 Task: Forward email and add a link Link0000000032 from Parteek.kumar@sogtage.net including the signature Sign0000000001 to Sandip@sogtage.net with a subject Subject0000000031 and add a message Message0000000031. Forward email and add a link Link0000000032 from Parteek.kumar@sogtage.net including the signature Sign0000000001 to Sandip@sogtage.net; Email000000002; Email000000003 with a subject Subject0000000032 and add a message Message0000000033. Forward email and add a link Link0000000032 from Parteek.kumar@sogtage.net including the signature Sign0000000001 to Sandip@sogtage.net with a cc to Vanshu.thakur@sogtage.net with a subject Subject0000000031 and add a message Message0000000033. Forward email and add a link Link0000000032 from Parteek.kumar@sogtage.net including the signature Sign0000000001 to Sandip@sogtage.net with a cc to Vanshu.thakur@sogtage.net and bcc to Nikhil.rathi@sogtage.net with a subject Subject0000000031 and add a message Message0000000033. Forward email and add a link Link0000000032 from Parteek.kumar@sogtage.net including the signature Sign0000000001 to Sandip@sogtage.net; Email000000002 with a cc to Nikhil.rathi@sogtage.net; Ayush@sogtage.net and bcc to Pooja.Chaudhary@sogtage.net with a subject Subject0000000031 and add a message Message0000000033
Action: Mouse moved to (1106, 234)
Screenshot: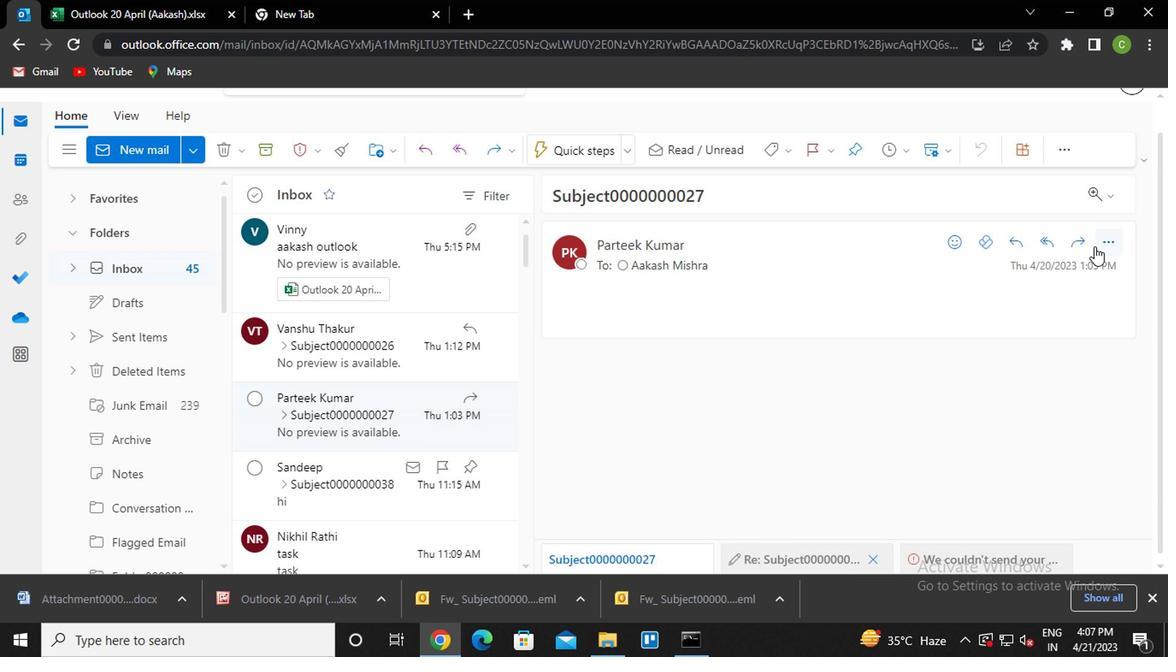 
Action: Mouse pressed left at (1106, 234)
Screenshot: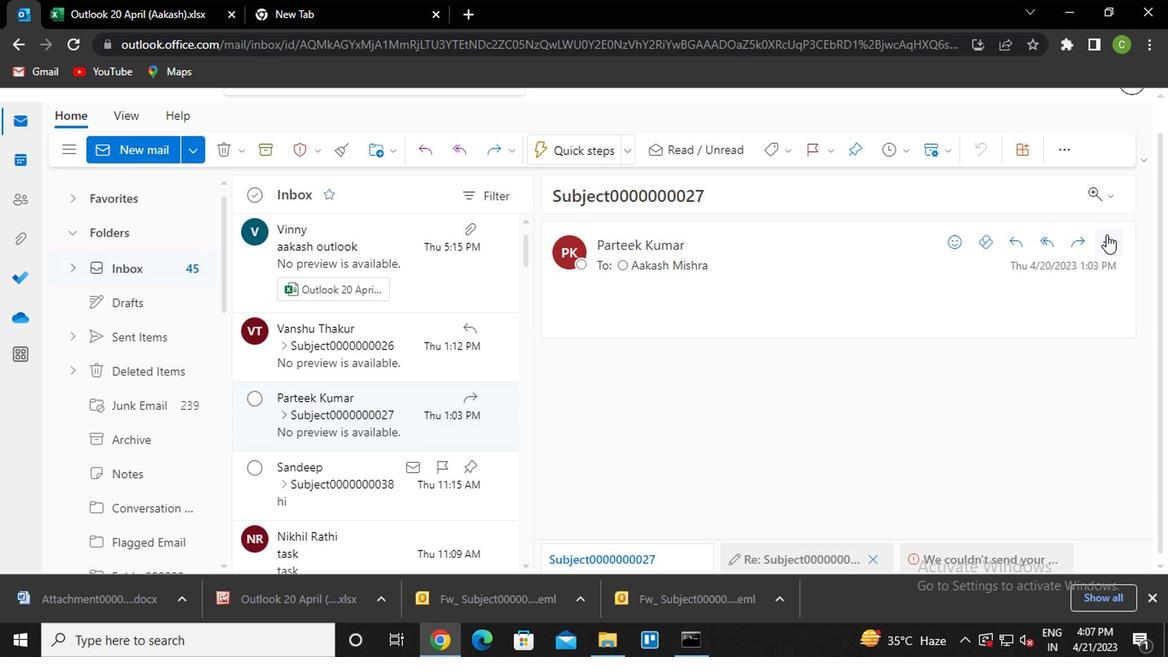 
Action: Mouse moved to (1004, 181)
Screenshot: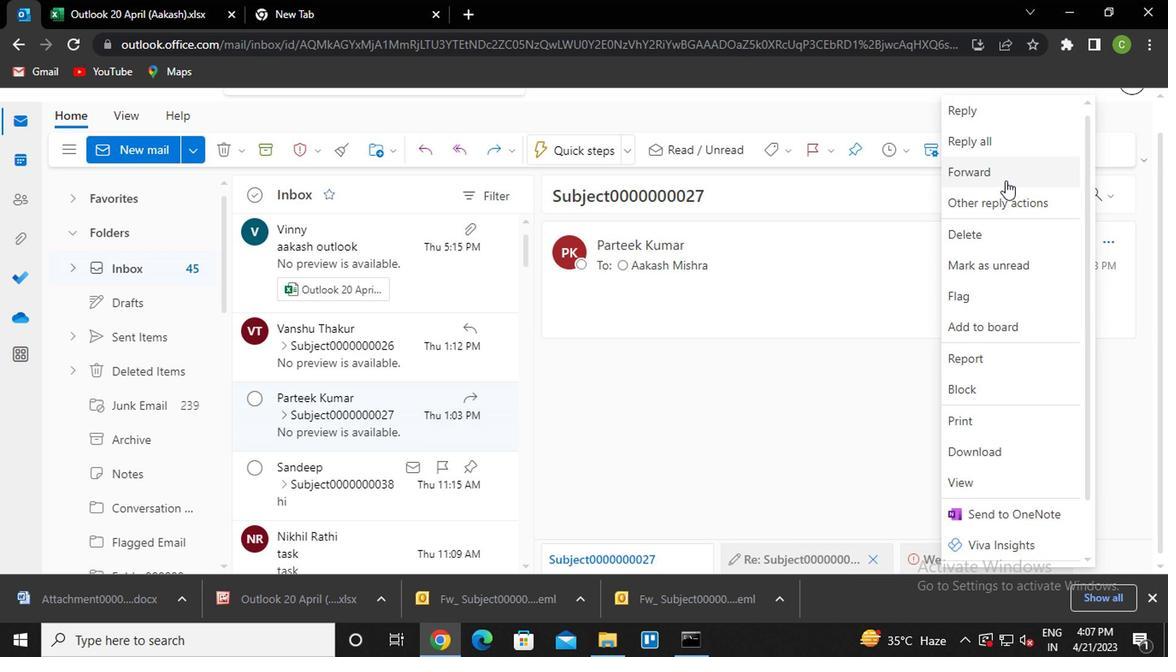 
Action: Mouse pressed left at (1004, 181)
Screenshot: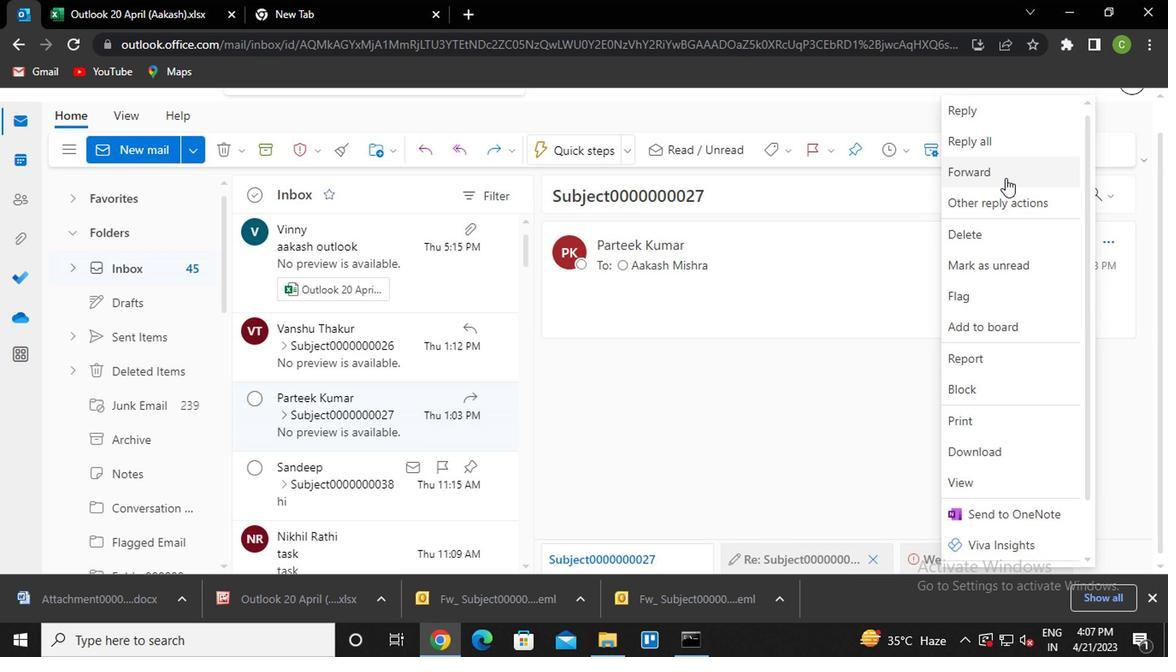 
Action: Mouse moved to (591, 370)
Screenshot: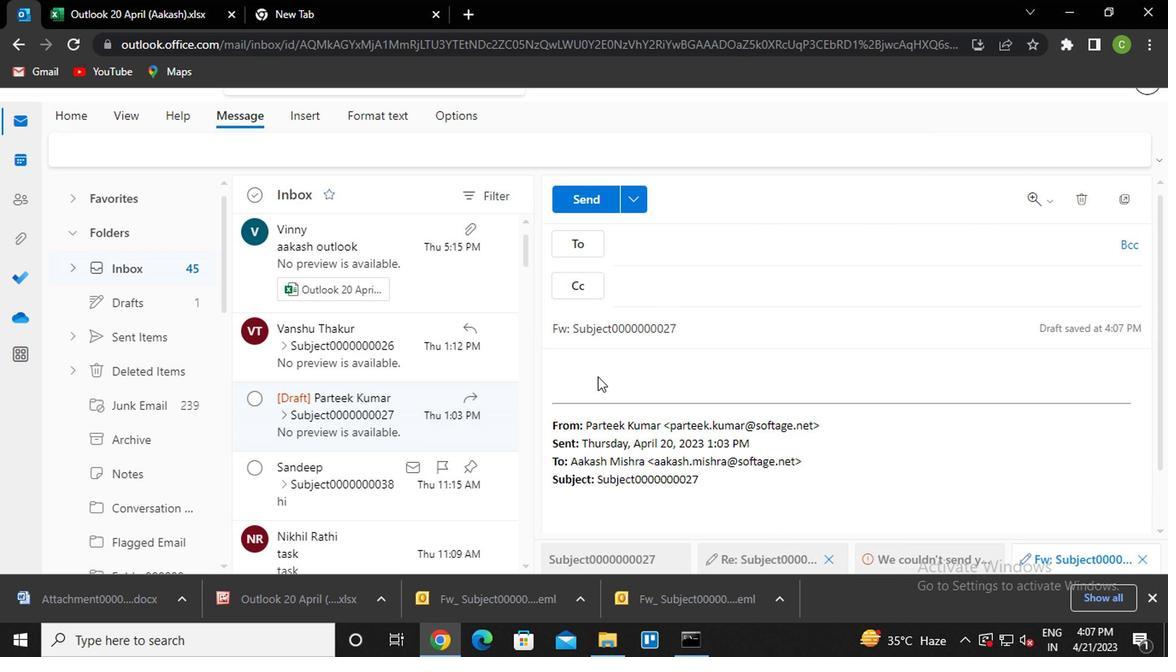 
Action: Mouse pressed left at (591, 370)
Screenshot: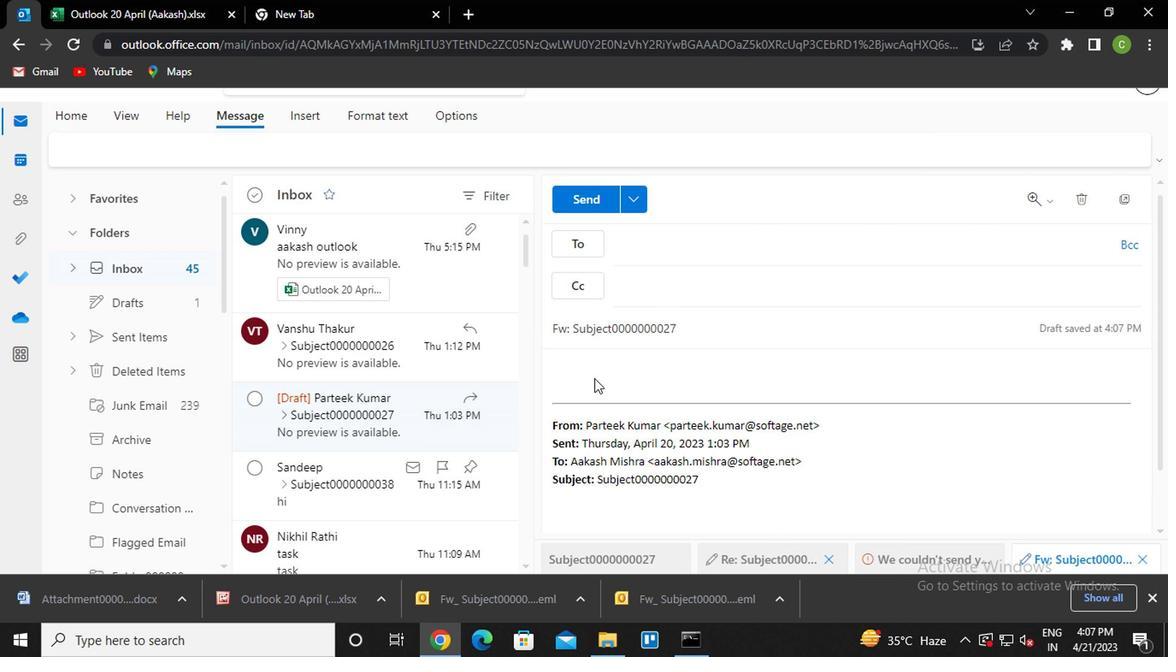 
Action: Mouse moved to (795, 152)
Screenshot: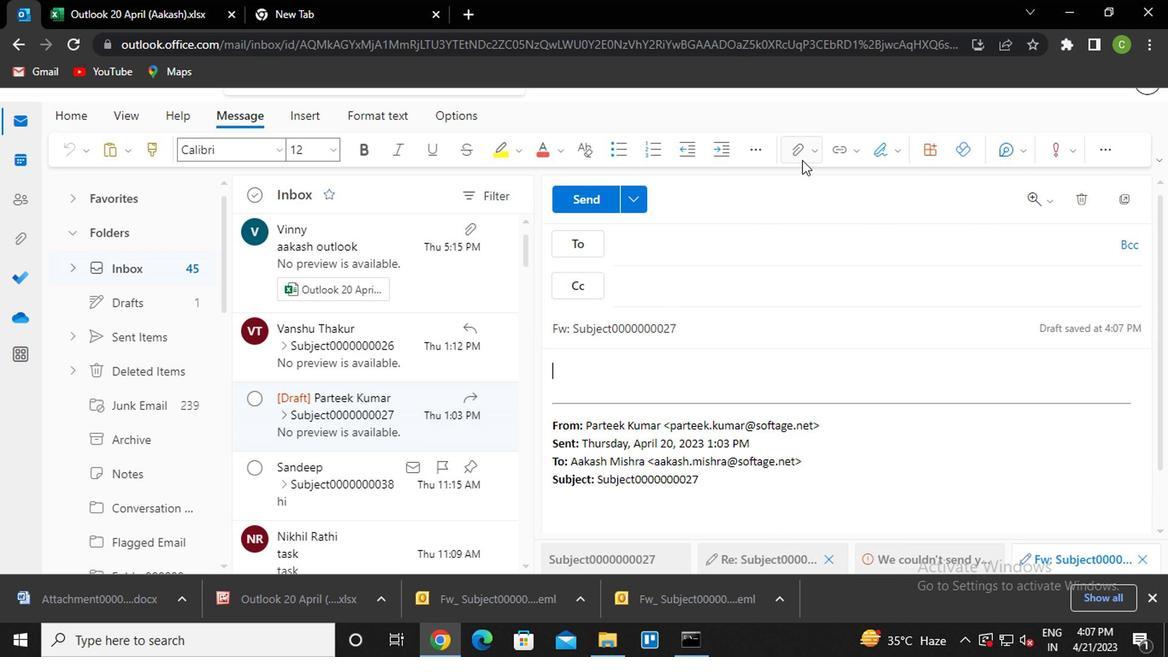 
Action: Mouse pressed left at (795, 152)
Screenshot: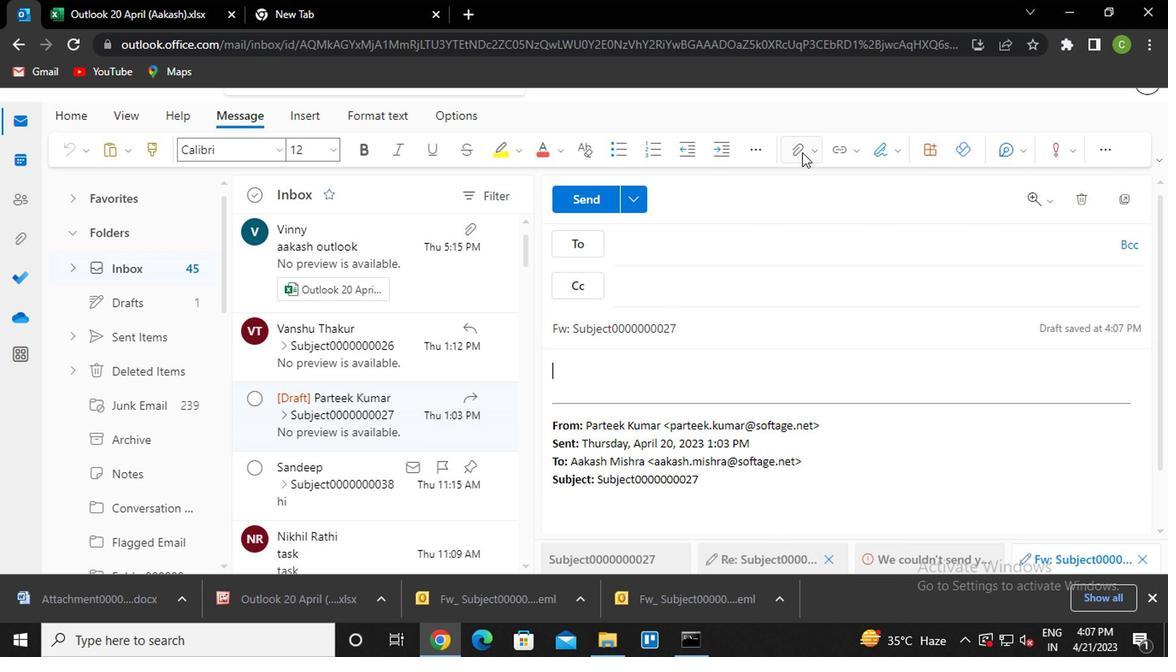 
Action: Mouse moved to (659, 273)
Screenshot: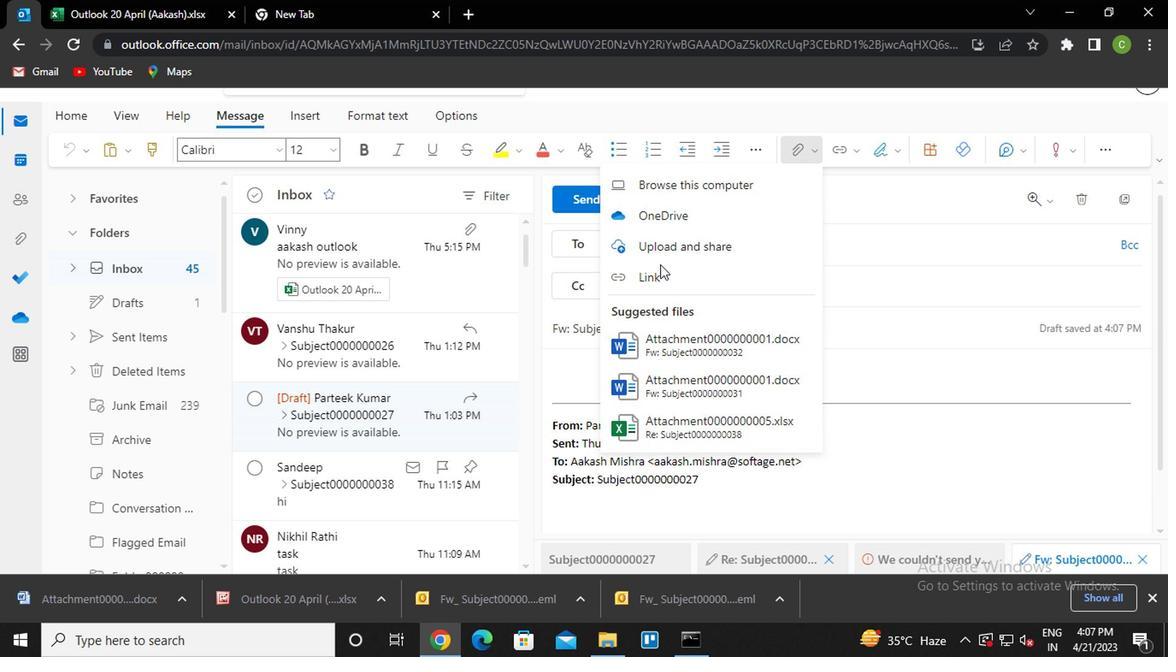 
Action: Mouse pressed left at (659, 273)
Screenshot: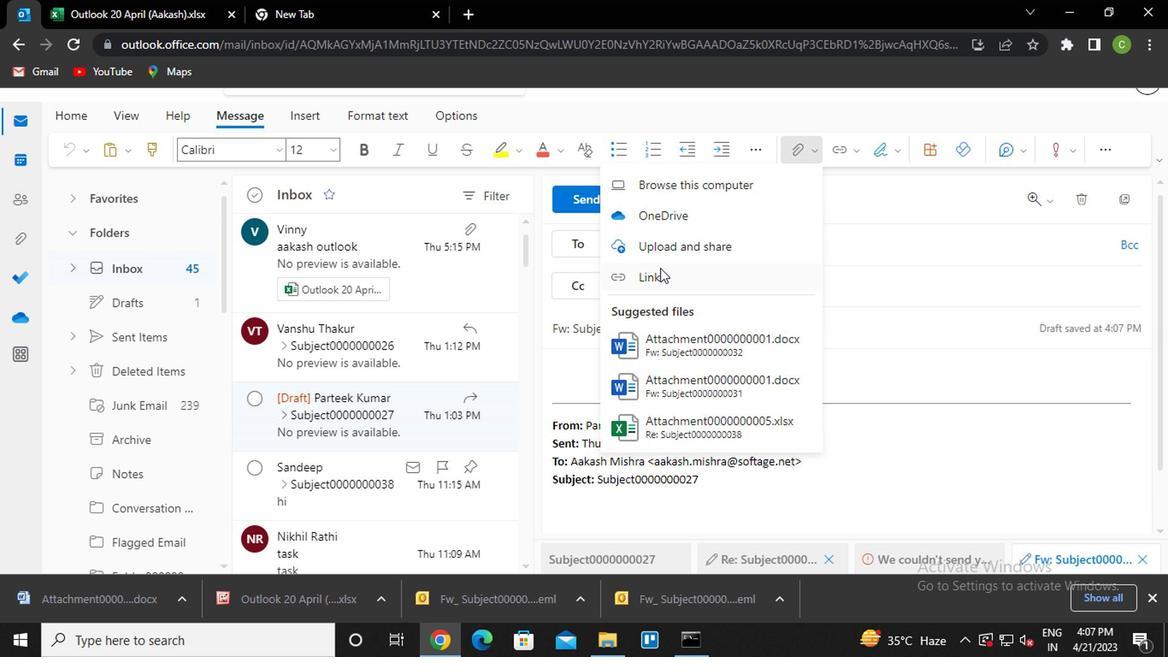 
Action: Mouse moved to (486, 360)
Screenshot: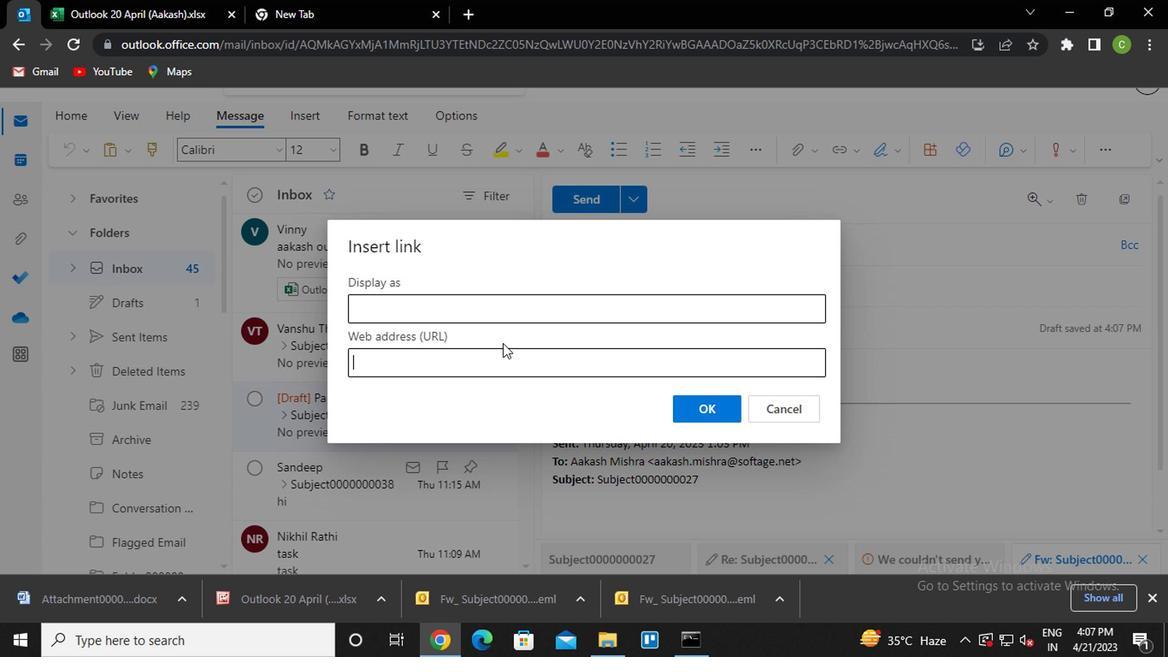 
Action: Mouse pressed left at (486, 360)
Screenshot: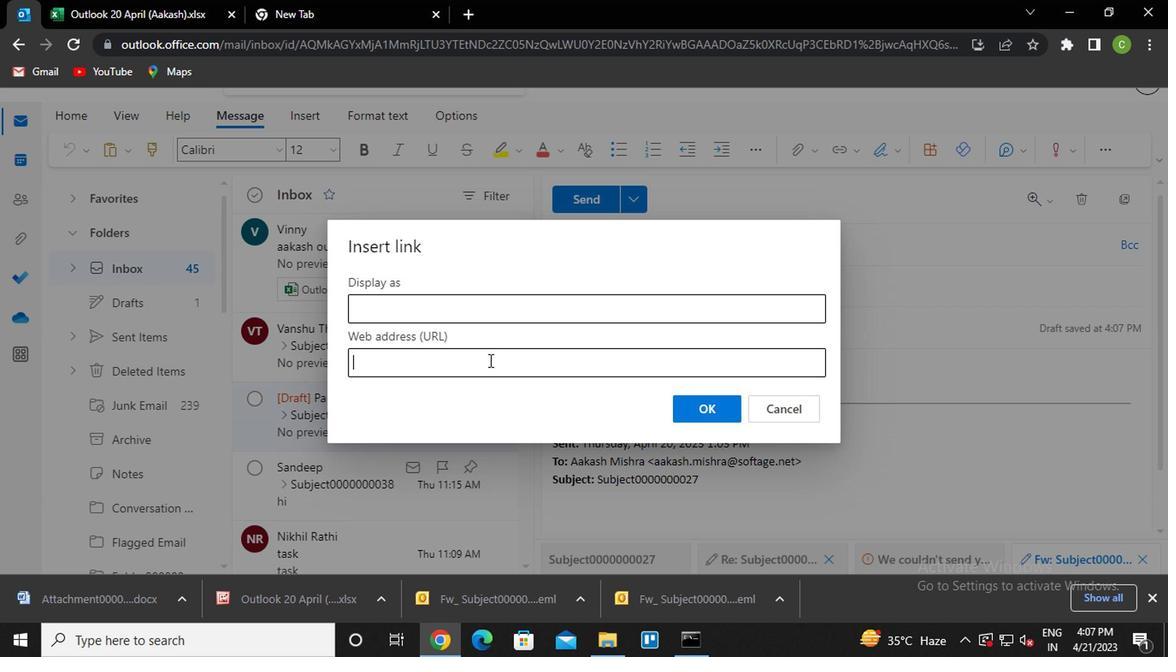 
Action: Mouse moved to (499, 262)
Screenshot: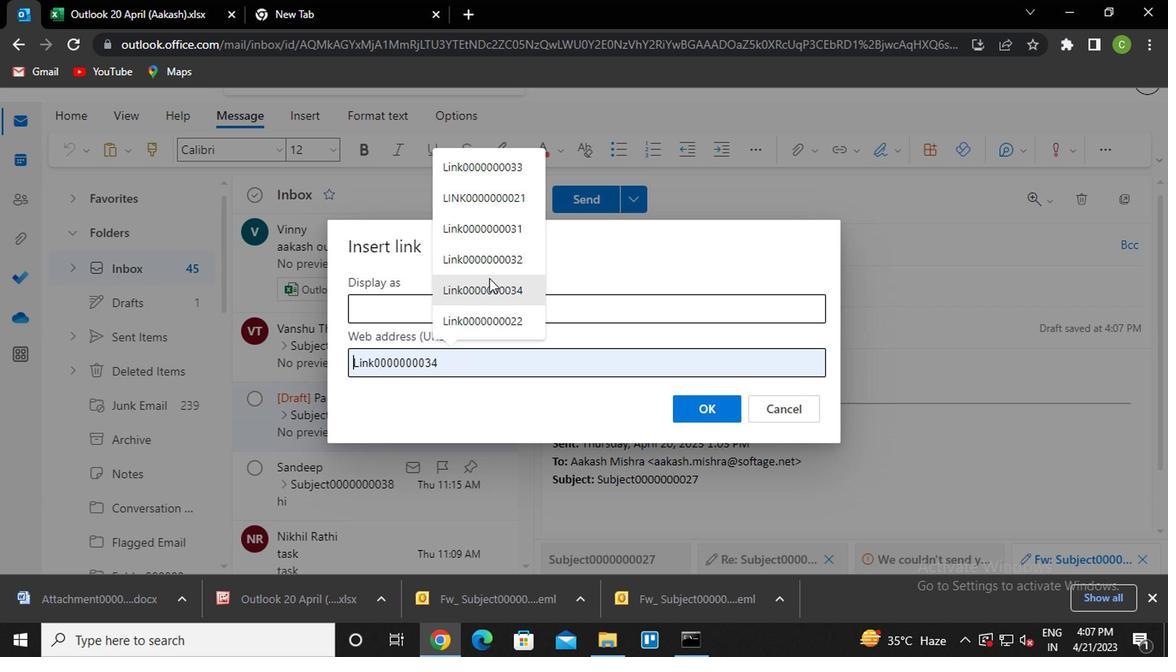 
Action: Mouse pressed left at (499, 262)
Screenshot: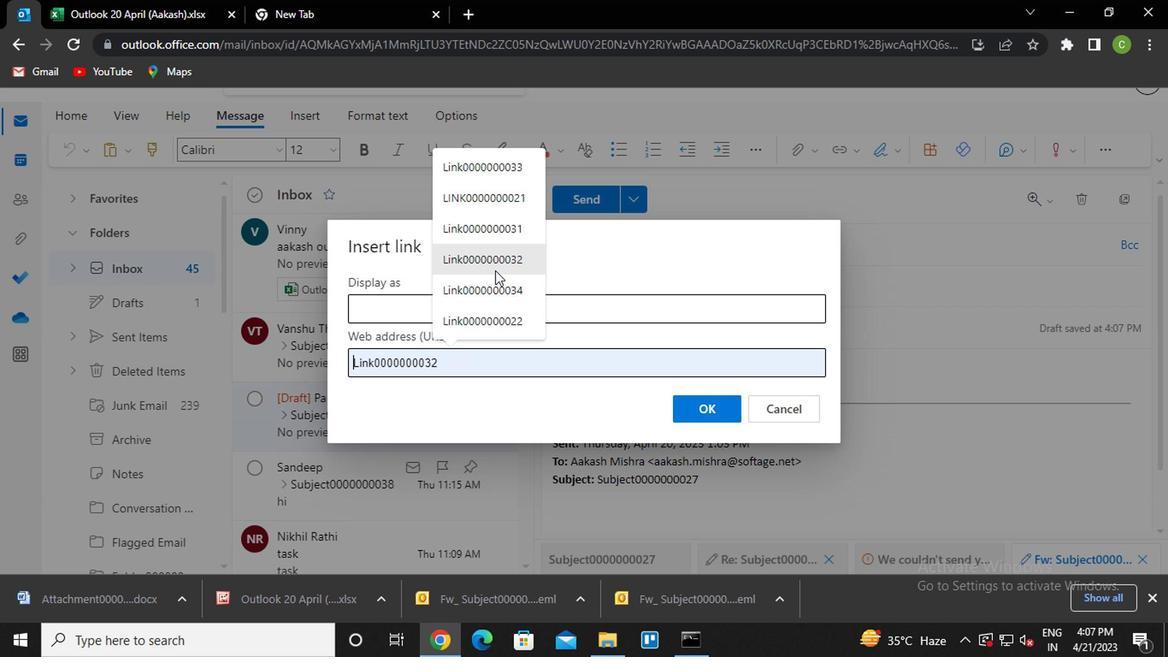 
Action: Mouse moved to (676, 393)
Screenshot: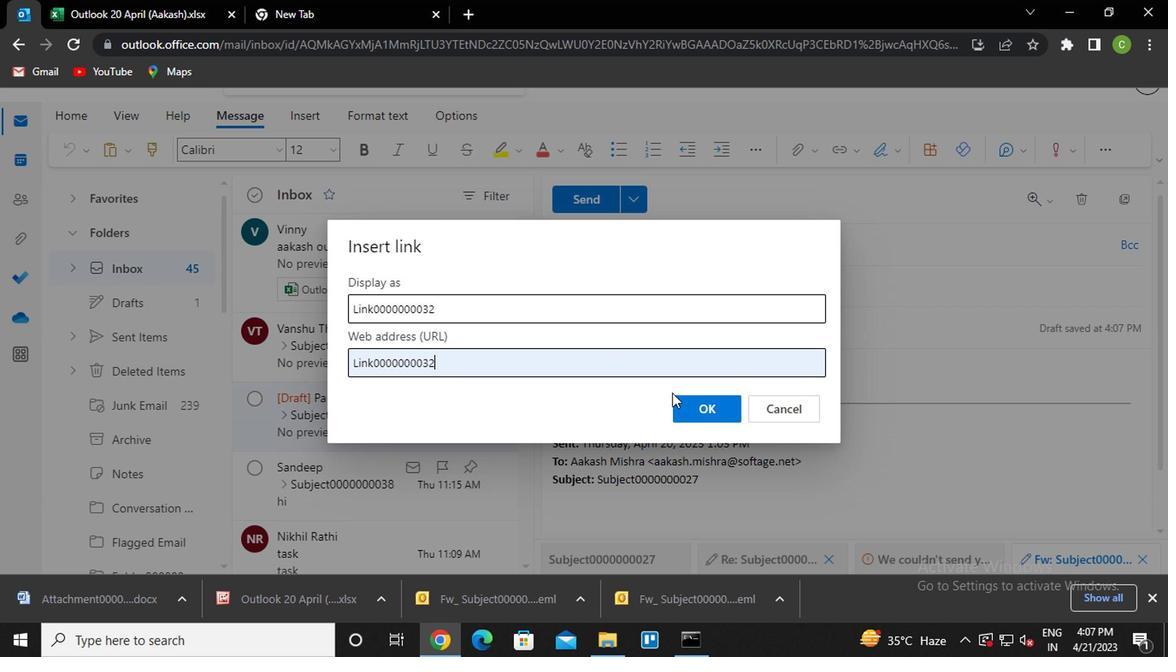 
Action: Mouse pressed left at (676, 393)
Screenshot: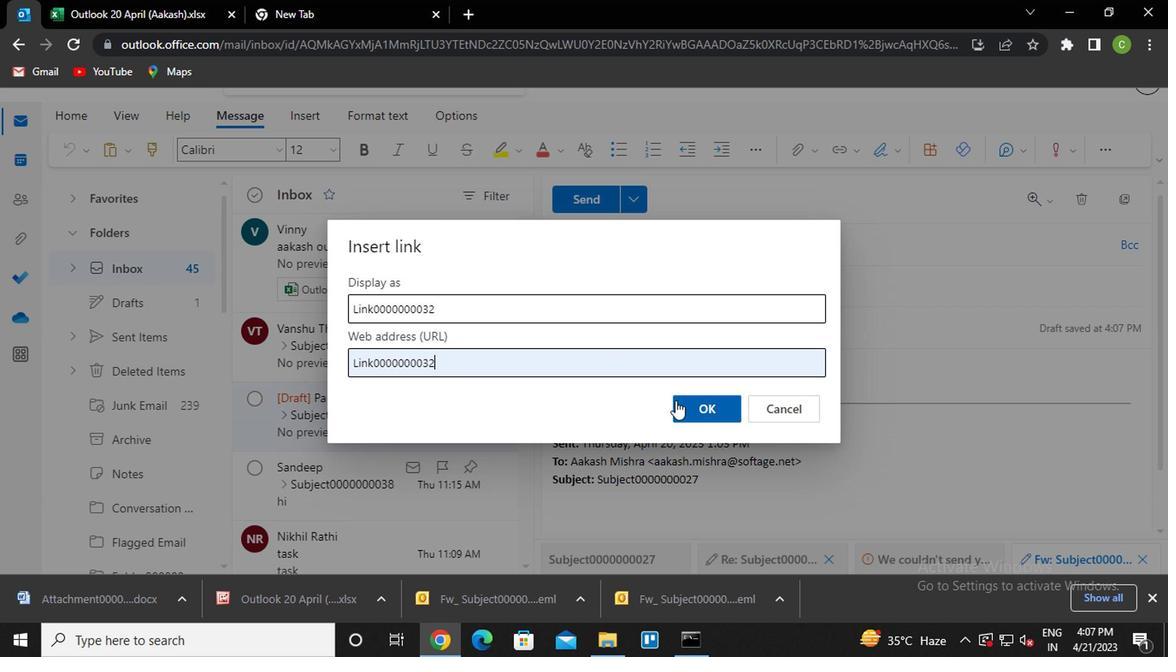 
Action: Mouse moved to (875, 154)
Screenshot: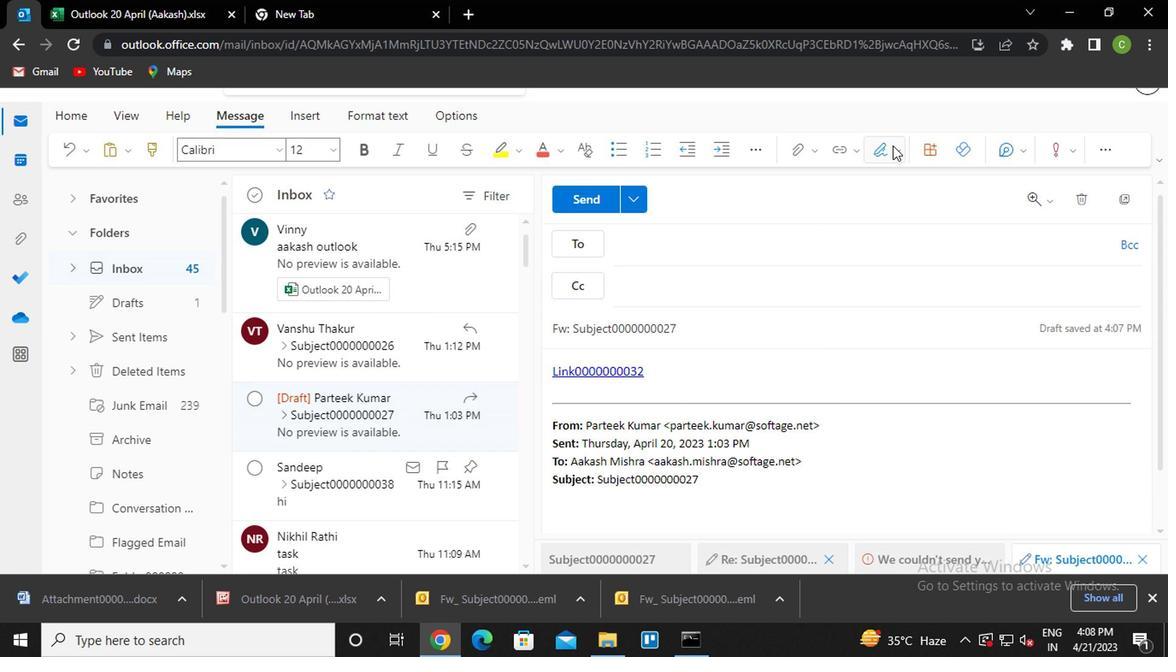 
Action: Mouse pressed left at (875, 154)
Screenshot: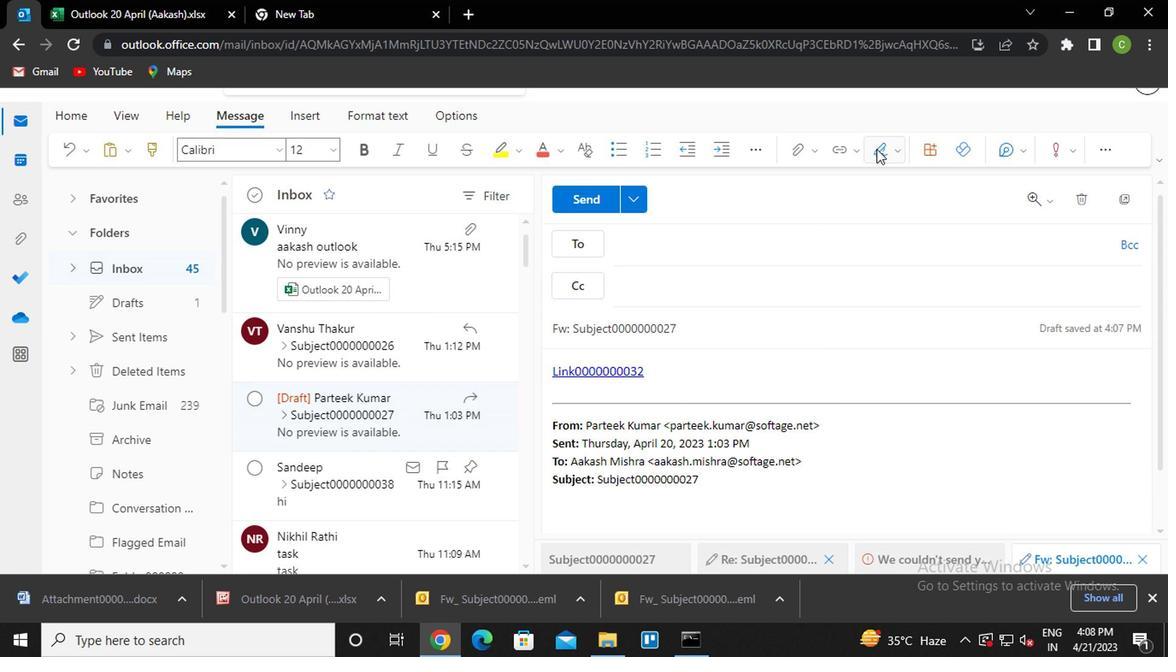 
Action: Mouse moved to (866, 186)
Screenshot: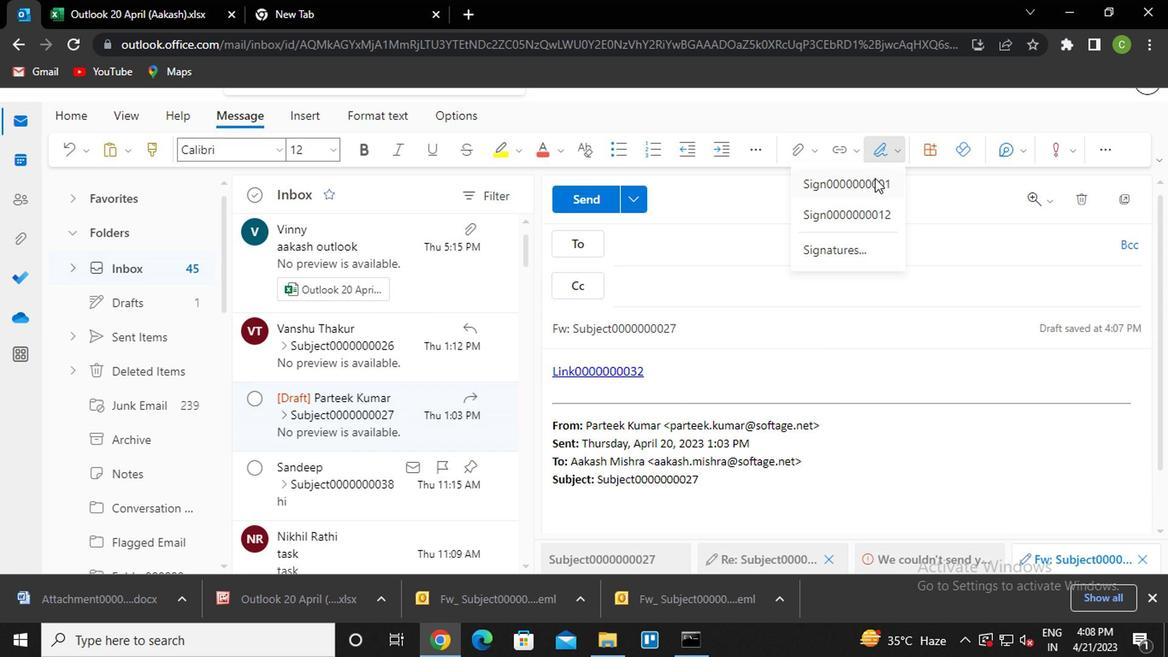 
Action: Mouse pressed left at (866, 186)
Screenshot: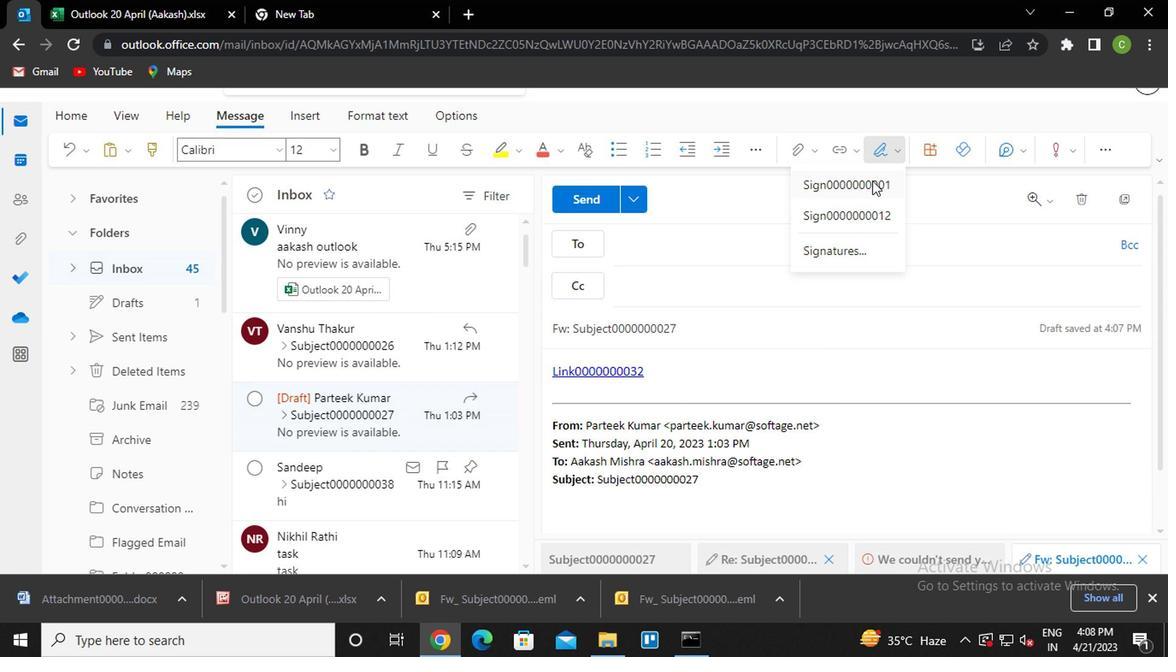
Action: Mouse moved to (692, 326)
Screenshot: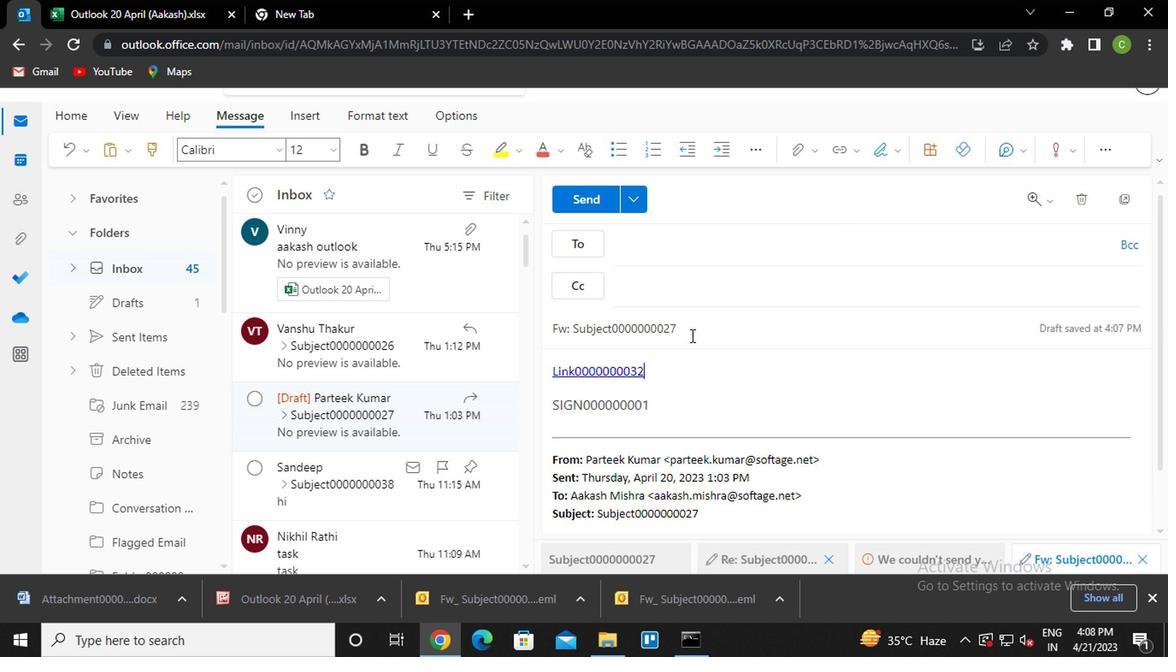 
Action: Mouse pressed left at (692, 326)
Screenshot: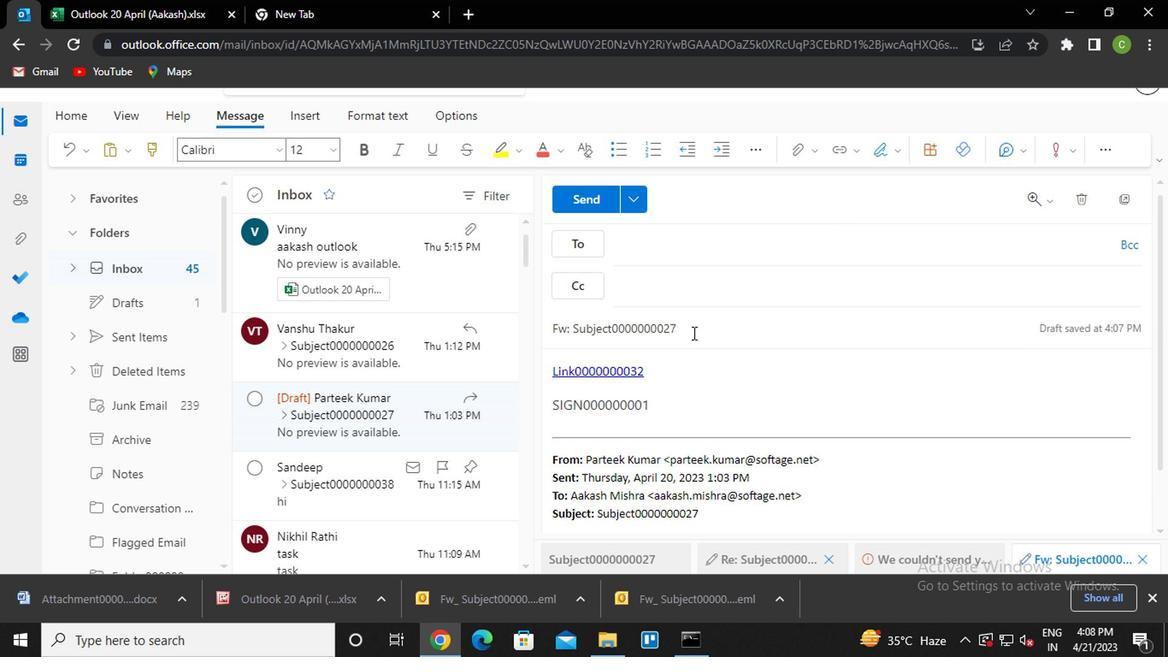 
Action: Key pressed <Key.backspace><Key.backspace>31
Screenshot: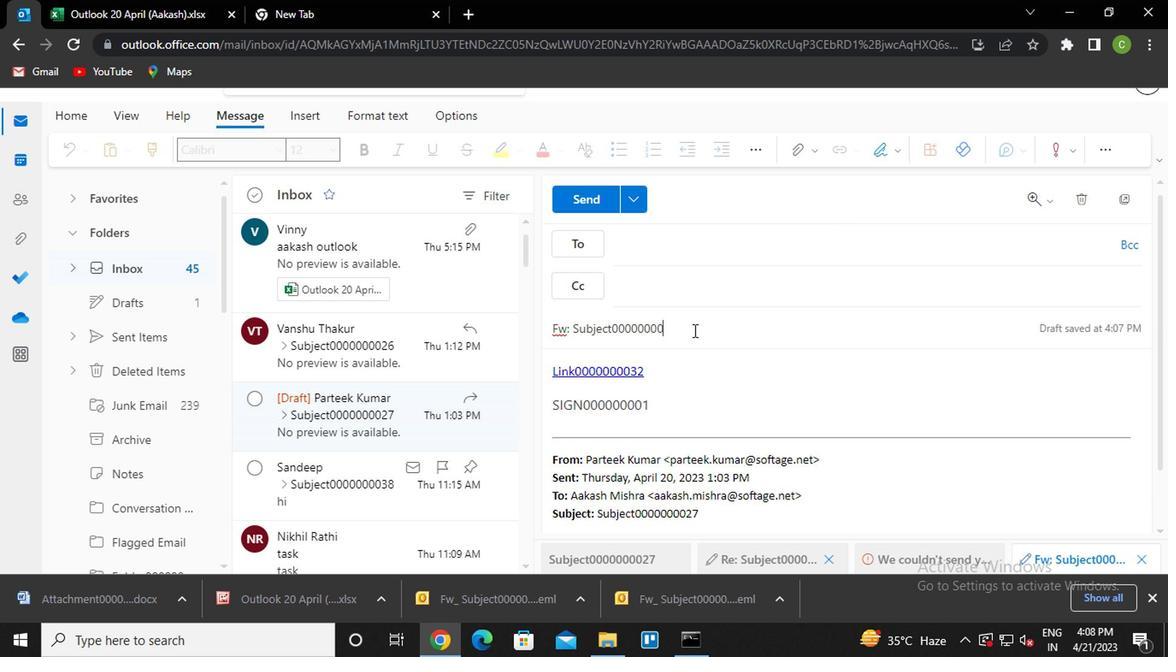 
Action: Mouse moved to (668, 411)
Screenshot: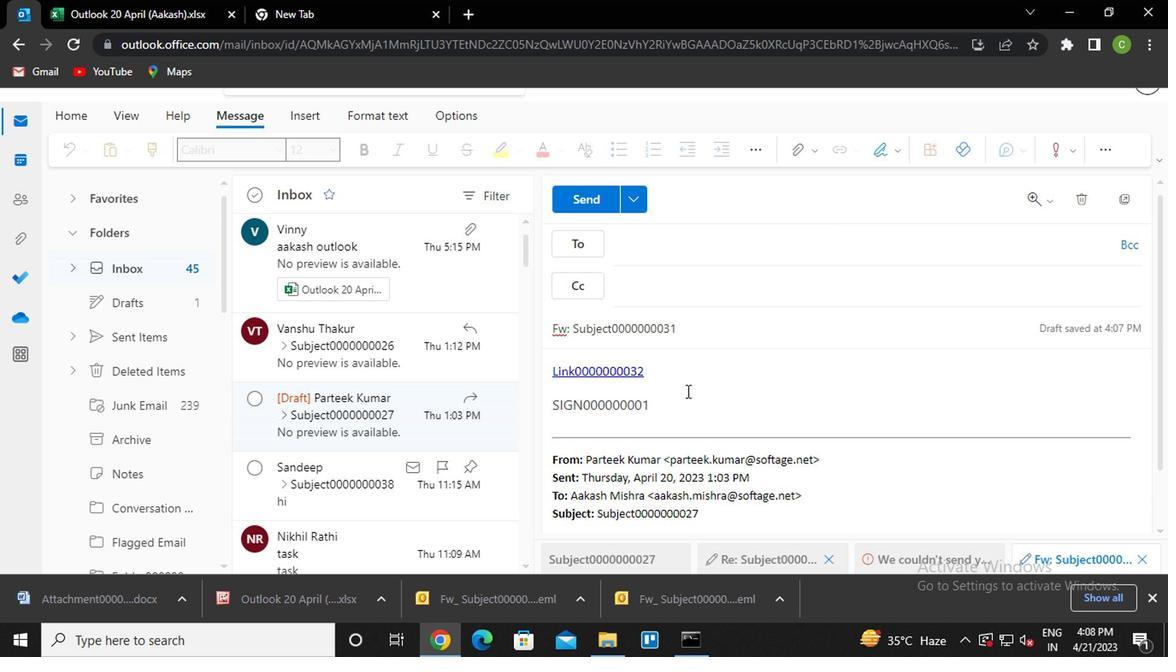 
Action: Mouse pressed left at (668, 411)
Screenshot: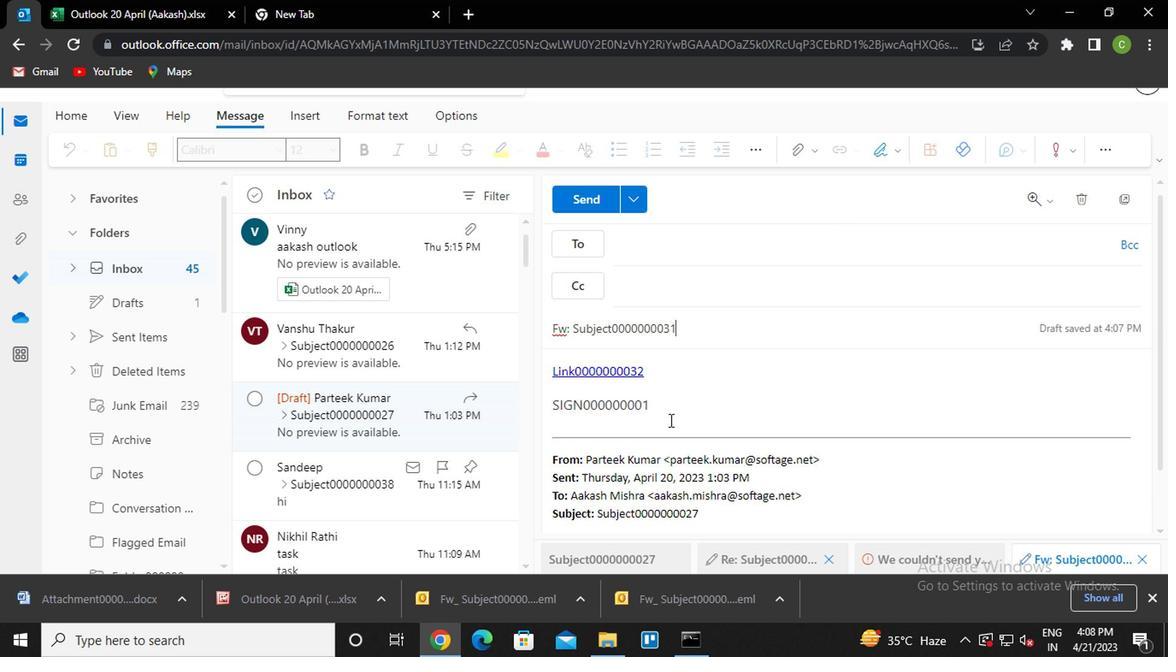 
Action: Mouse moved to (647, 249)
Screenshot: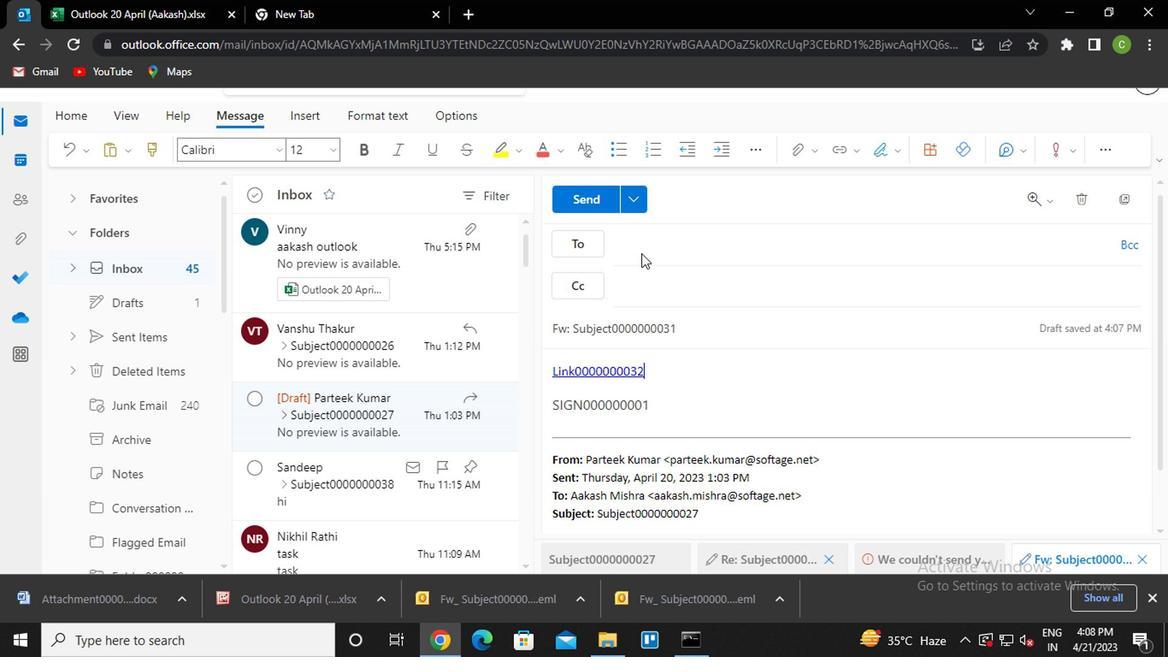 
Action: Mouse pressed left at (647, 249)
Screenshot: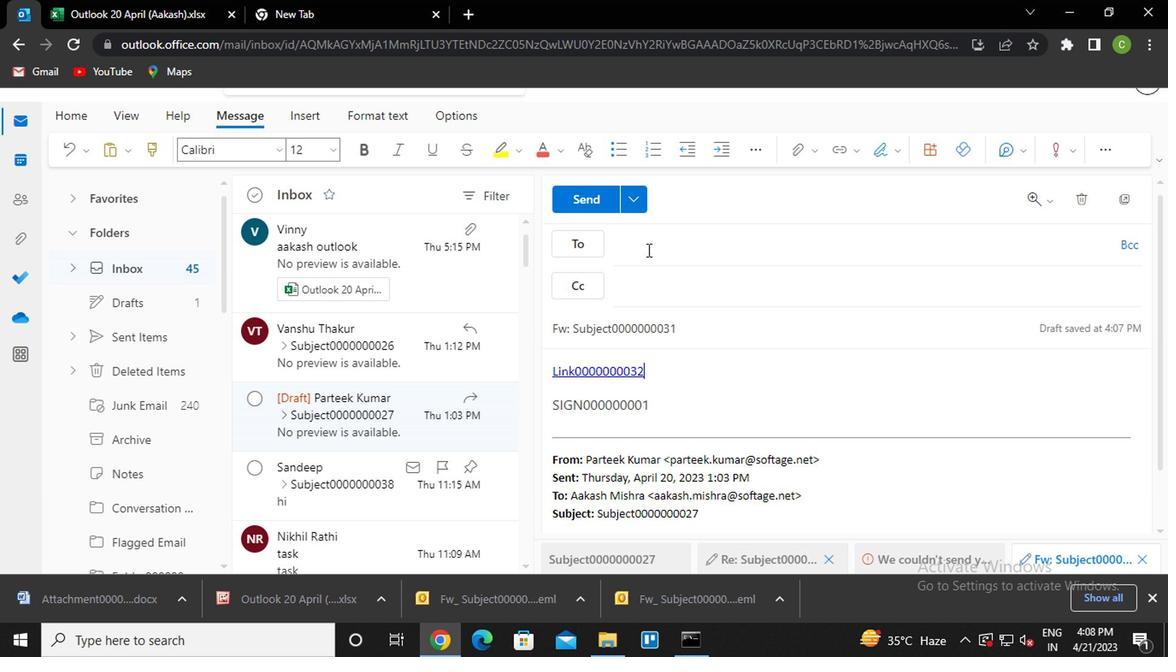 
Action: Key pressed san<Key.enter>
Screenshot: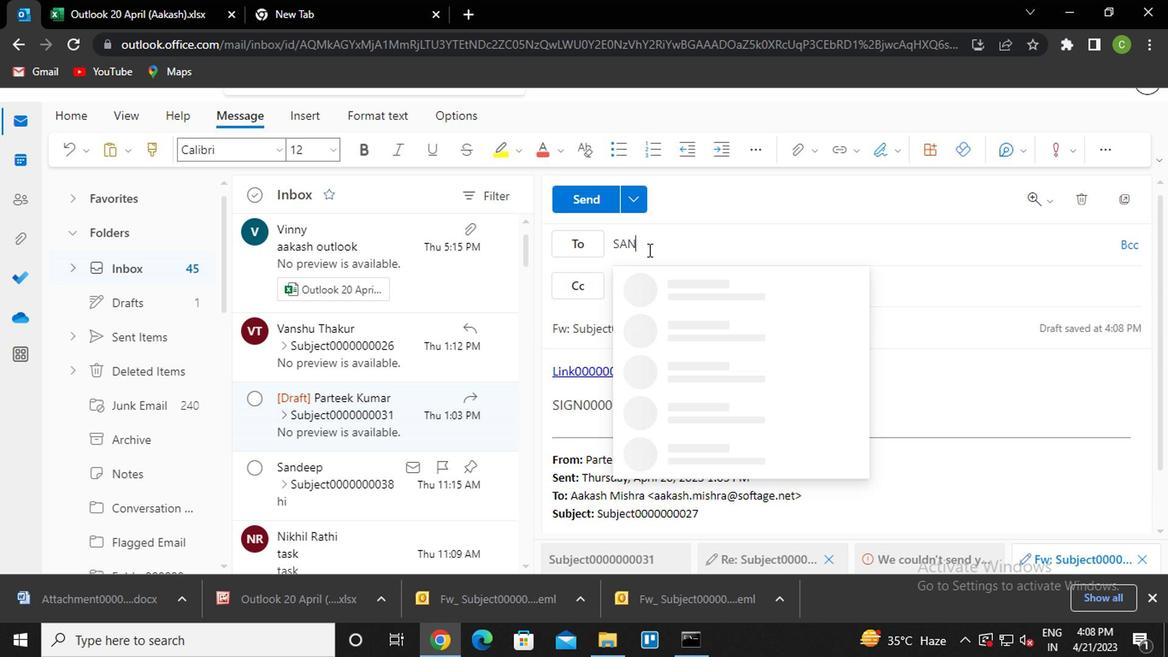 
Action: Mouse moved to (668, 387)
Screenshot: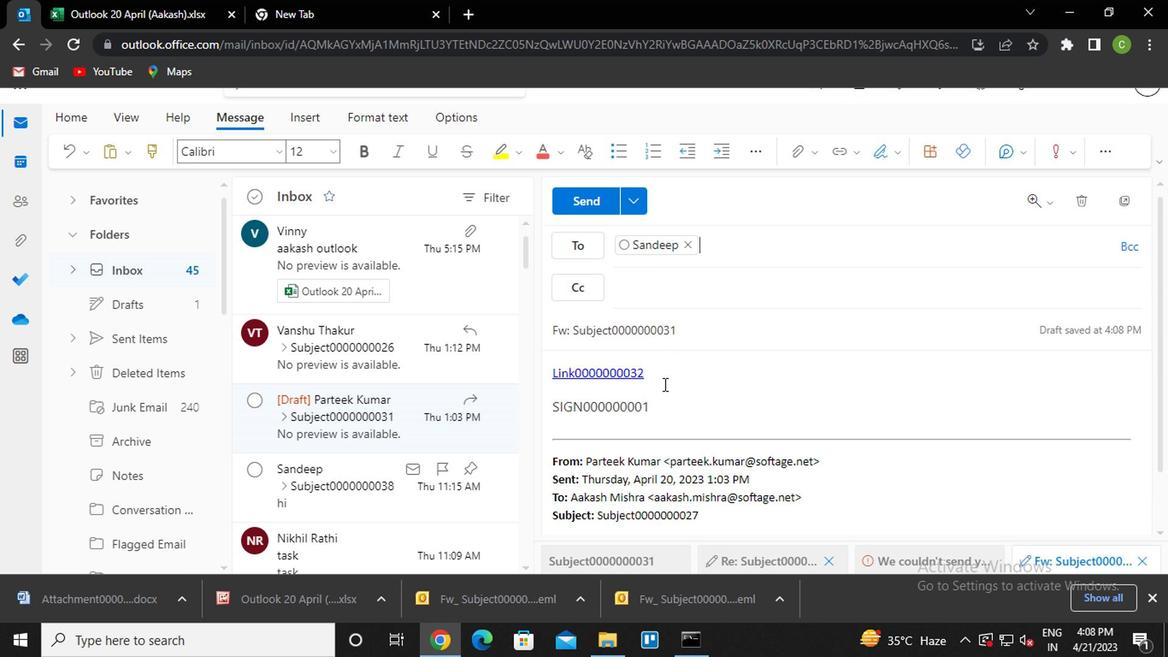 
Action: Mouse pressed left at (668, 387)
Screenshot: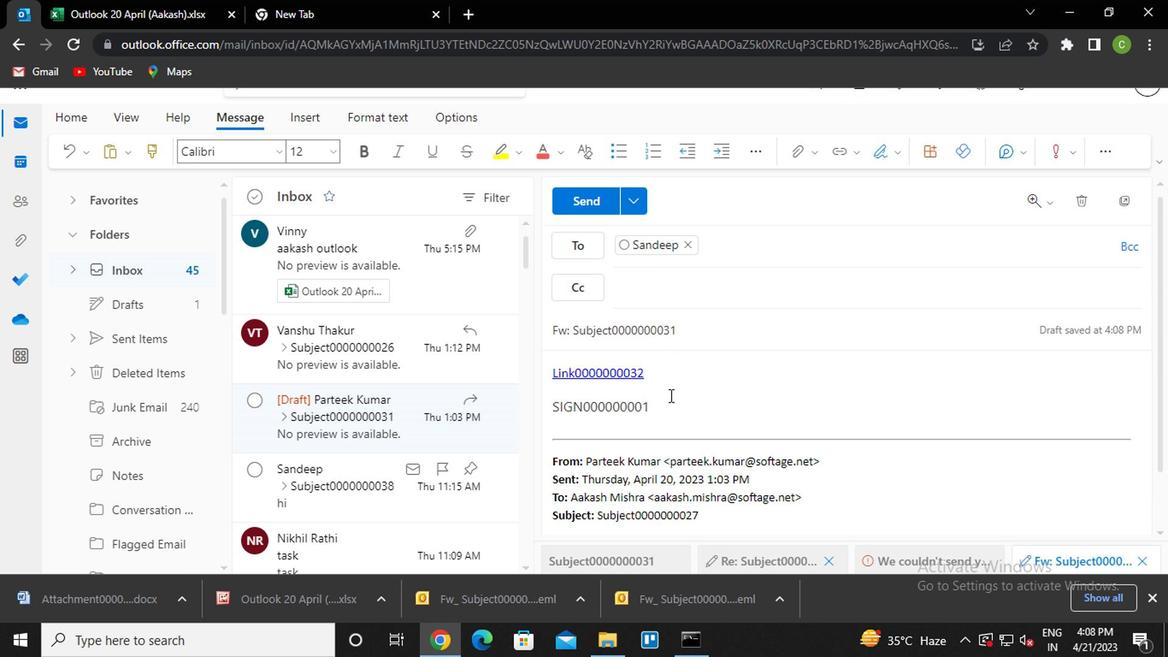 
Action: Mouse moved to (669, 393)
Screenshot: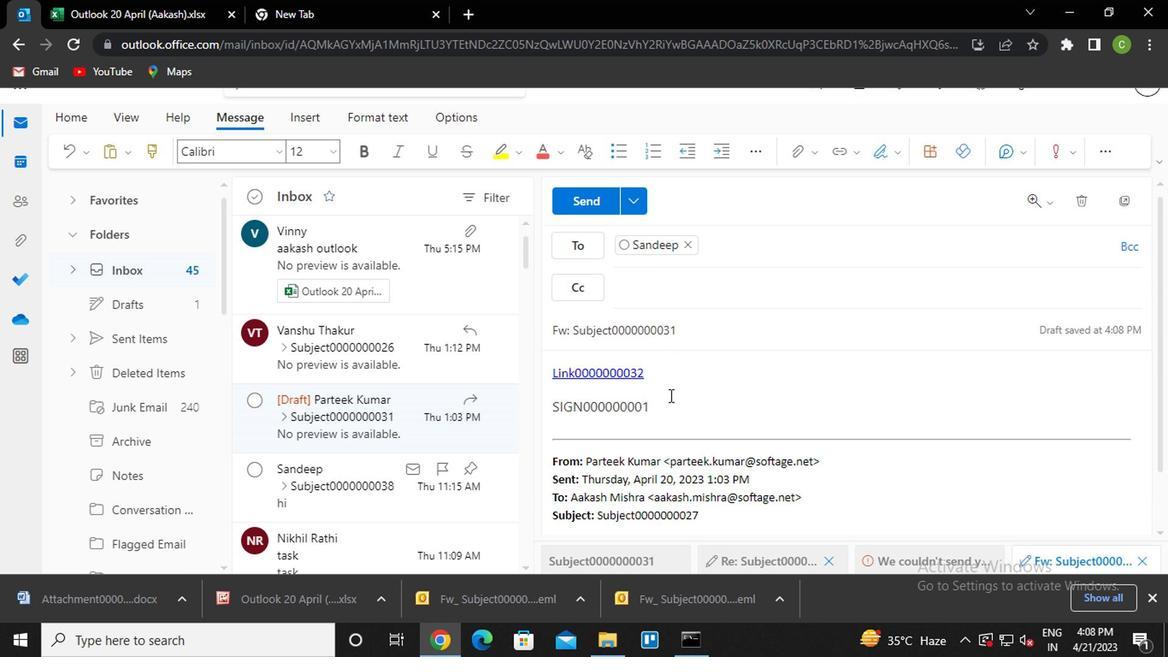 
Action: Mouse pressed left at (669, 393)
Screenshot: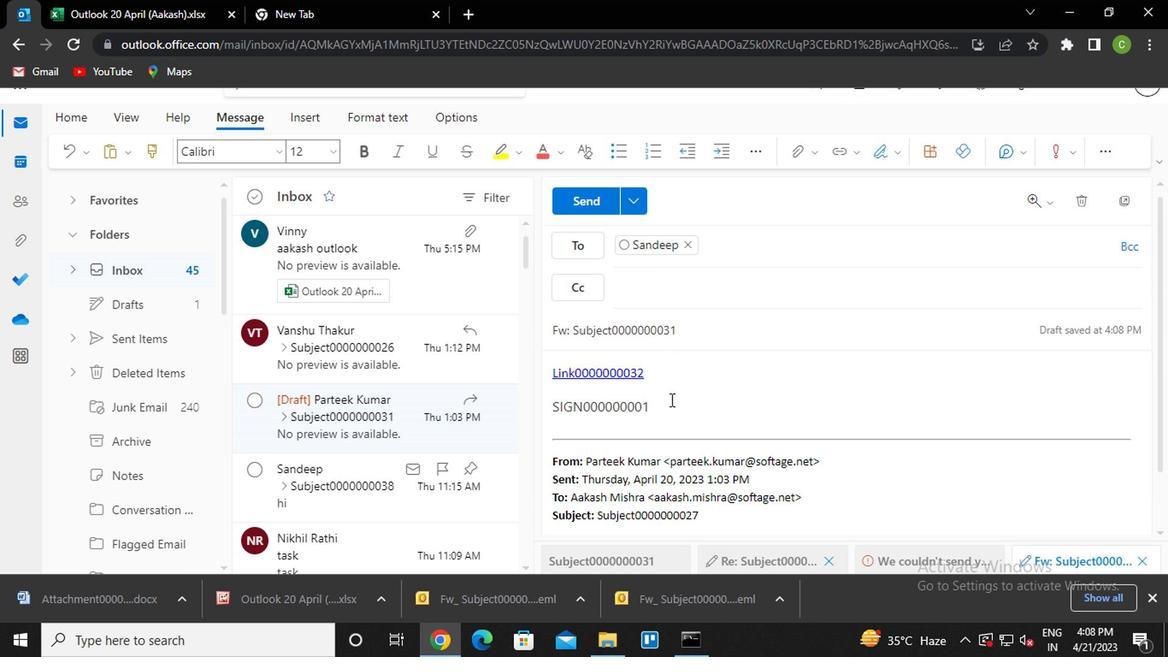 
Action: Key pressed <Key.enter>m<Key.caps_lock>essage000000031
Screenshot: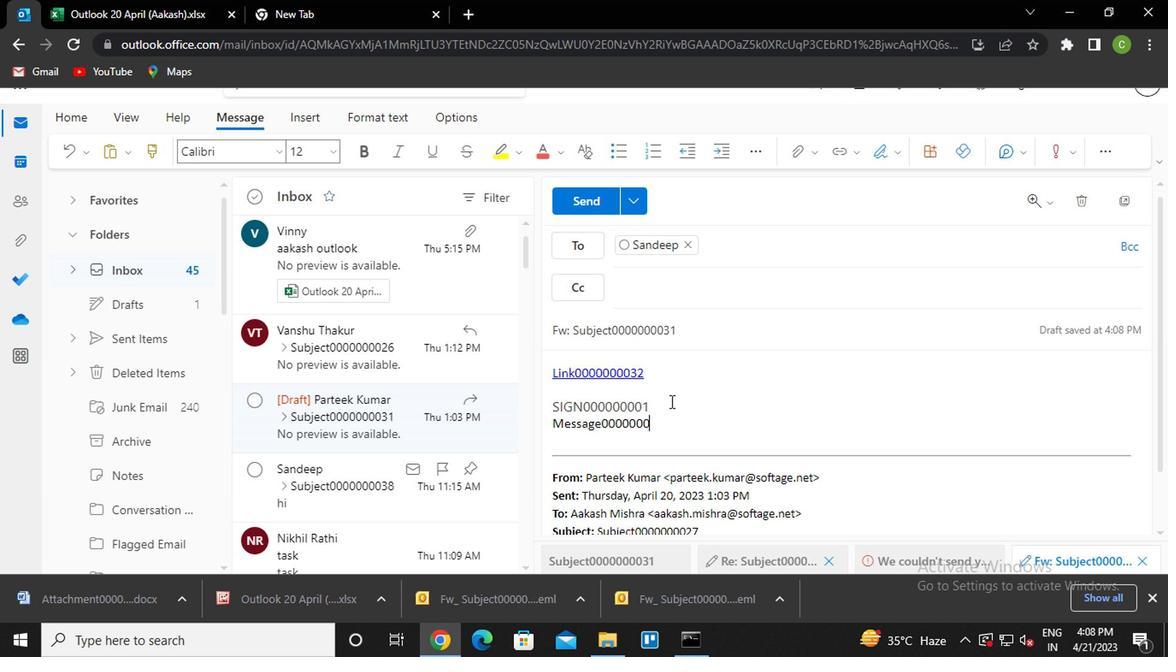 
Action: Mouse moved to (583, 203)
Screenshot: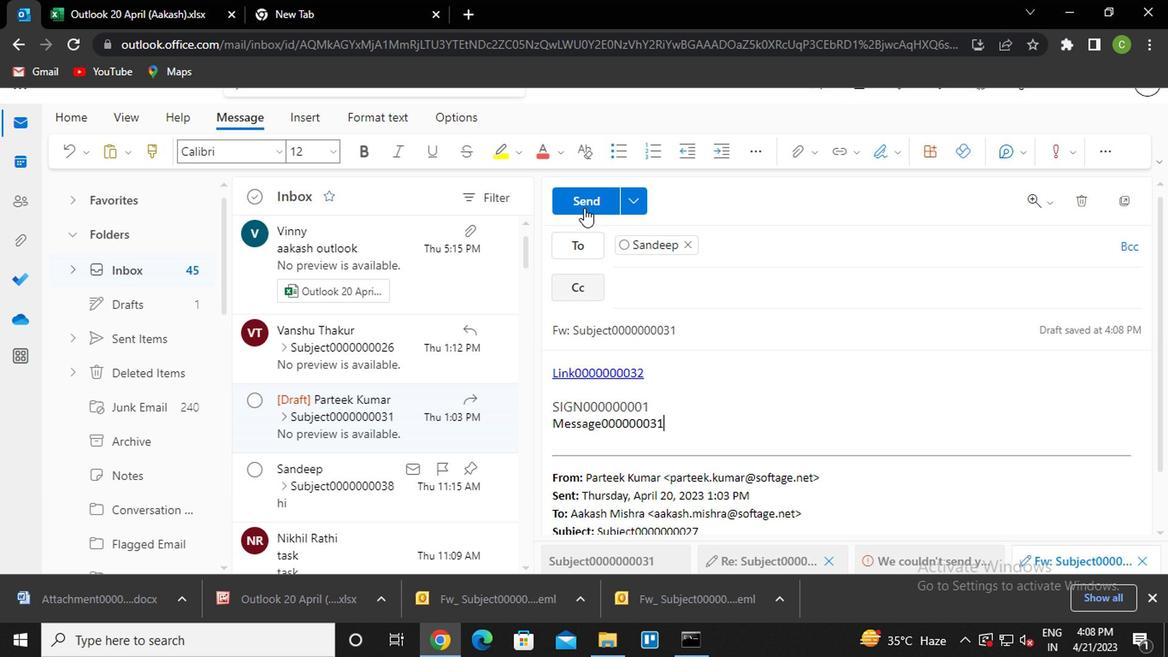 
Action: Mouse pressed left at (583, 203)
Screenshot: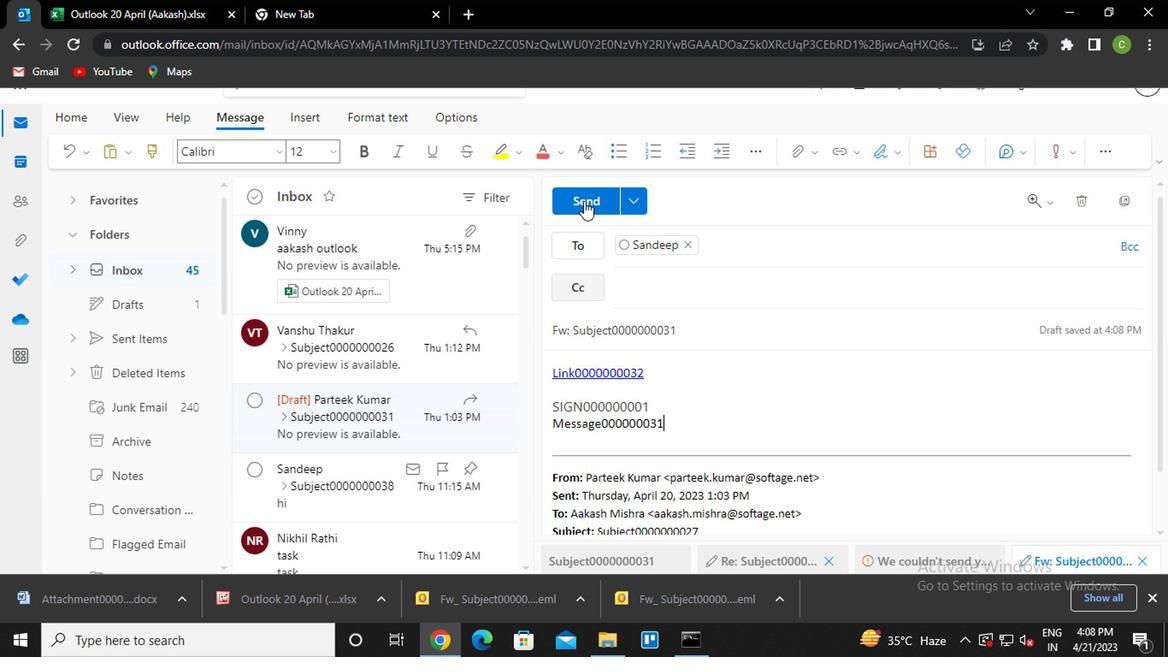 
Action: Mouse moved to (605, 336)
Screenshot: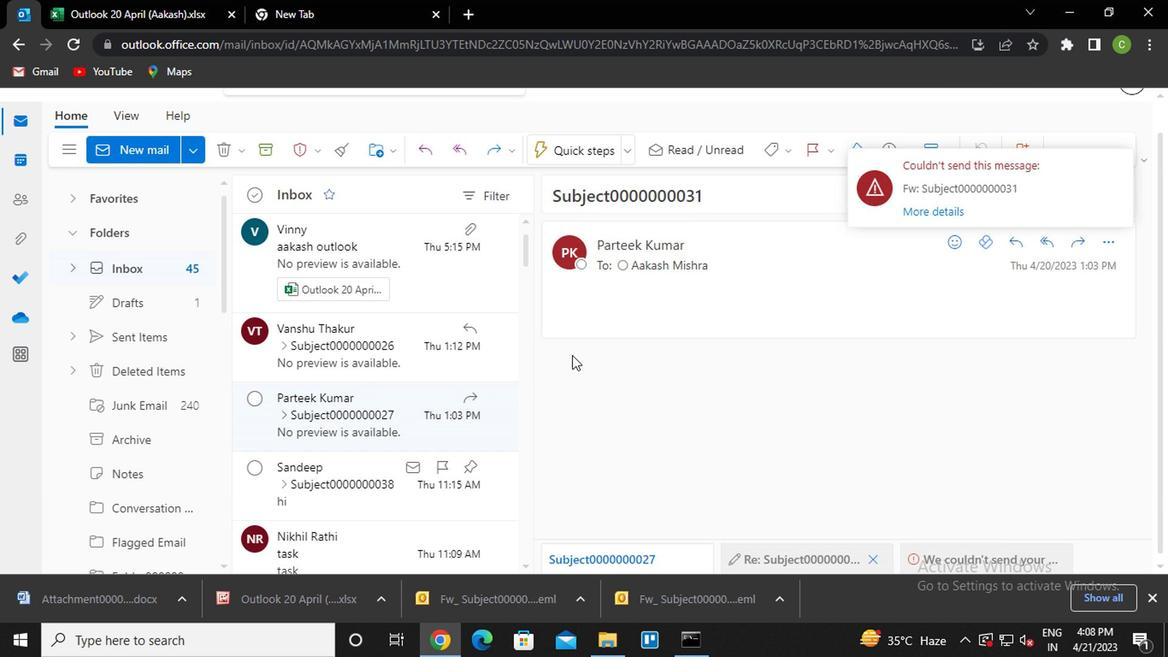 
Action: Mouse scrolled (605, 336) with delta (0, 0)
Screenshot: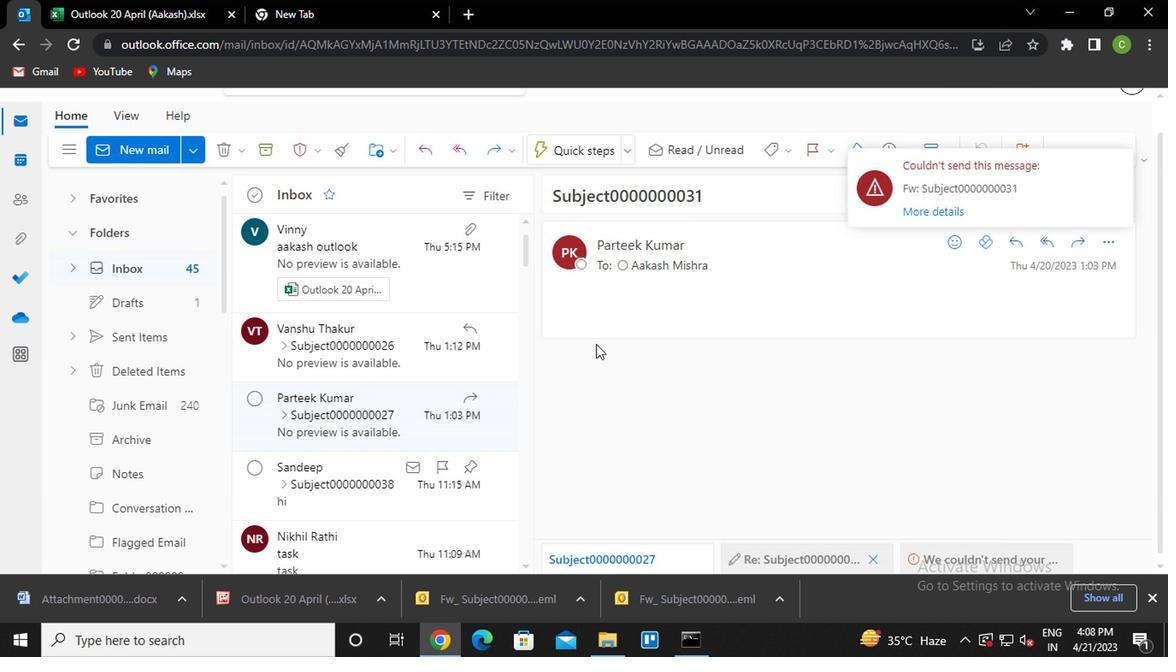 
Action: Mouse scrolled (605, 336) with delta (0, 0)
Screenshot: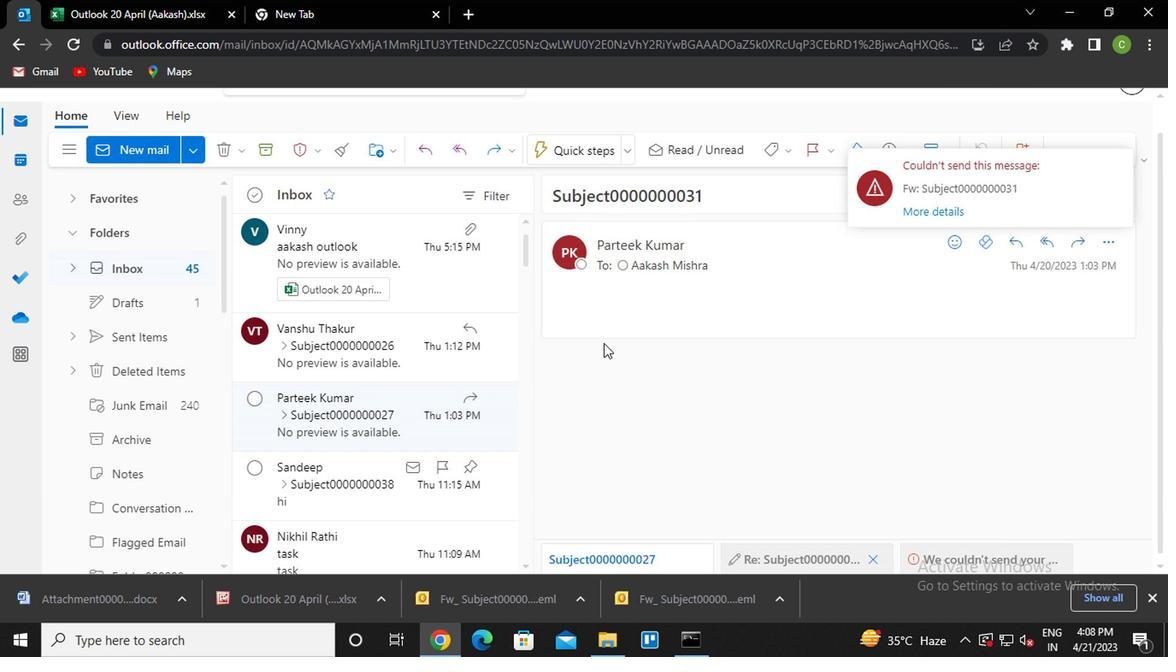 
Action: Mouse scrolled (605, 336) with delta (0, 0)
Screenshot: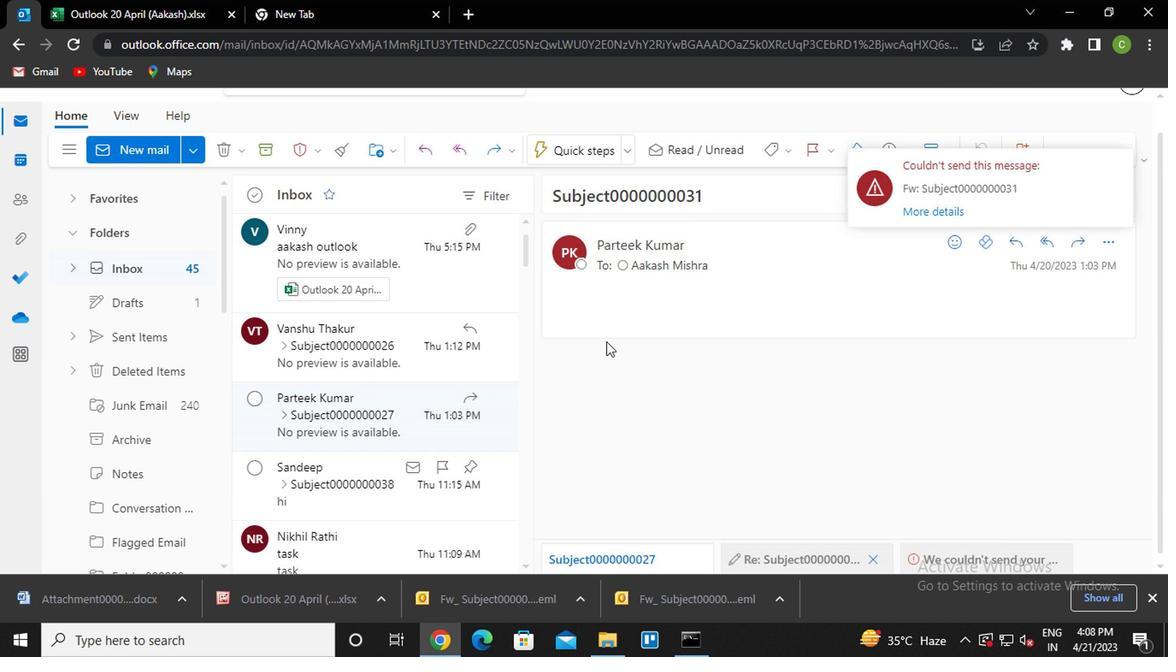 
Action: Mouse scrolled (605, 337) with delta (0, 1)
Screenshot: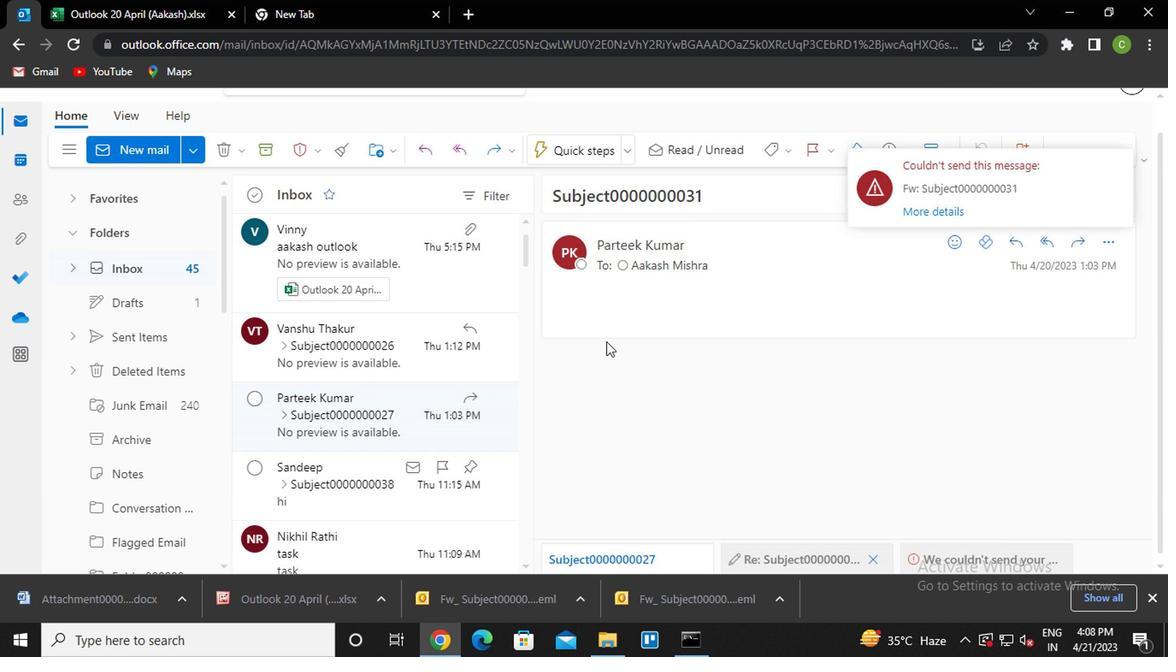 
Action: Mouse scrolled (605, 337) with delta (0, 1)
Screenshot: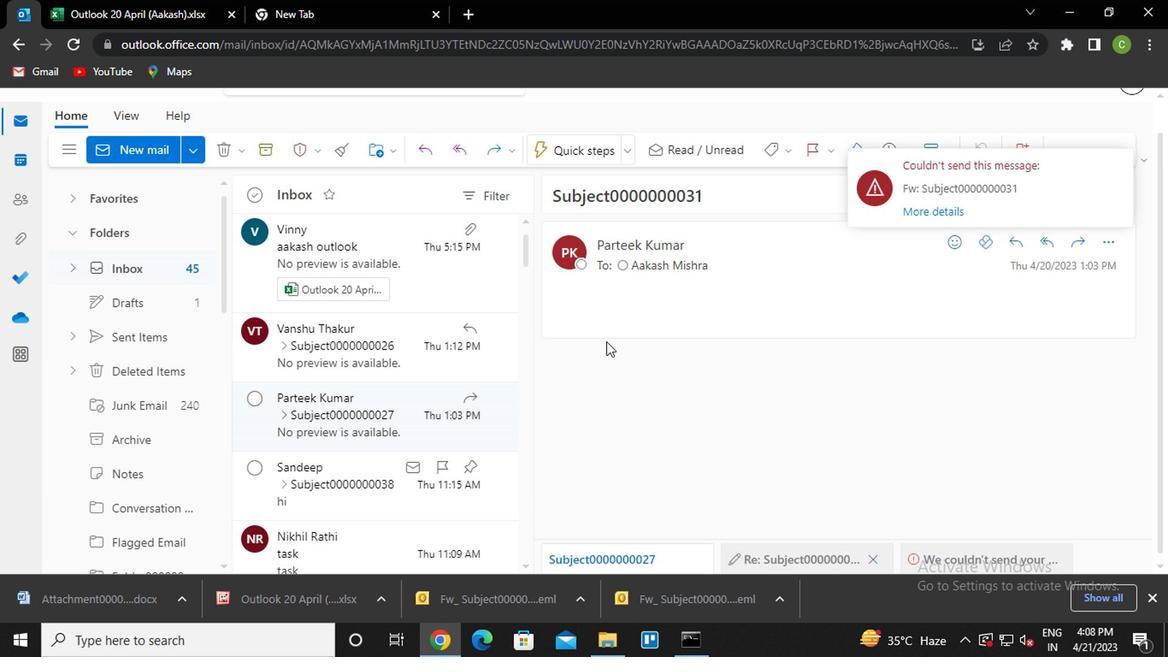 
Action: Mouse scrolled (605, 337) with delta (0, 1)
Screenshot: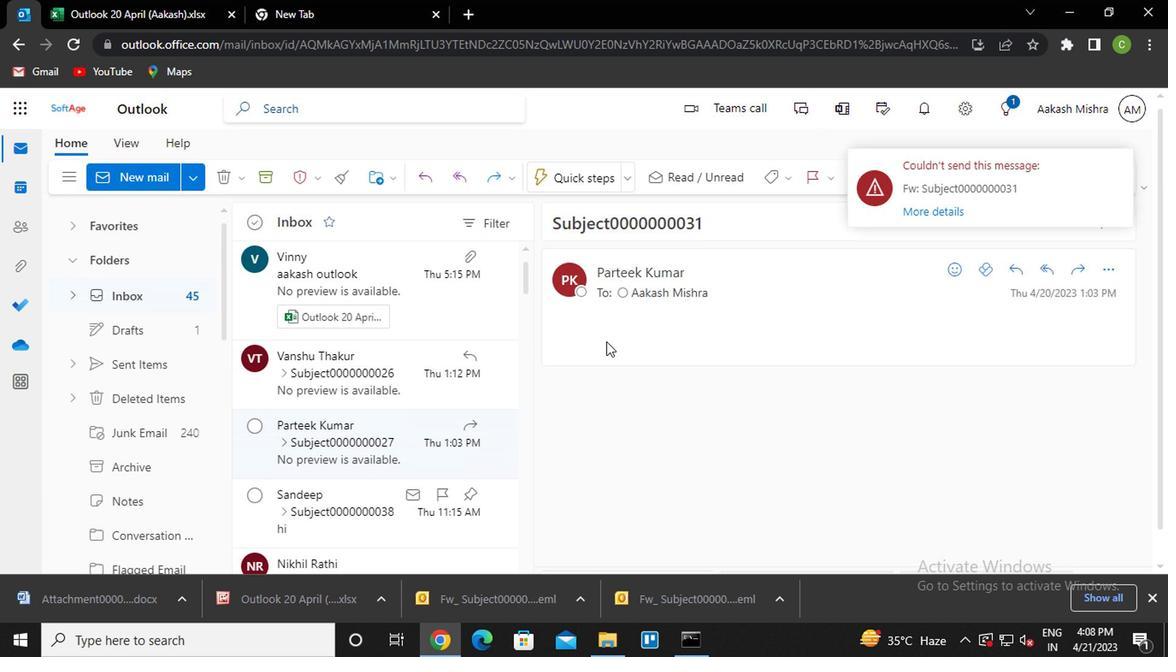 
Action: Mouse moved to (1032, 200)
Screenshot: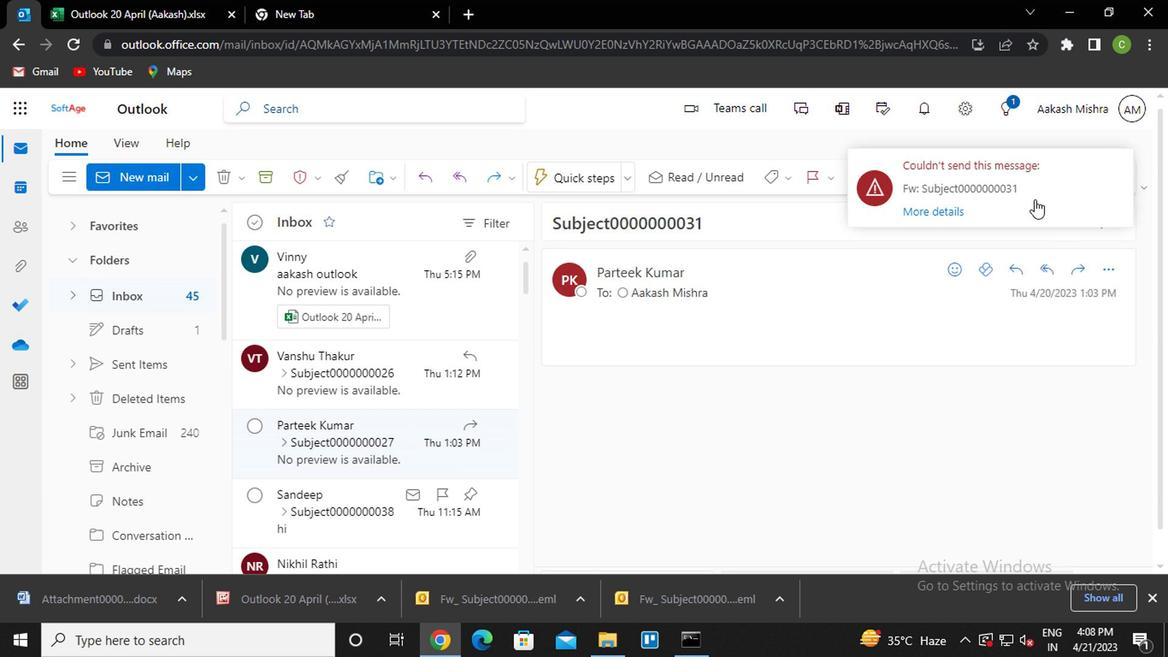 
Action: Mouse pressed left at (1032, 200)
Screenshot: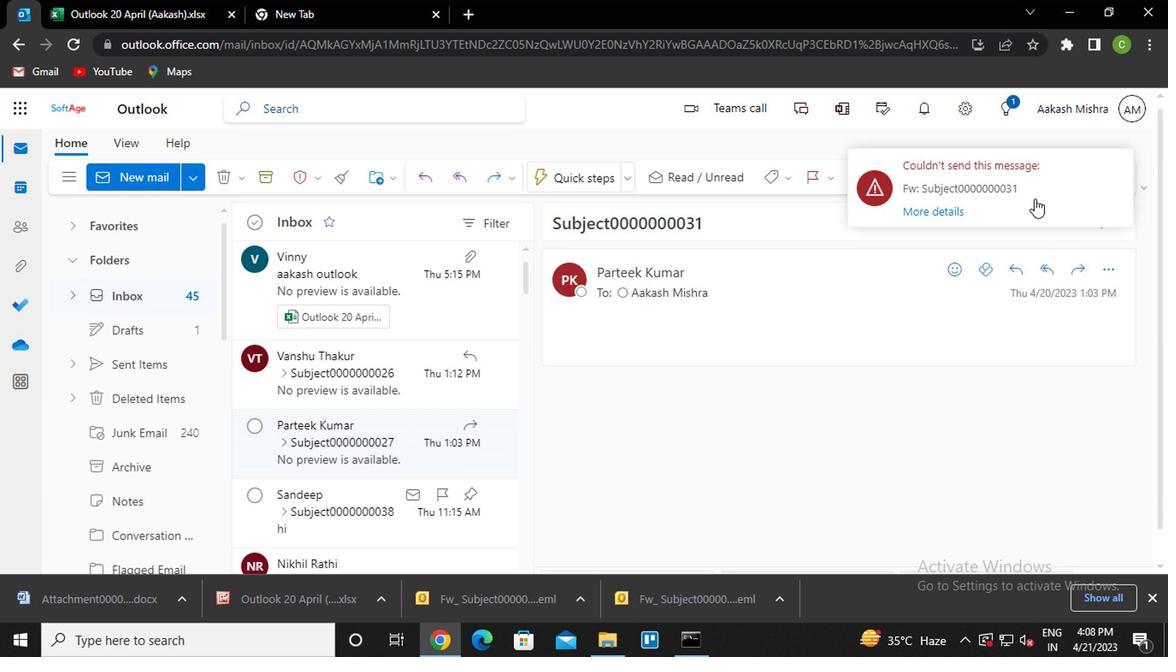 
Action: Mouse moved to (667, 456)
Screenshot: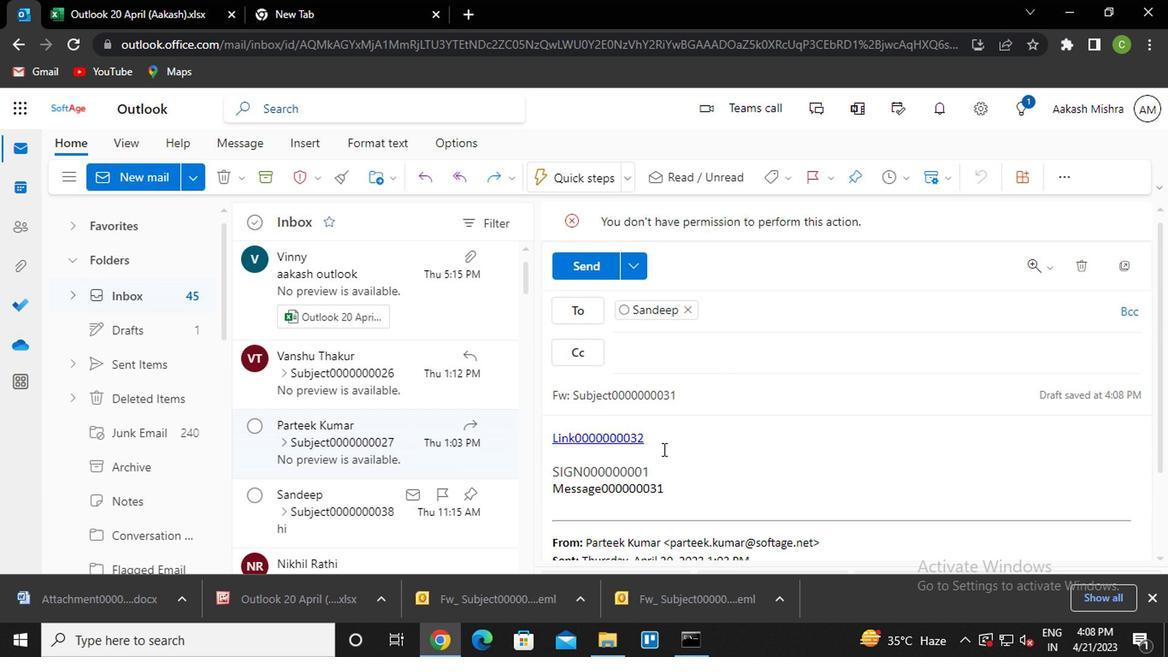 
Action: Mouse scrolled (667, 455) with delta (0, -1)
Screenshot: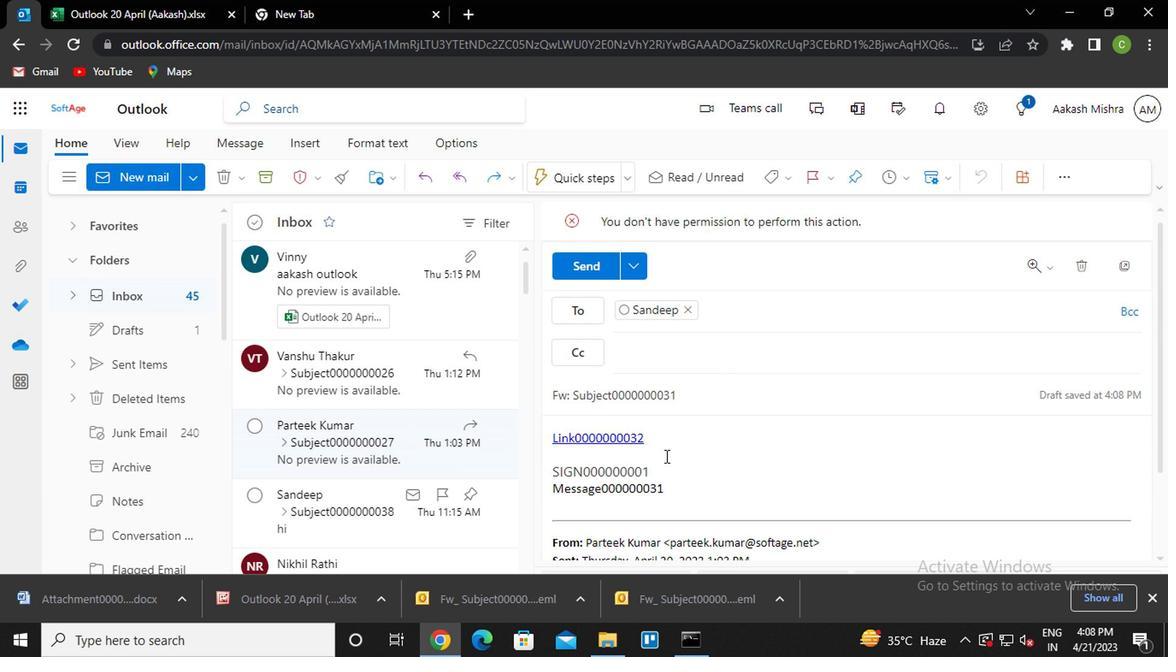 
Action: Mouse moved to (662, 425)
Screenshot: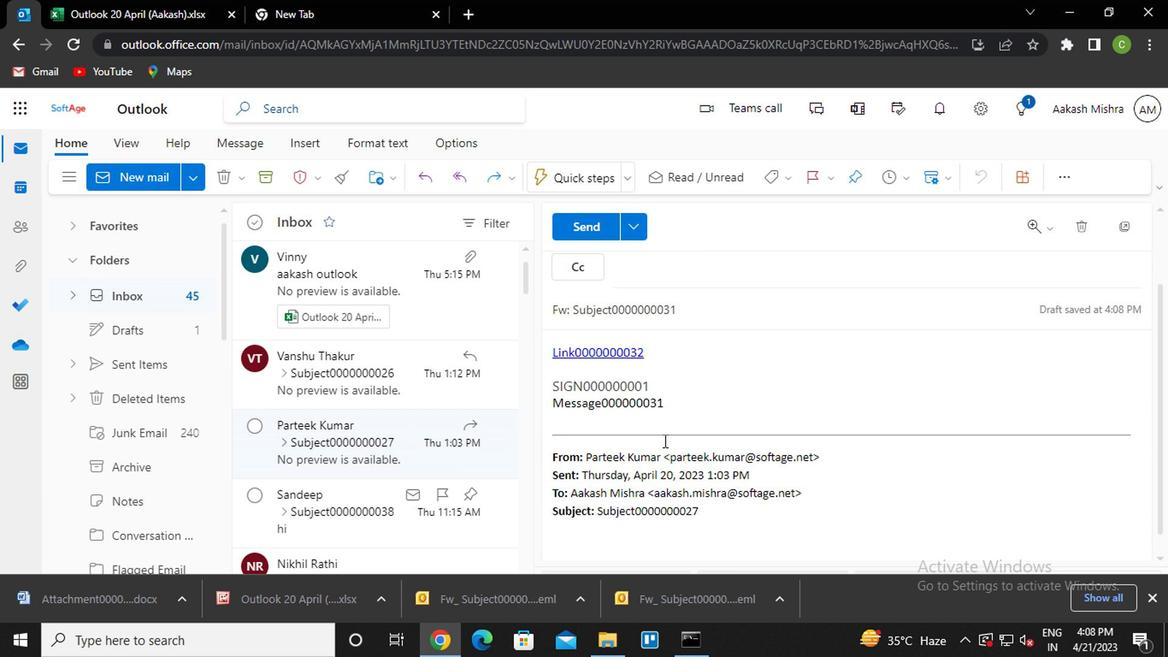 
Action: Mouse scrolled (662, 426) with delta (0, 0)
Screenshot: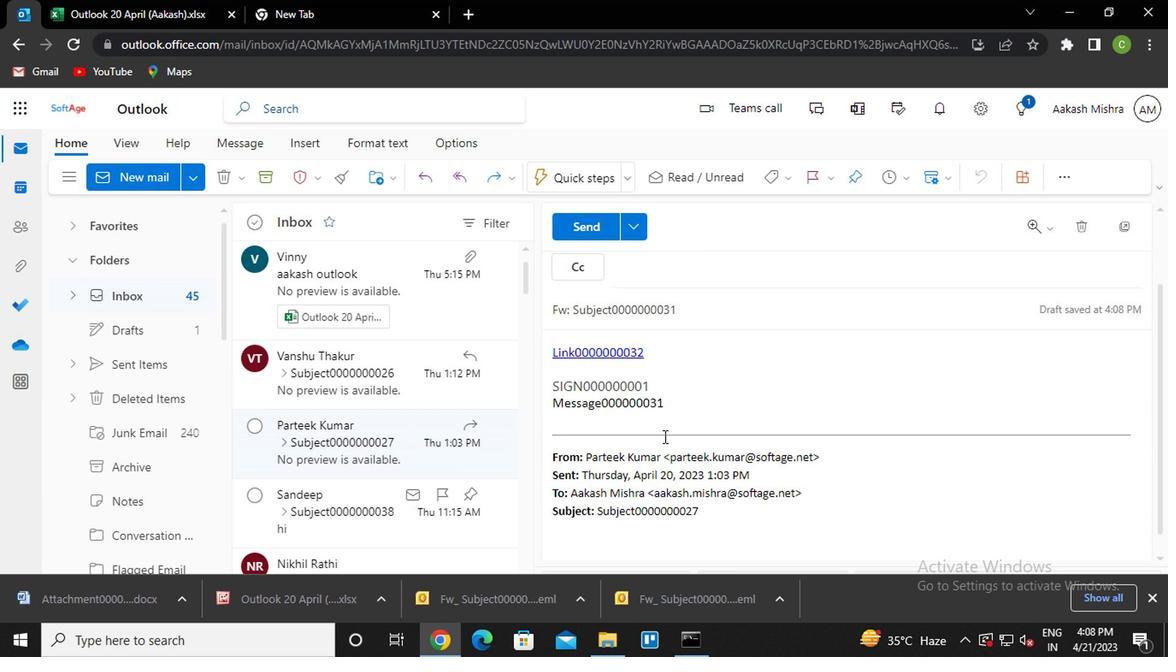 
Action: Mouse scrolled (662, 426) with delta (0, 0)
Screenshot: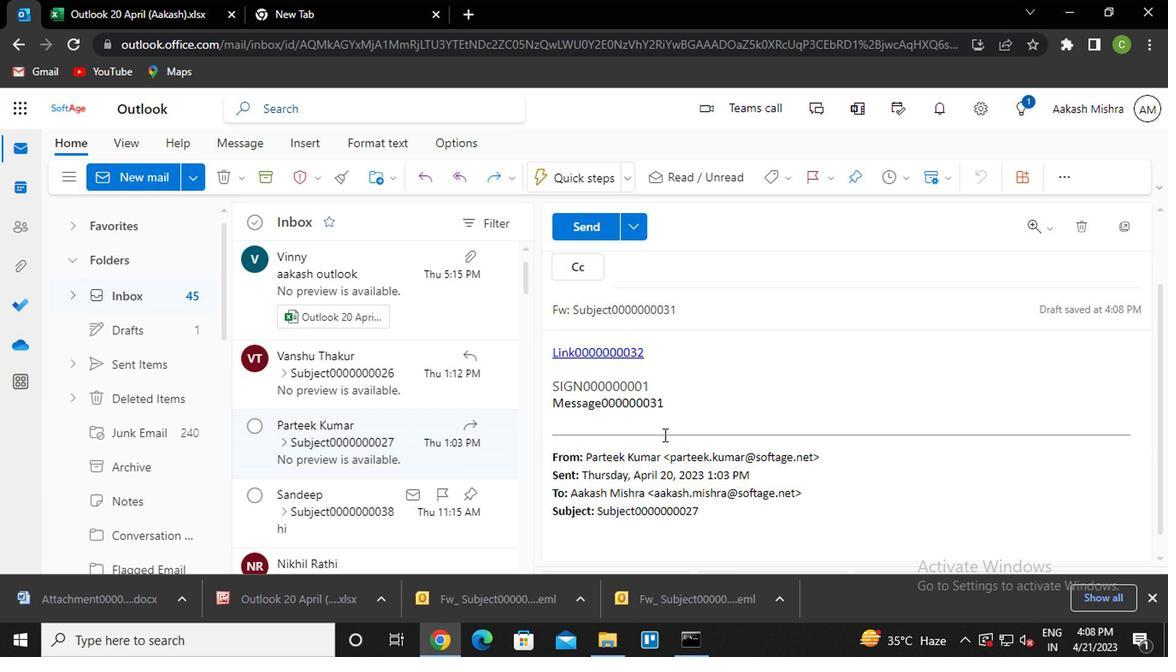 
Action: Mouse moved to (593, 271)
Screenshot: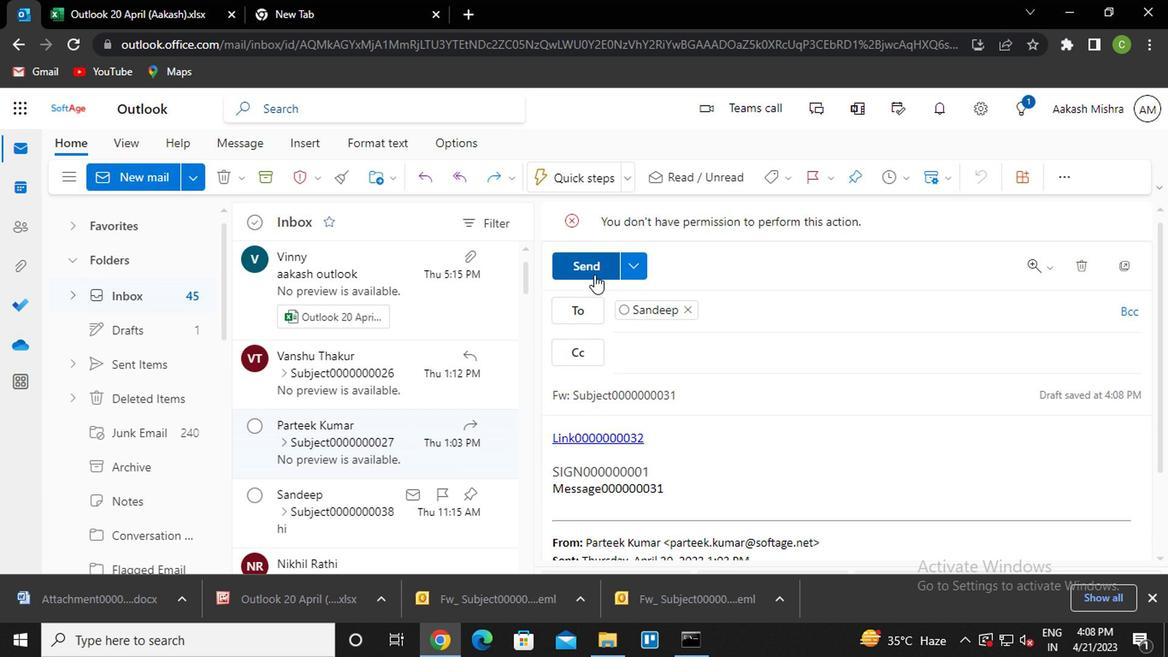
Action: Mouse pressed left at (593, 271)
Screenshot: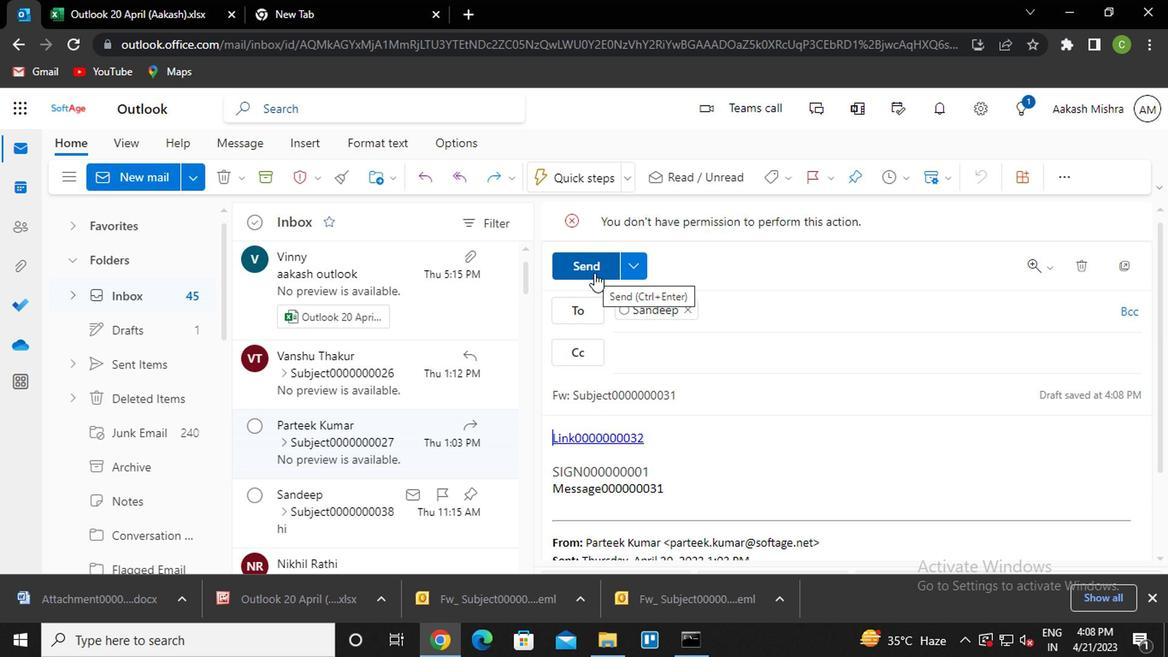 
Action: Mouse moved to (1071, 239)
Screenshot: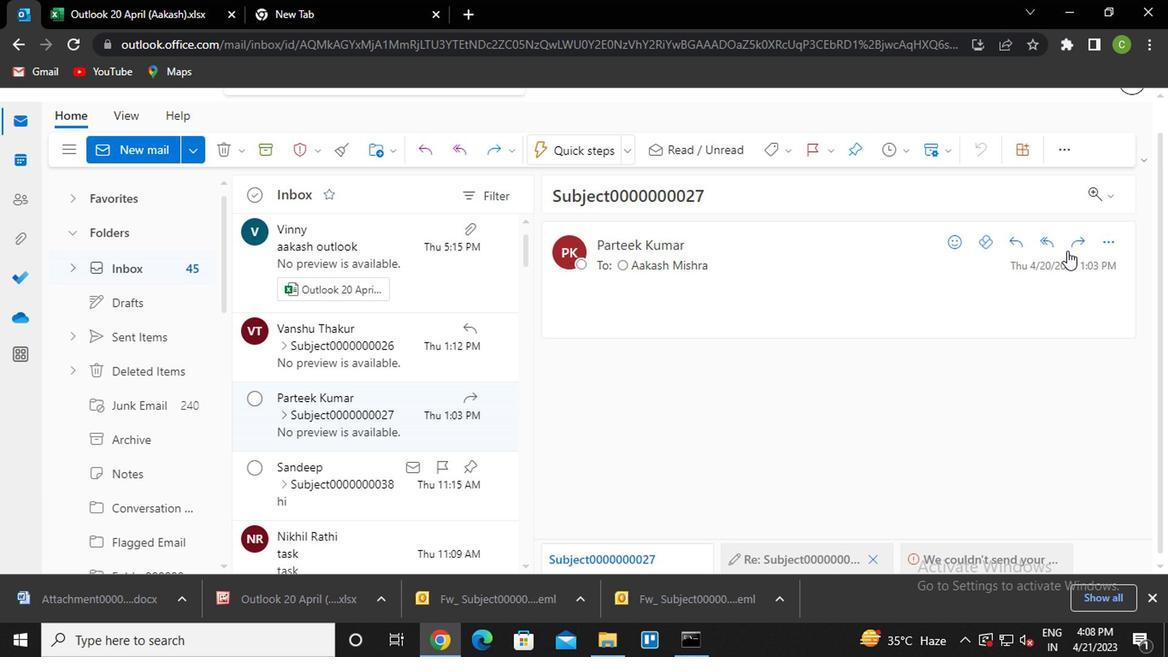 
Action: Mouse pressed left at (1071, 239)
Screenshot: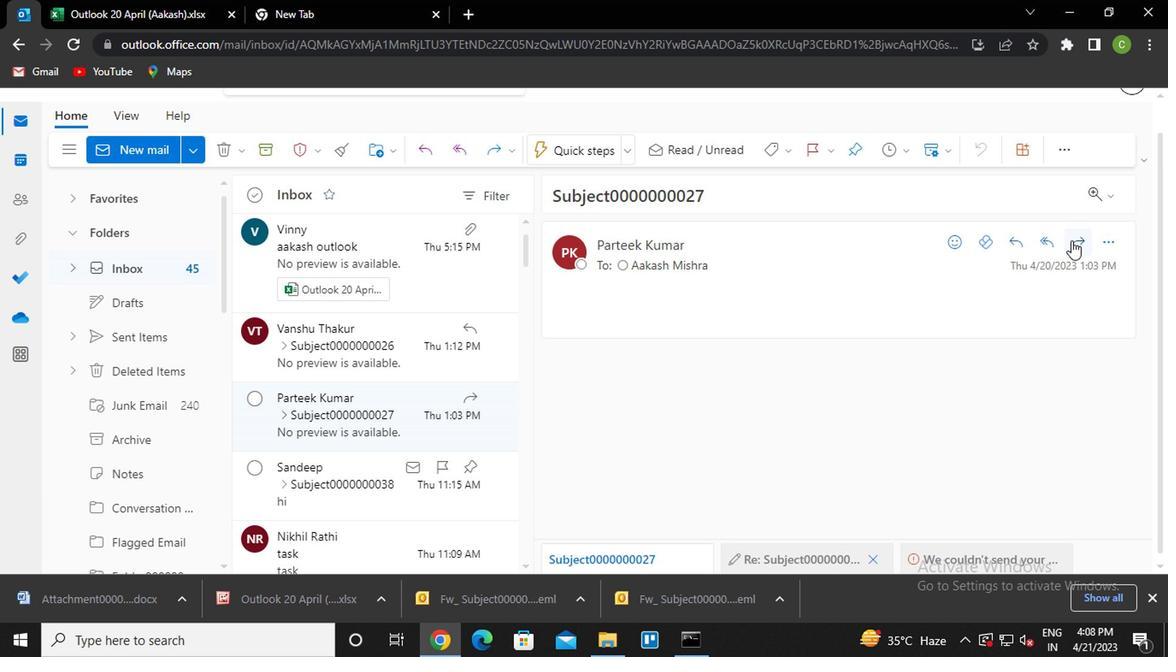 
Action: Mouse moved to (625, 374)
Screenshot: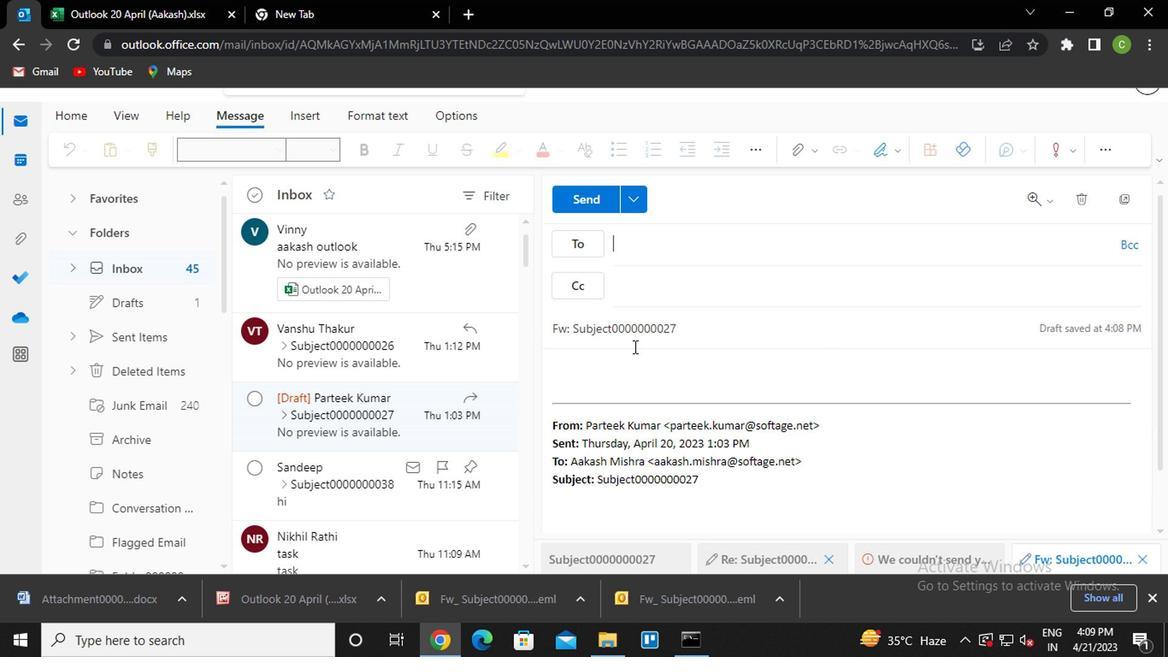 
Action: Mouse pressed left at (625, 374)
Screenshot: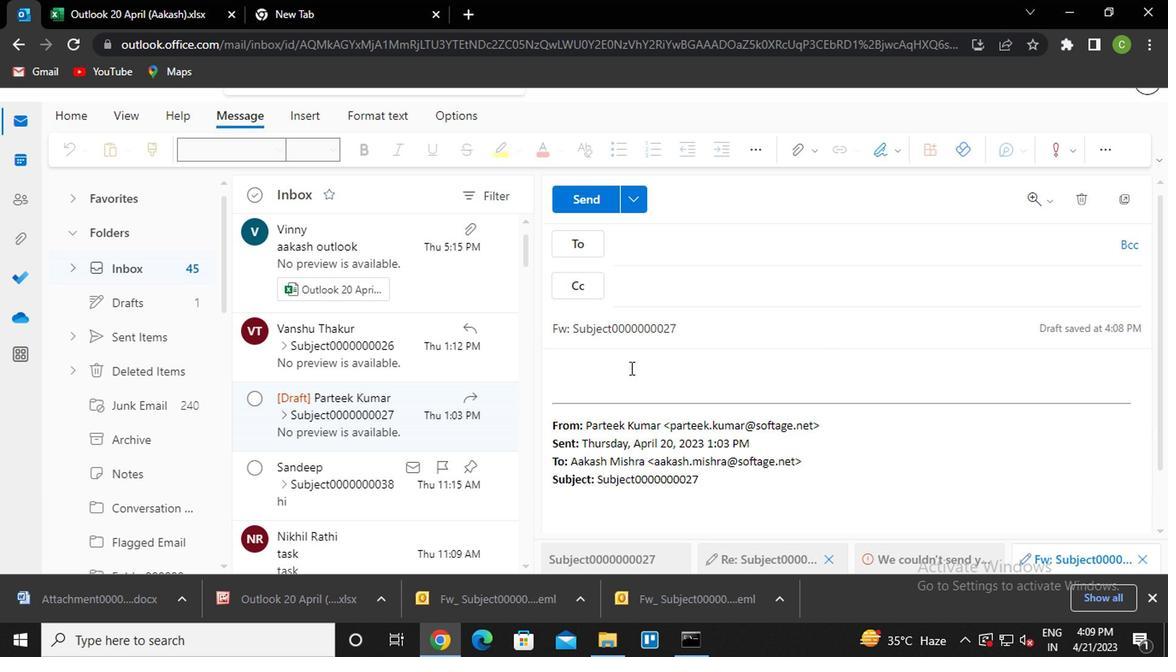 
Action: Mouse moved to (797, 156)
Screenshot: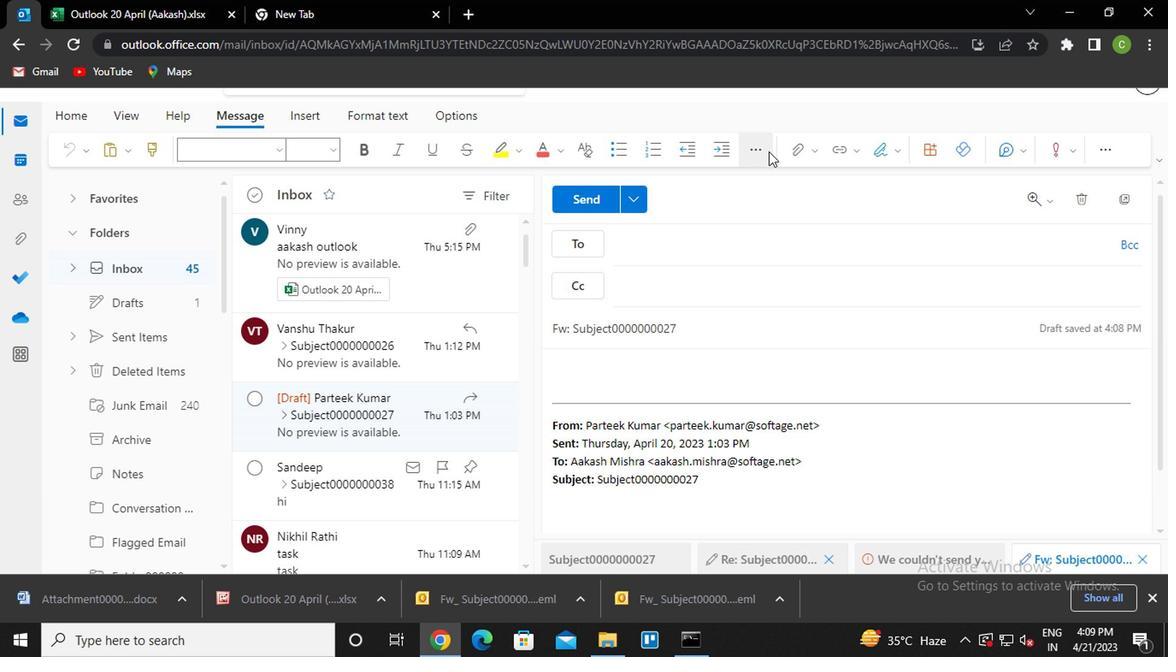 
Action: Mouse pressed left at (797, 156)
Screenshot: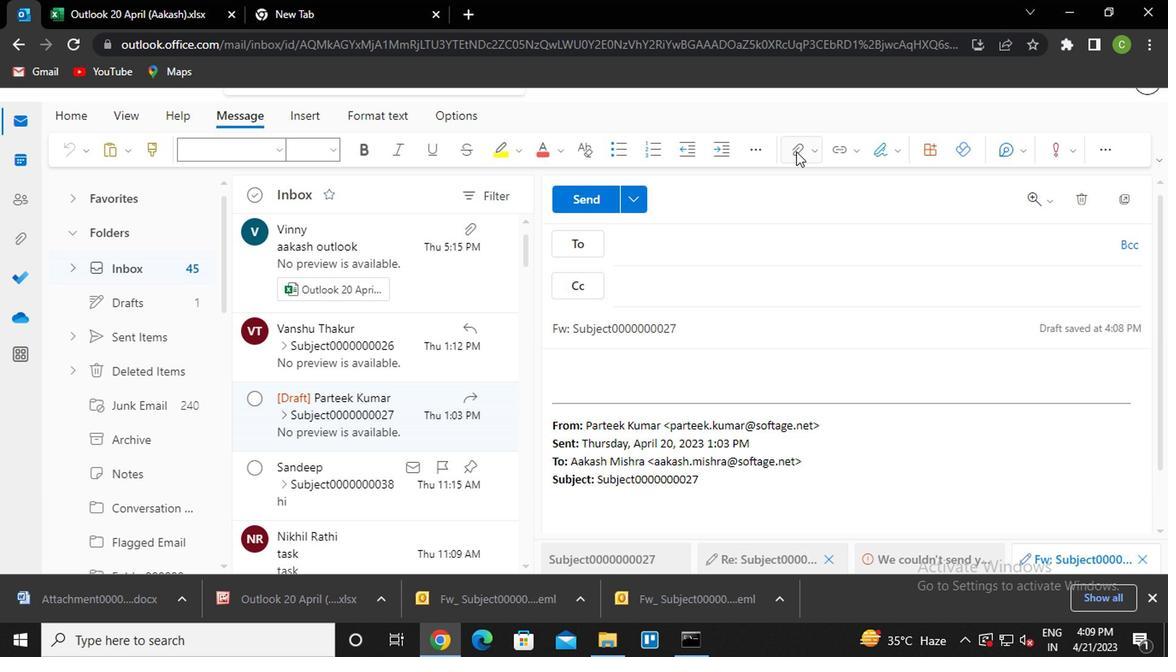 
Action: Mouse moved to (676, 273)
Screenshot: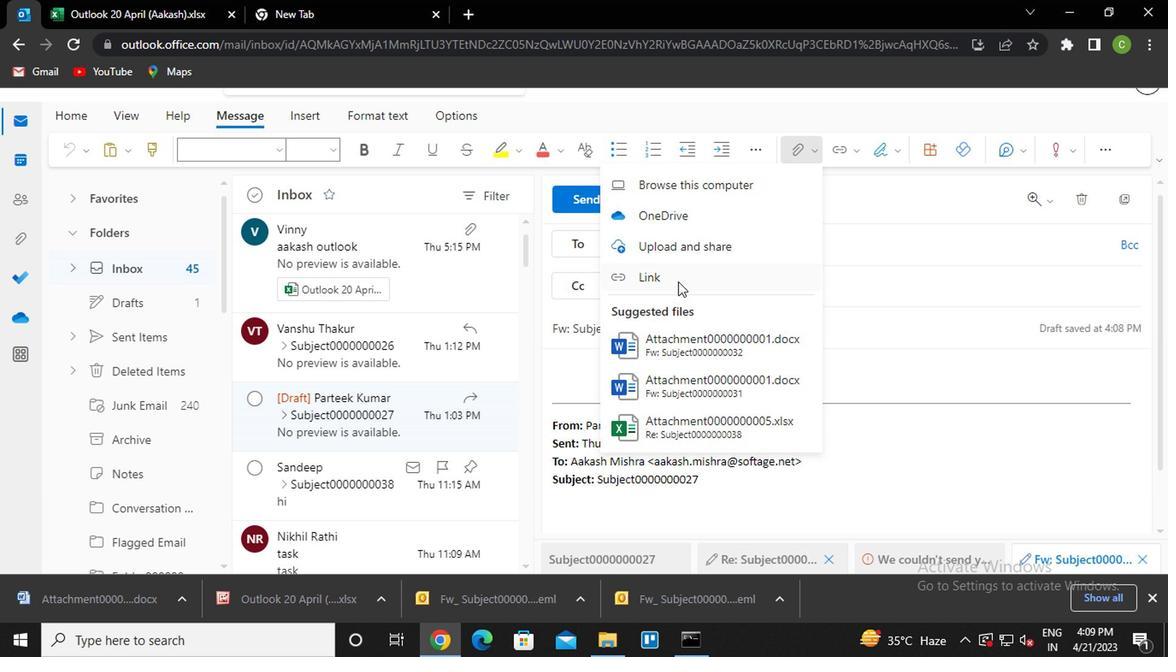 
Action: Mouse pressed left at (676, 273)
Screenshot: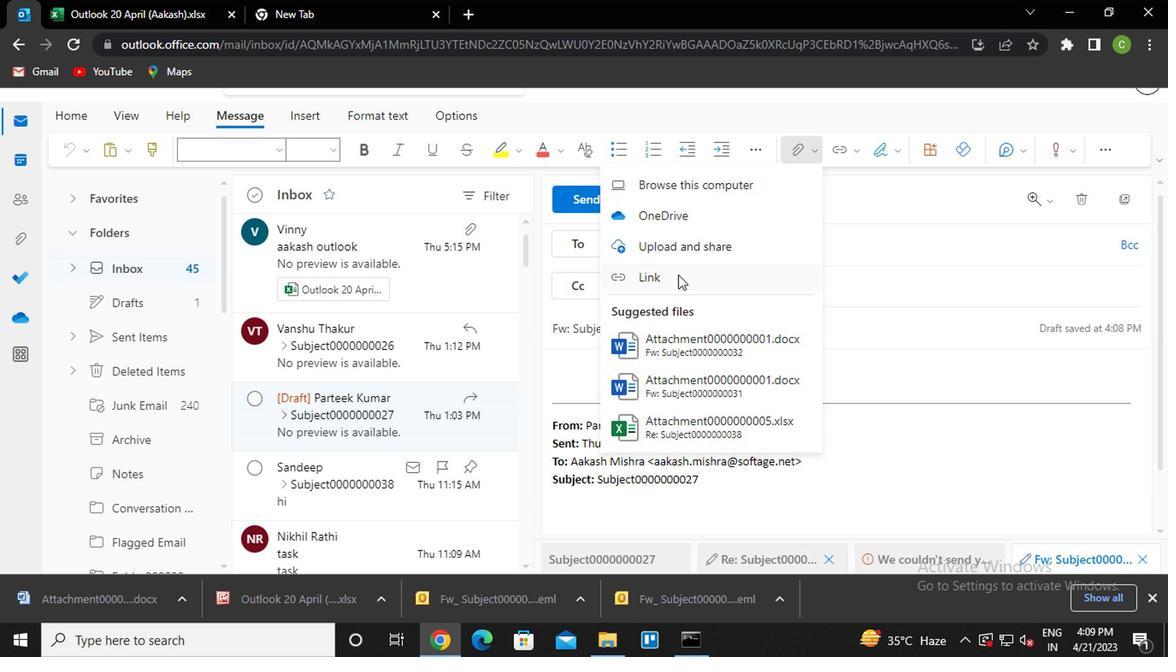 
Action: Mouse moved to (494, 365)
Screenshot: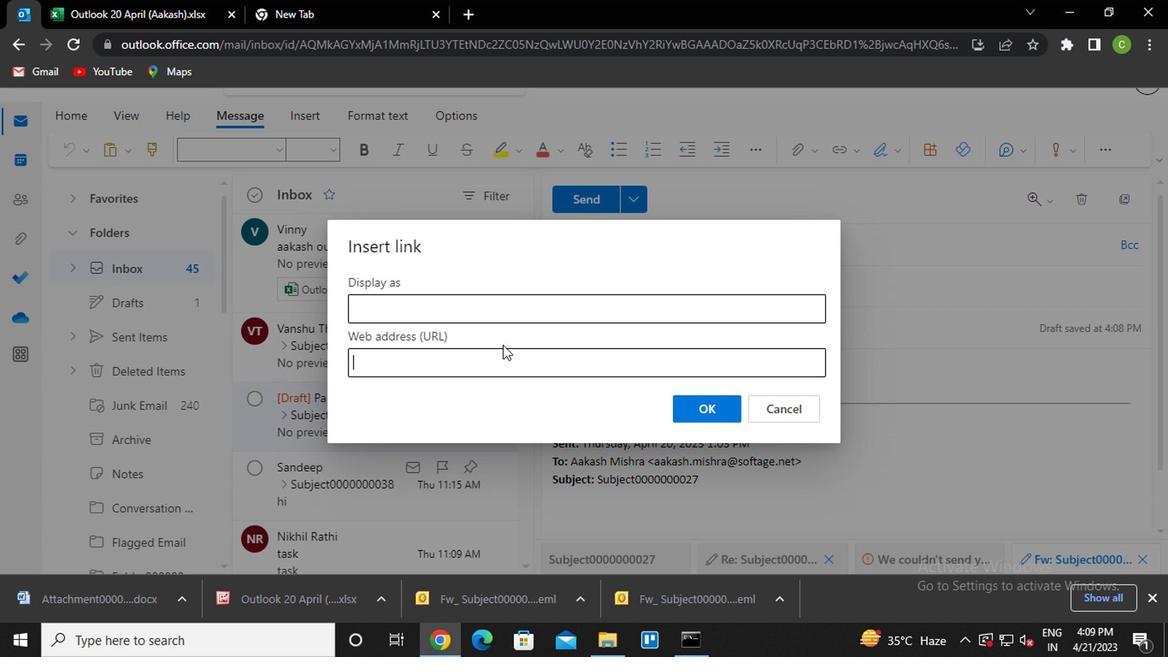 
Action: Mouse pressed left at (494, 365)
Screenshot: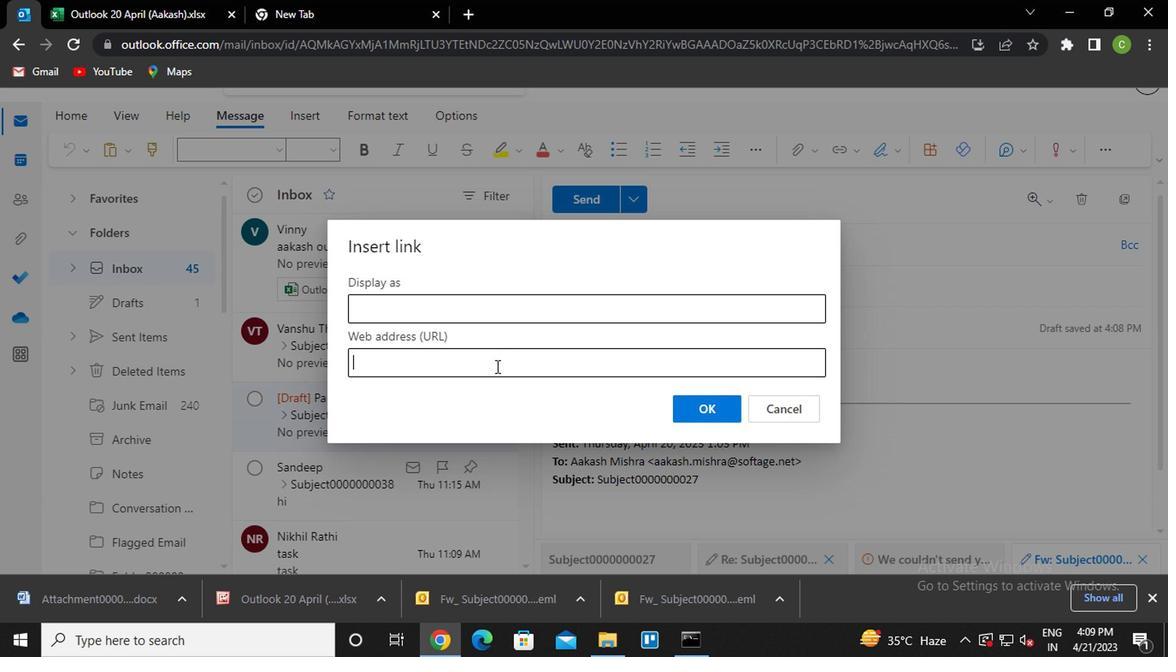 
Action: Mouse moved to (507, 261)
Screenshot: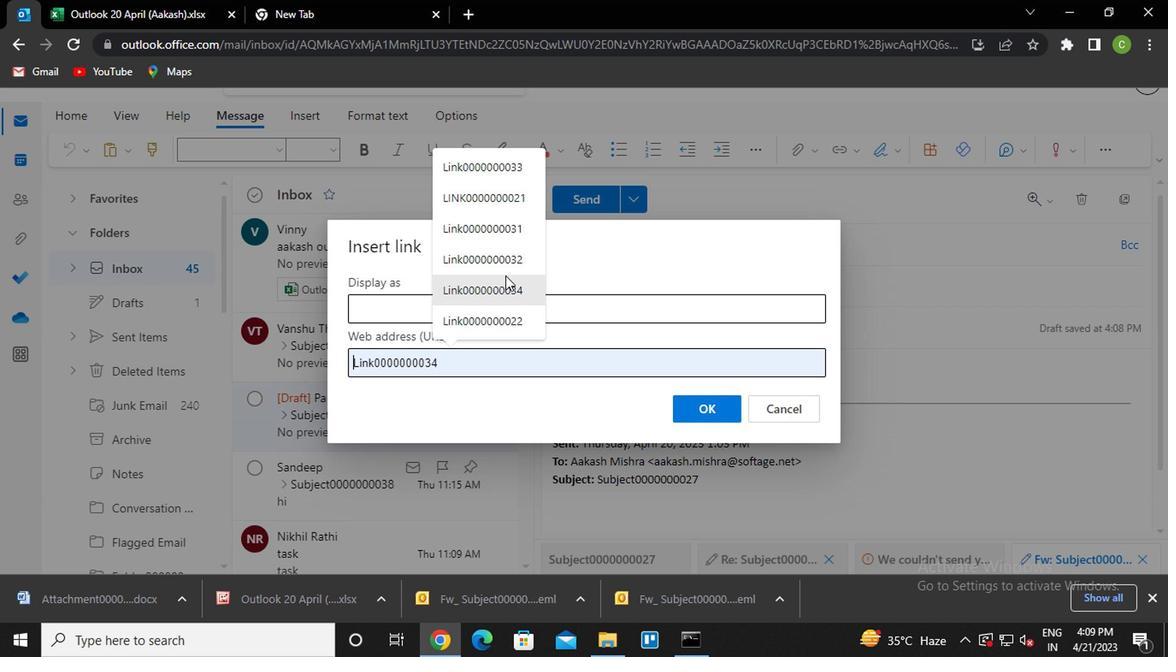 
Action: Mouse pressed left at (507, 261)
Screenshot: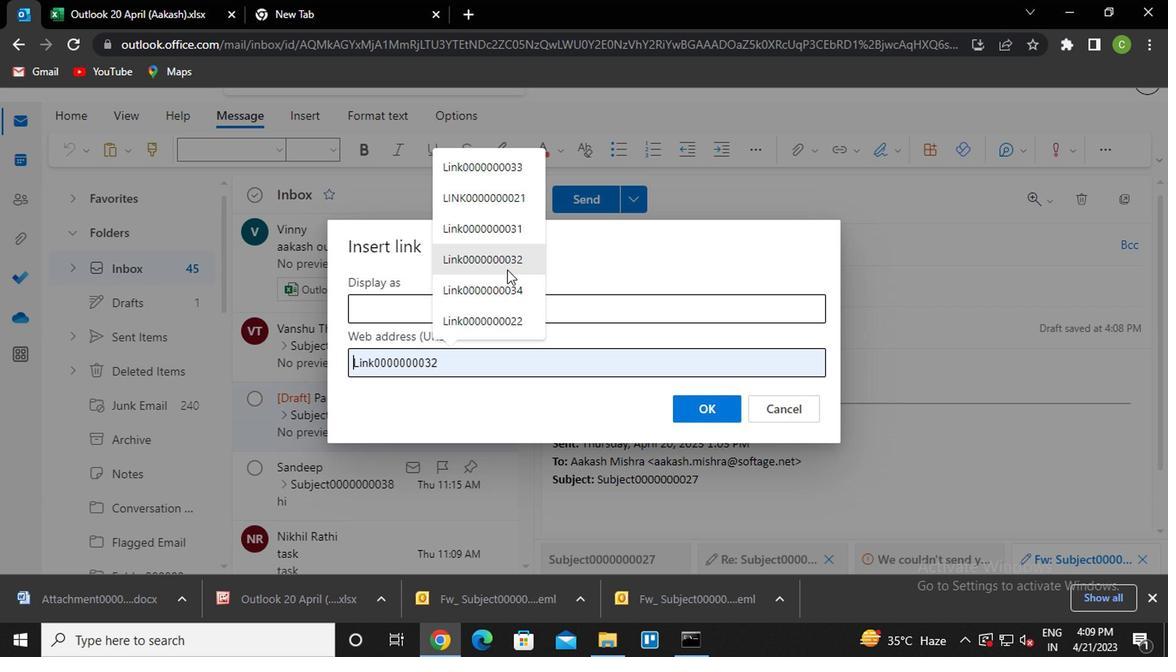 
Action: Mouse moved to (706, 396)
Screenshot: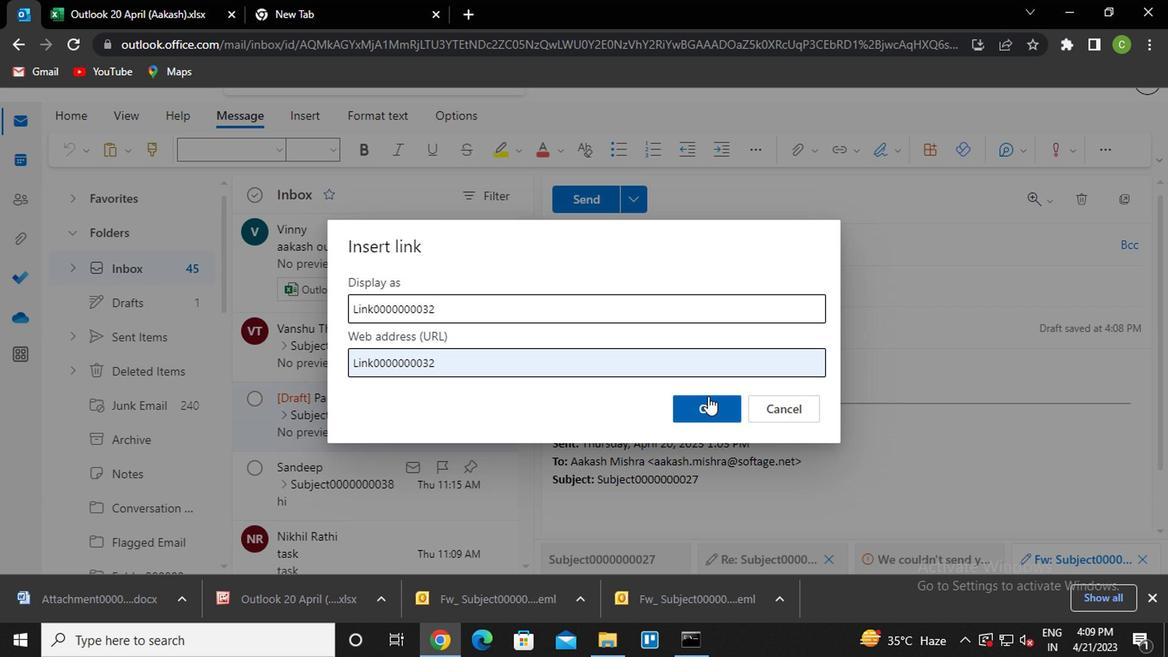 
Action: Mouse pressed left at (706, 396)
Screenshot: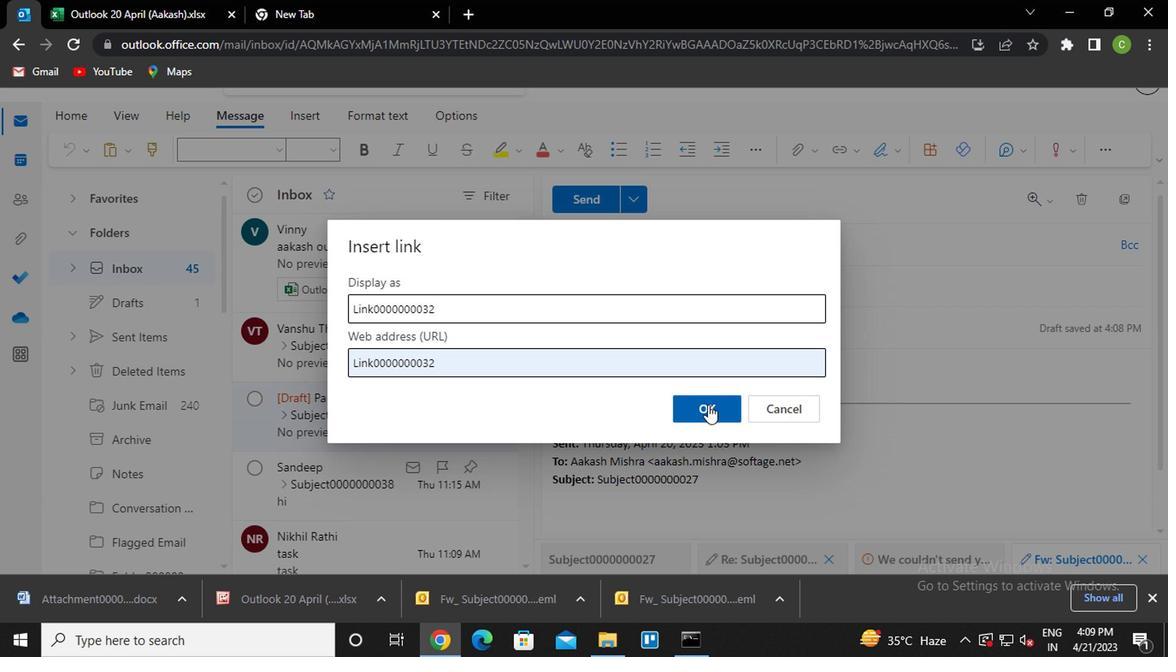 
Action: Mouse moved to (885, 155)
Screenshot: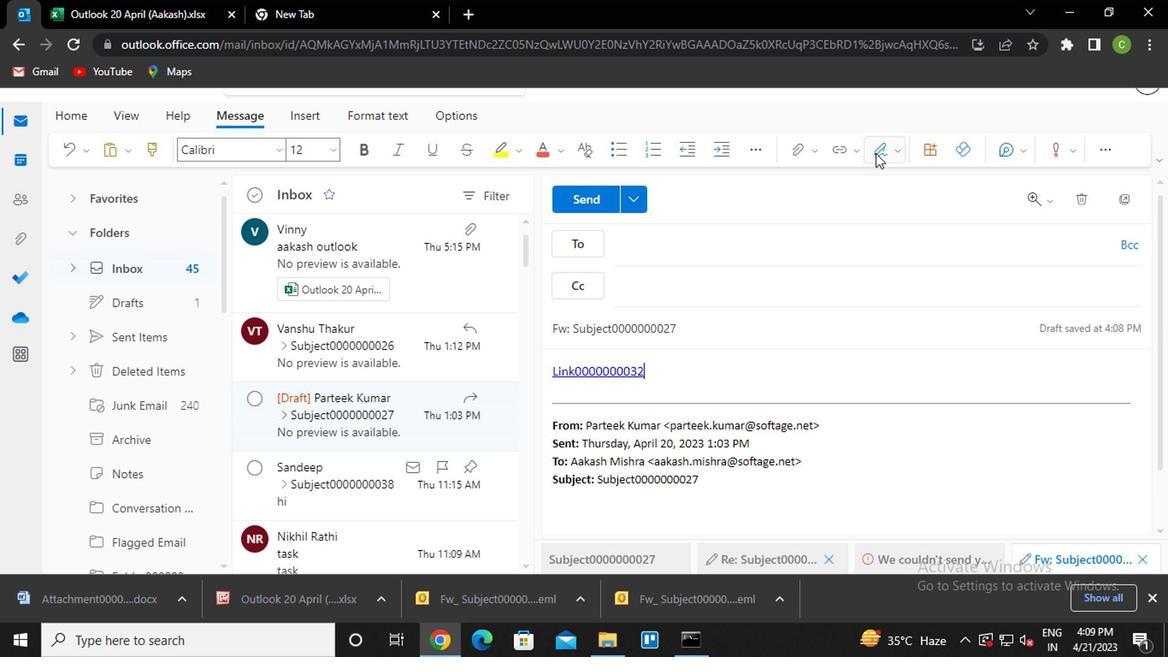 
Action: Mouse pressed left at (885, 155)
Screenshot: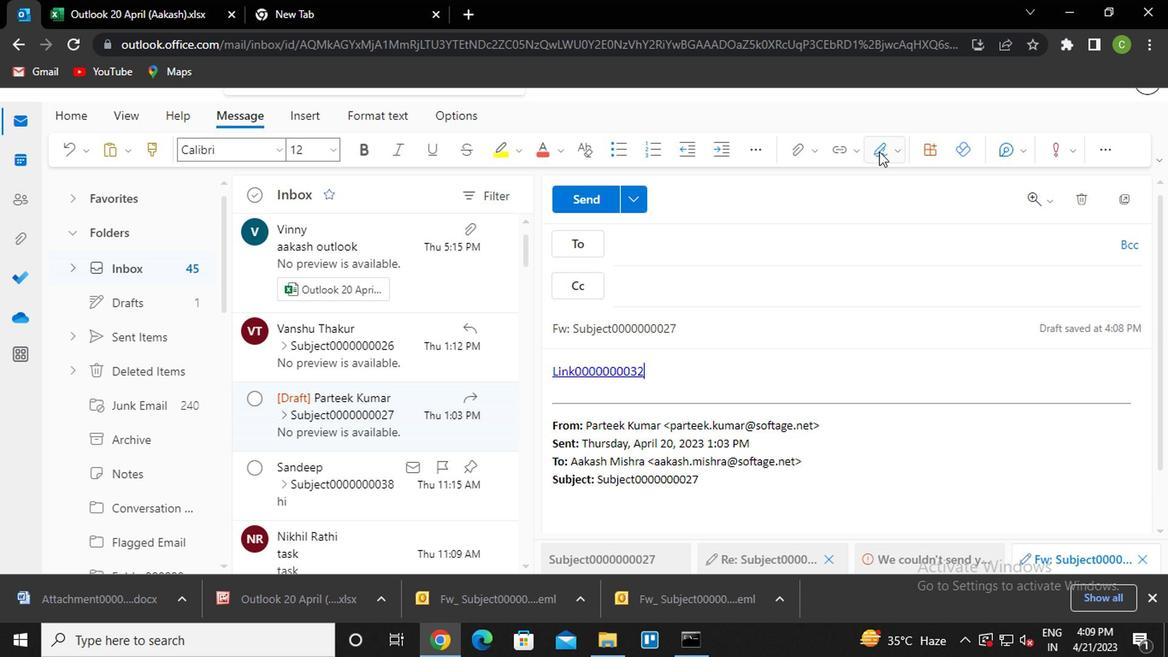
Action: Mouse moved to (855, 189)
Screenshot: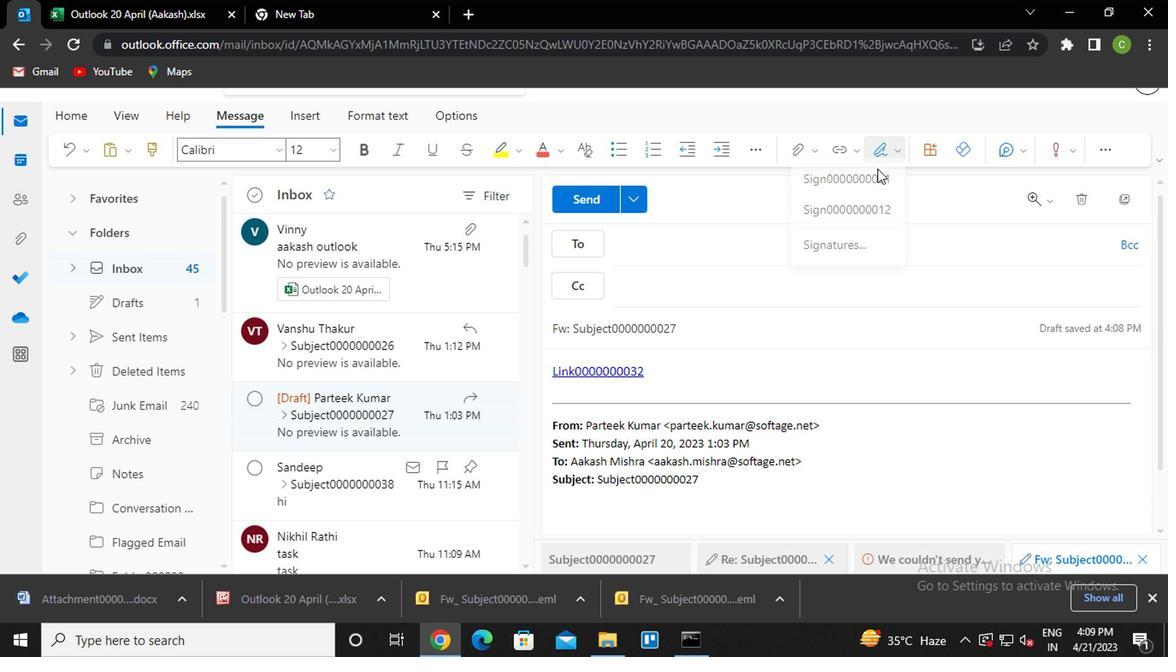 
Action: Mouse pressed left at (855, 189)
Screenshot: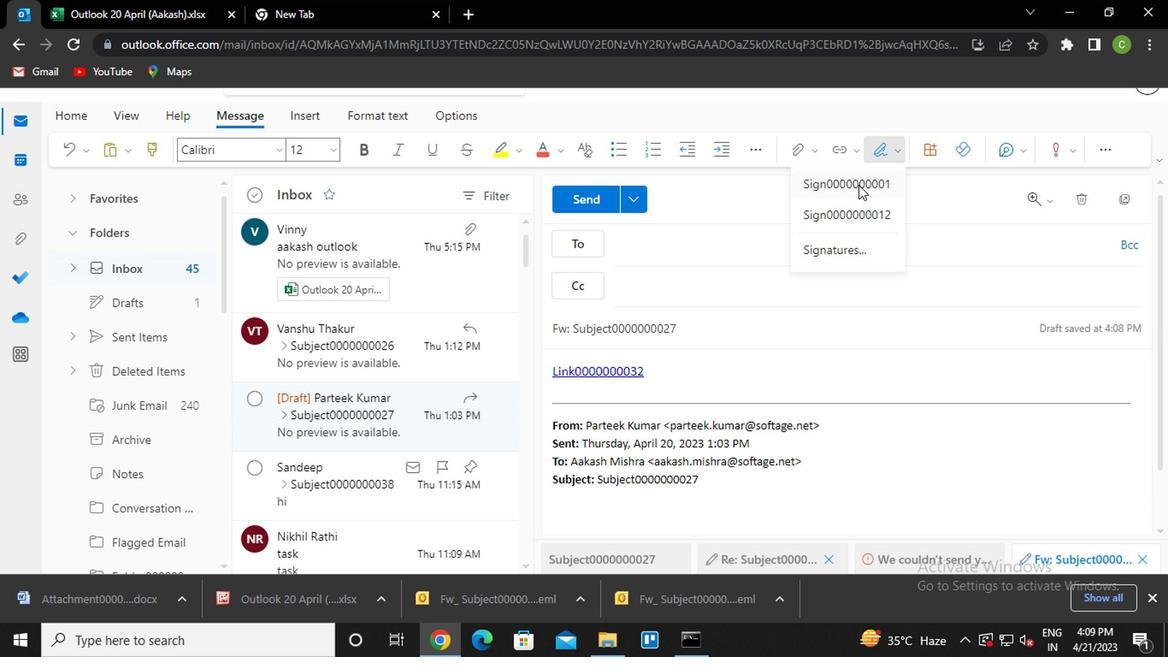 
Action: Mouse moved to (690, 251)
Screenshot: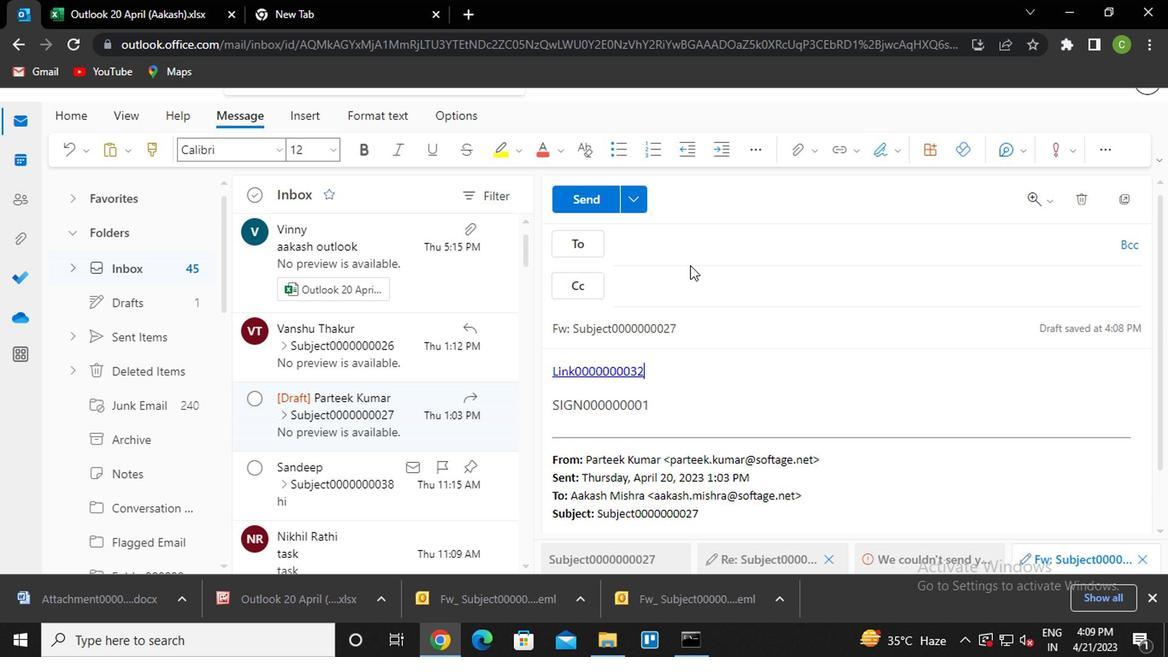 
Action: Mouse pressed left at (690, 251)
Screenshot: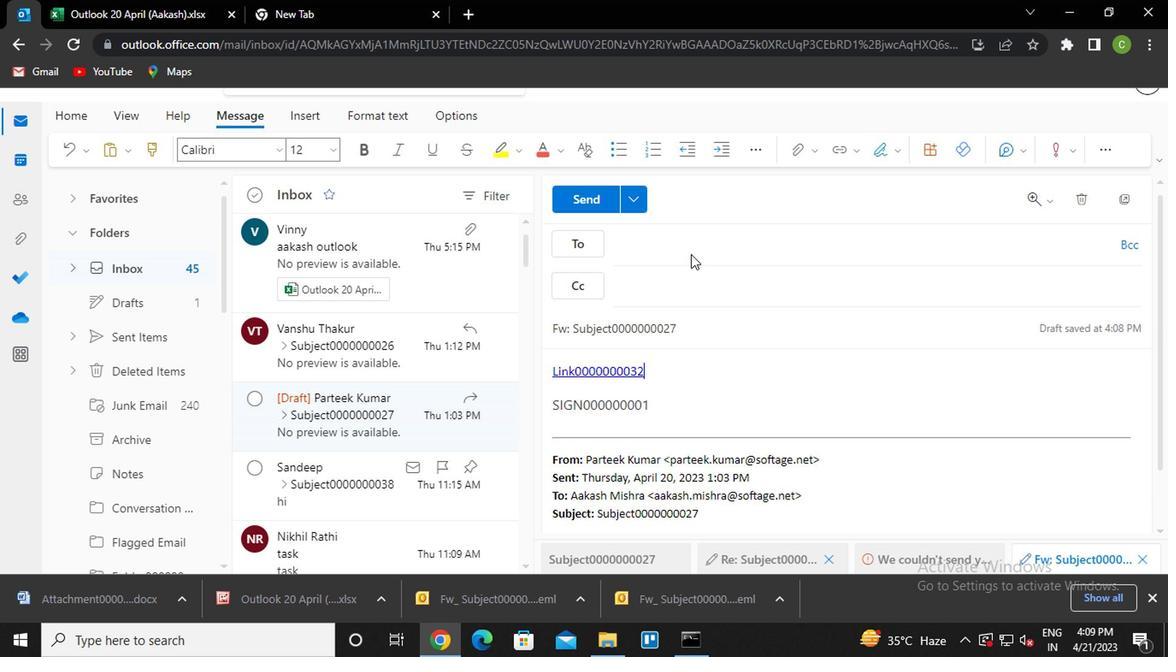
Action: Key pressed san<Key.enter>van<Key.enter>nik<Key.enter>
Screenshot: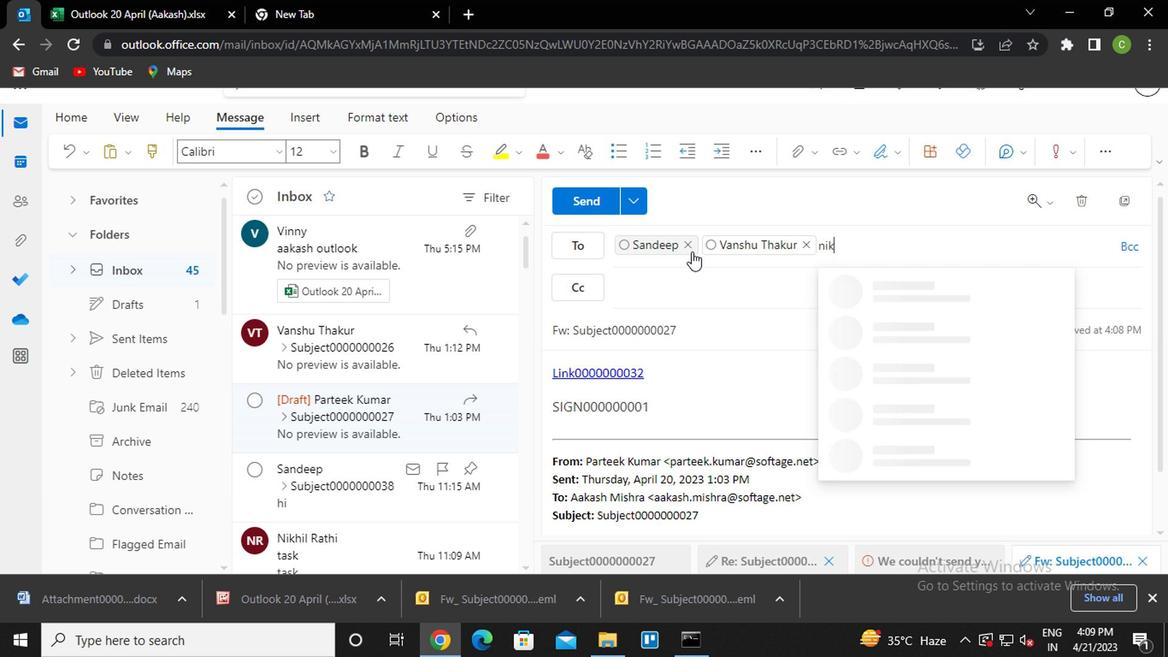 
Action: Mouse moved to (709, 328)
Screenshot: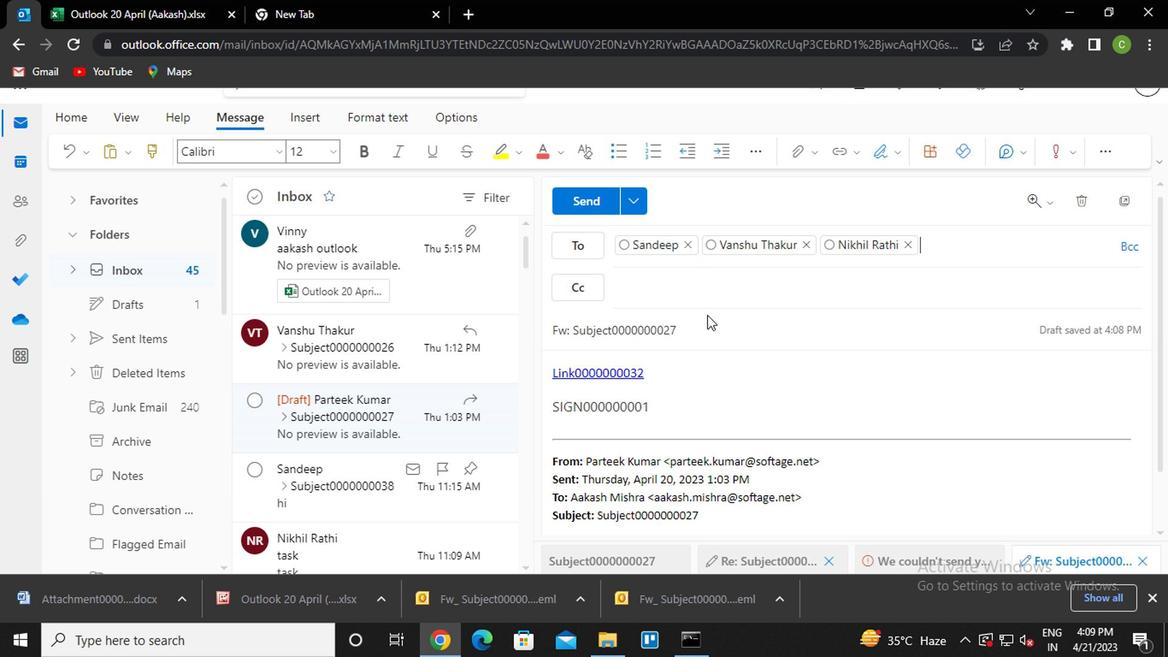
Action: Mouse pressed left at (709, 328)
Screenshot: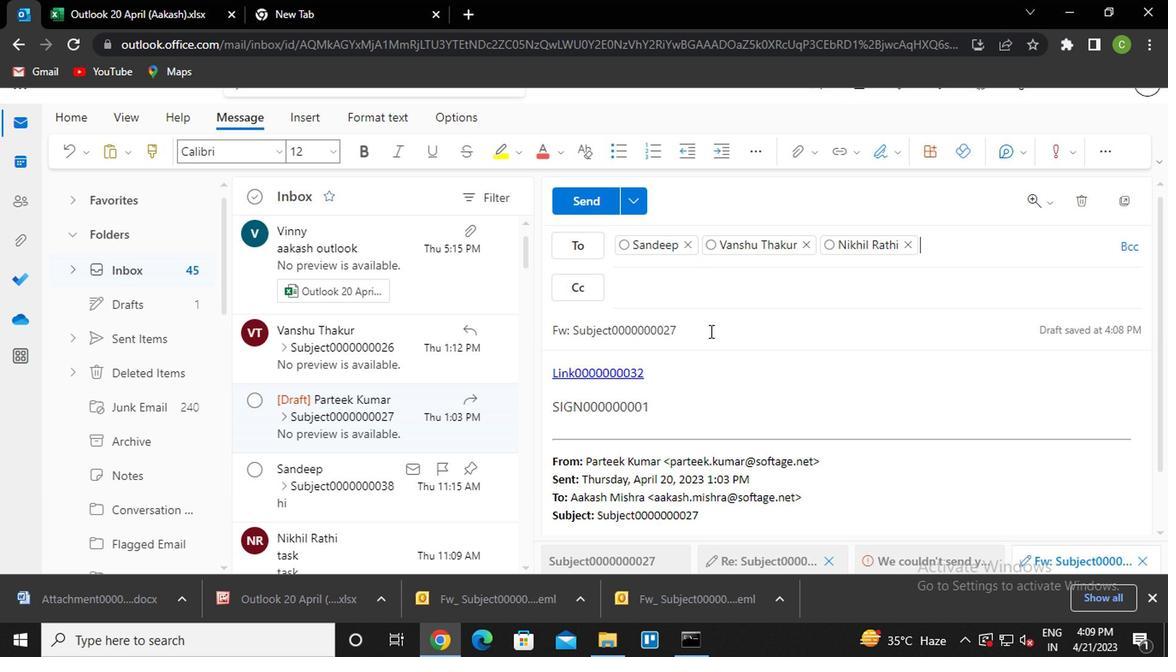 
Action: Key pressed <Key.backspace><Key.backspace>32
Screenshot: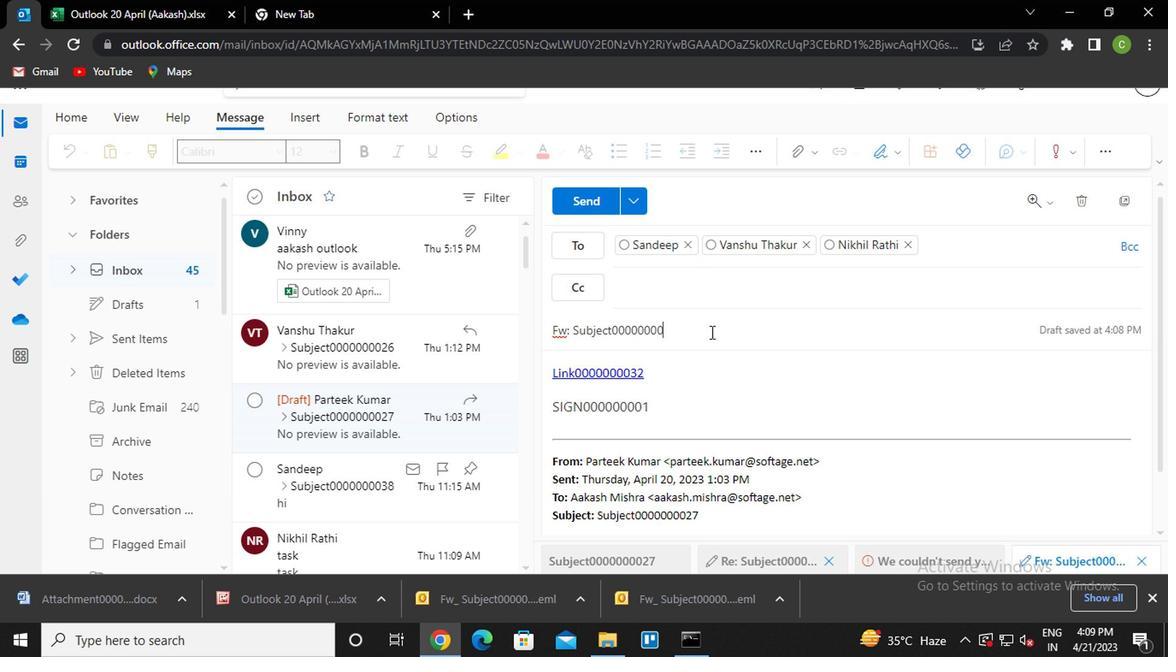
Action: Mouse moved to (659, 397)
Screenshot: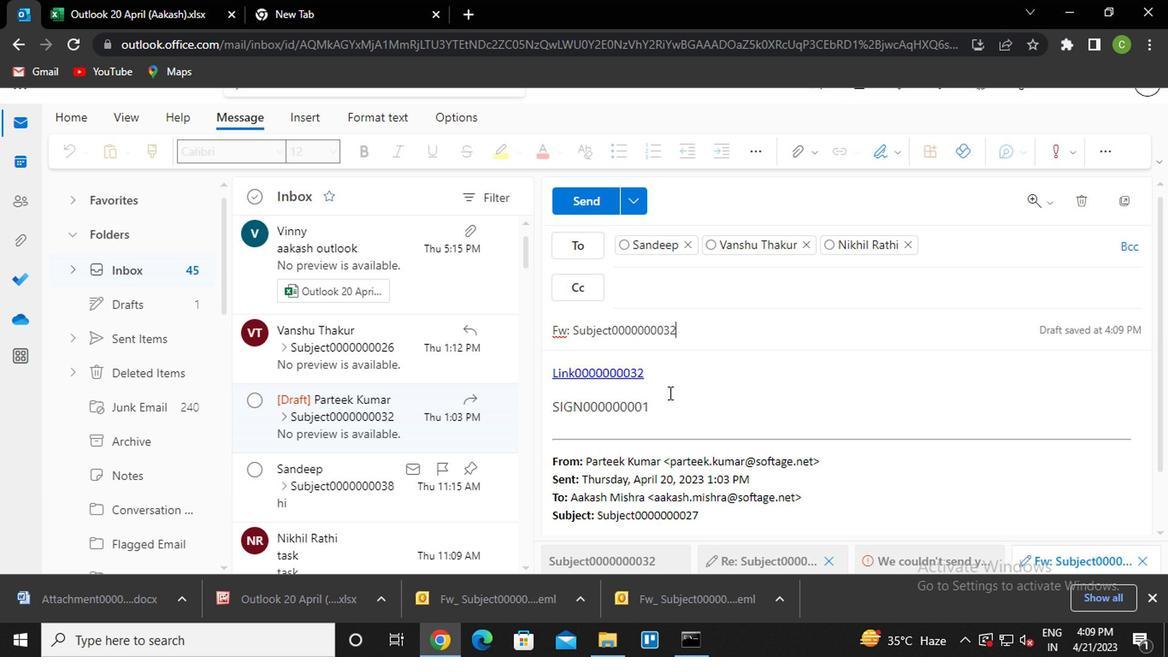 
Action: Mouse pressed left at (659, 397)
Screenshot: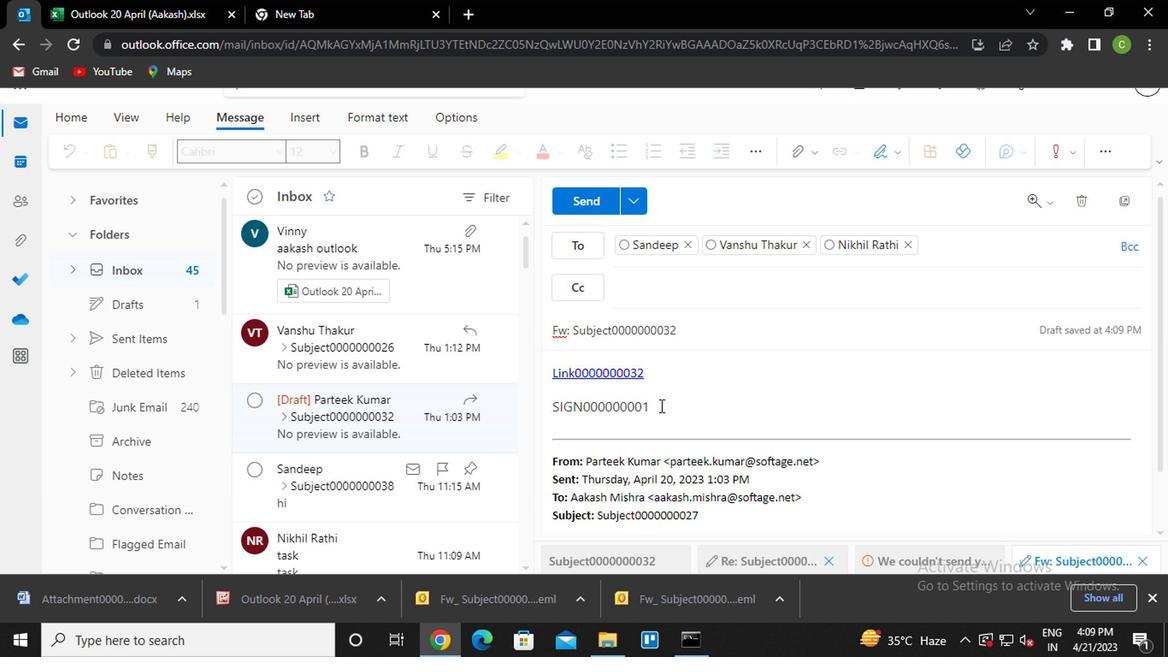 
Action: Key pressed <Key.enter><Key.caps_lock>m<Key.caps_lock>essage0000000032
Screenshot: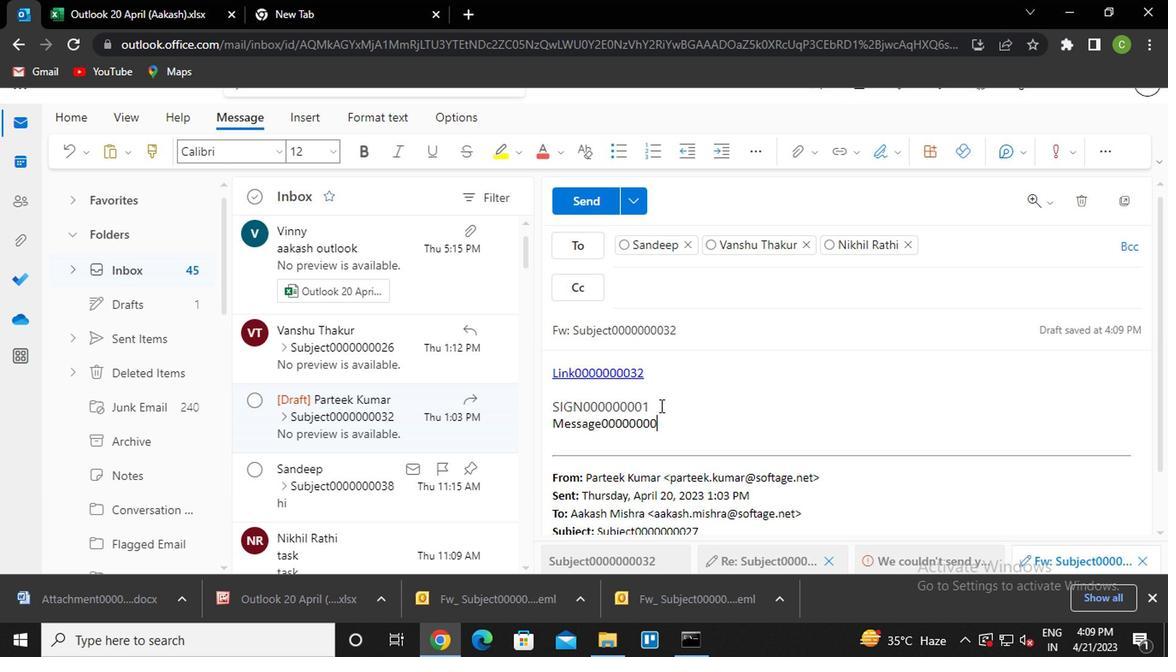 
Action: Mouse moved to (593, 199)
Screenshot: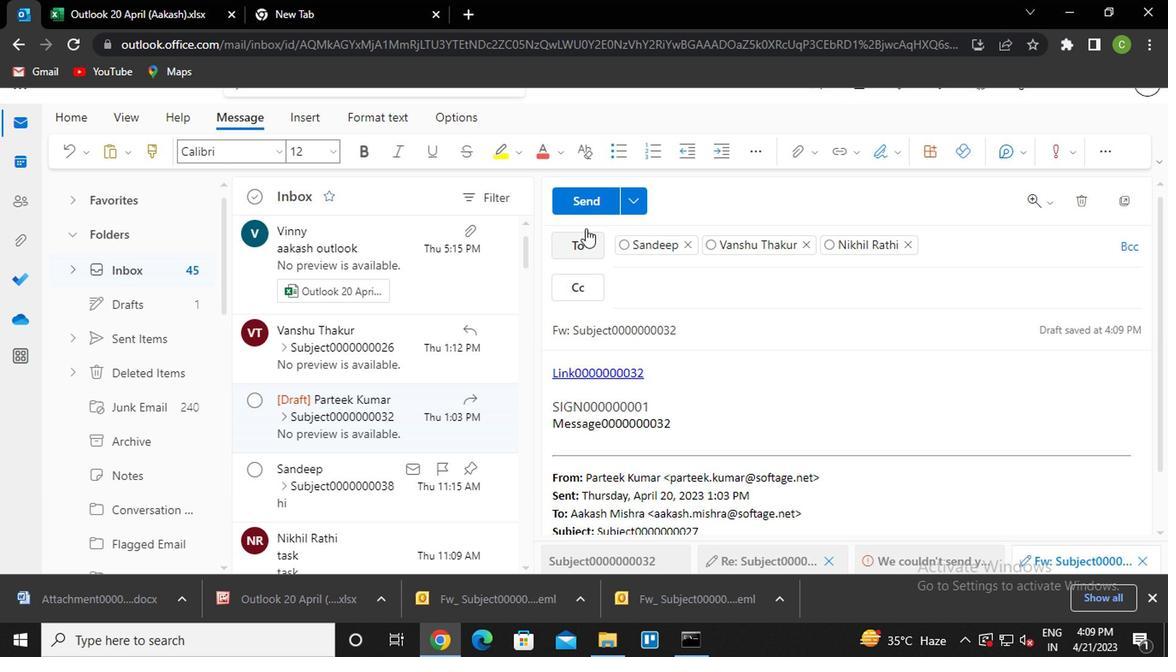 
Action: Mouse pressed left at (593, 199)
Screenshot: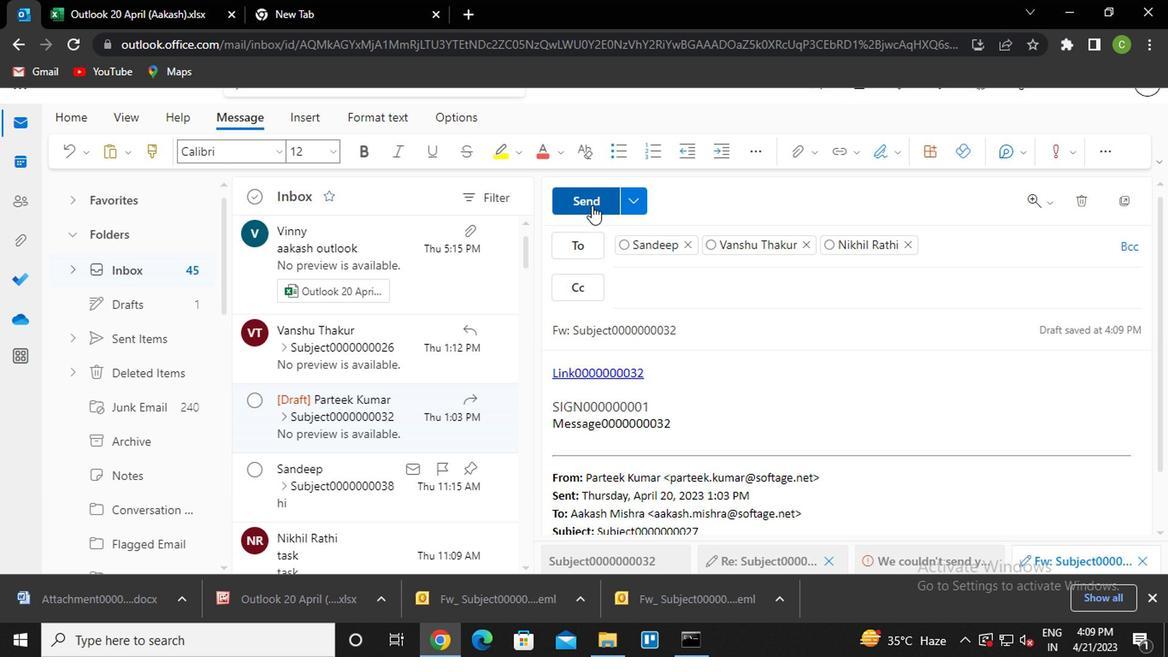 
Action: Mouse moved to (1086, 238)
Screenshot: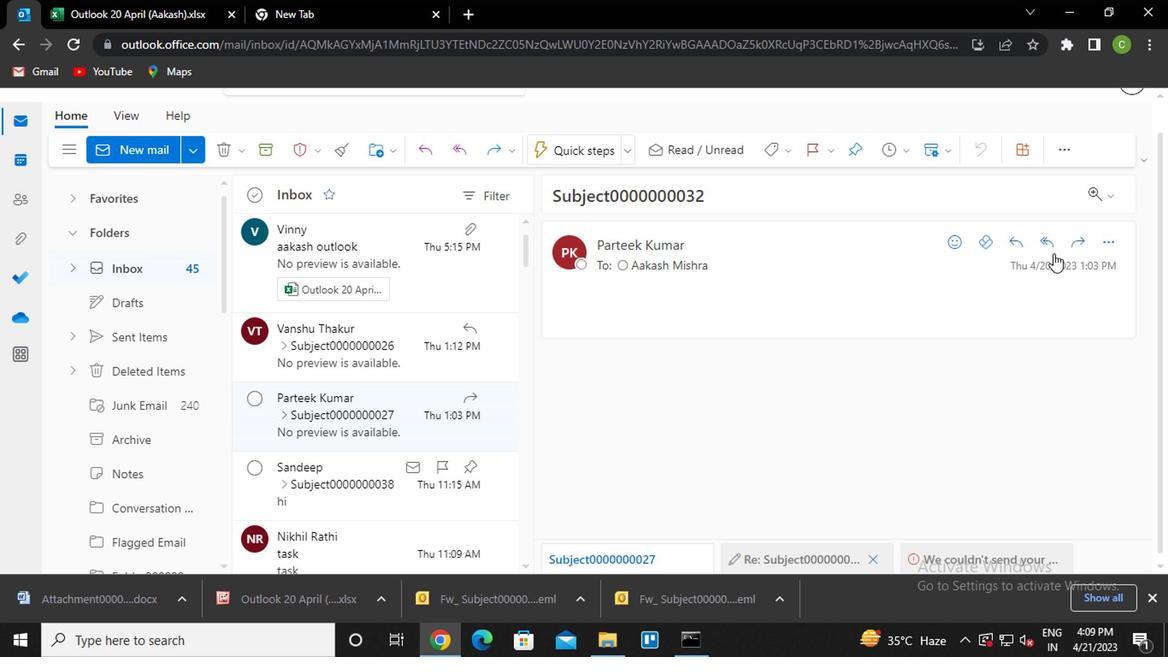 
Action: Mouse pressed left at (1086, 238)
Screenshot: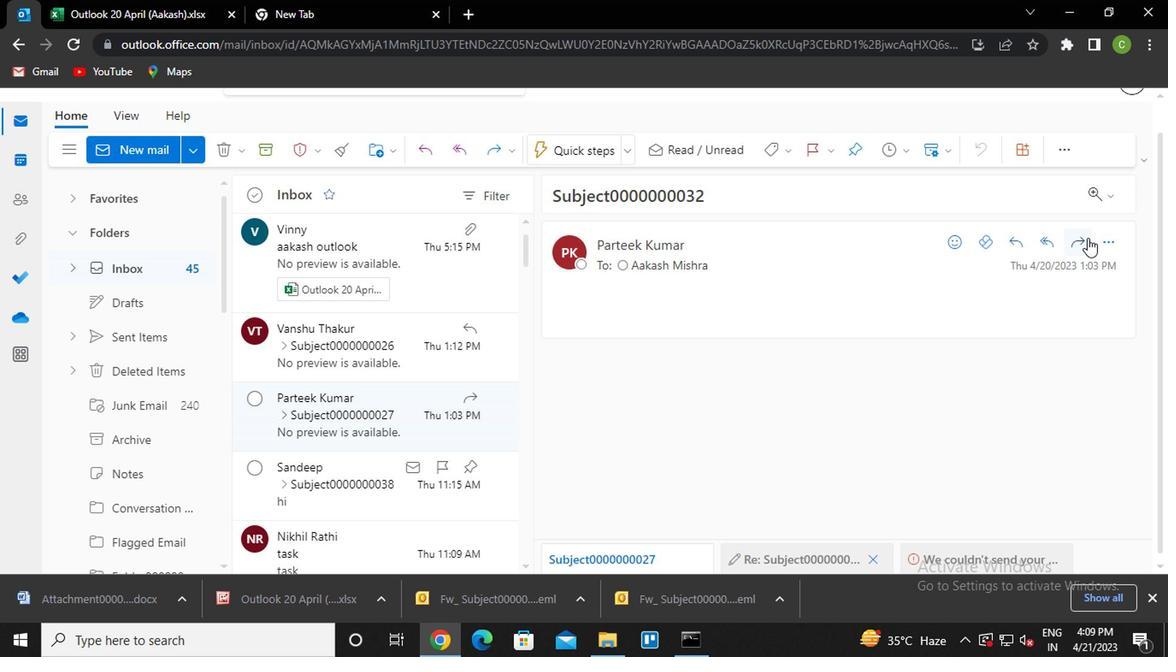
Action: Mouse moved to (602, 368)
Screenshot: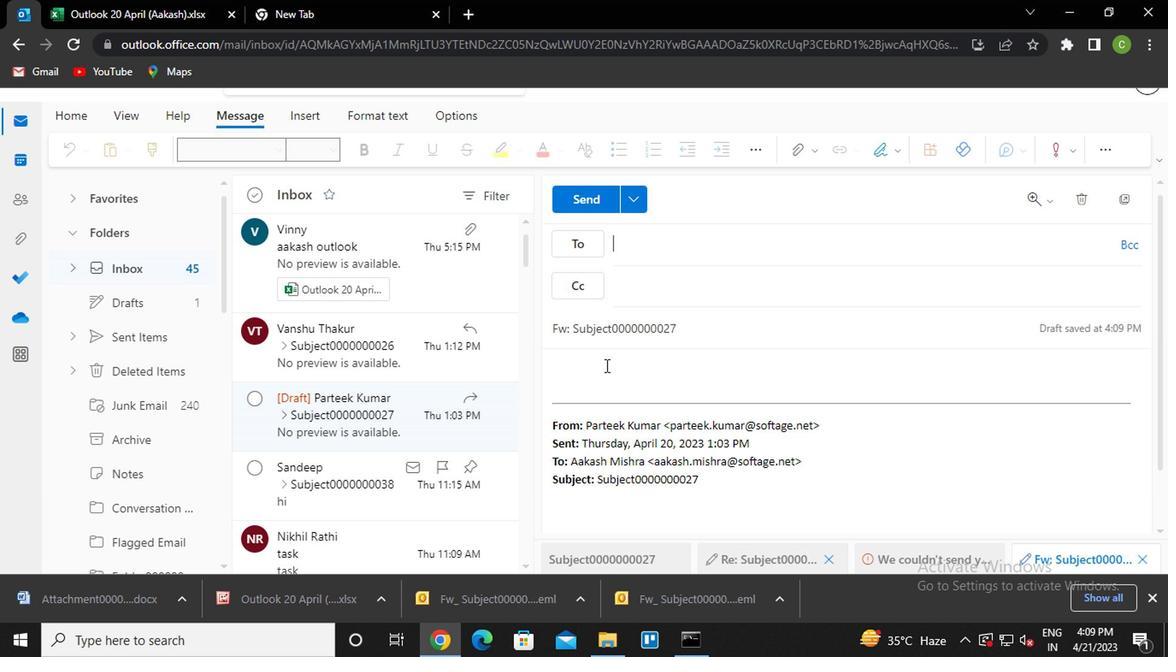 
Action: Mouse pressed left at (602, 368)
Screenshot: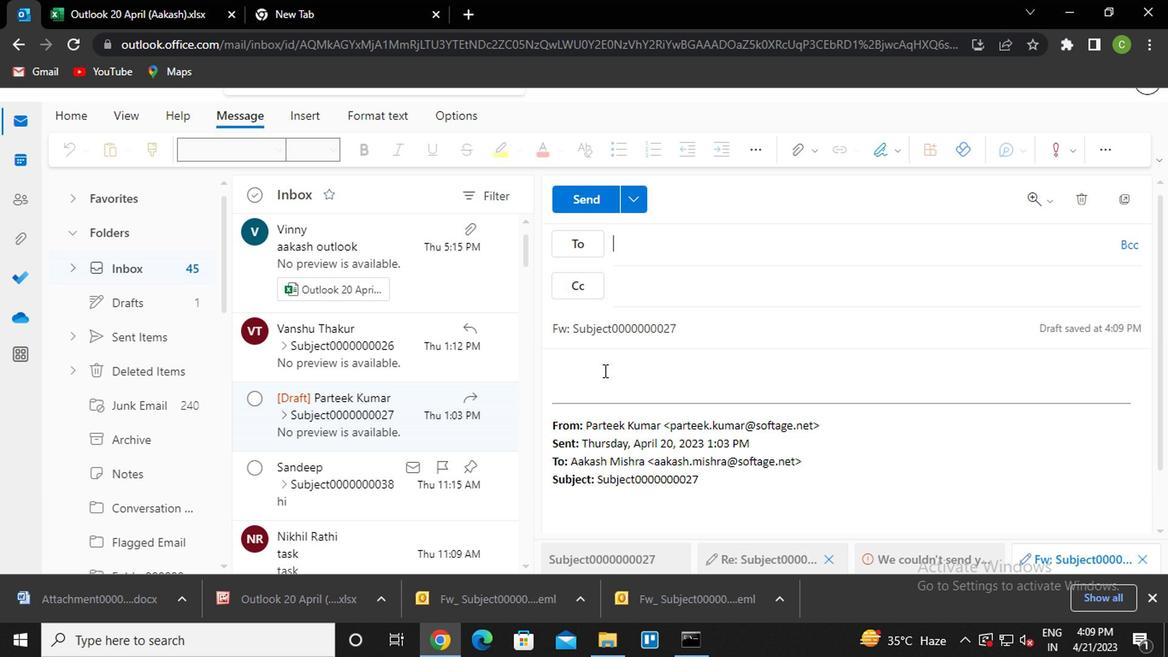 
Action: Mouse moved to (801, 154)
Screenshot: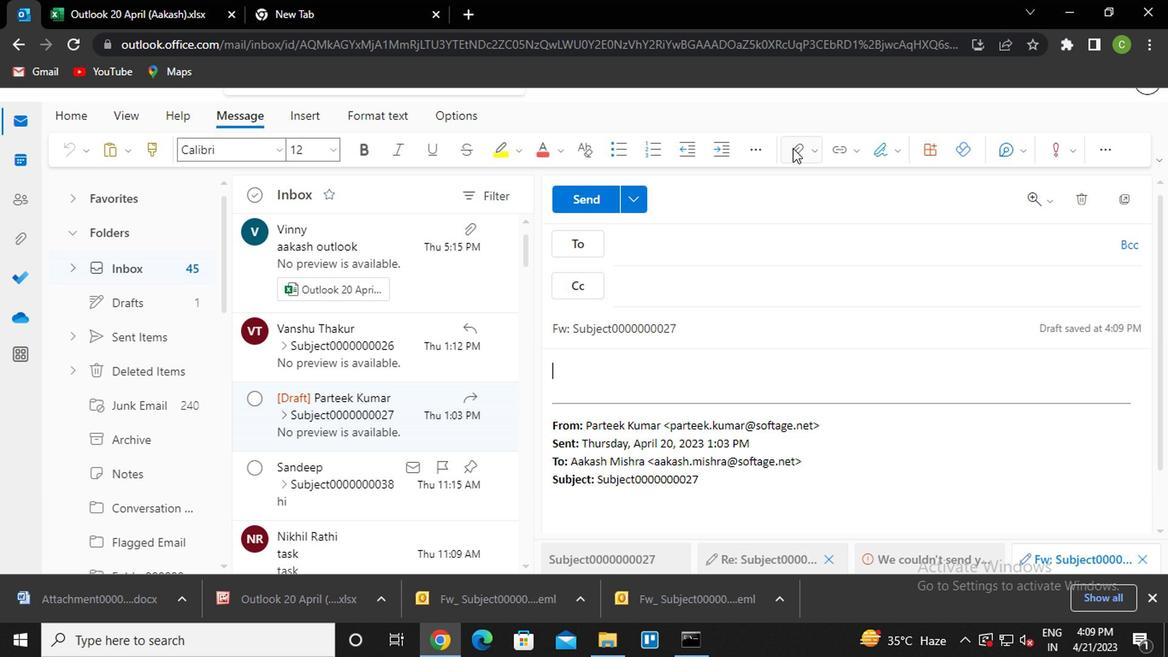 
Action: Mouse pressed left at (801, 154)
Screenshot: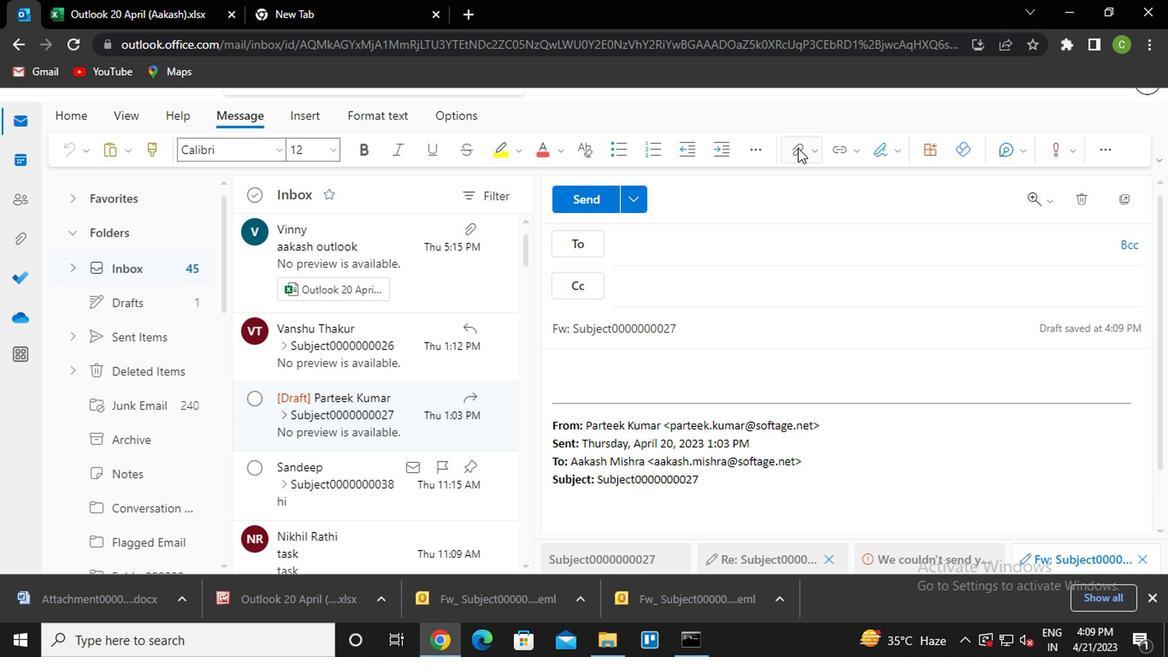 
Action: Mouse moved to (669, 270)
Screenshot: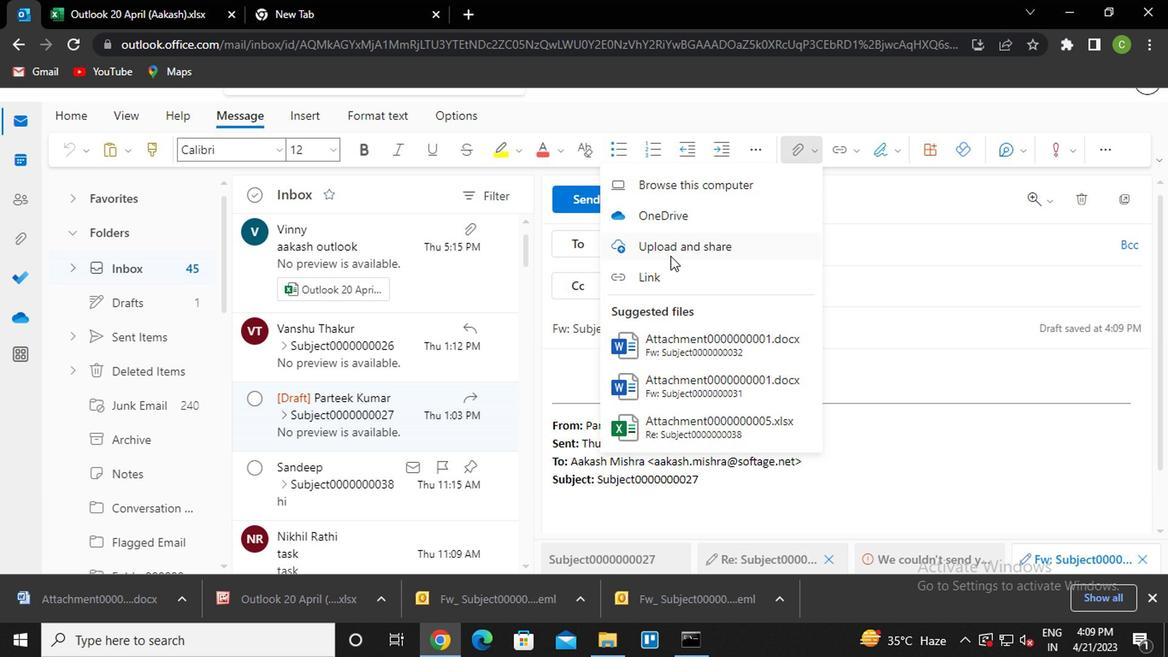 
Action: Mouse pressed left at (669, 270)
Screenshot: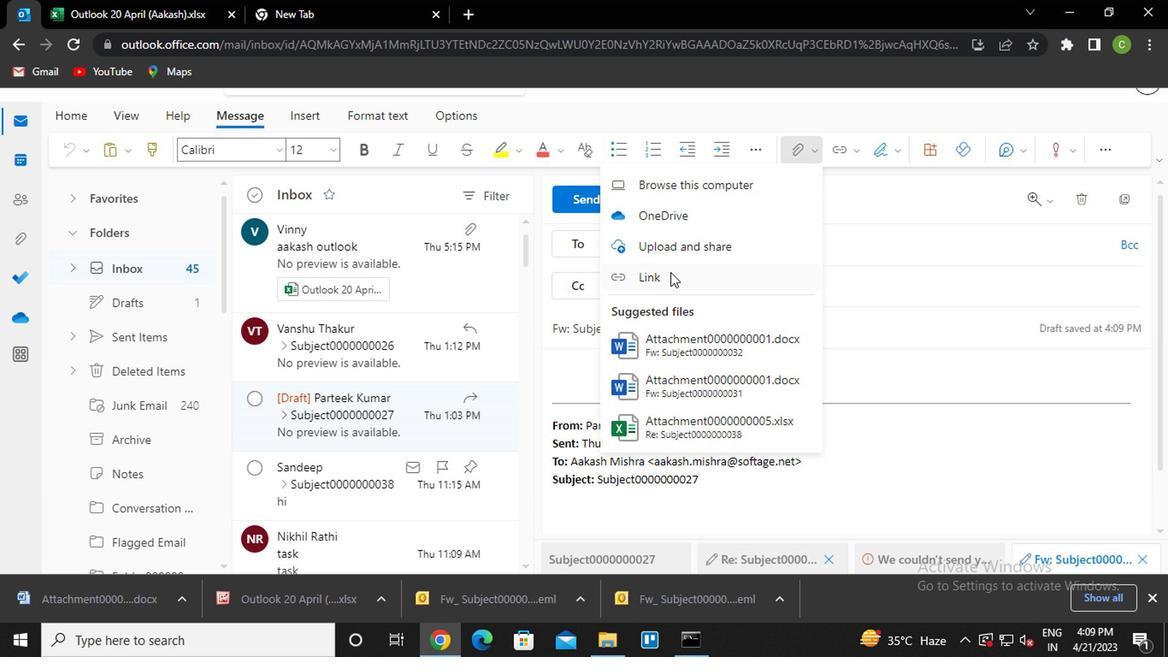 
Action: Mouse moved to (570, 360)
Screenshot: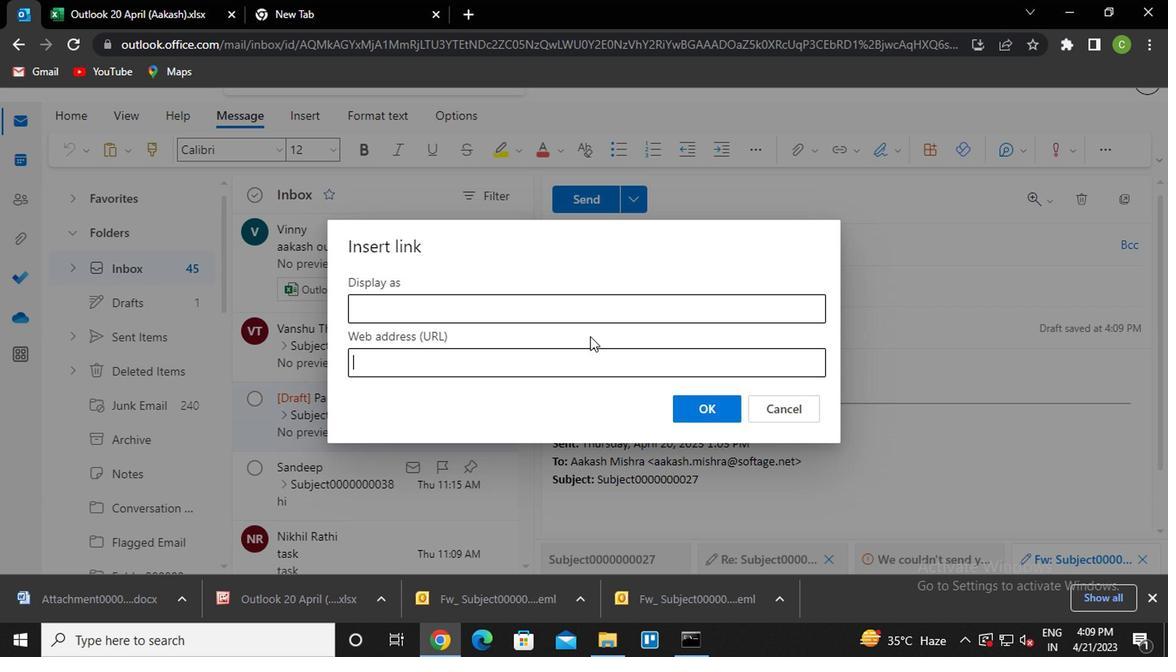 
Action: Mouse pressed left at (570, 360)
Screenshot: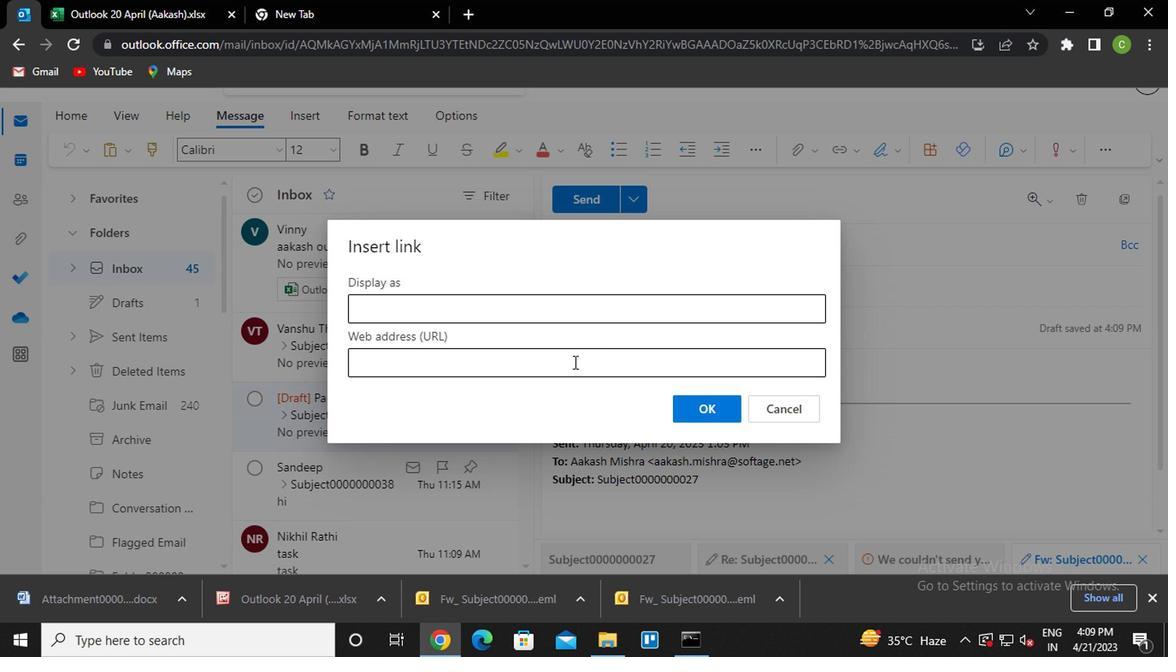 
Action: Mouse moved to (518, 266)
Screenshot: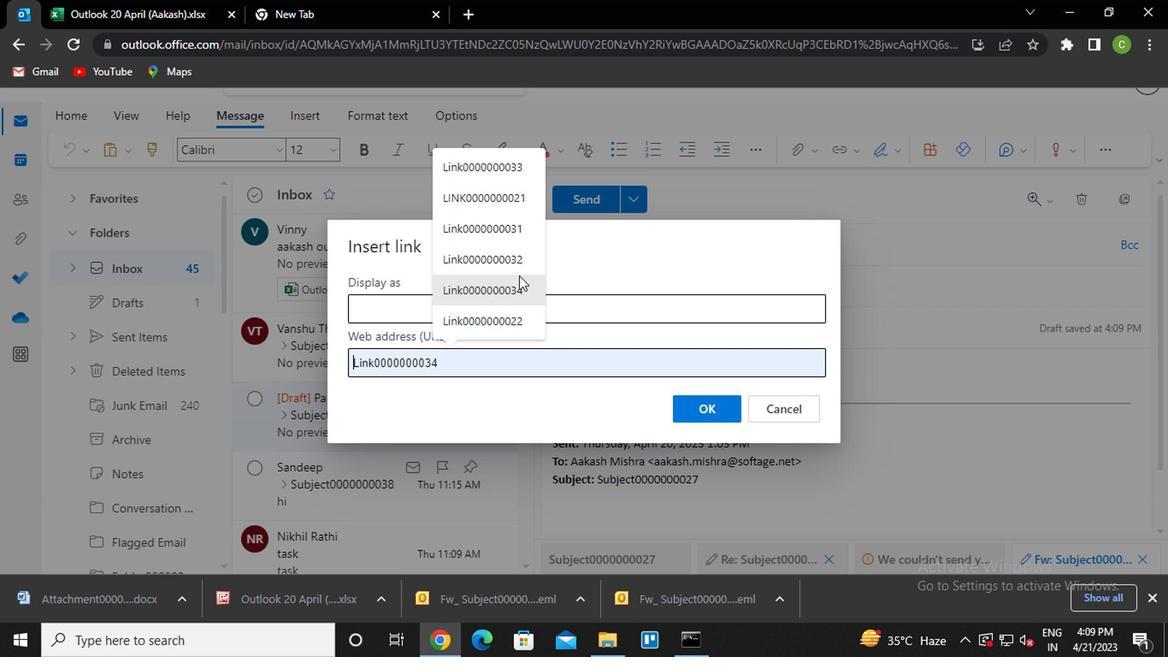 
Action: Mouse pressed left at (518, 266)
Screenshot: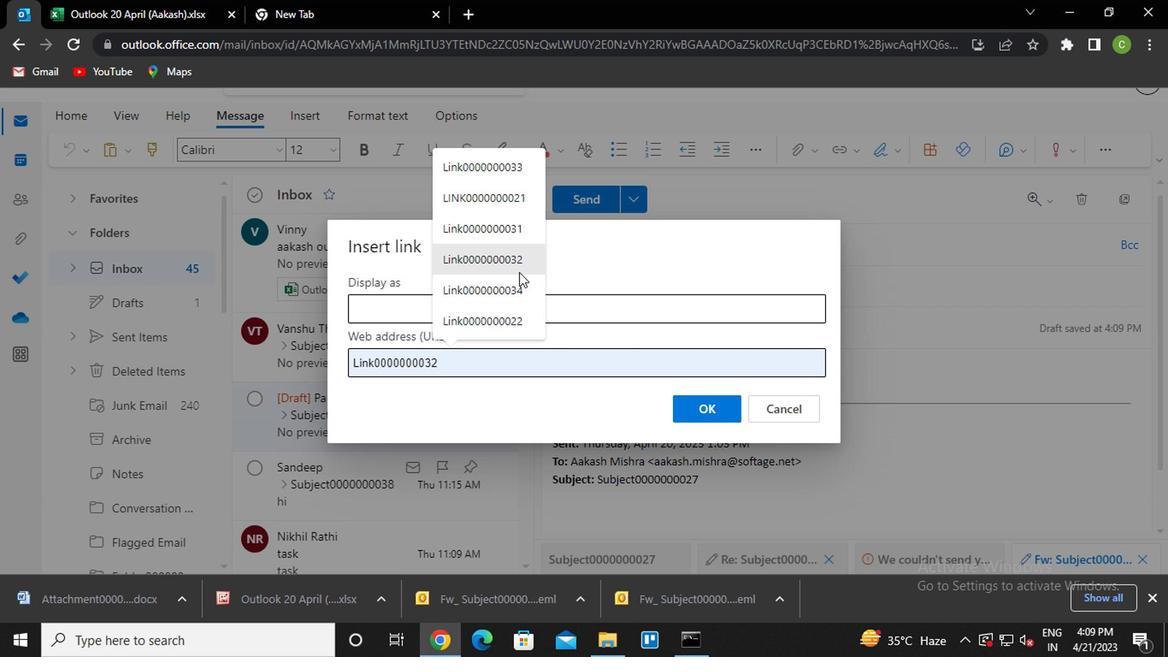 
Action: Mouse moved to (684, 402)
Screenshot: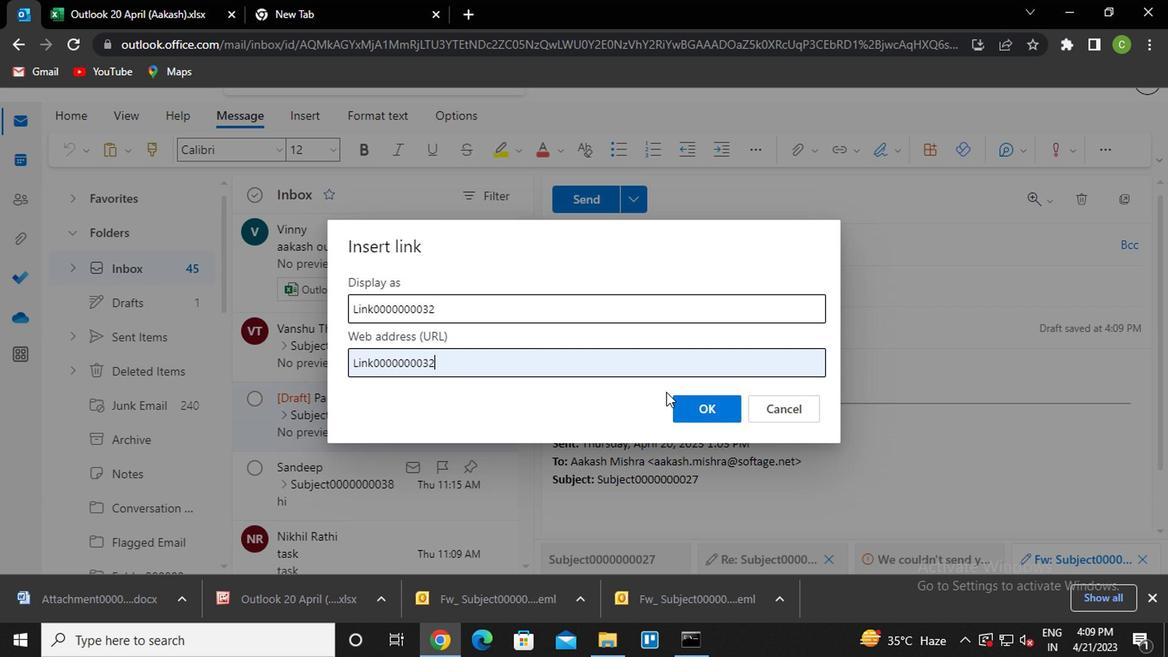 
Action: Mouse pressed left at (684, 402)
Screenshot: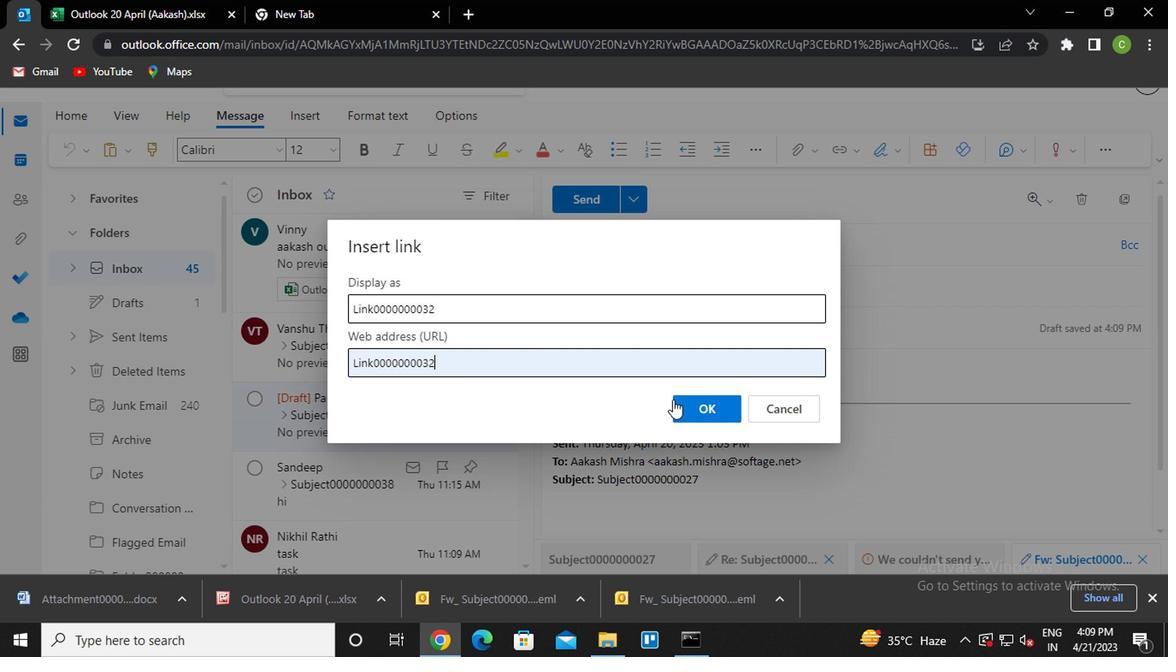 
Action: Mouse moved to (887, 157)
Screenshot: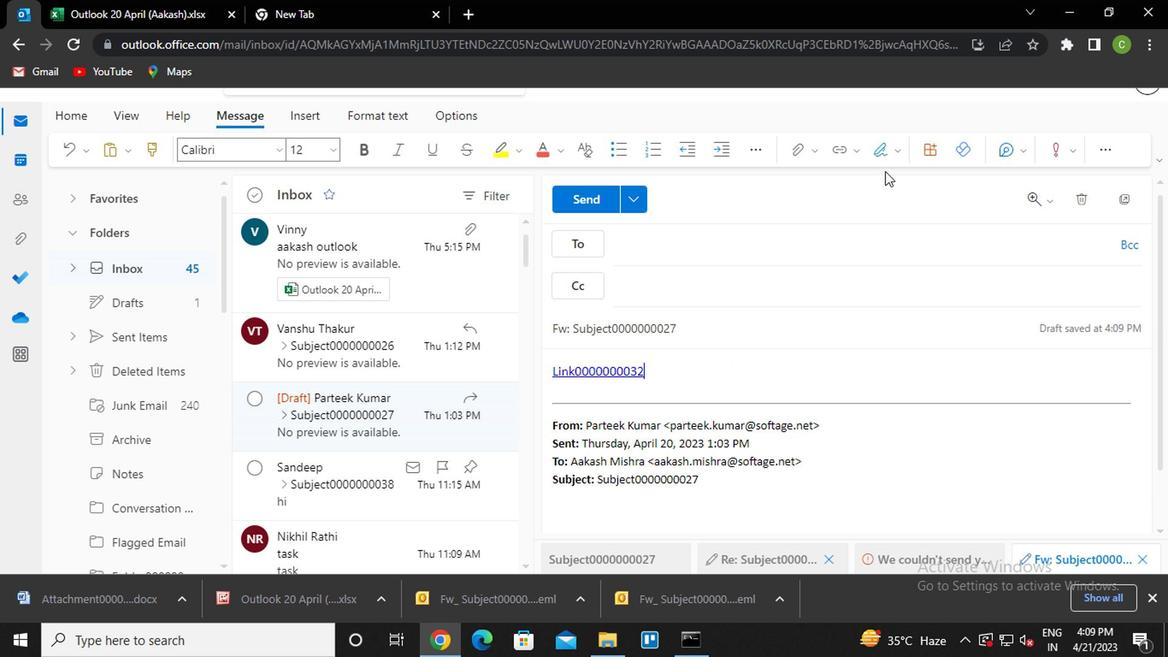 
Action: Mouse pressed left at (887, 157)
Screenshot: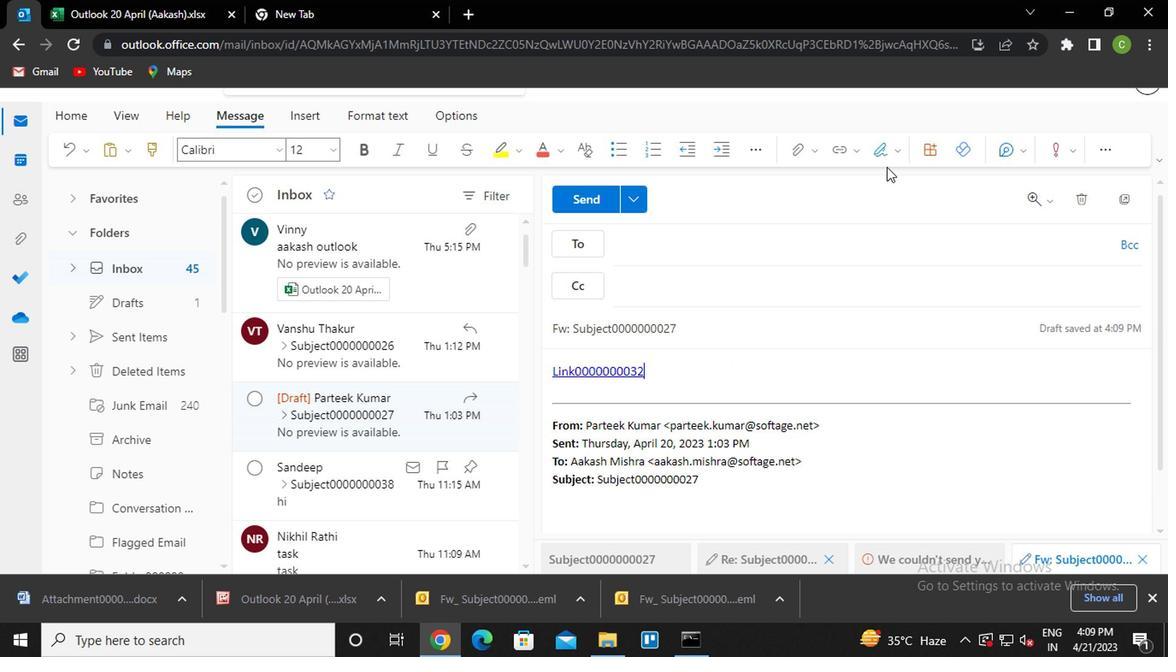 
Action: Mouse moved to (860, 188)
Screenshot: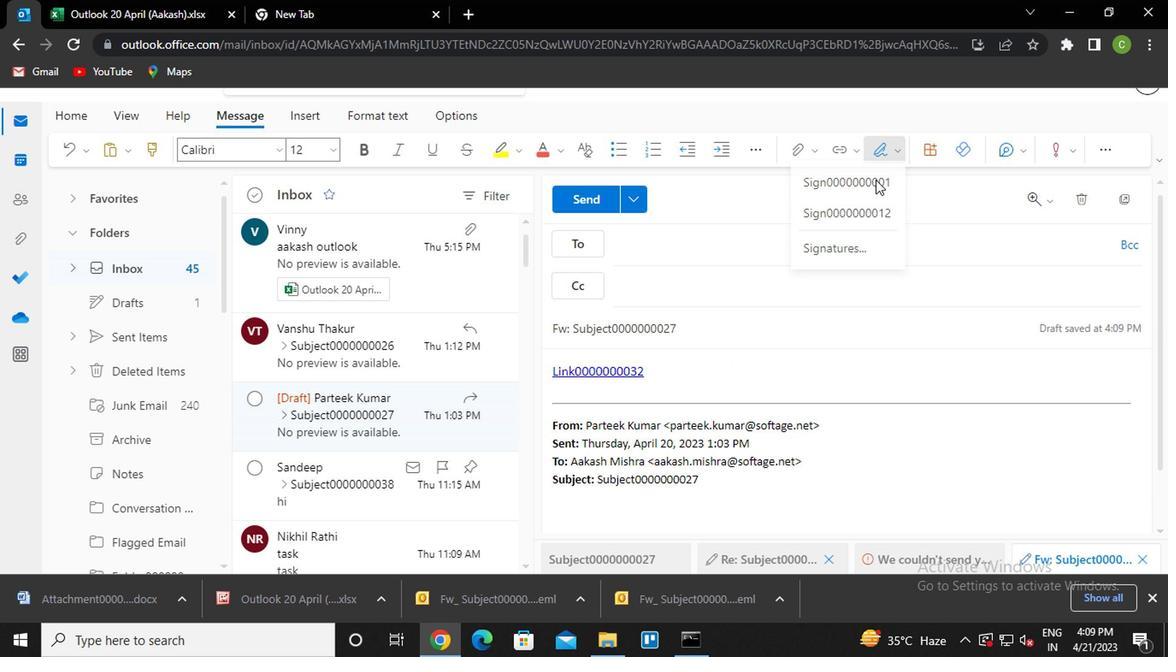 
Action: Mouse pressed left at (860, 188)
Screenshot: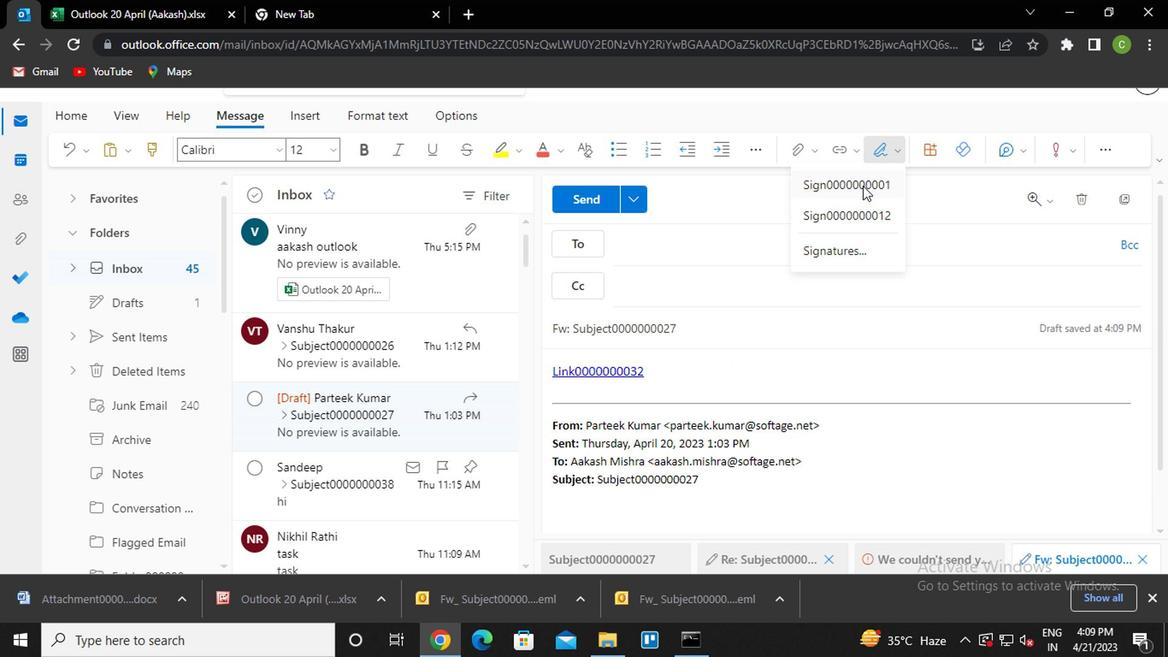 
Action: Mouse moved to (689, 242)
Screenshot: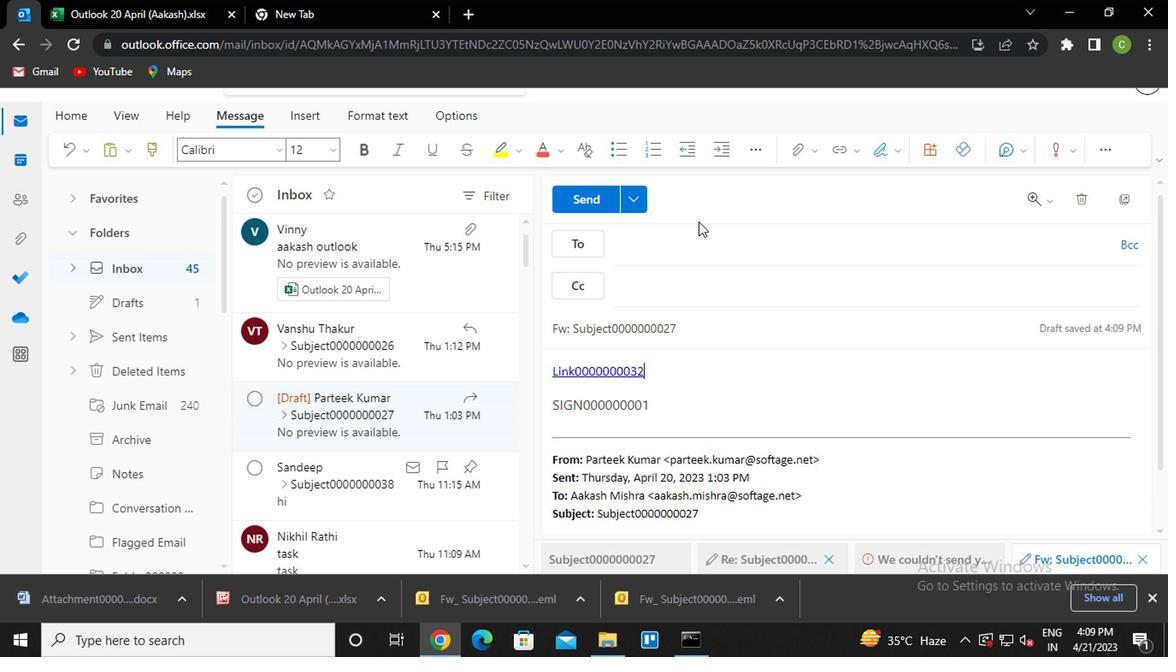 
Action: Mouse pressed left at (689, 242)
Screenshot: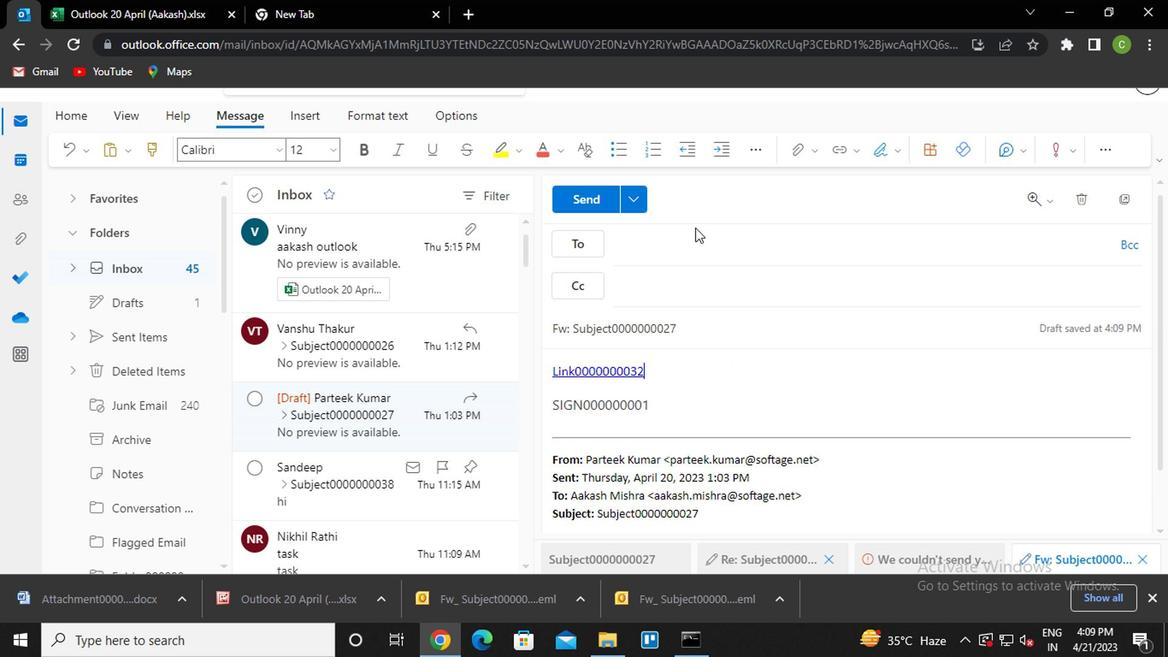 
Action: Mouse moved to (689, 242)
Screenshot: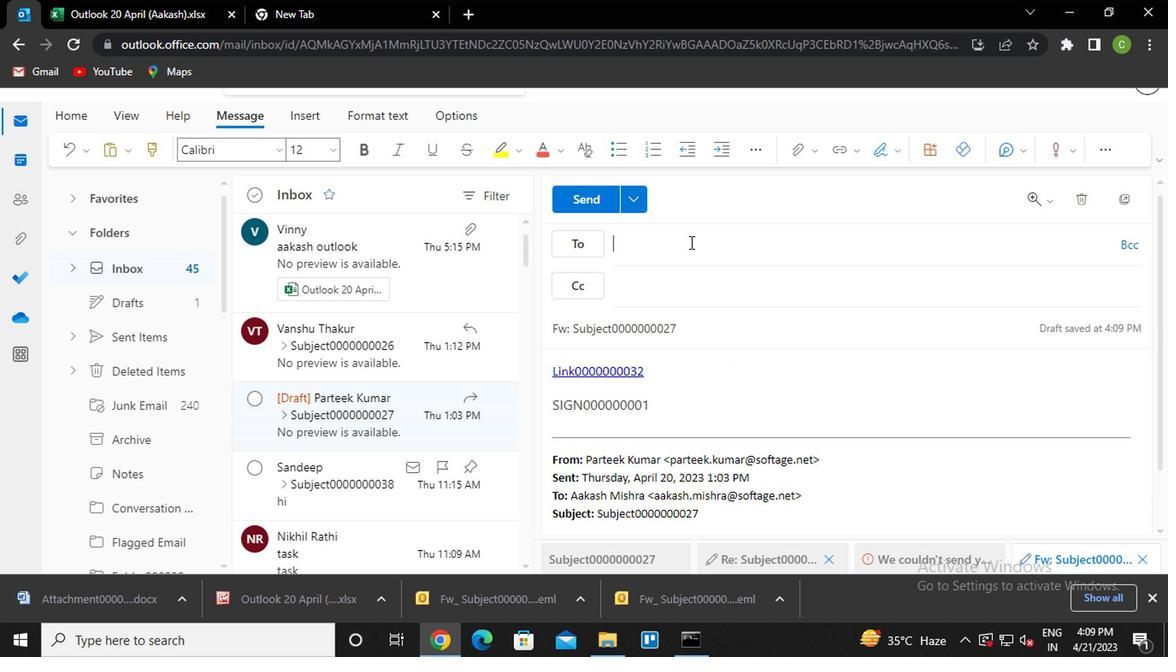 
Action: Key pressed sa<Key.enter><Key.tab>van<Key.enter>
Screenshot: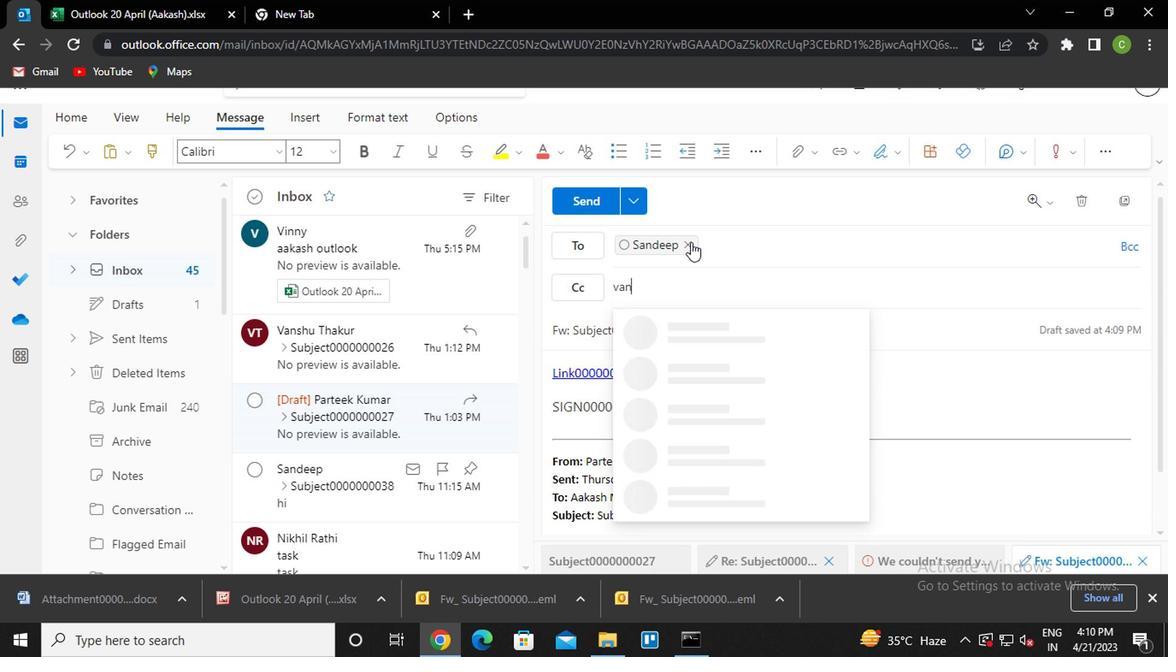 
Action: Mouse moved to (706, 326)
Screenshot: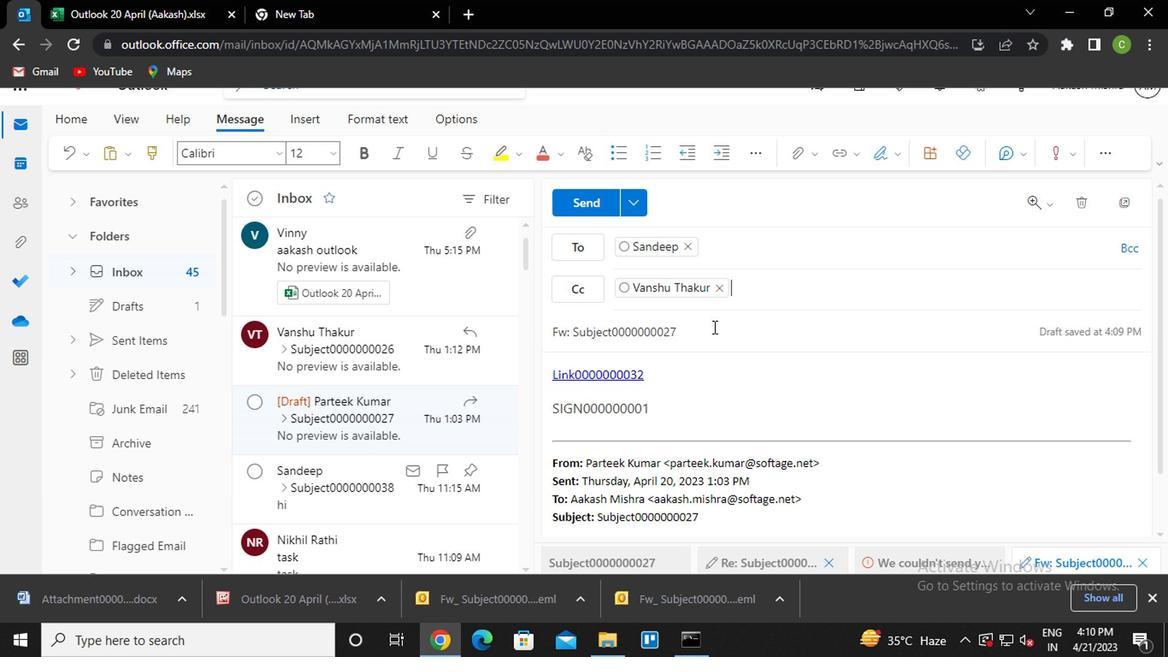 
Action: Mouse pressed left at (706, 326)
Screenshot: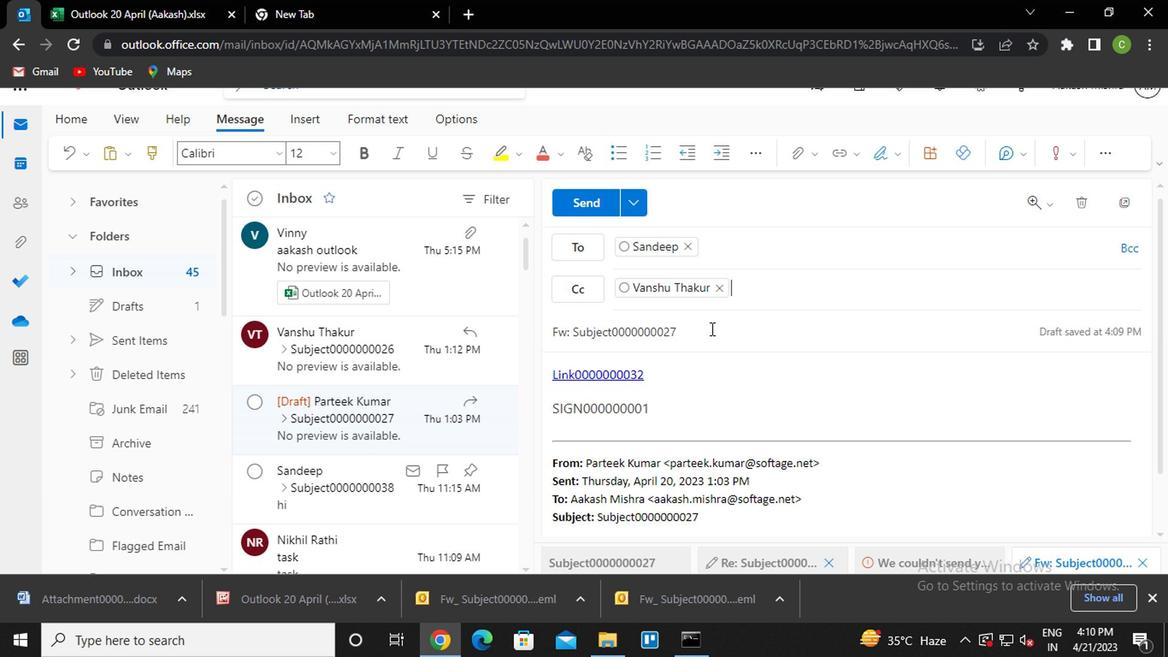 
Action: Key pressed <Key.backspace><Key.backspace>31
Screenshot: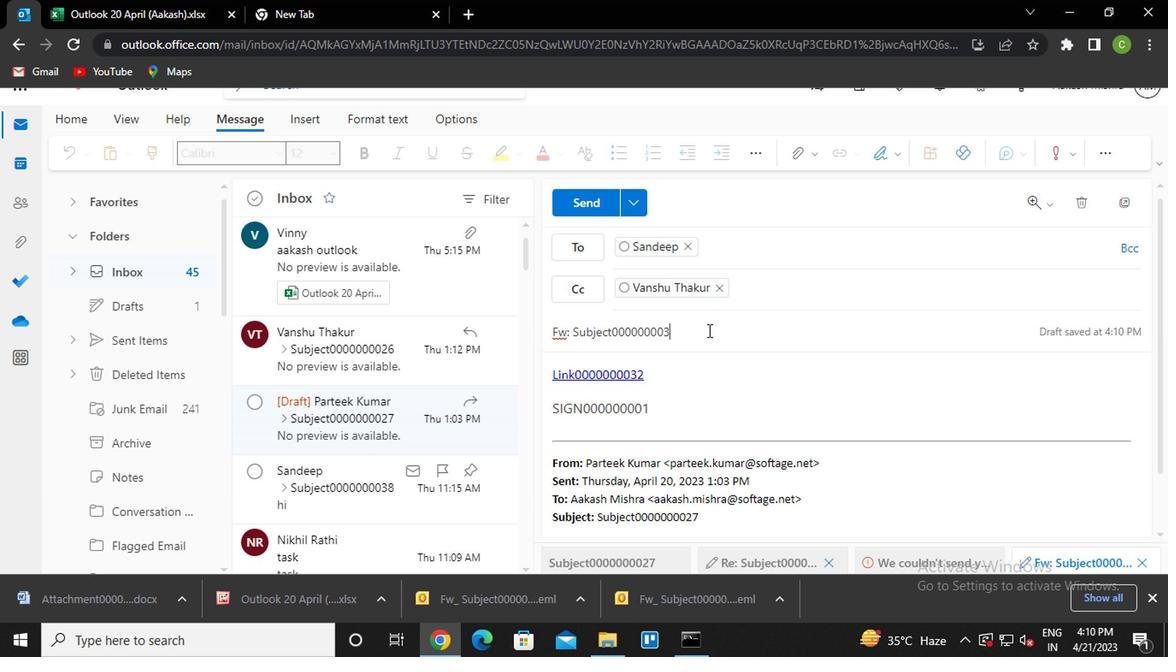 
Action: Mouse moved to (738, 309)
Screenshot: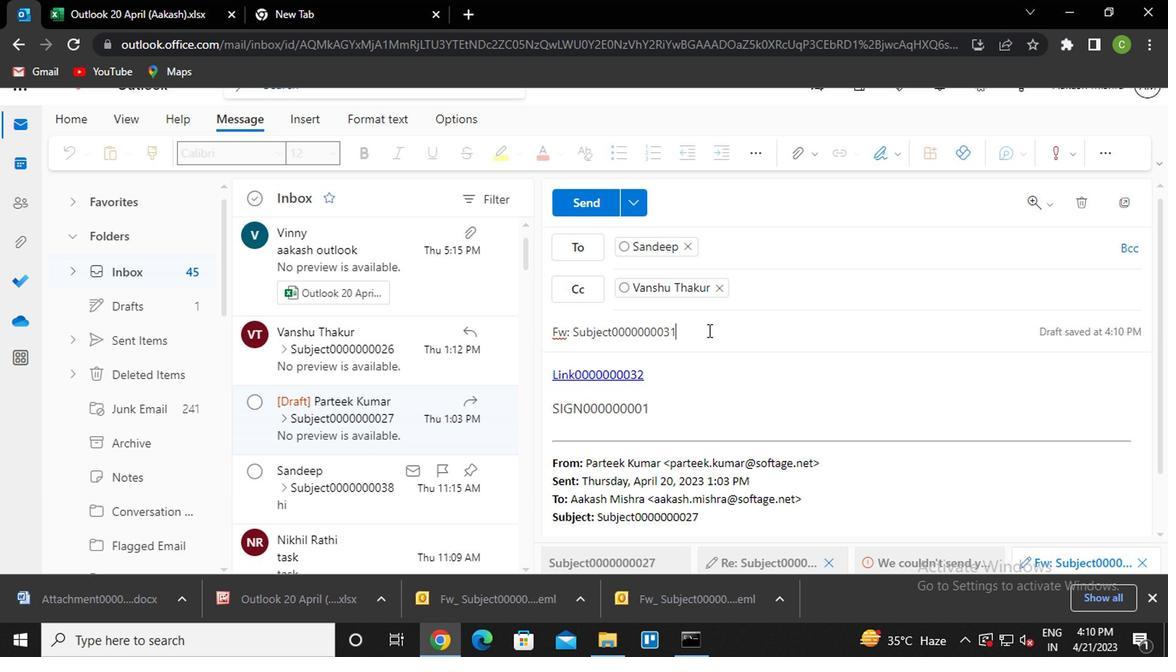 
Action: Mouse scrolled (738, 309) with delta (0, 0)
Screenshot: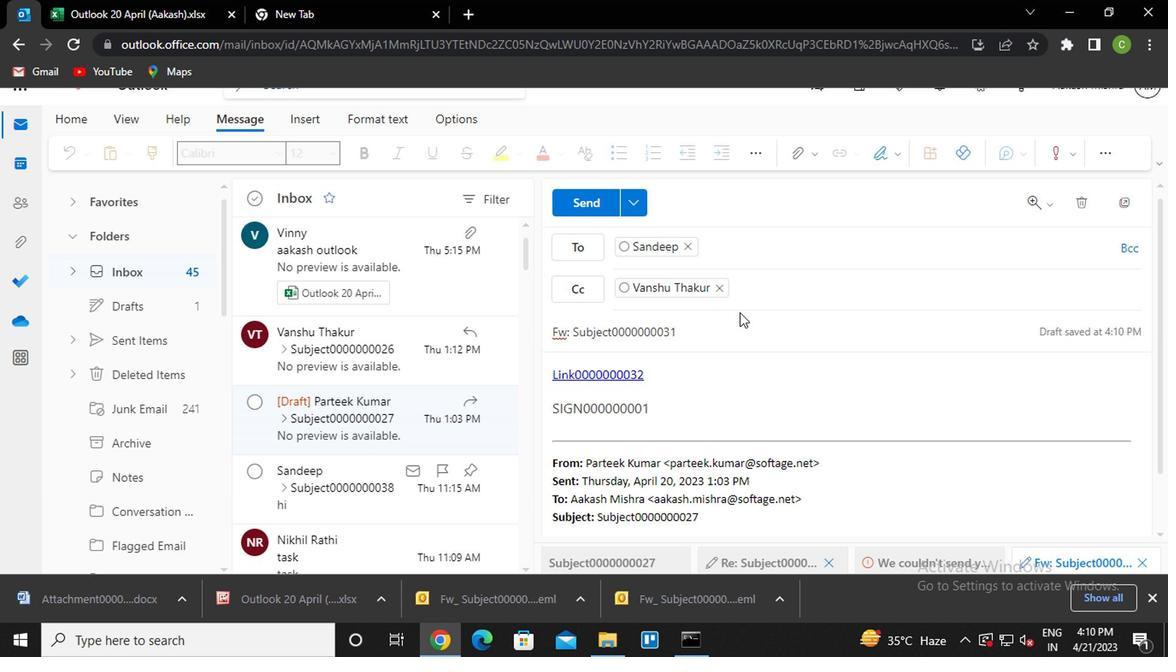 
Action: Mouse moved to (674, 401)
Screenshot: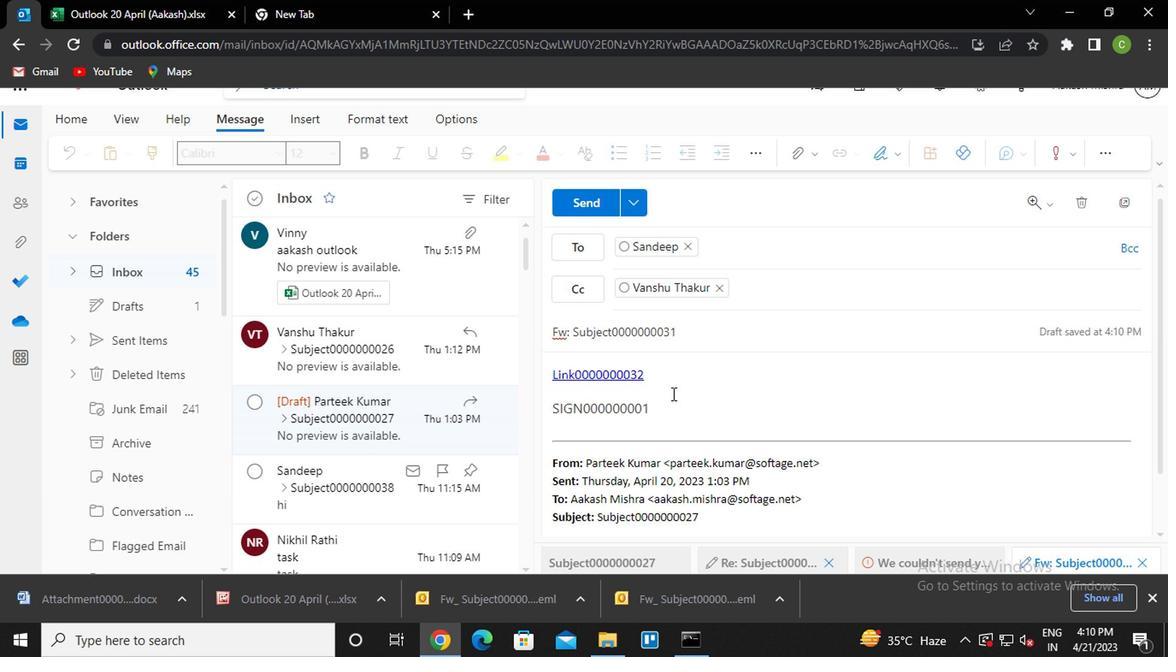 
Action: Mouse pressed left at (674, 401)
Screenshot: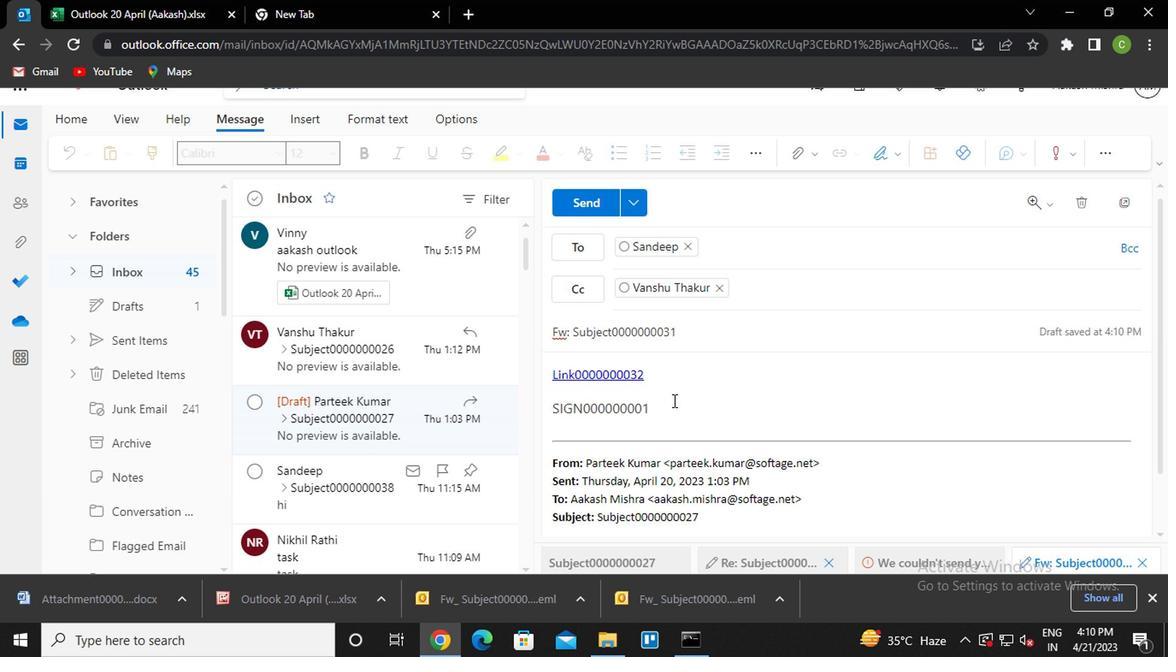 
Action: Key pressed <Key.enter><Key.caps_lock>m<Key.caps_lock>essage0000000033
Screenshot: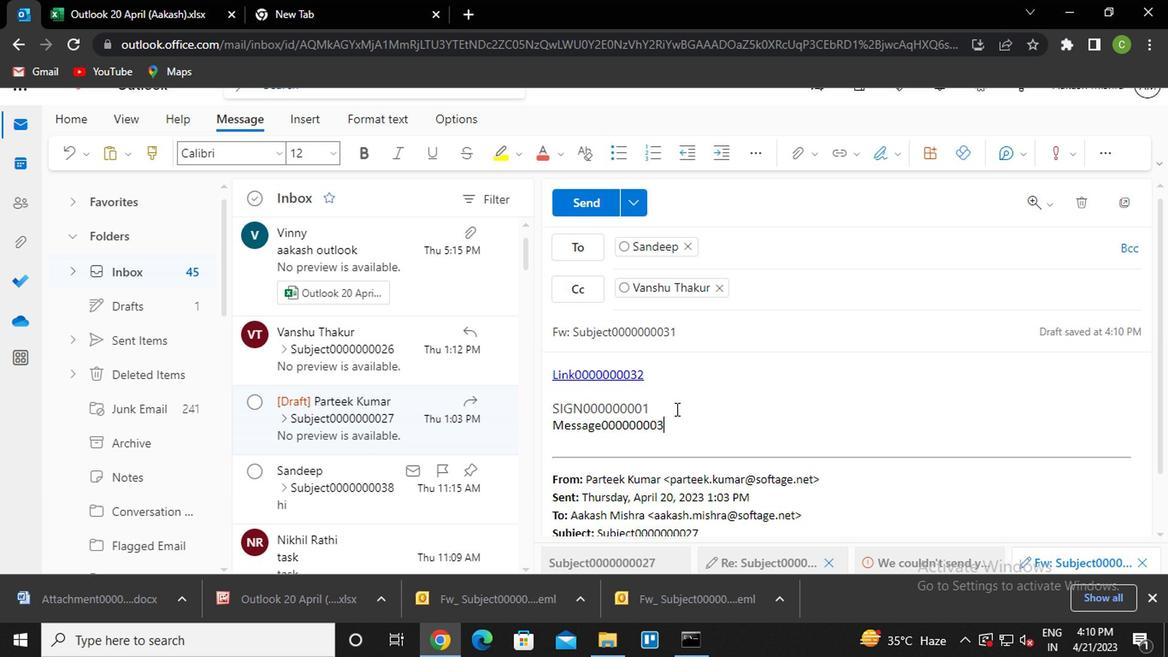 
Action: Mouse moved to (586, 214)
Screenshot: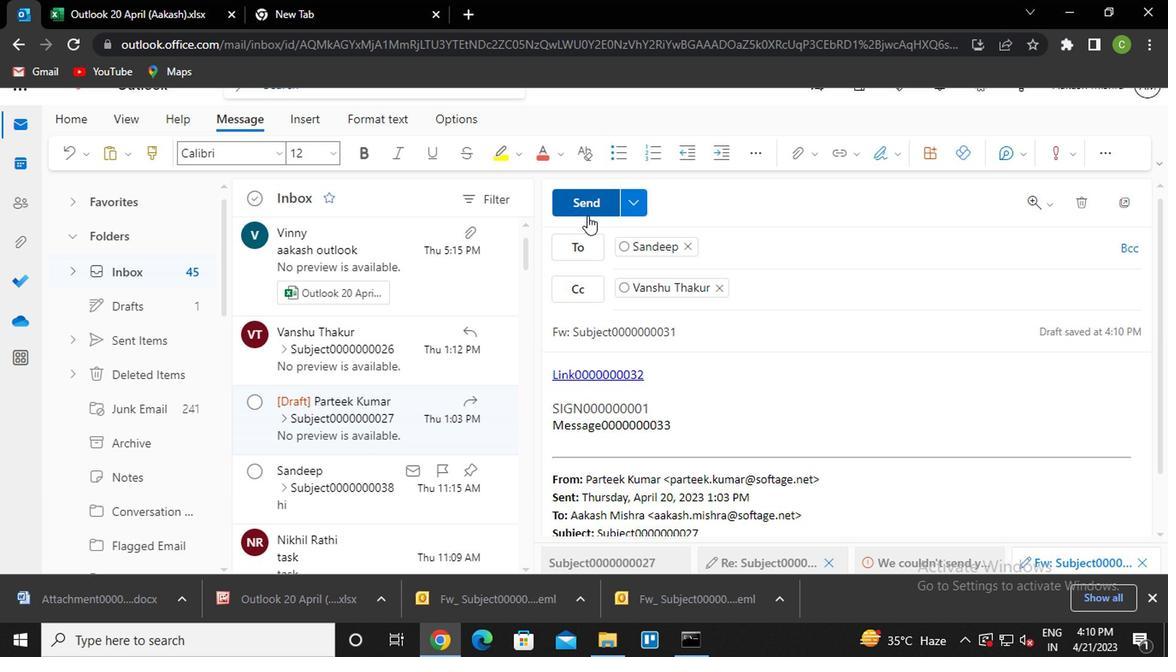 
Action: Mouse pressed left at (586, 214)
Screenshot: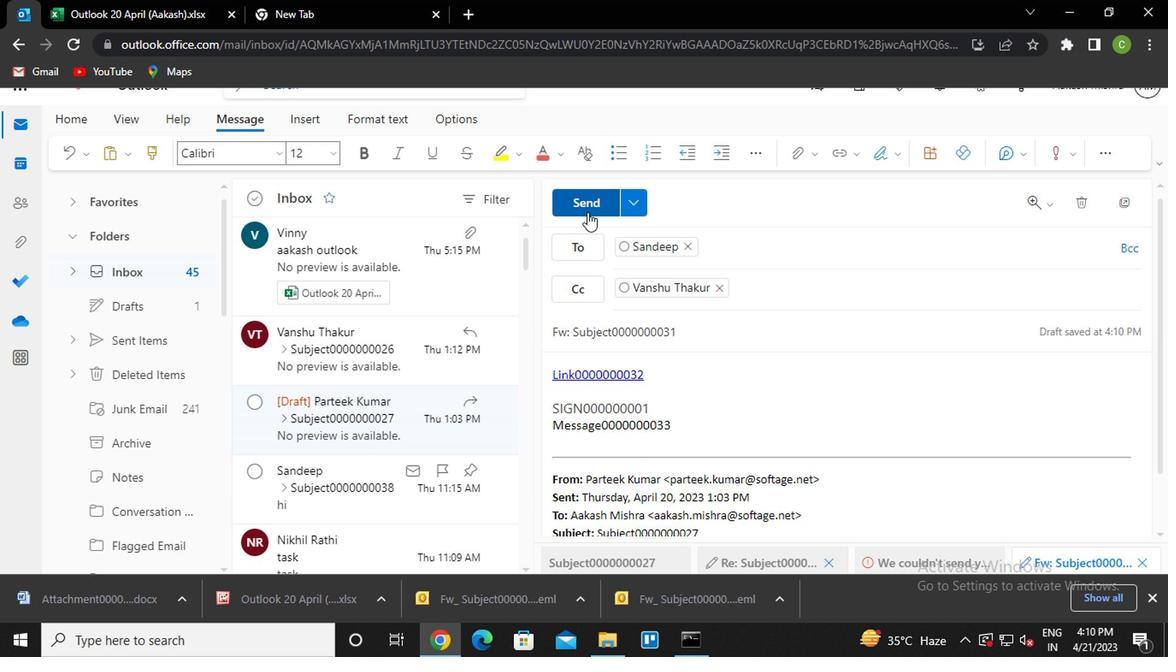 
Action: Mouse moved to (1074, 239)
Screenshot: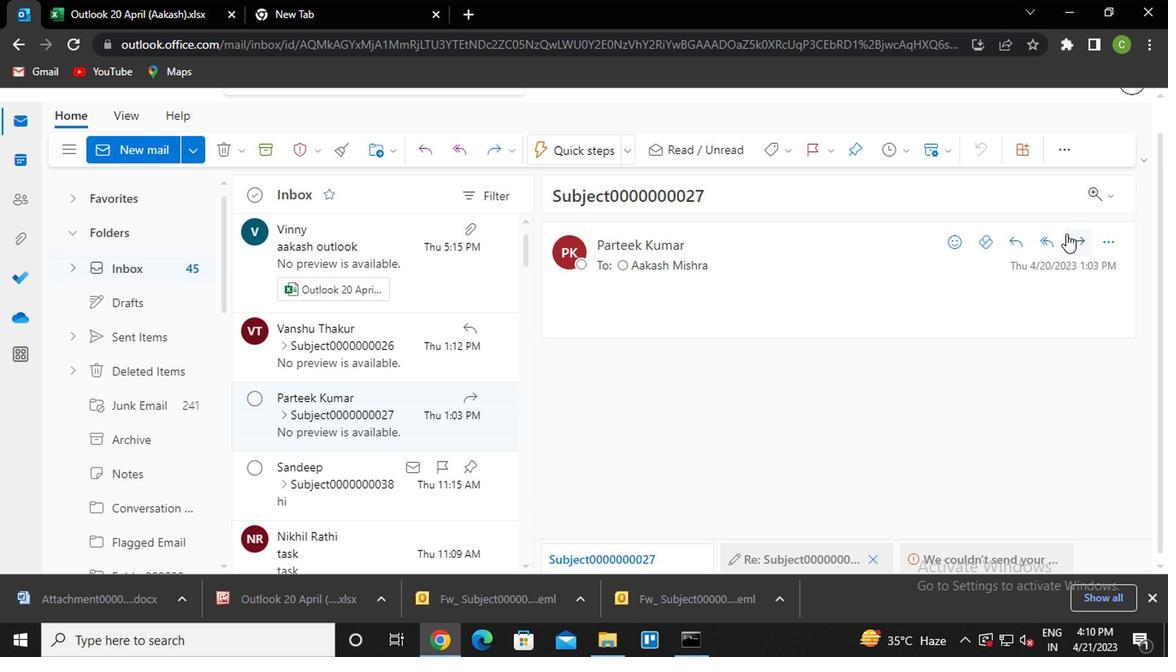 
Action: Mouse pressed left at (1074, 239)
Screenshot: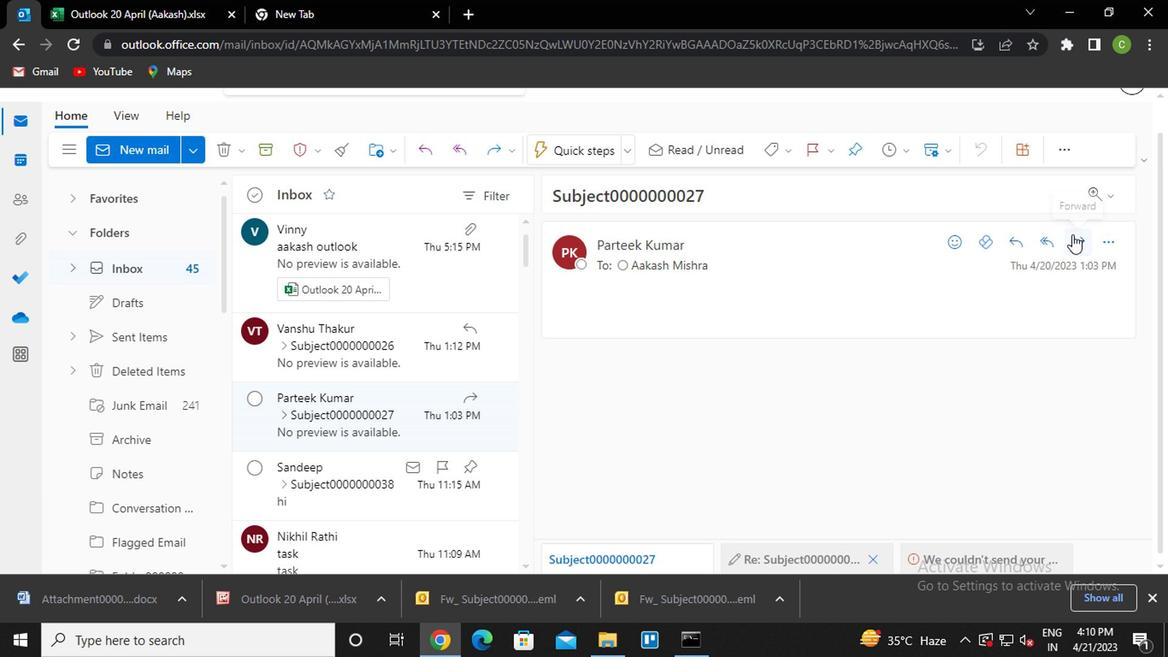 
Action: Mouse moved to (638, 370)
Screenshot: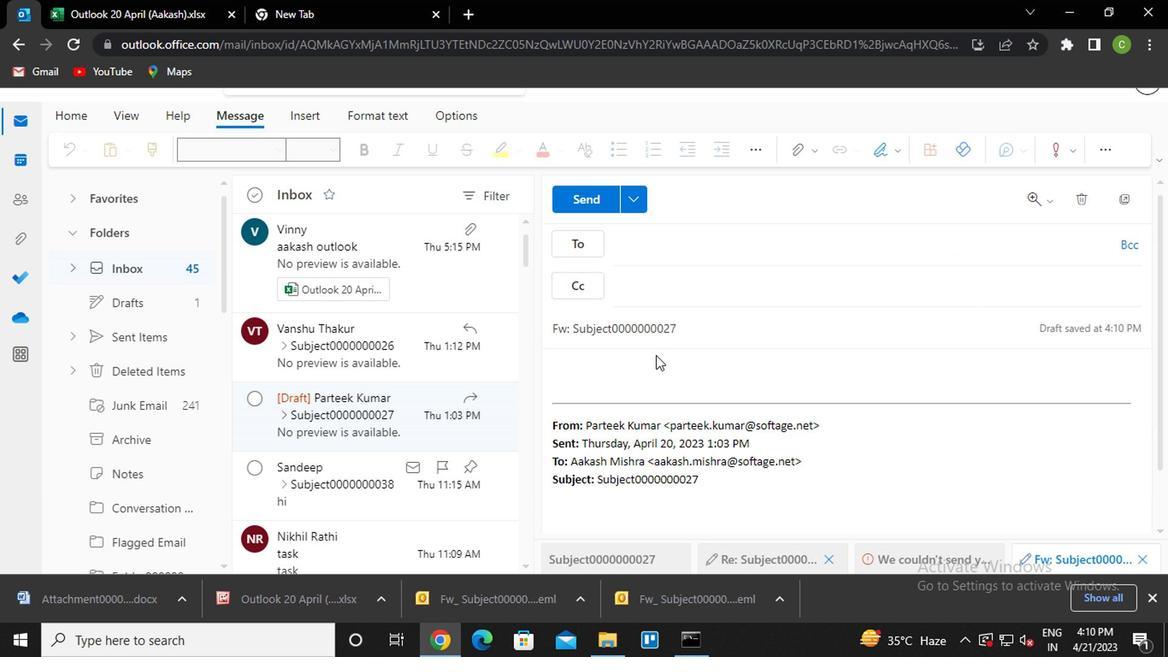 
Action: Mouse pressed left at (638, 370)
Screenshot: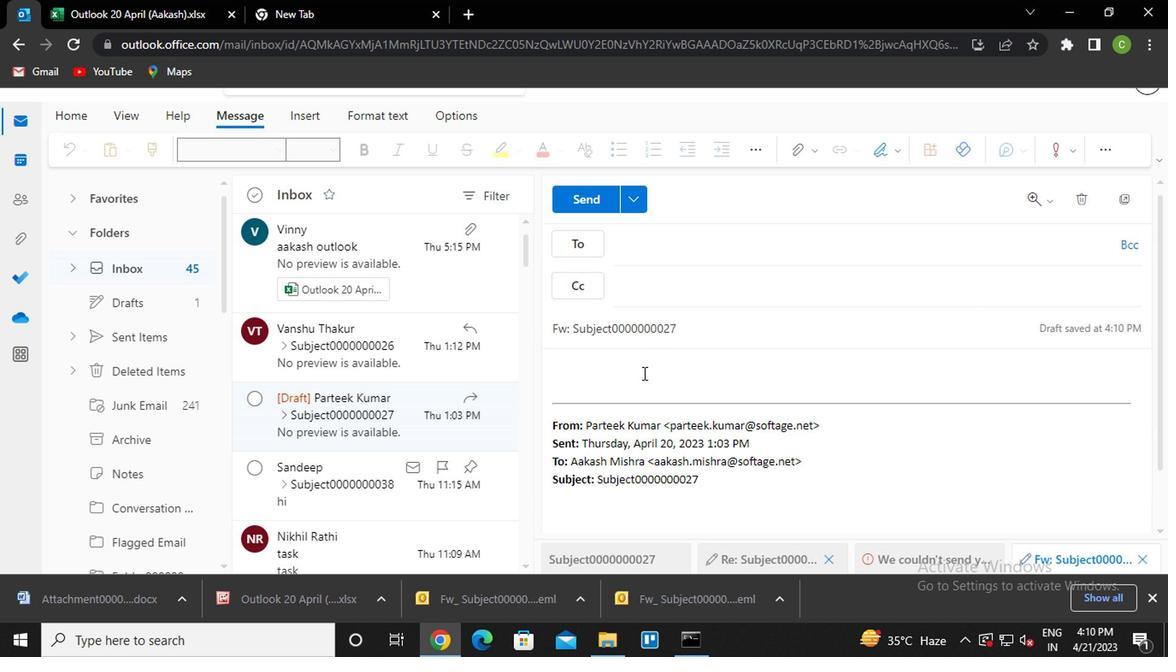 
Action: Mouse moved to (801, 155)
Screenshot: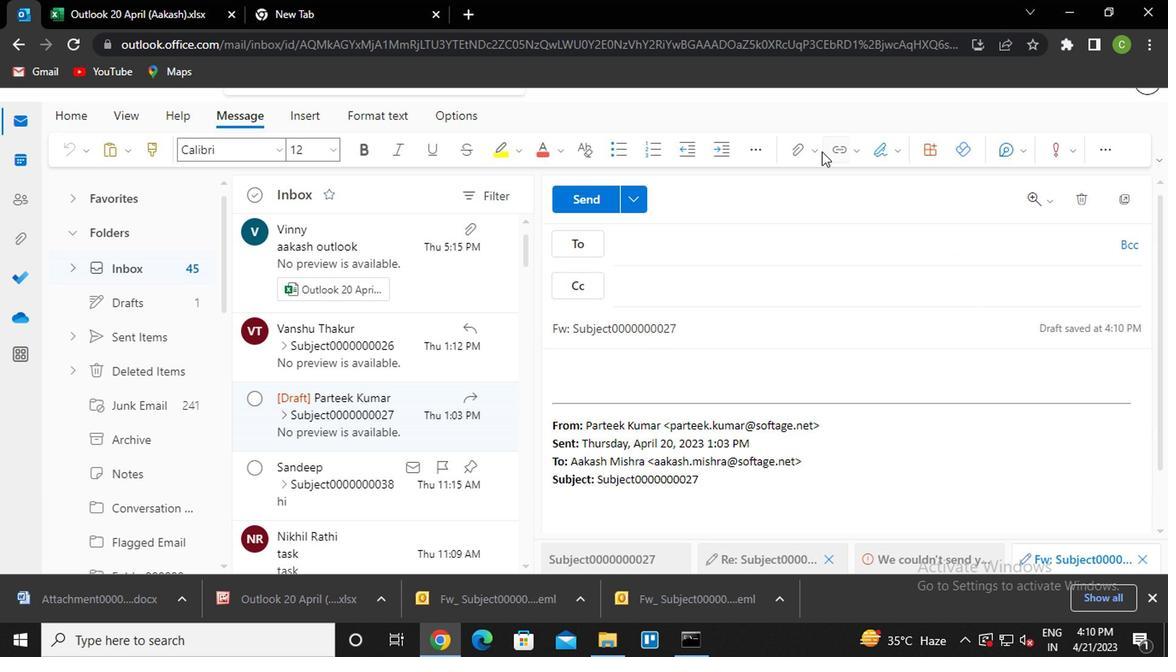
Action: Mouse pressed left at (801, 155)
Screenshot: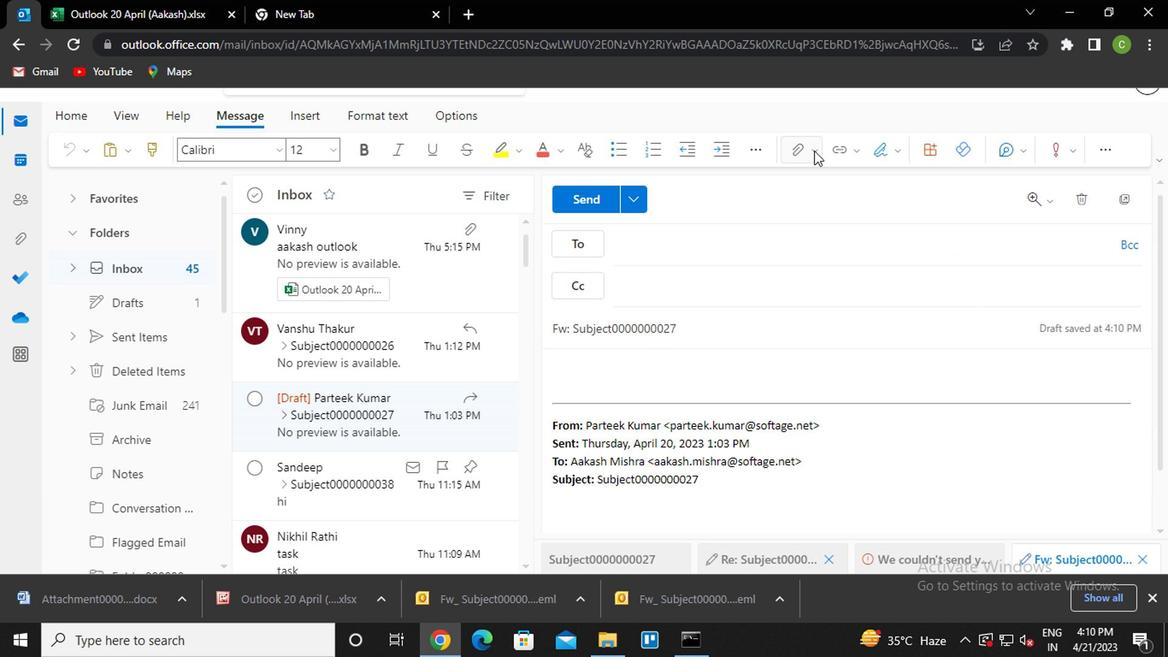 
Action: Mouse moved to (673, 278)
Screenshot: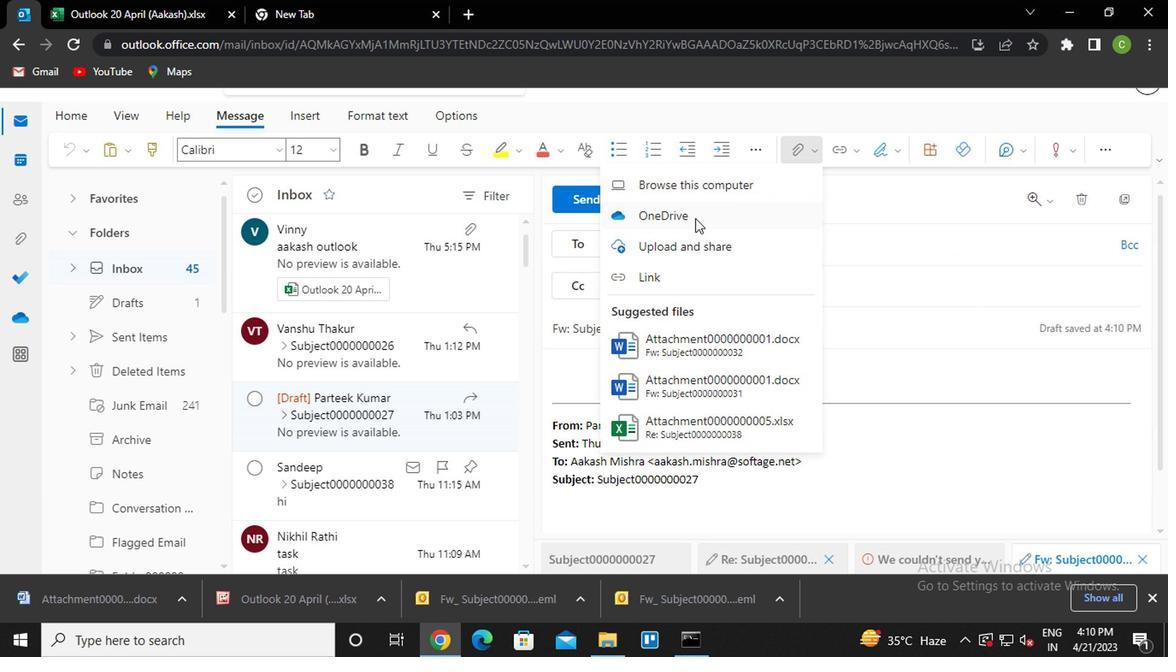 
Action: Mouse pressed left at (673, 278)
Screenshot: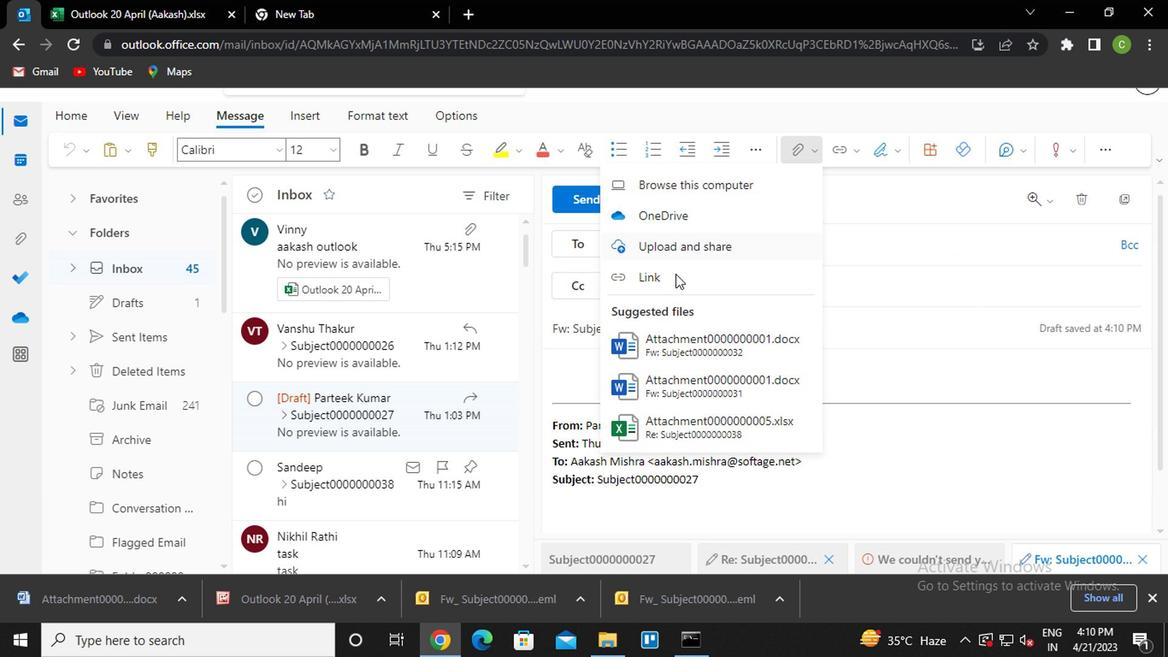 
Action: Mouse moved to (454, 352)
Screenshot: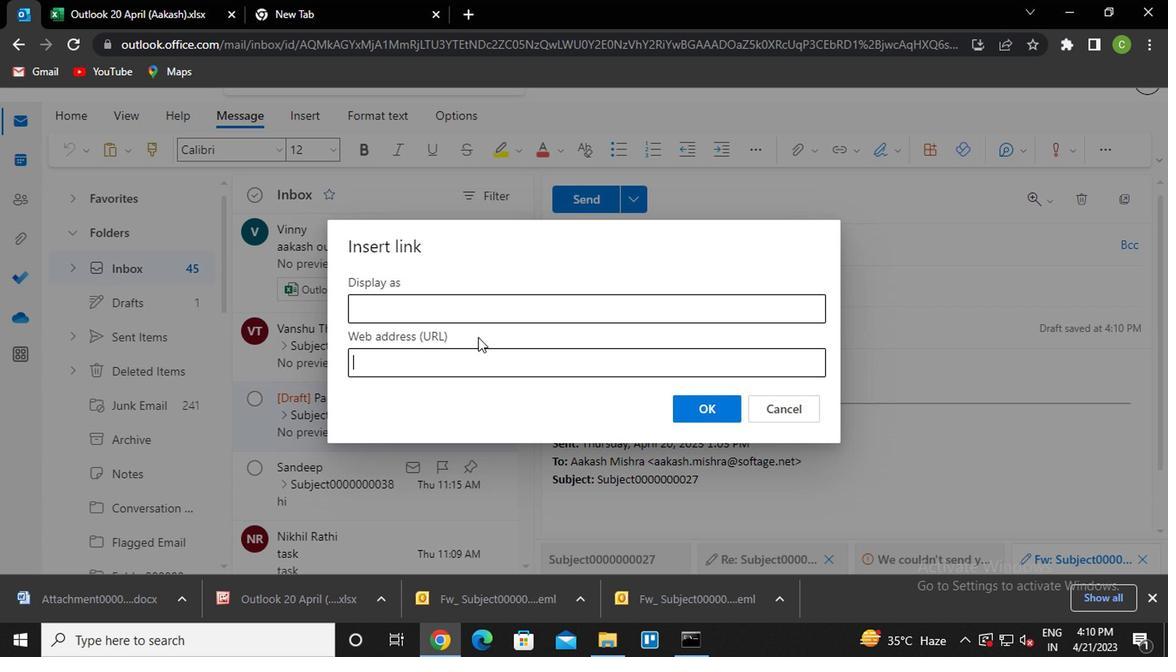 
Action: Mouse pressed left at (454, 352)
Screenshot: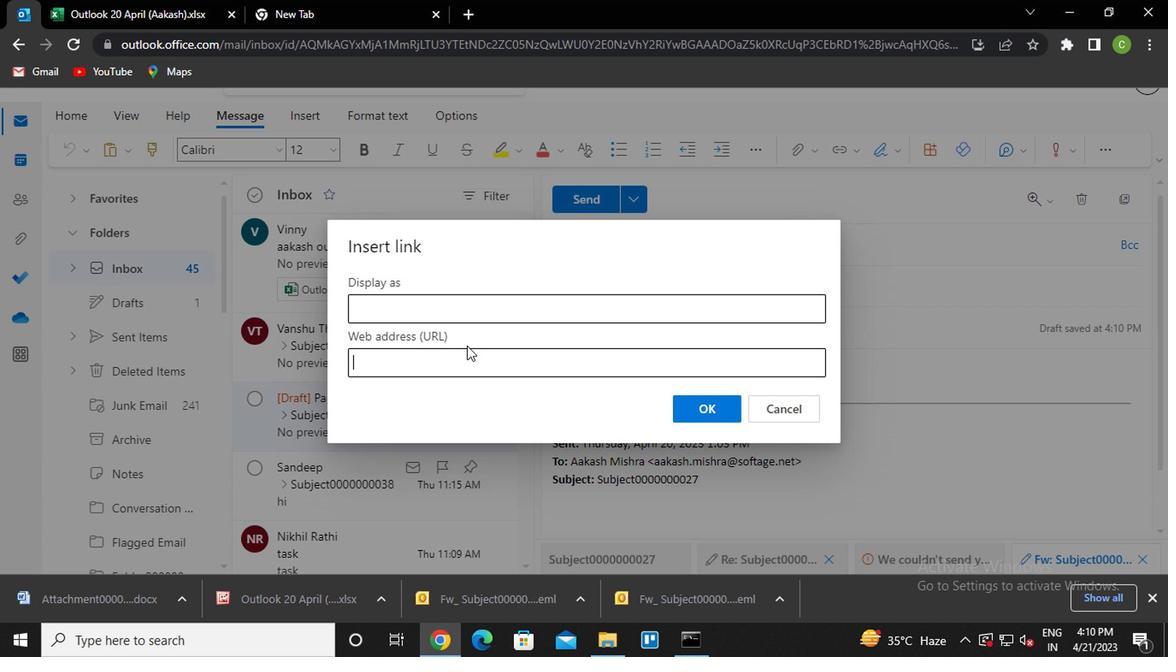 
Action: Mouse moved to (513, 253)
Screenshot: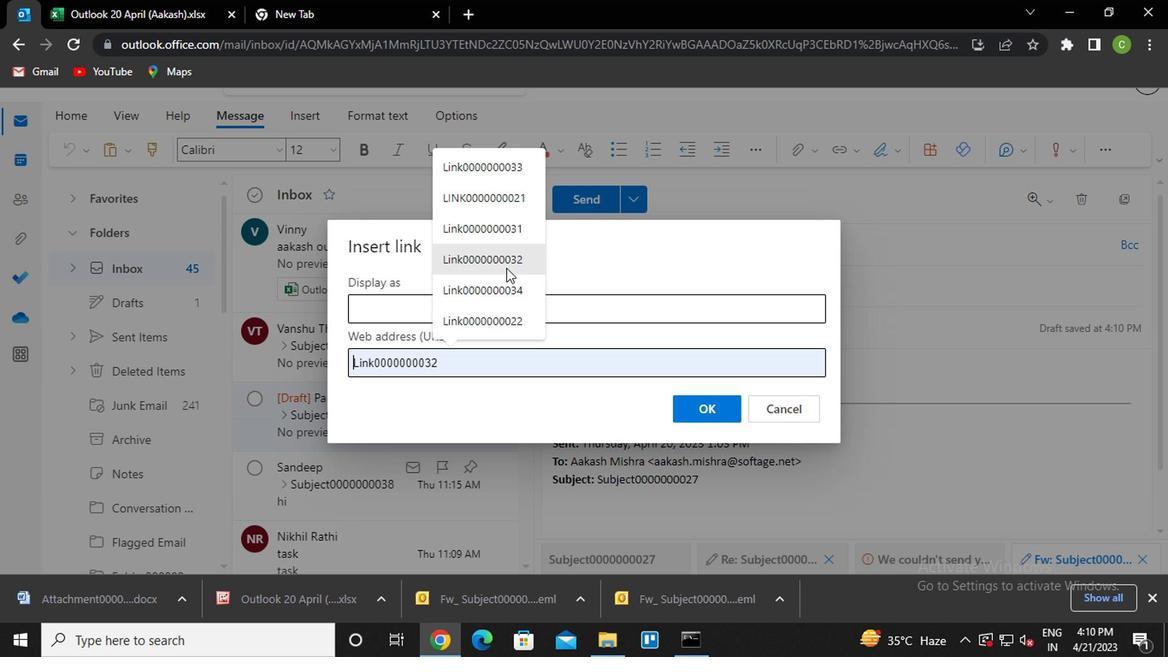 
Action: Mouse pressed left at (513, 253)
Screenshot: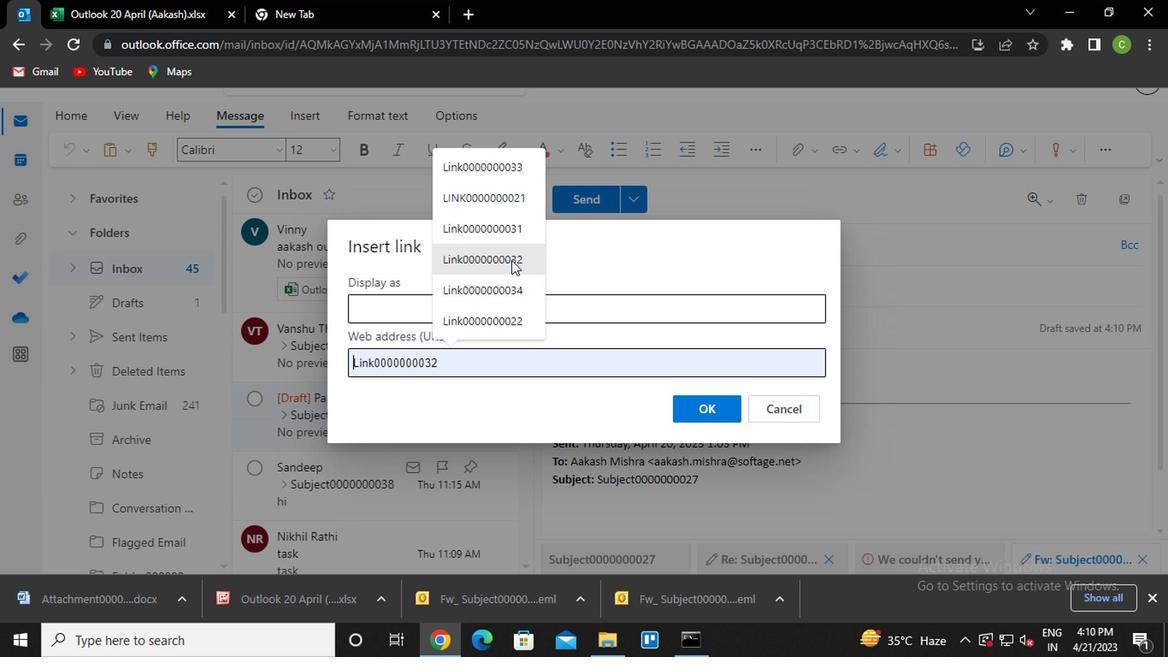 
Action: Mouse moved to (692, 401)
Screenshot: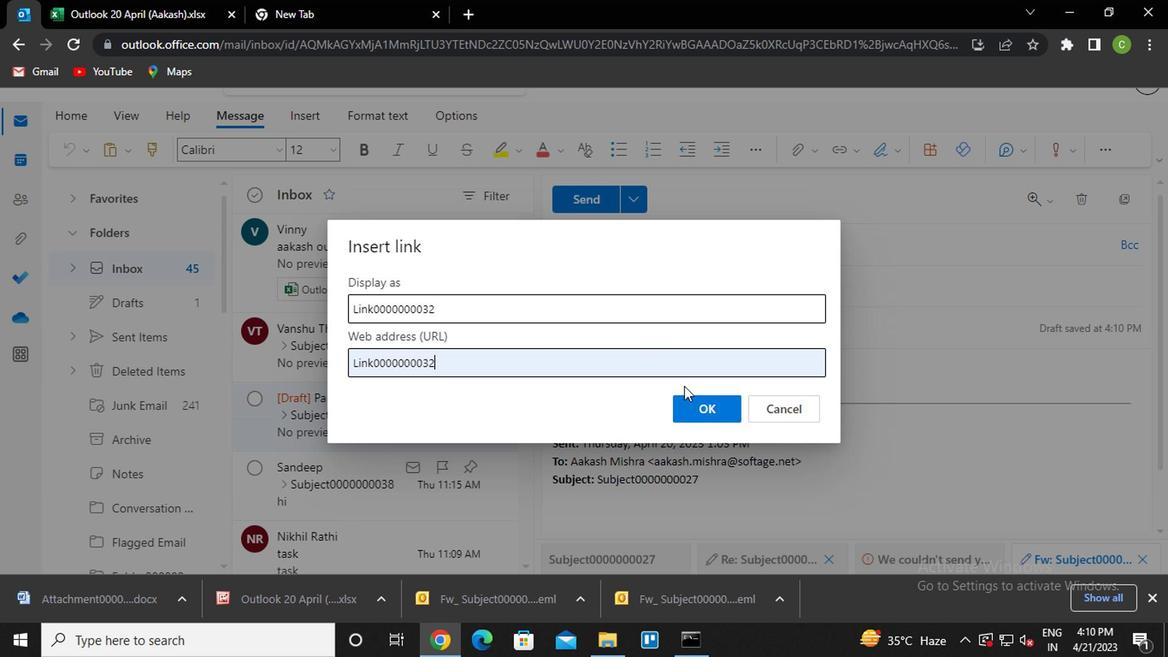 
Action: Mouse pressed left at (692, 401)
Screenshot: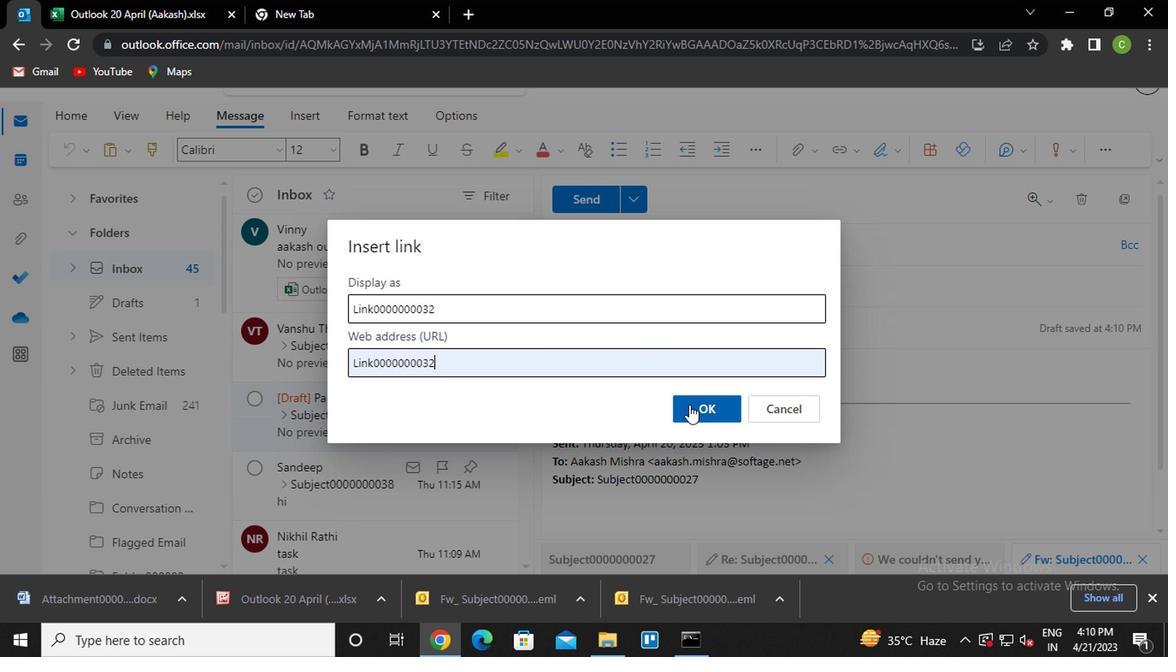 
Action: Mouse moved to (890, 161)
Screenshot: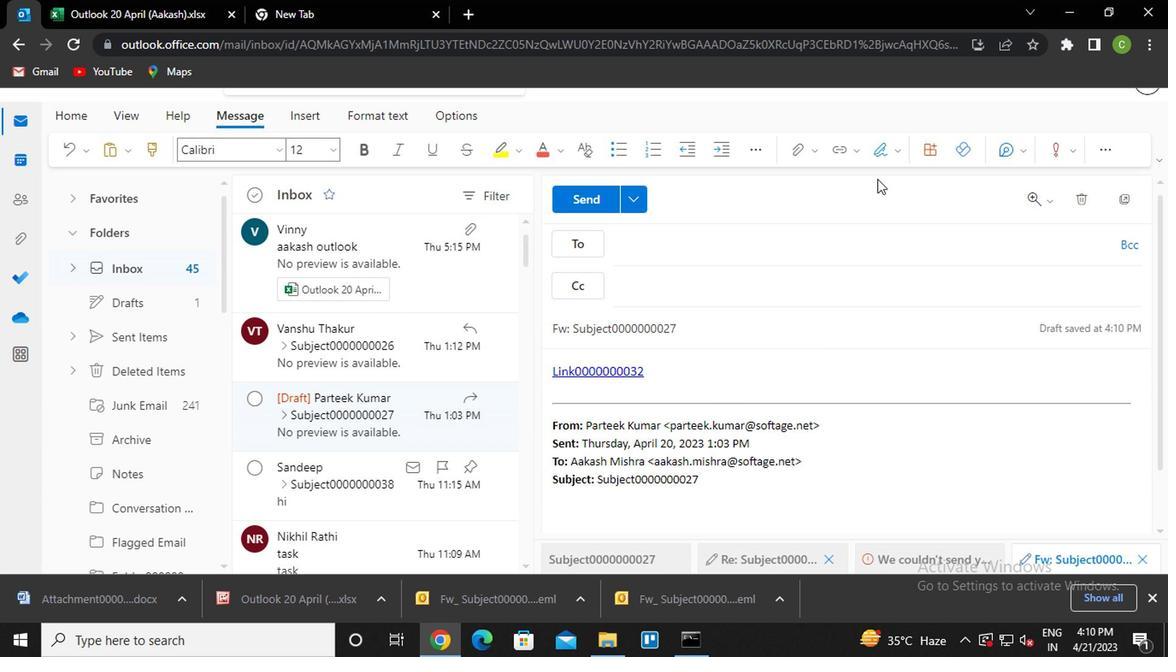
Action: Mouse pressed left at (890, 161)
Screenshot: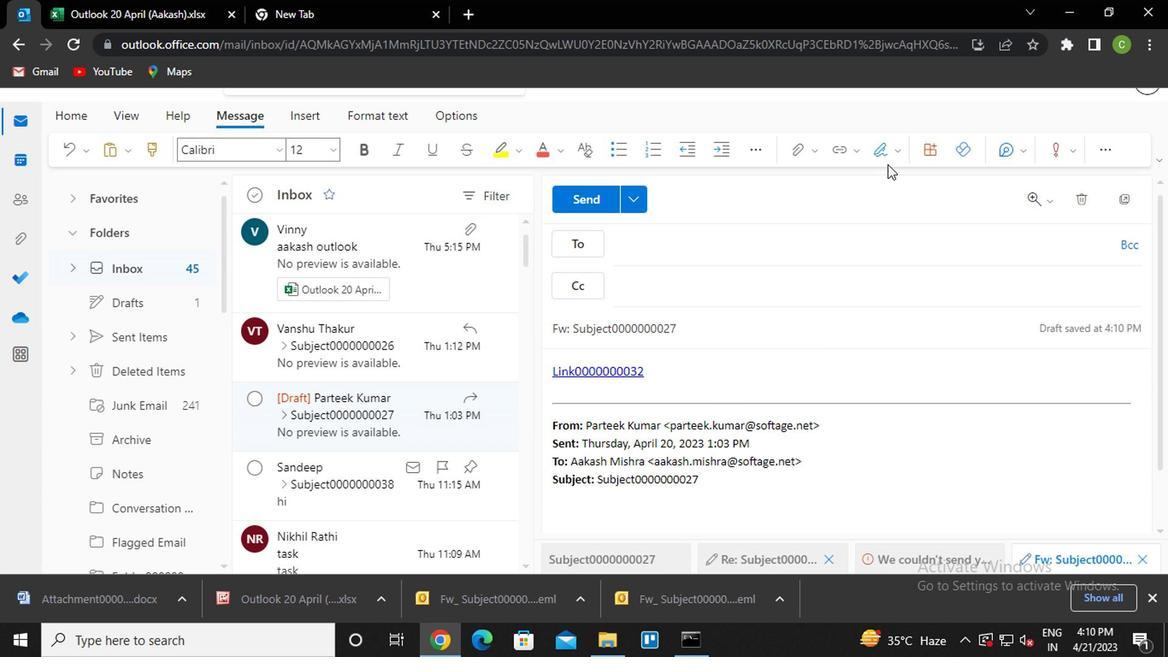 
Action: Mouse moved to (867, 192)
Screenshot: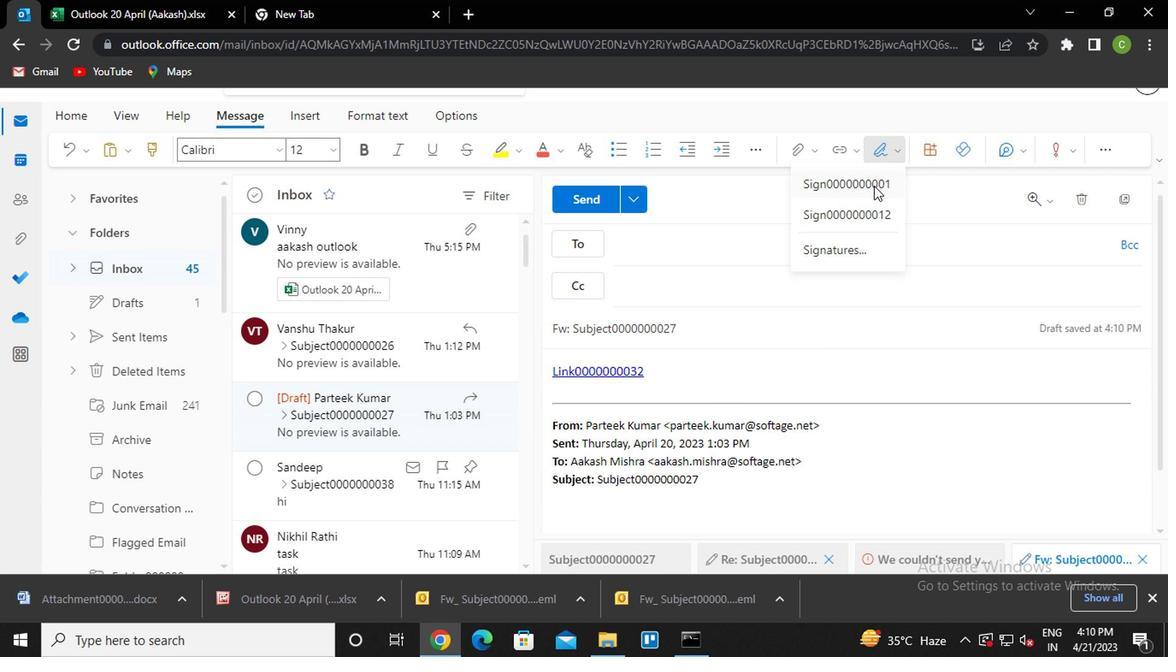 
Action: Mouse pressed left at (867, 192)
Screenshot: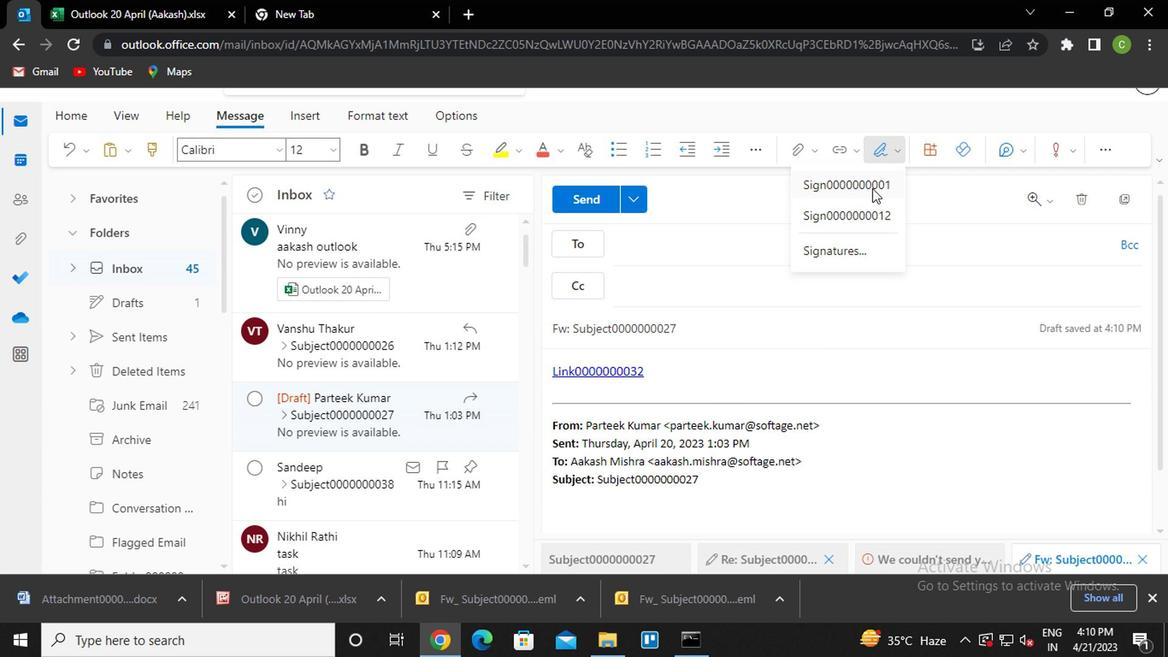 
Action: Mouse moved to (714, 252)
Screenshot: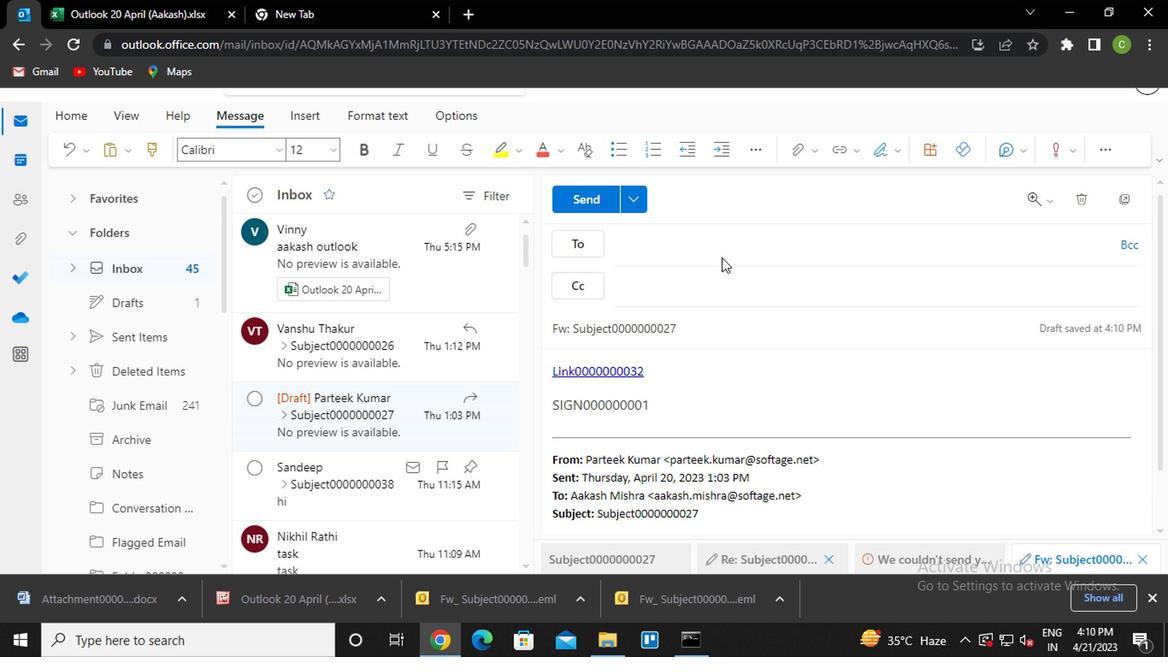 
Action: Mouse pressed left at (714, 252)
Screenshot: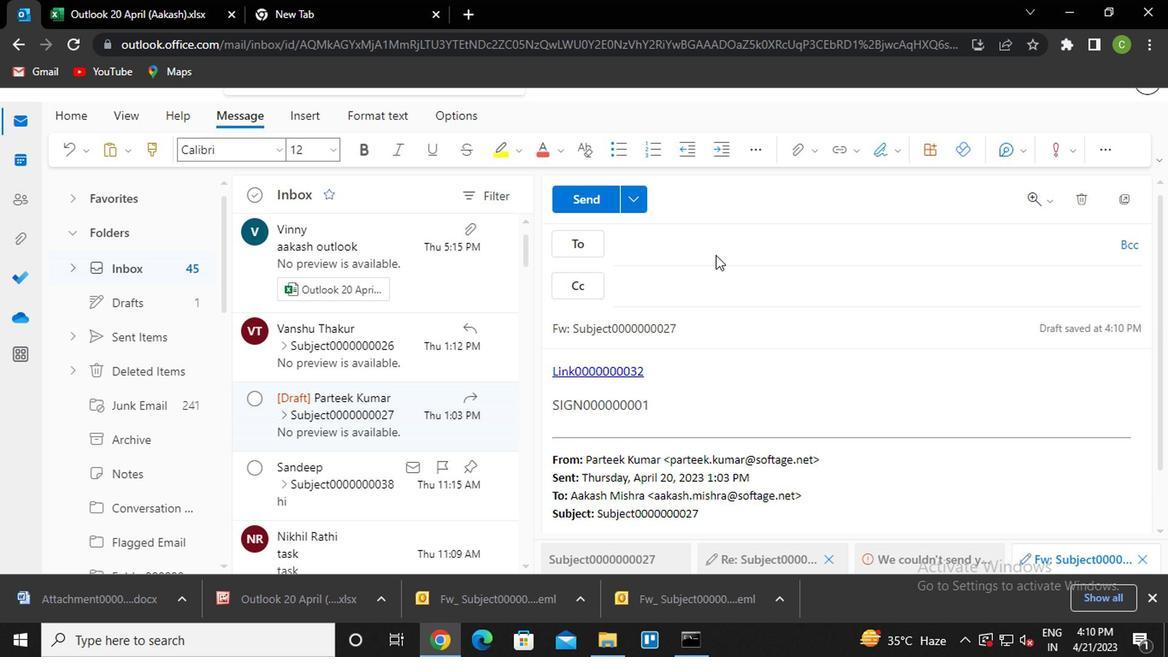 
Action: Key pressed sa<Key.enter><Key.caps_lock><Key.tab>va<Key.enter>
Screenshot: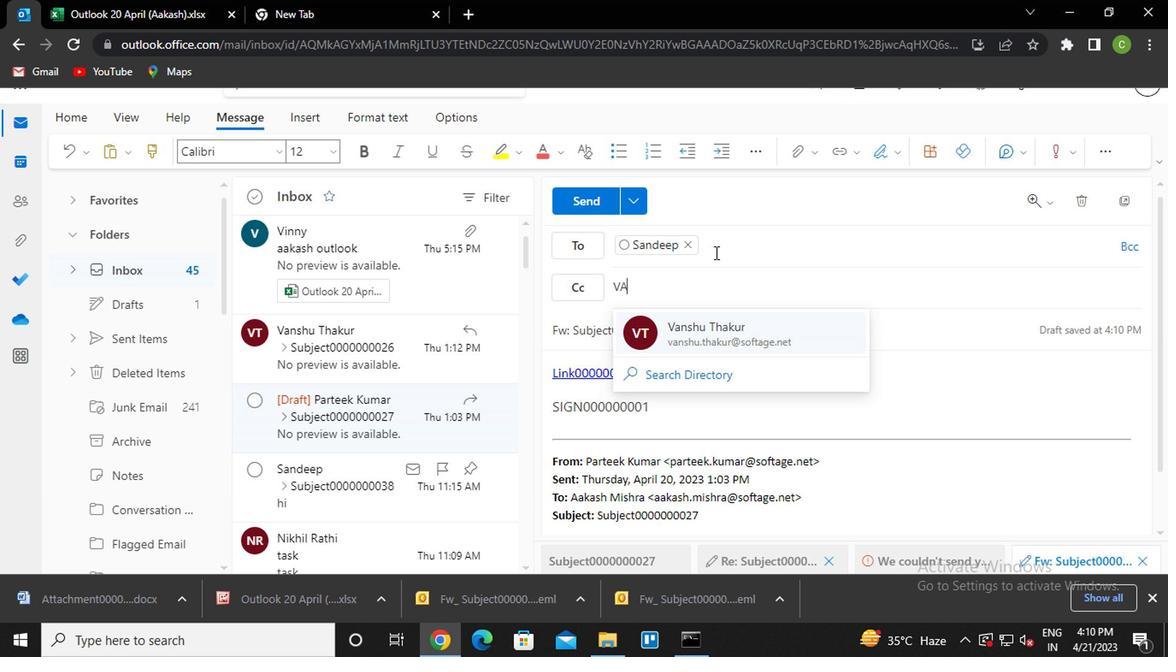 
Action: Mouse moved to (1131, 251)
Screenshot: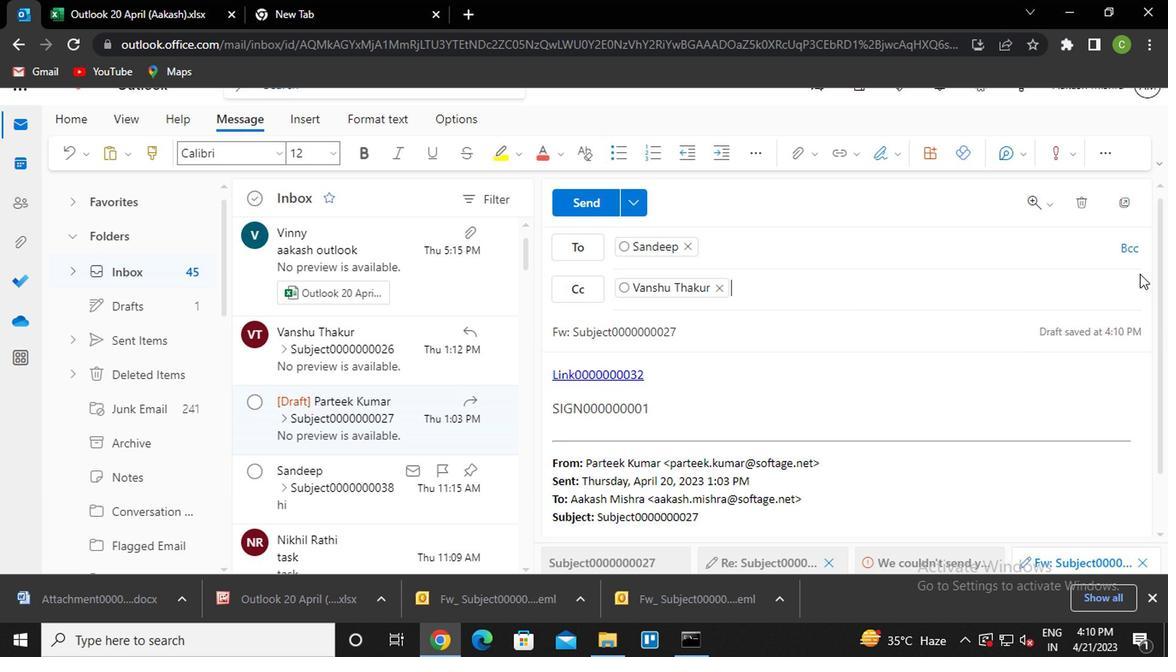 
Action: Mouse pressed left at (1131, 251)
Screenshot: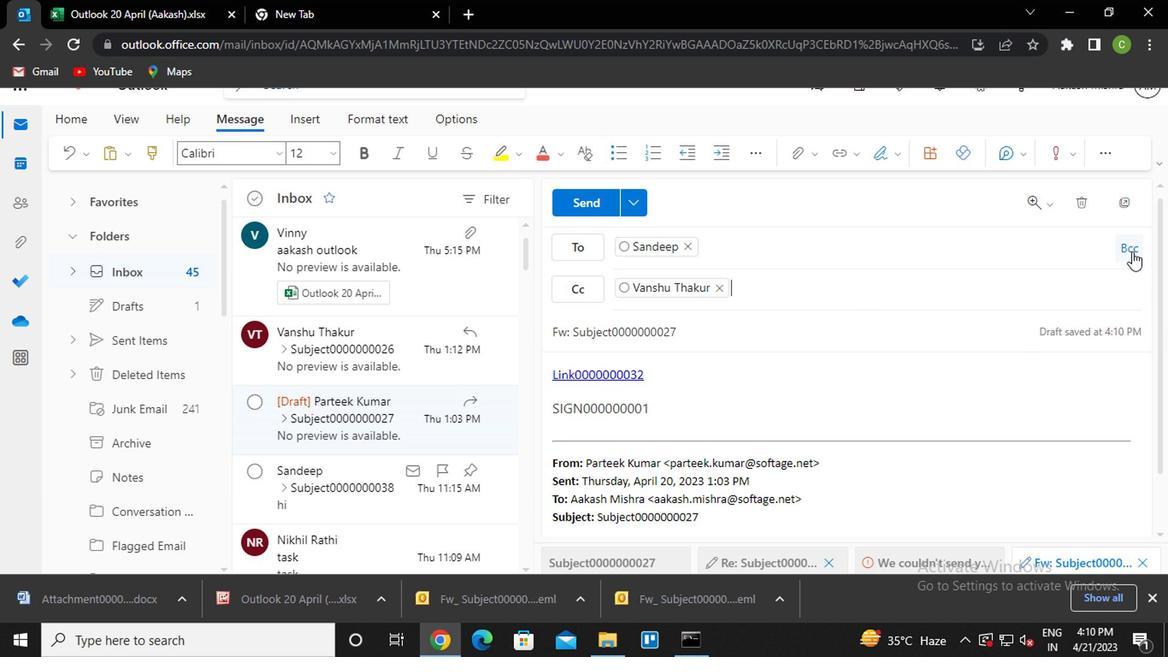 
Action: Mouse moved to (930, 360)
Screenshot: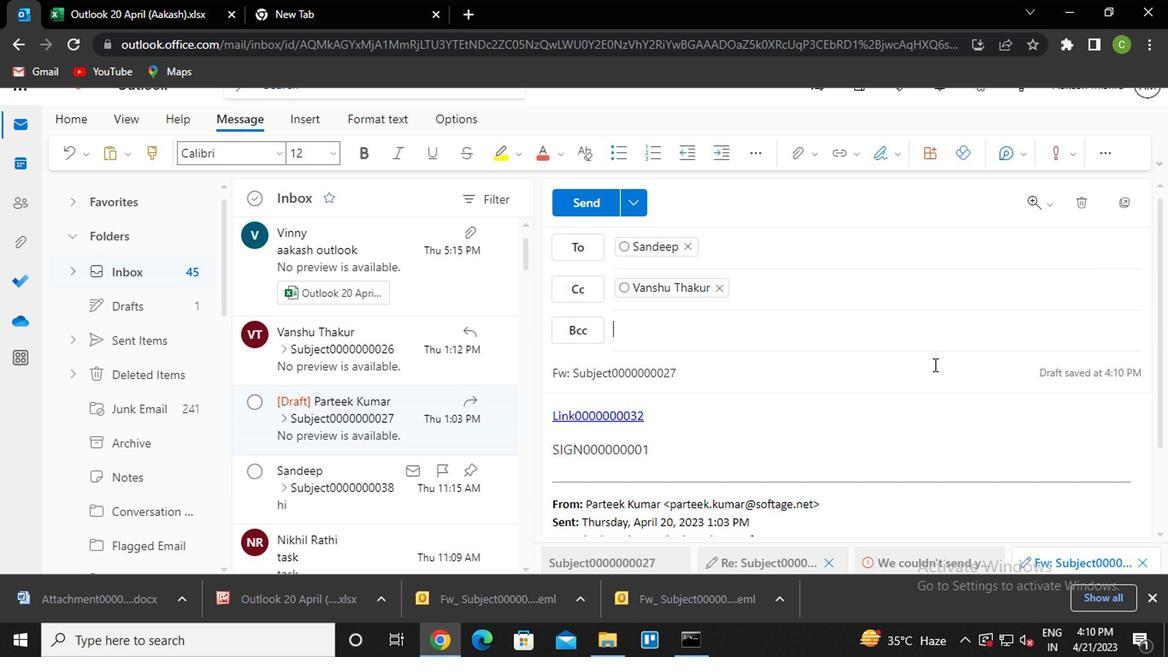 
Action: Key pressed nik<Key.enter>
Screenshot: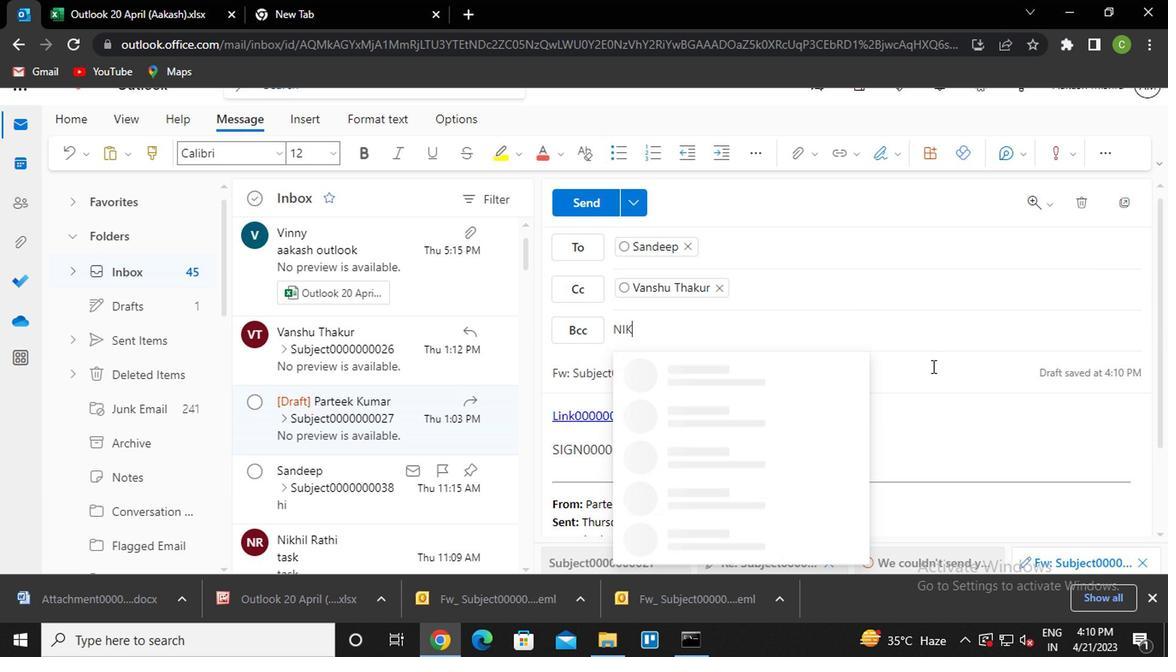 
Action: Mouse moved to (726, 372)
Screenshot: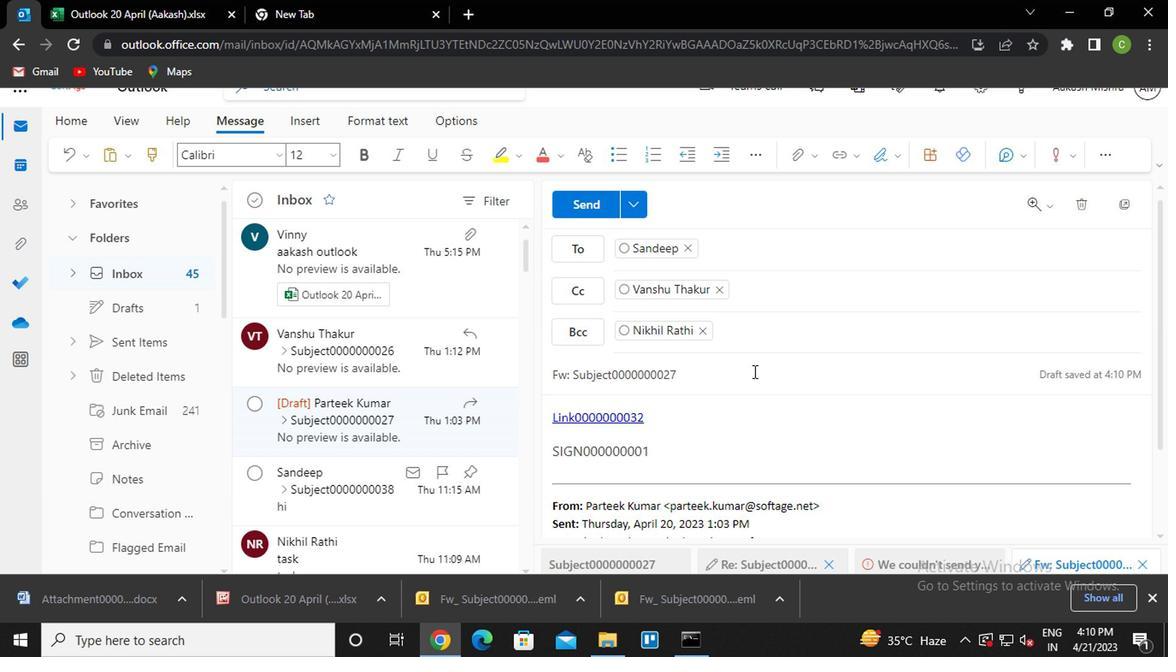 
Action: Mouse pressed left at (726, 372)
Screenshot: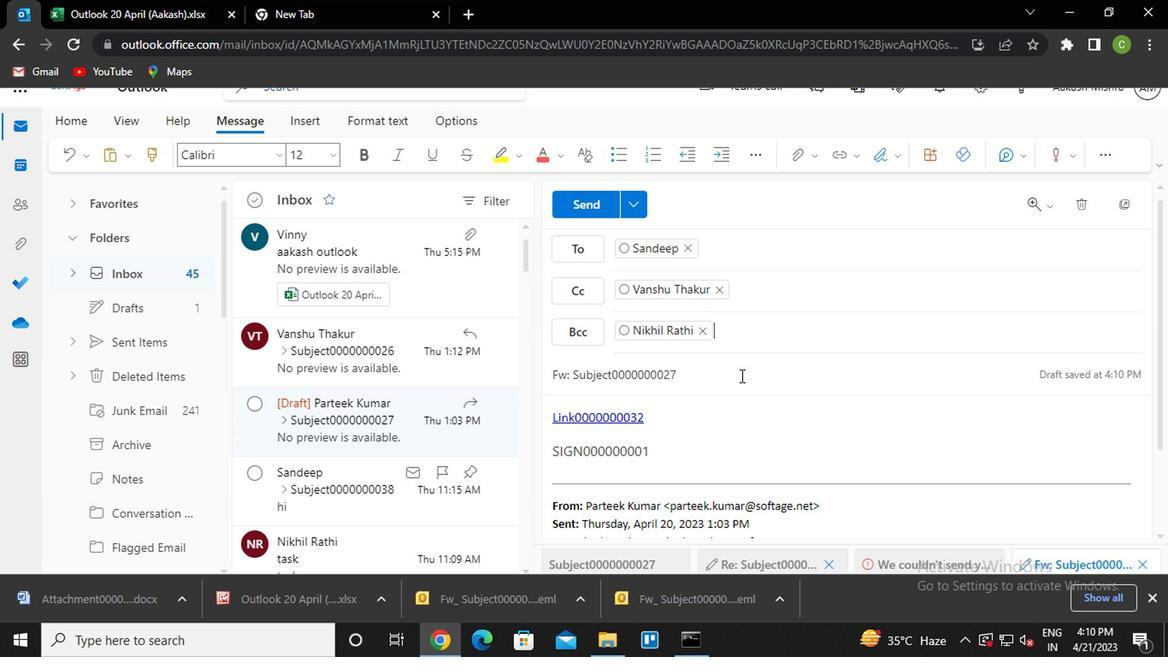 
Action: Key pressed <Key.backspace><Key.backspace>31
Screenshot: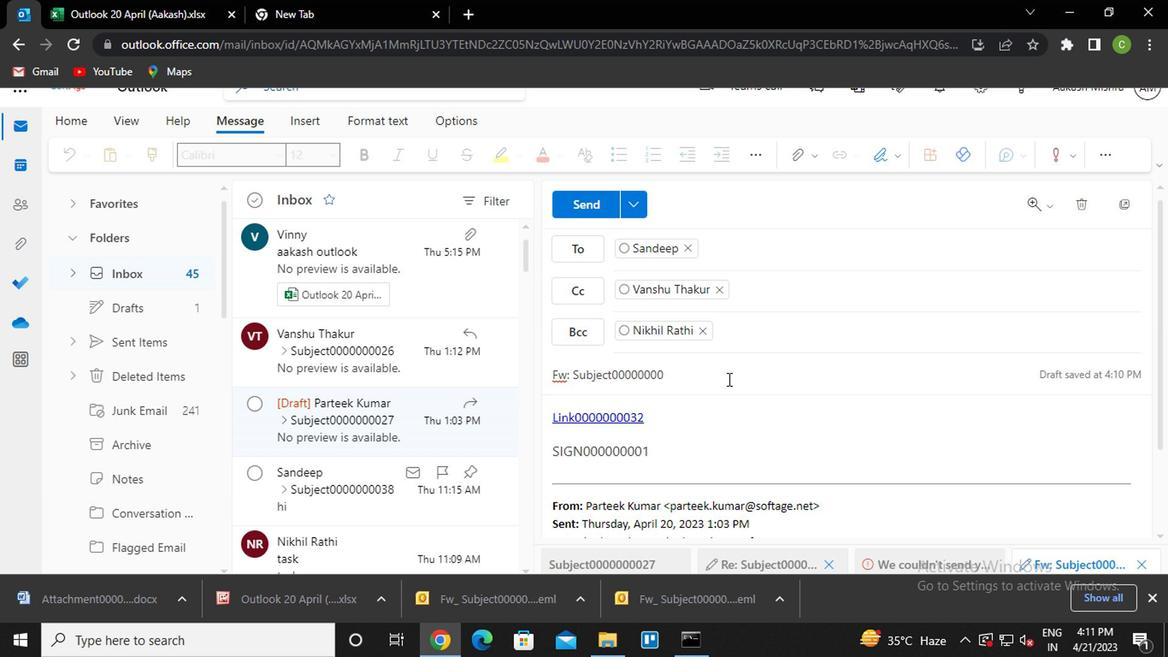 
Action: Mouse moved to (670, 446)
Screenshot: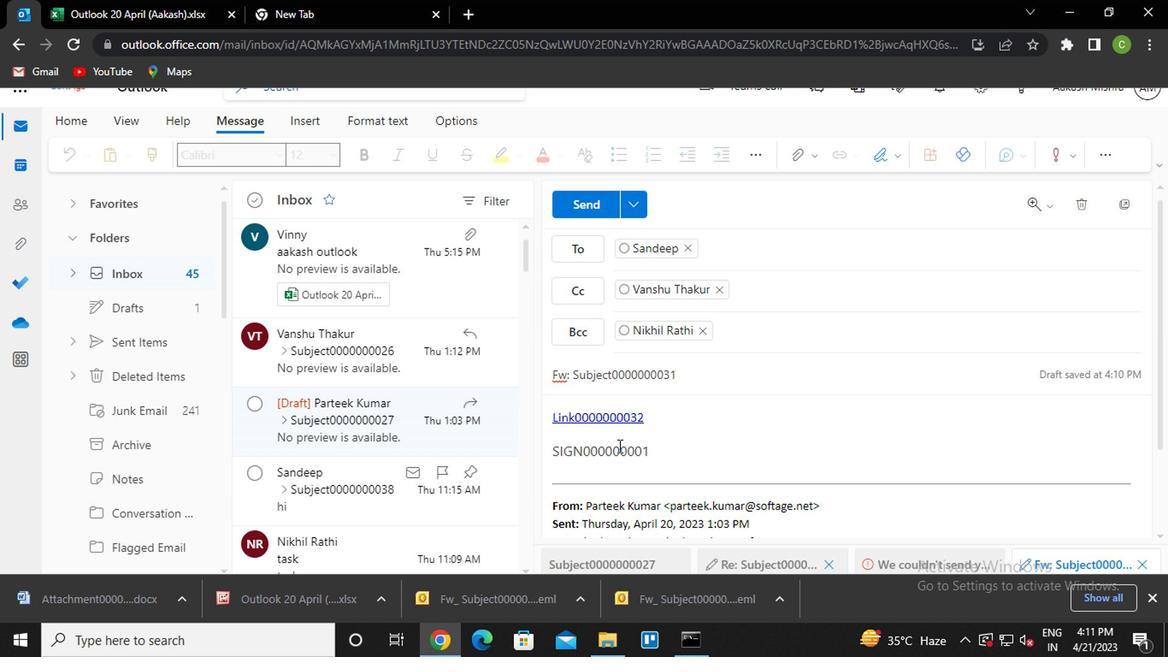 
Action: Mouse pressed left at (670, 446)
Screenshot: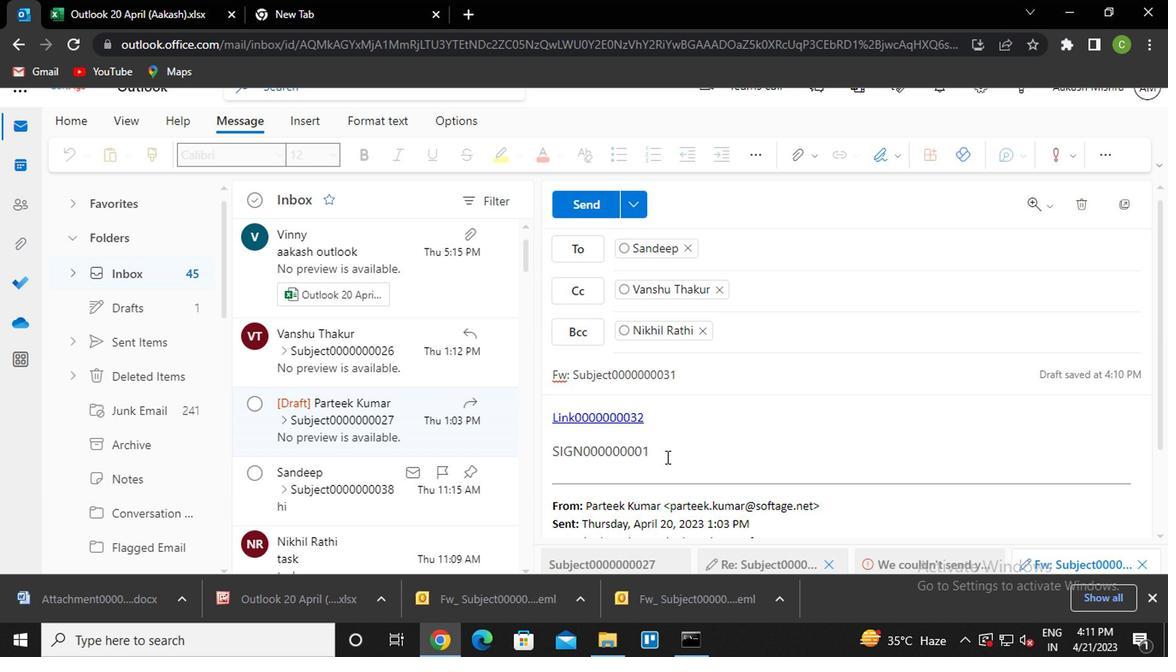 
Action: Mouse moved to (673, 444)
Screenshot: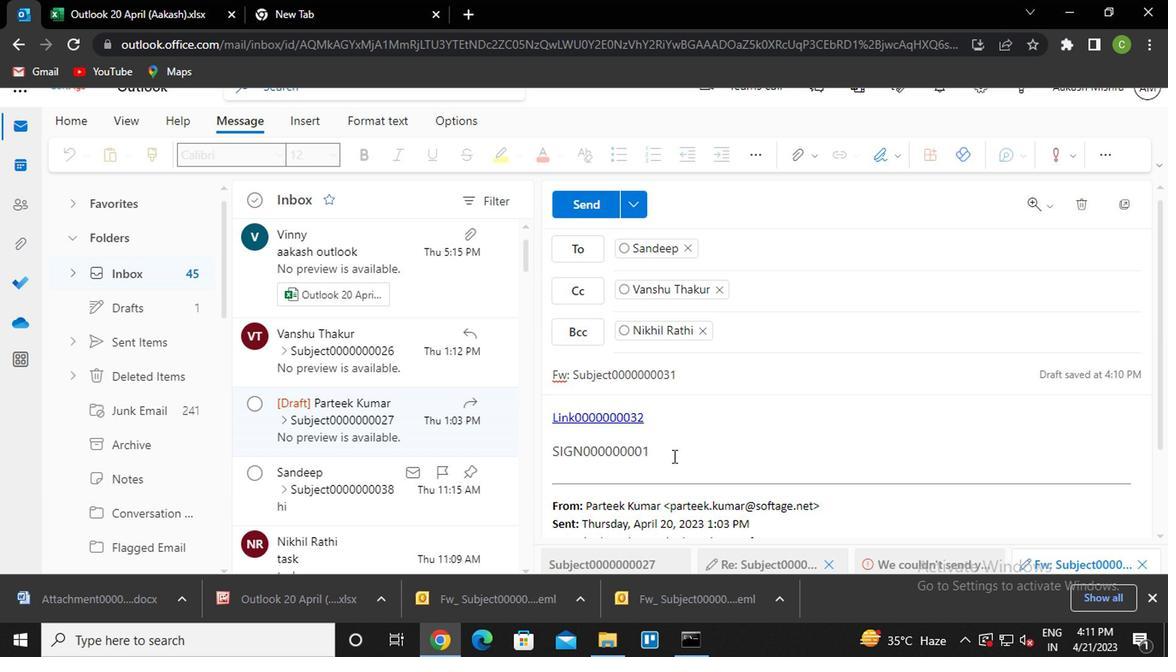 
Action: Key pressed <Key.enter><Key.caps_lock>m<Key.caps_lock>\<Key.backspace><Key.backspace>m<Key.caps_lock>essage0000000033
Screenshot: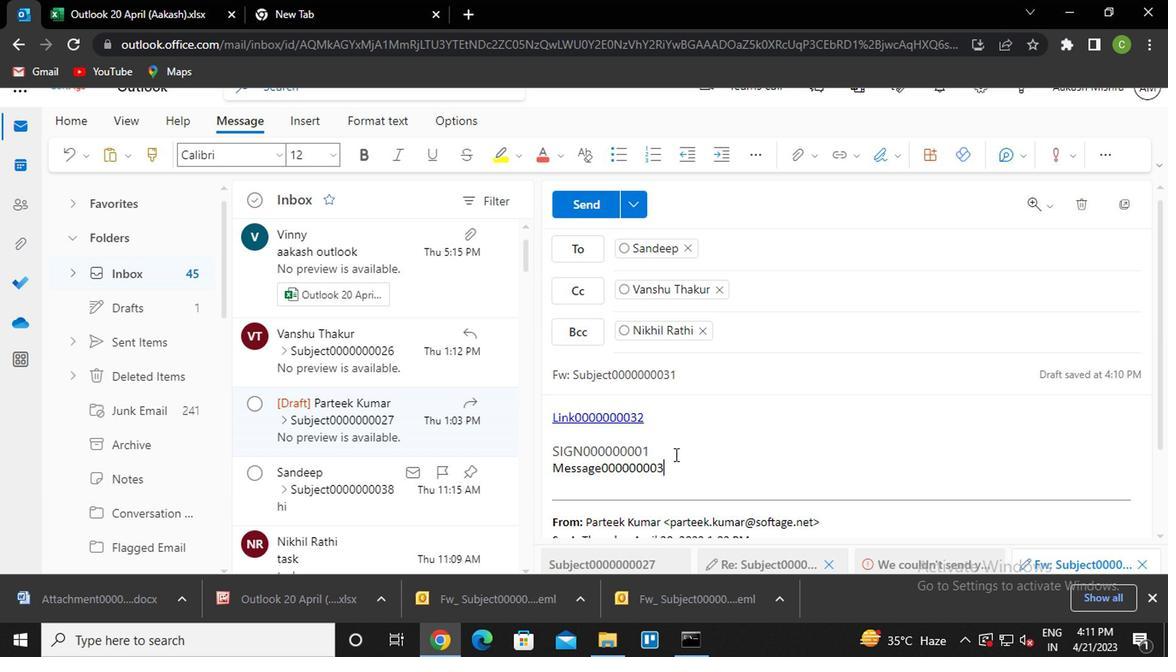 
Action: Mouse moved to (564, 205)
Screenshot: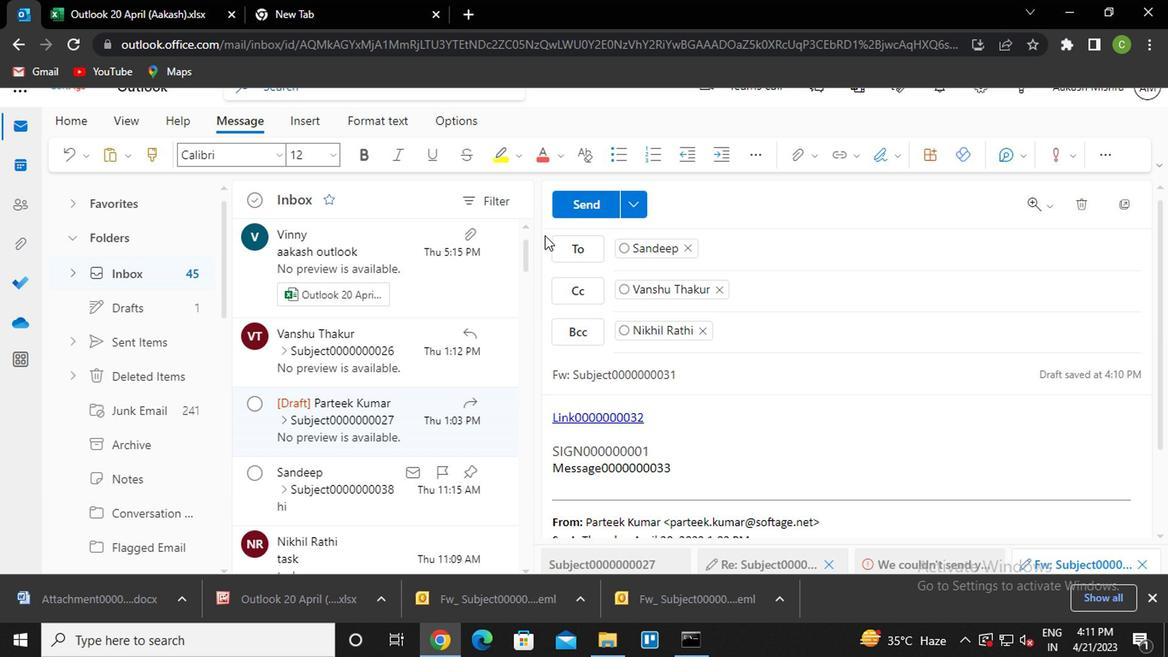 
Action: Mouse pressed left at (564, 205)
Screenshot: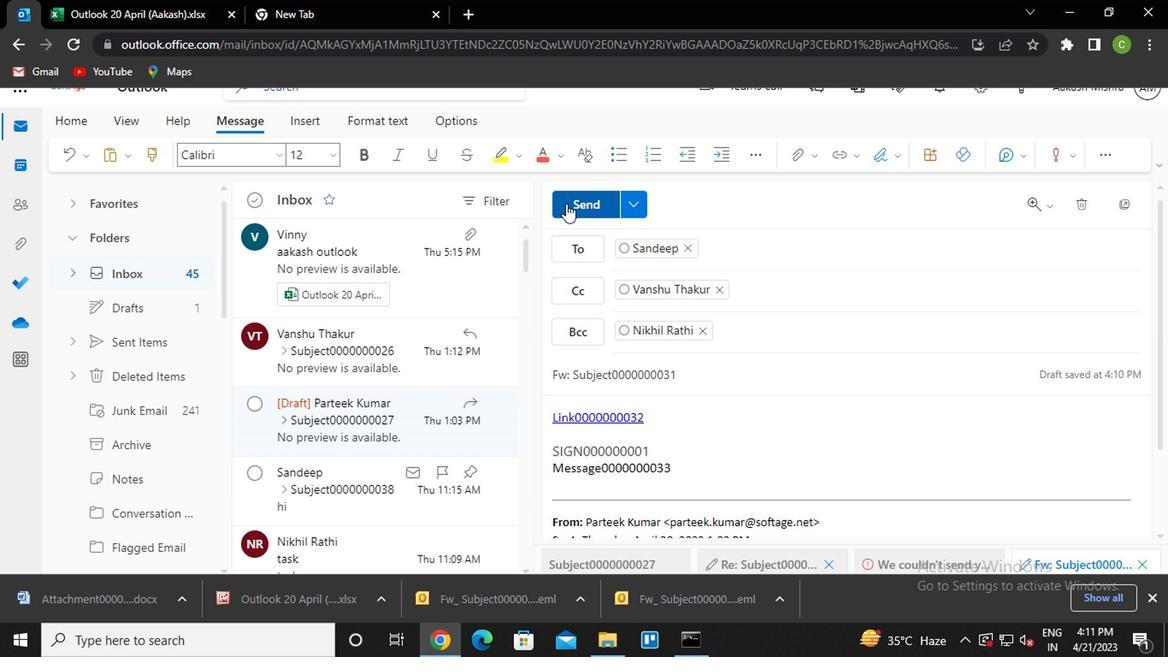 
Action: Mouse moved to (1080, 243)
Screenshot: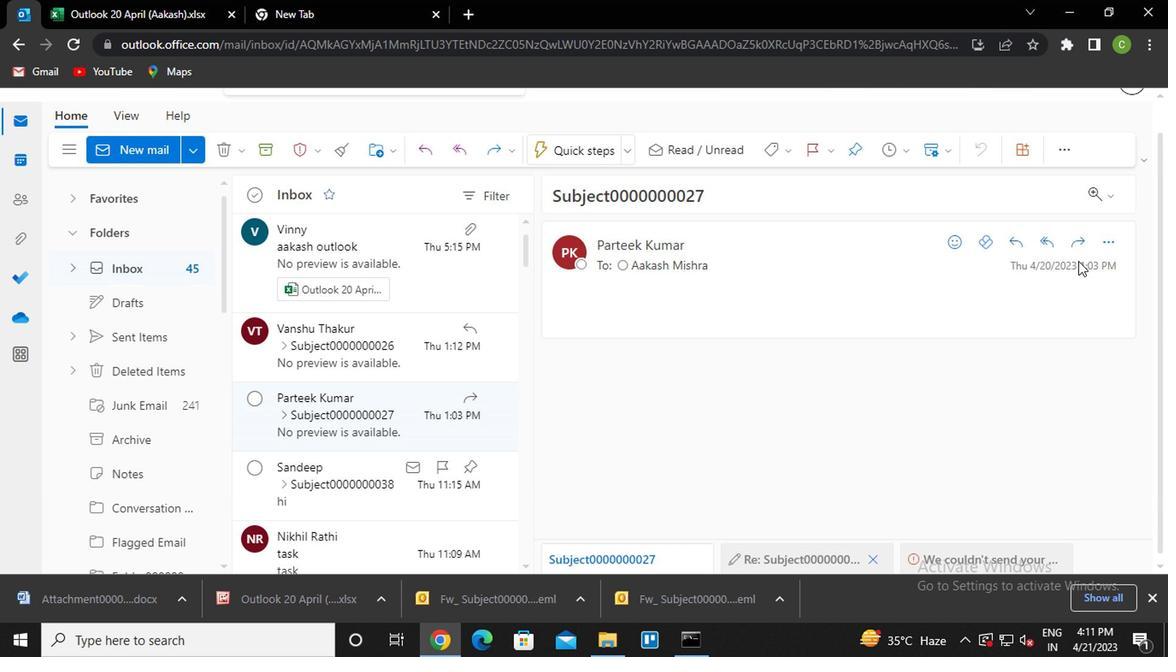 
Action: Mouse pressed left at (1080, 243)
Screenshot: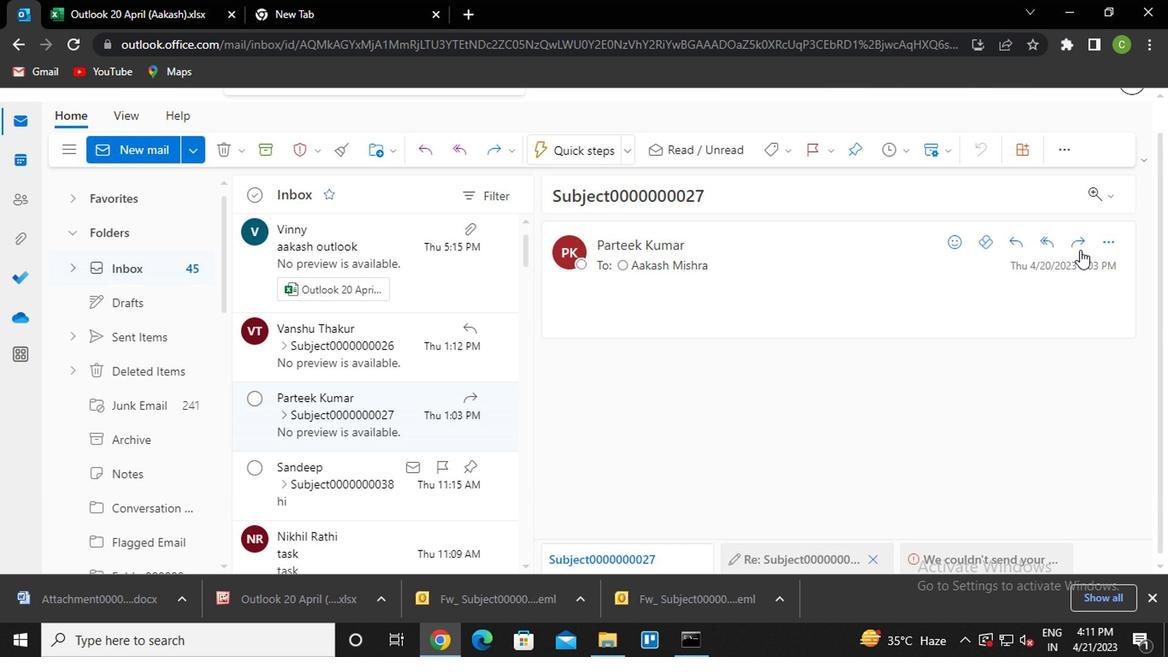 
Action: Mouse moved to (617, 376)
Screenshot: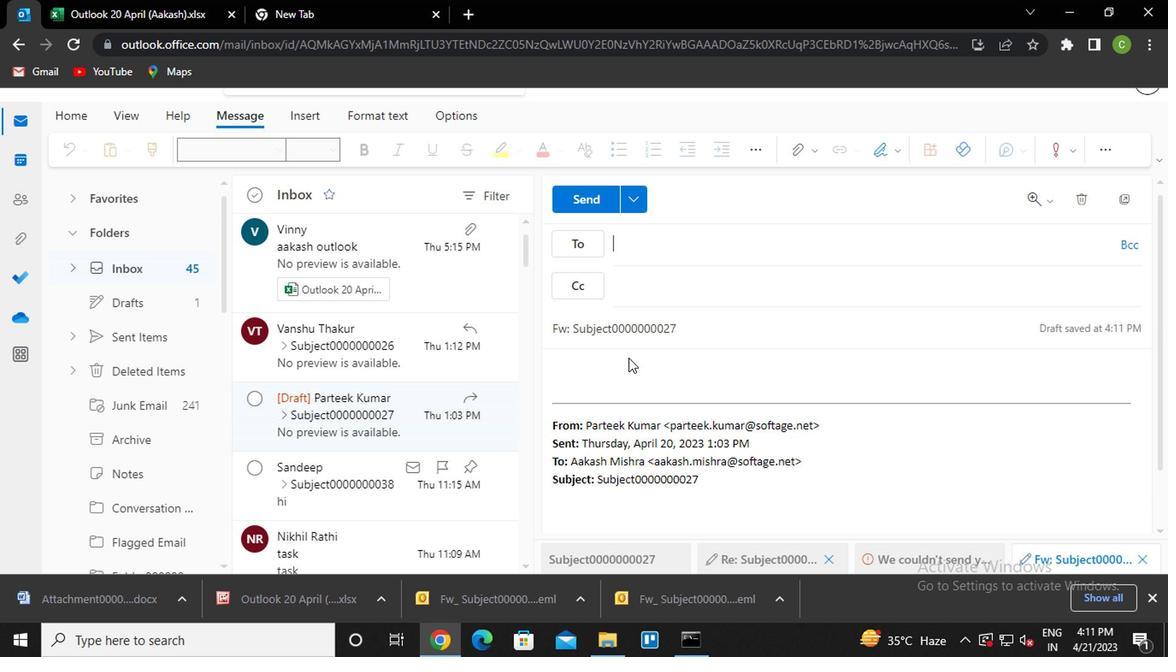 
Action: Mouse pressed left at (617, 376)
Screenshot: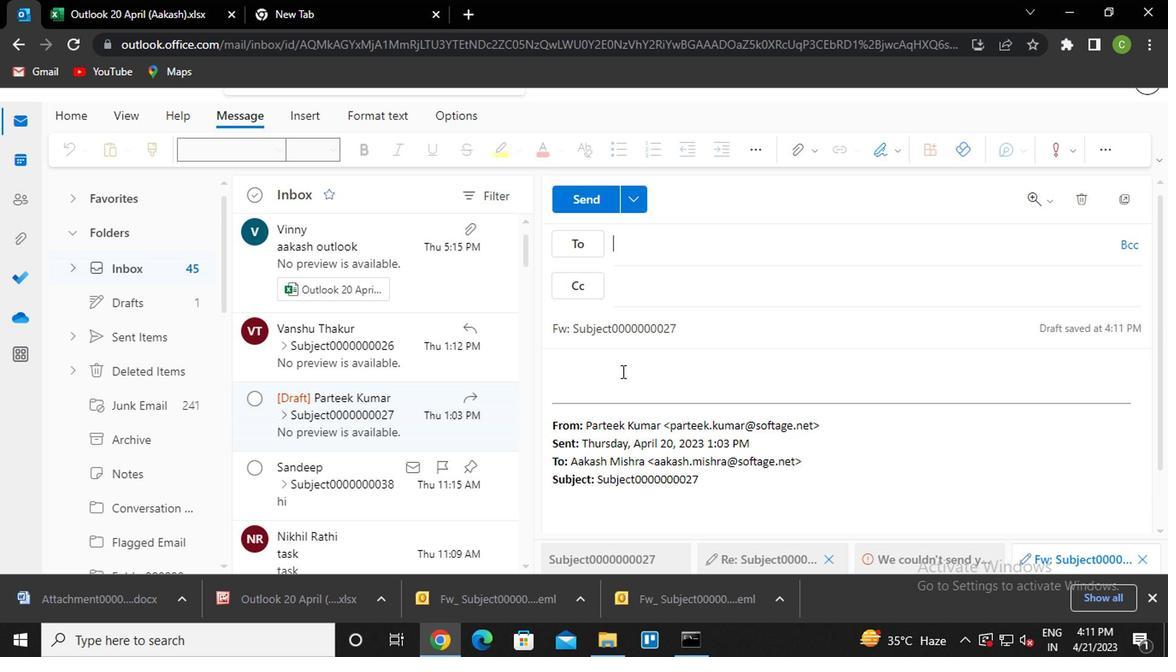 
Action: Mouse moved to (807, 154)
Screenshot: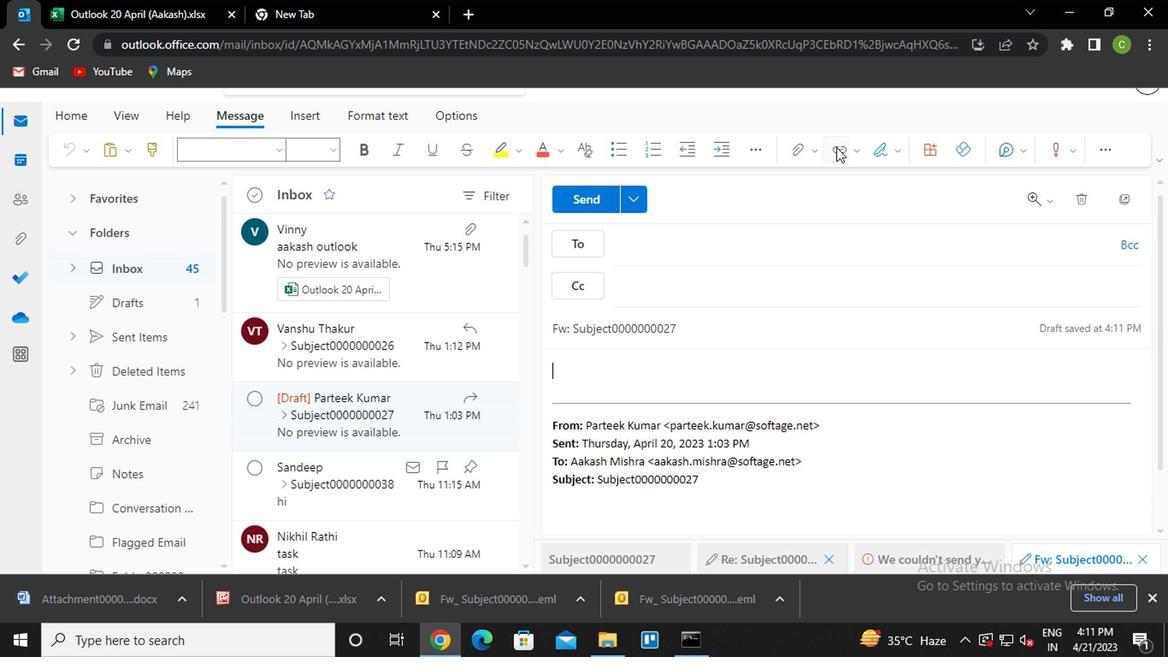 
Action: Mouse pressed left at (807, 154)
Screenshot: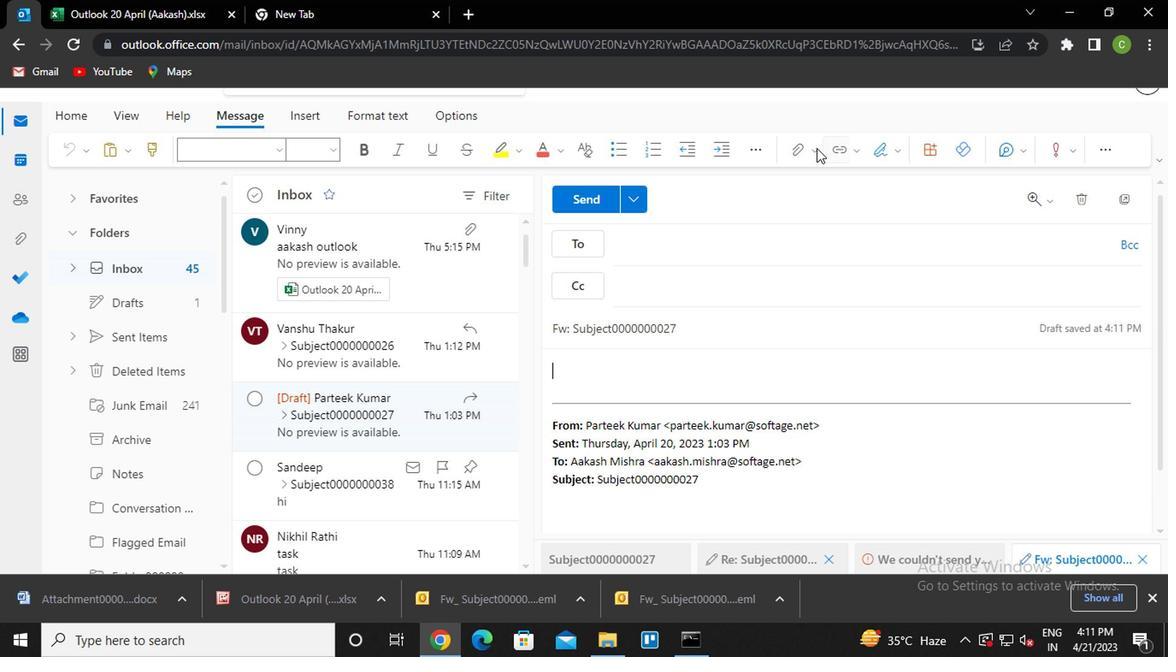 
Action: Mouse moved to (668, 283)
Screenshot: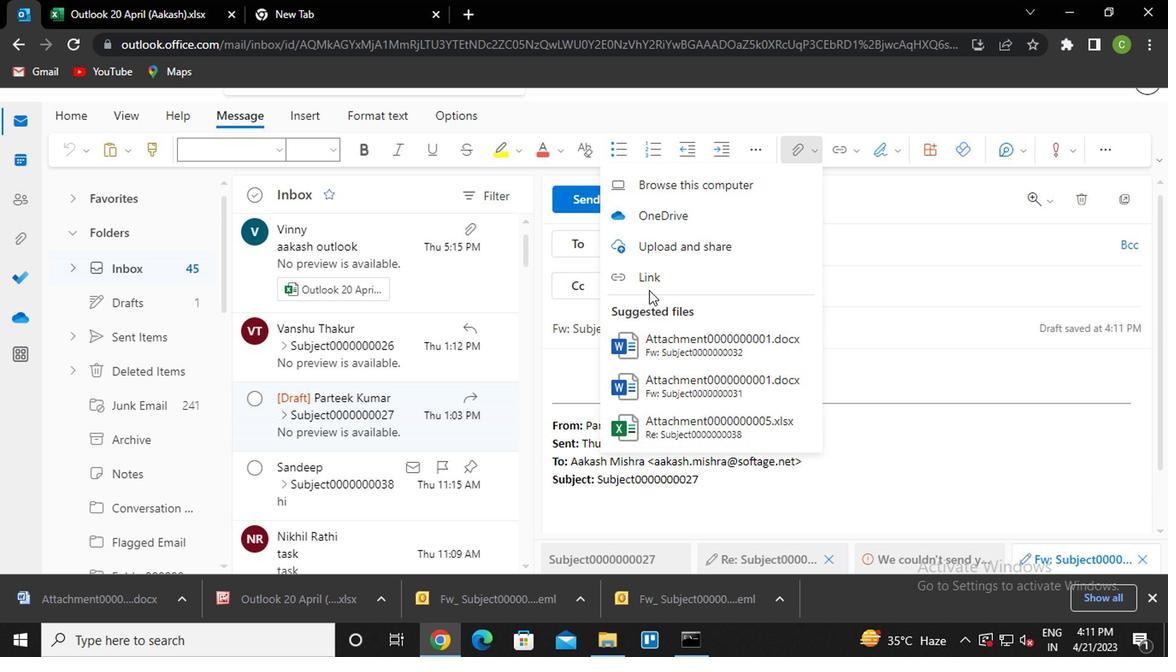 
Action: Mouse pressed left at (668, 283)
Screenshot: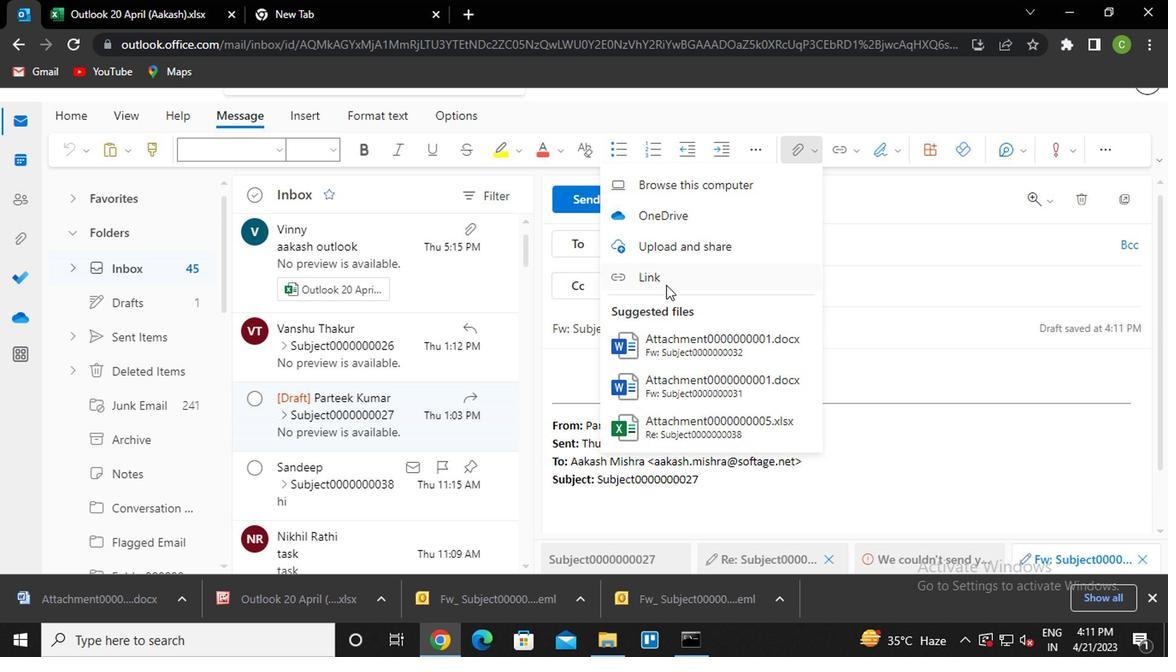 
Action: Mouse moved to (466, 358)
Screenshot: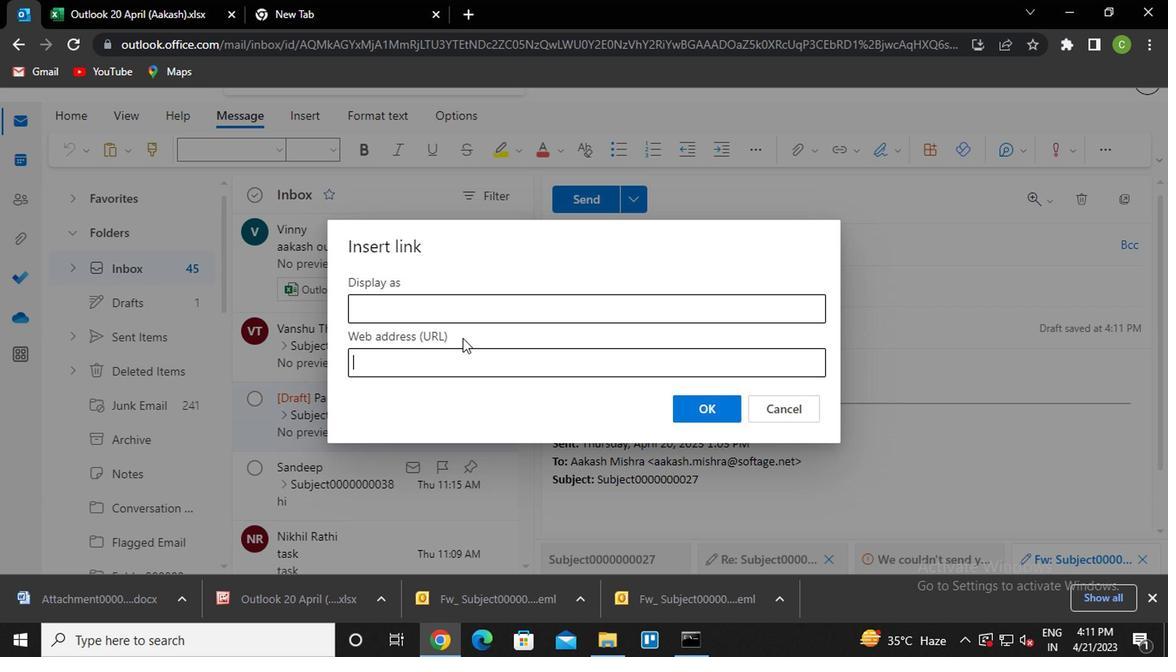 
Action: Mouse pressed left at (466, 358)
Screenshot: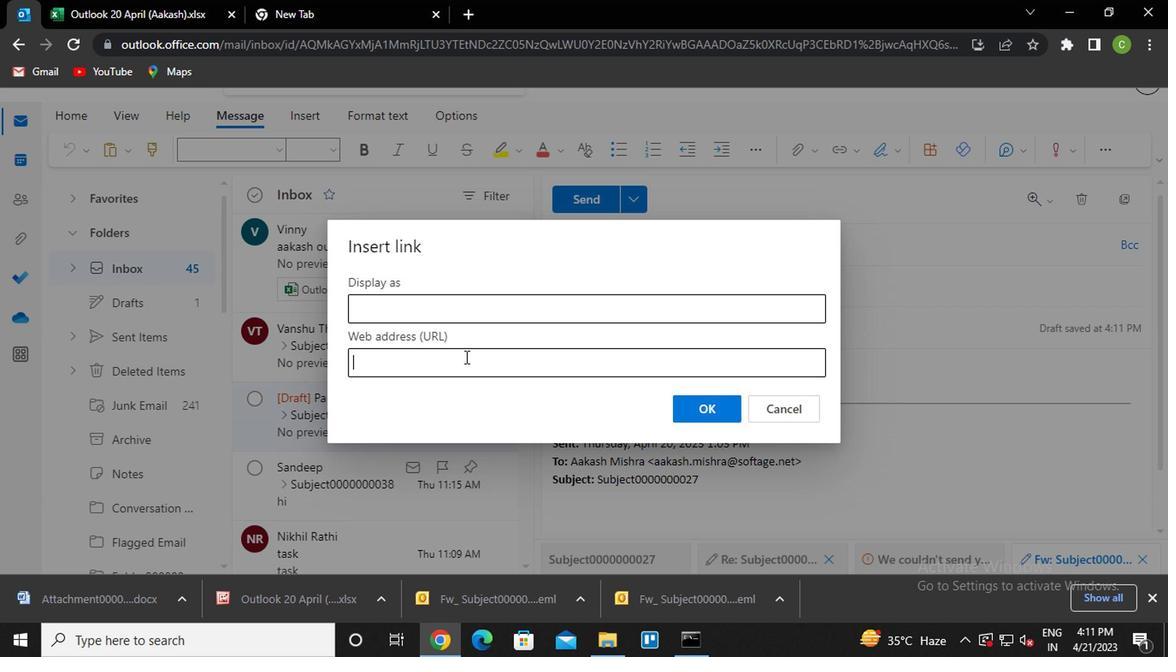 
Action: Mouse moved to (488, 262)
Screenshot: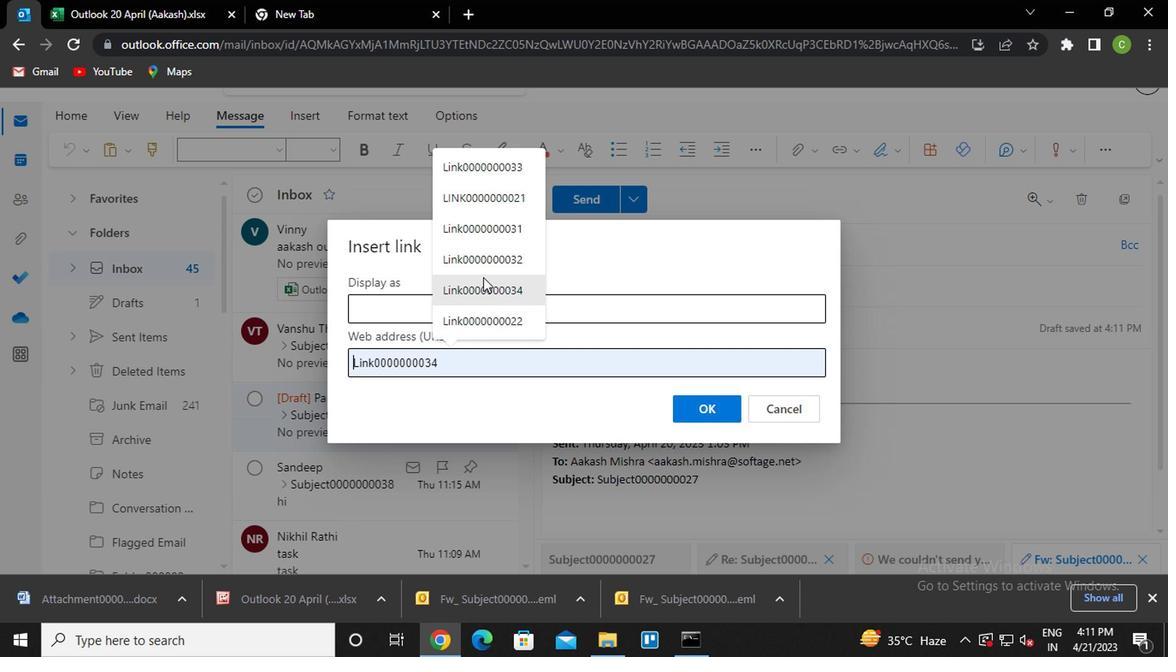 
Action: Mouse pressed left at (488, 262)
Screenshot: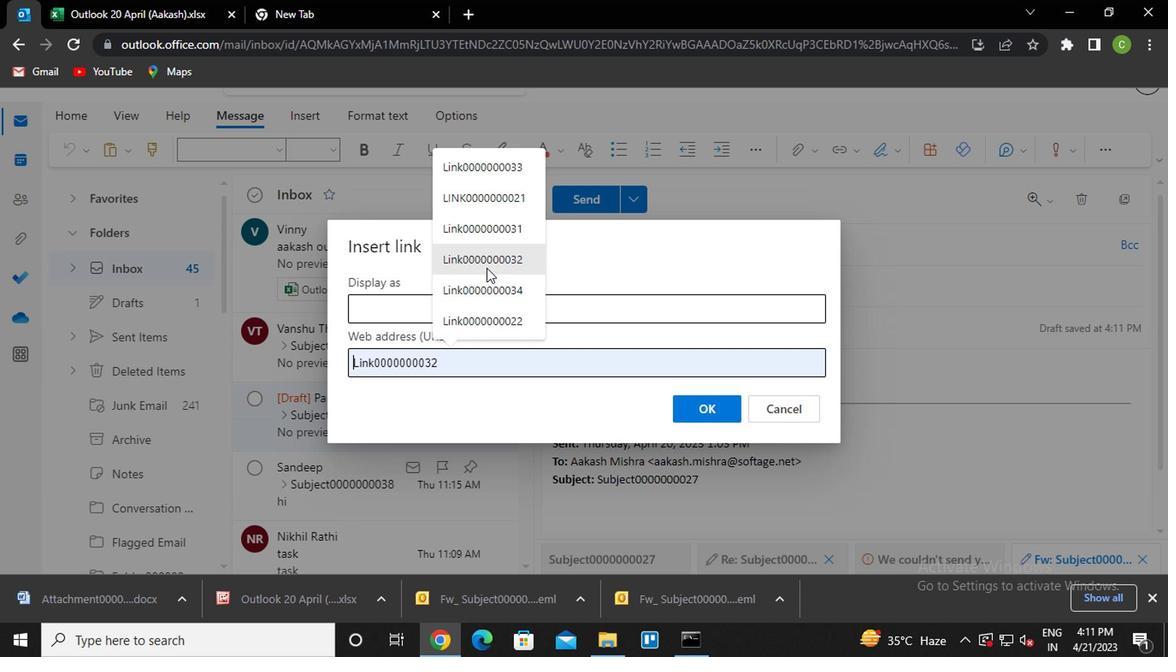
Action: Mouse moved to (704, 401)
Screenshot: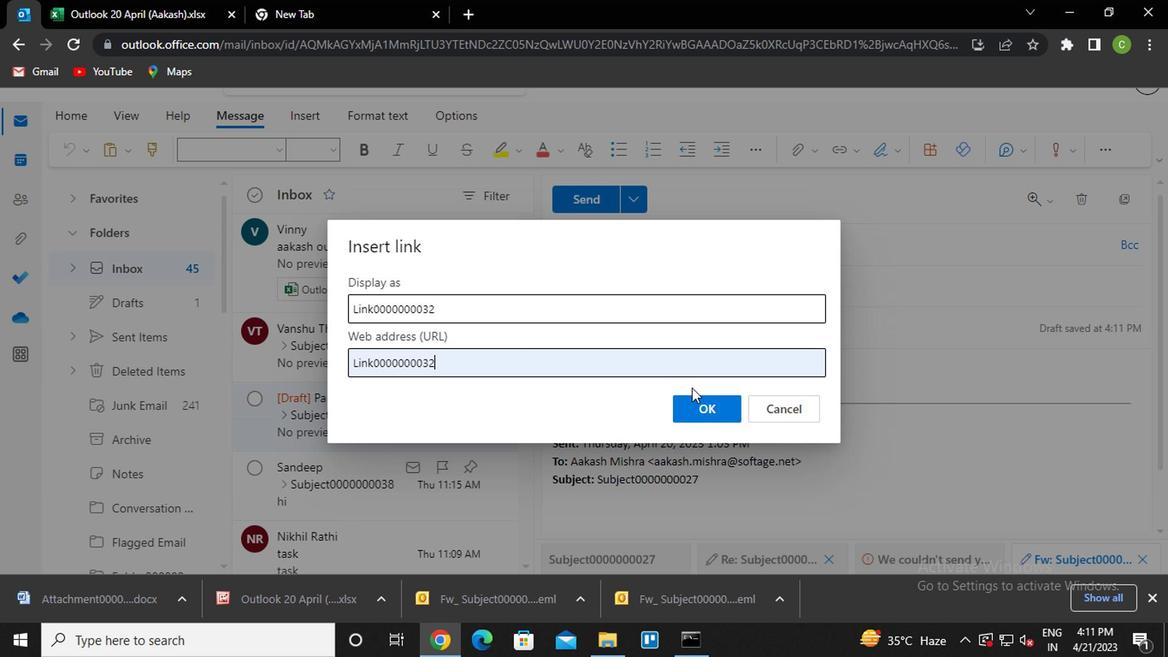 
Action: Mouse pressed left at (704, 401)
Screenshot: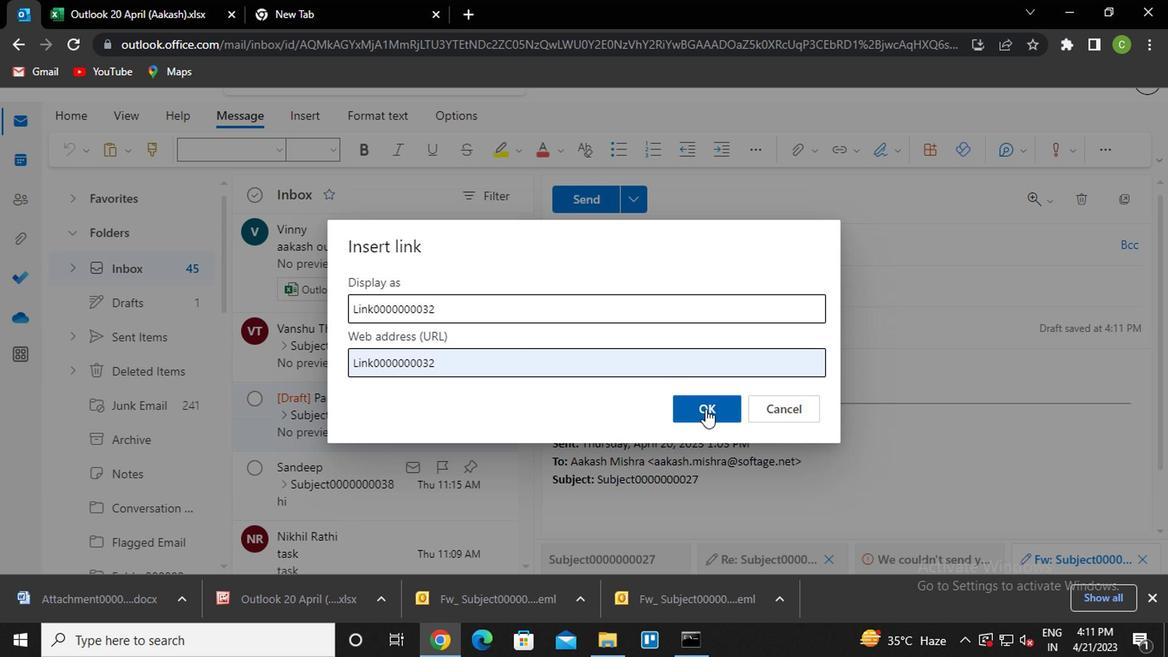 
Action: Mouse moved to (888, 155)
Screenshot: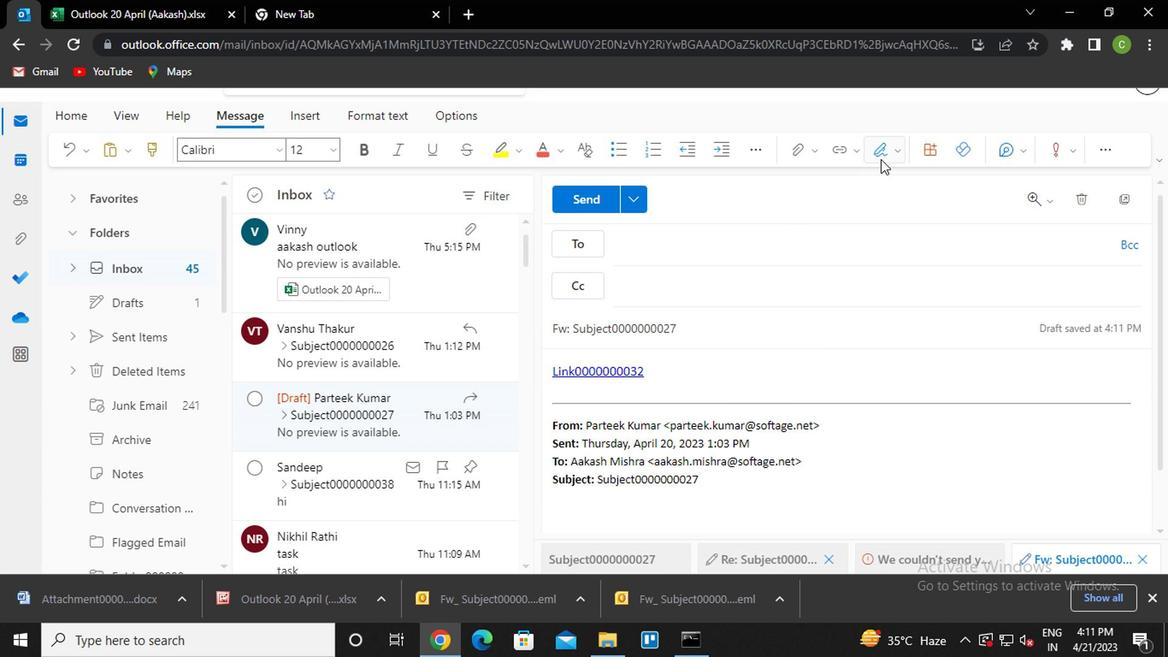 
Action: Mouse pressed left at (888, 155)
Screenshot: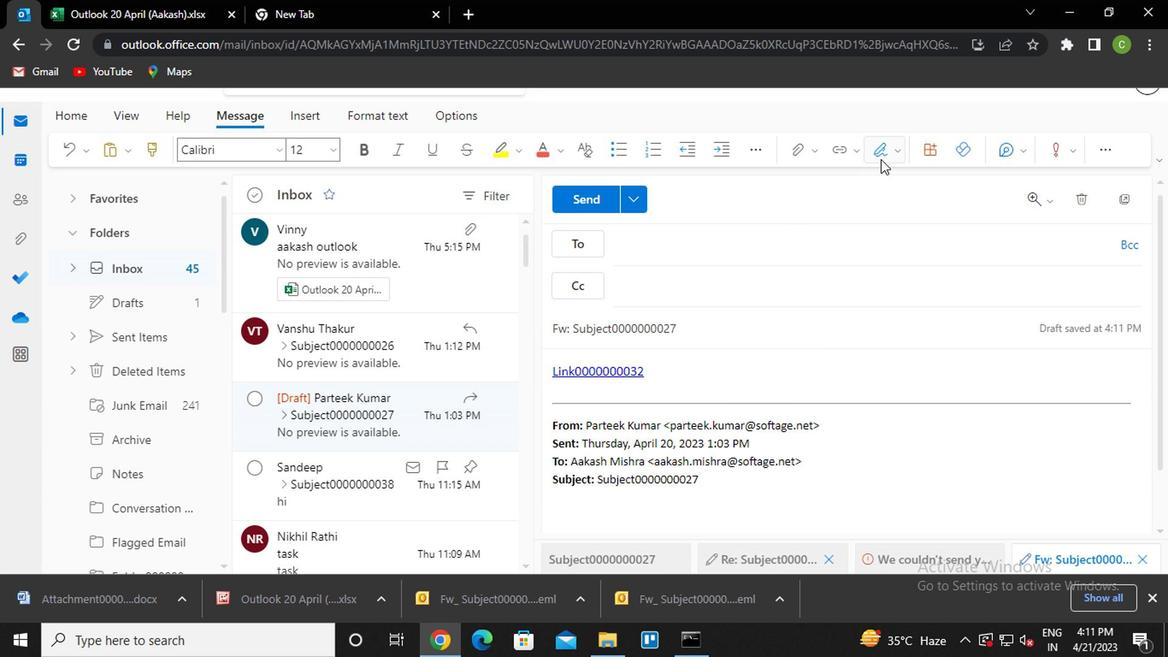 
Action: Mouse moved to (835, 202)
Screenshot: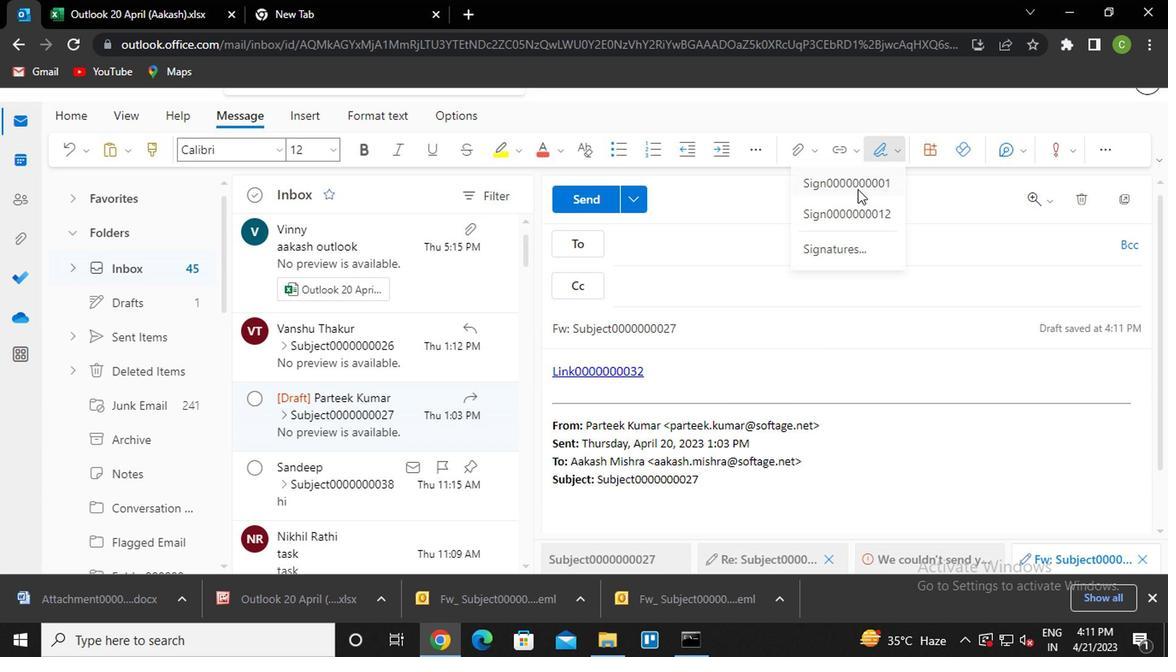 
Action: Mouse pressed left at (835, 202)
Screenshot: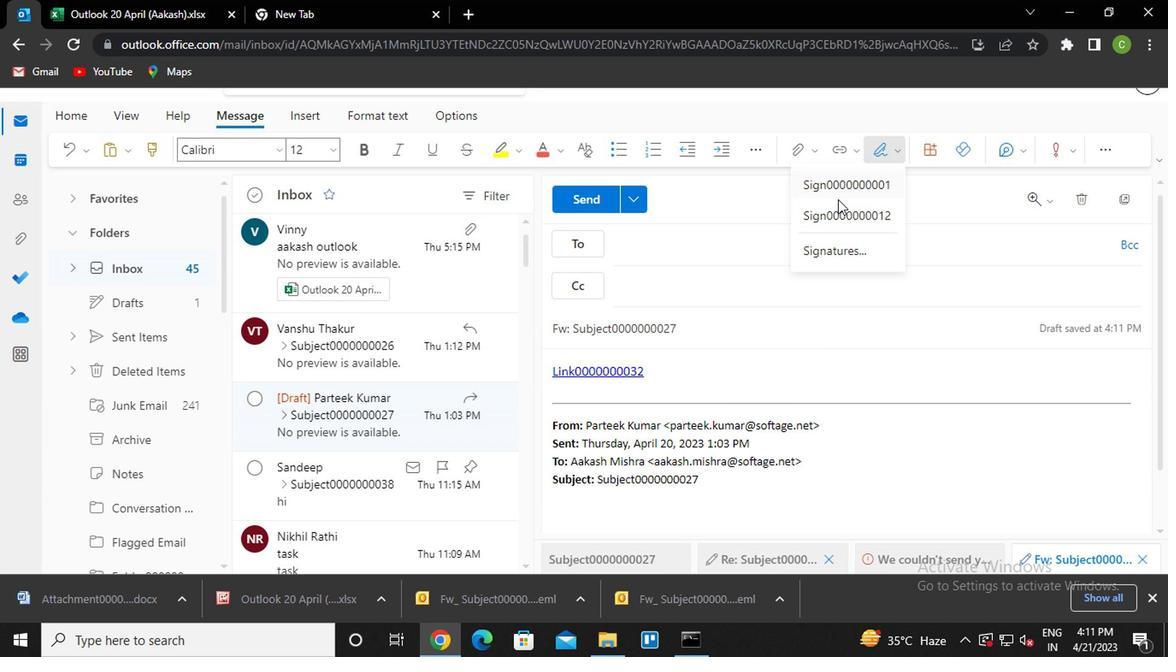 
Action: Mouse moved to (839, 198)
Screenshot: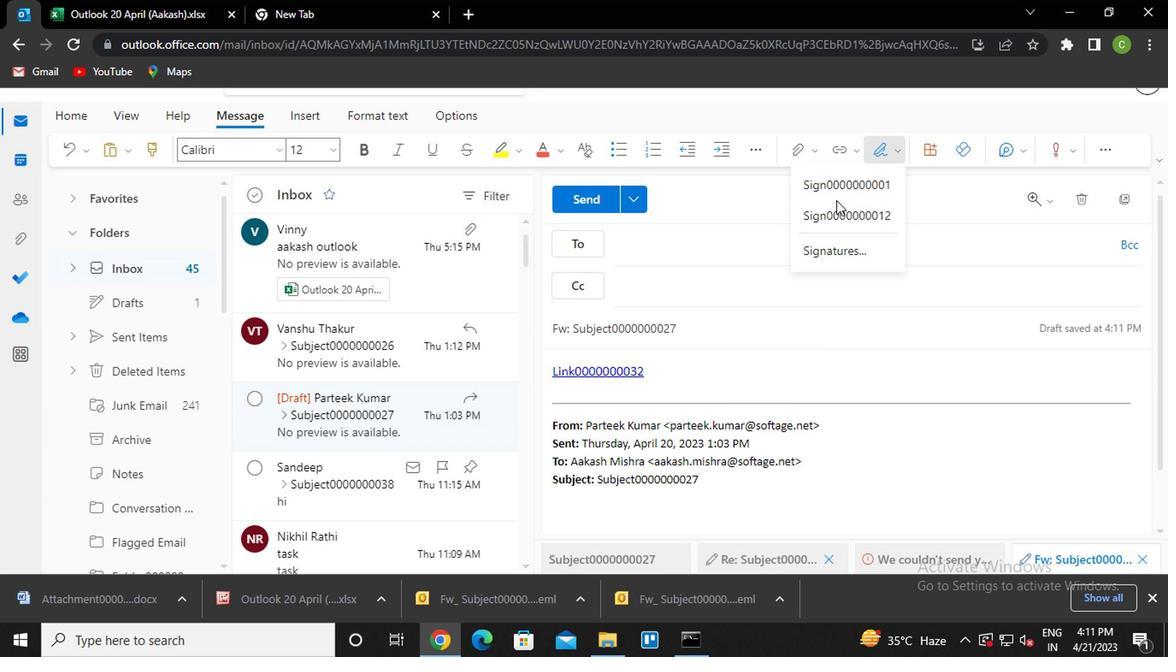 
Action: Mouse pressed left at (839, 198)
Screenshot: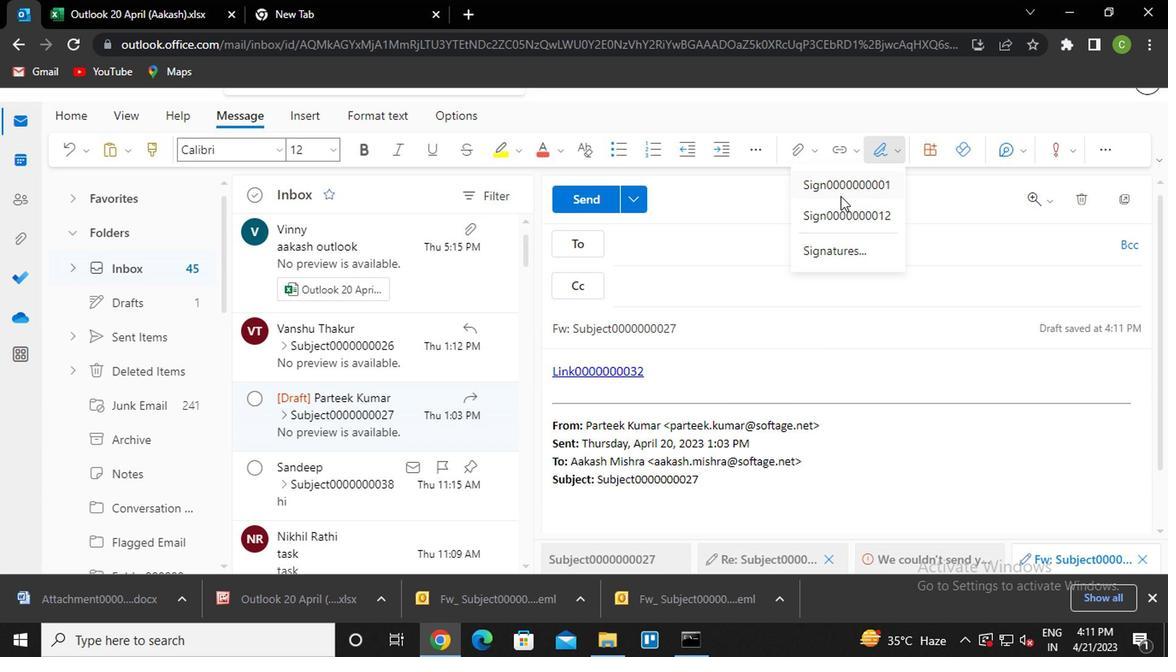 
Action: Mouse moved to (729, 244)
Screenshot: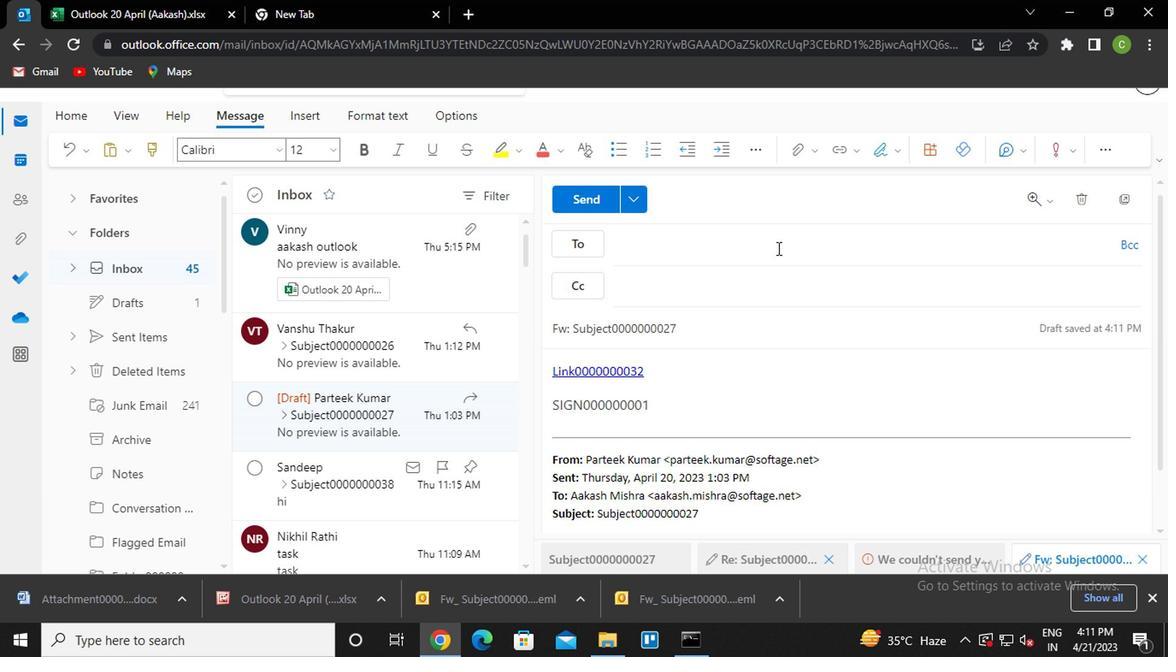 
Action: Mouse pressed left at (729, 244)
Screenshot: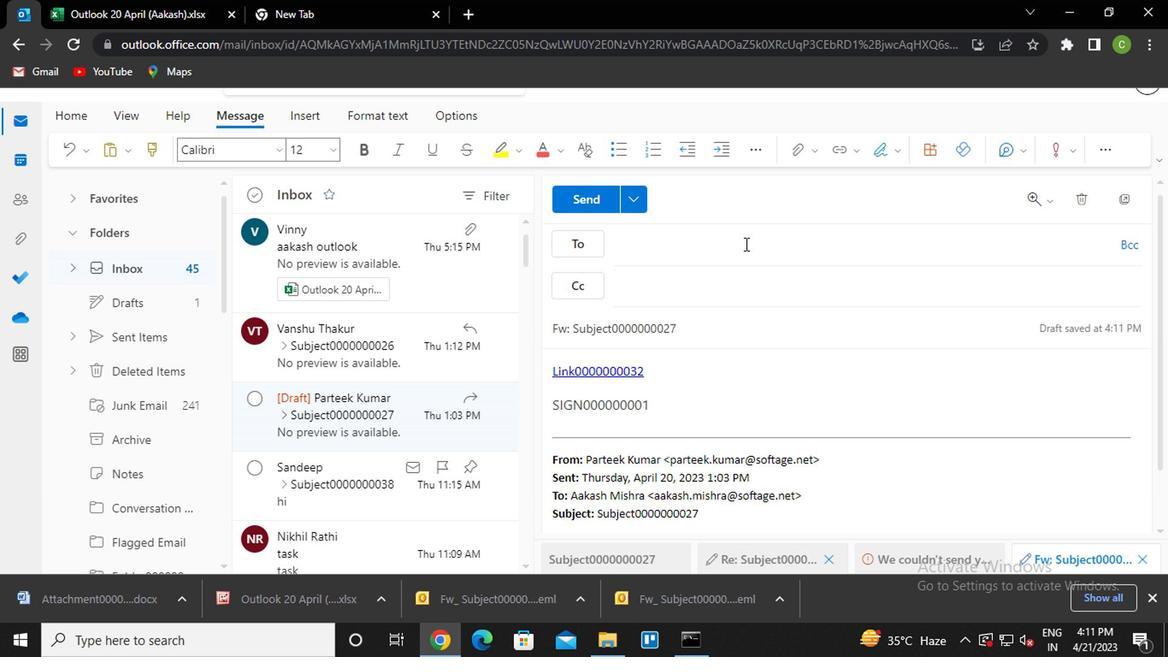 
Action: Key pressed sa<Key.enter><Key.enter>
Screenshot: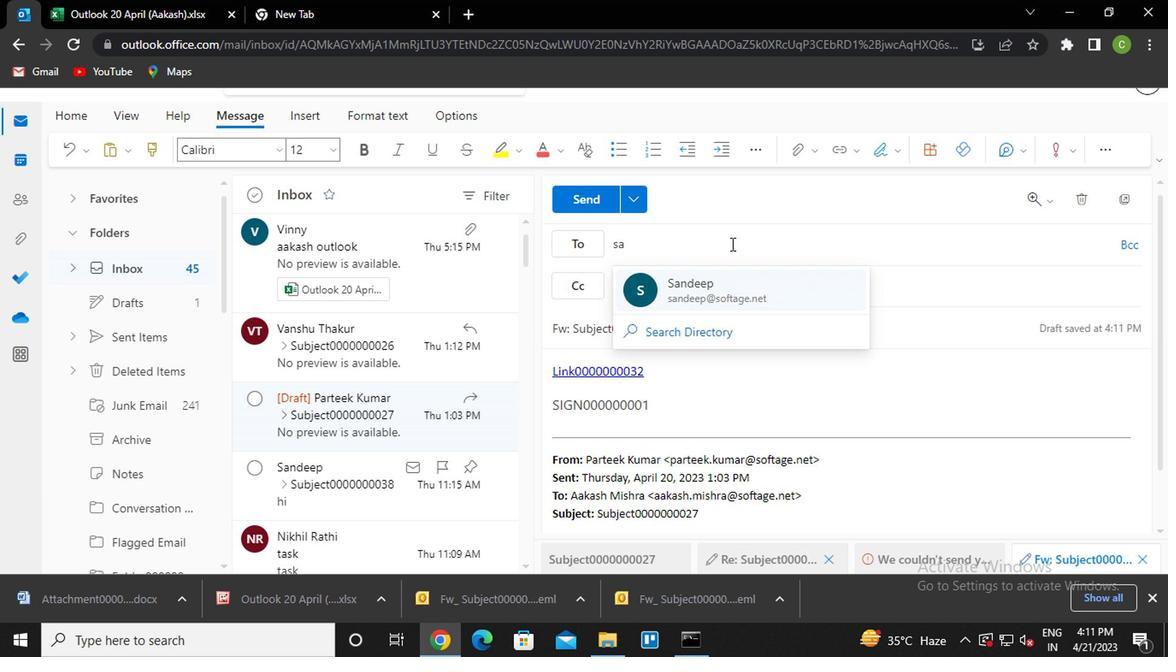 
Action: Mouse moved to (707, 244)
Screenshot: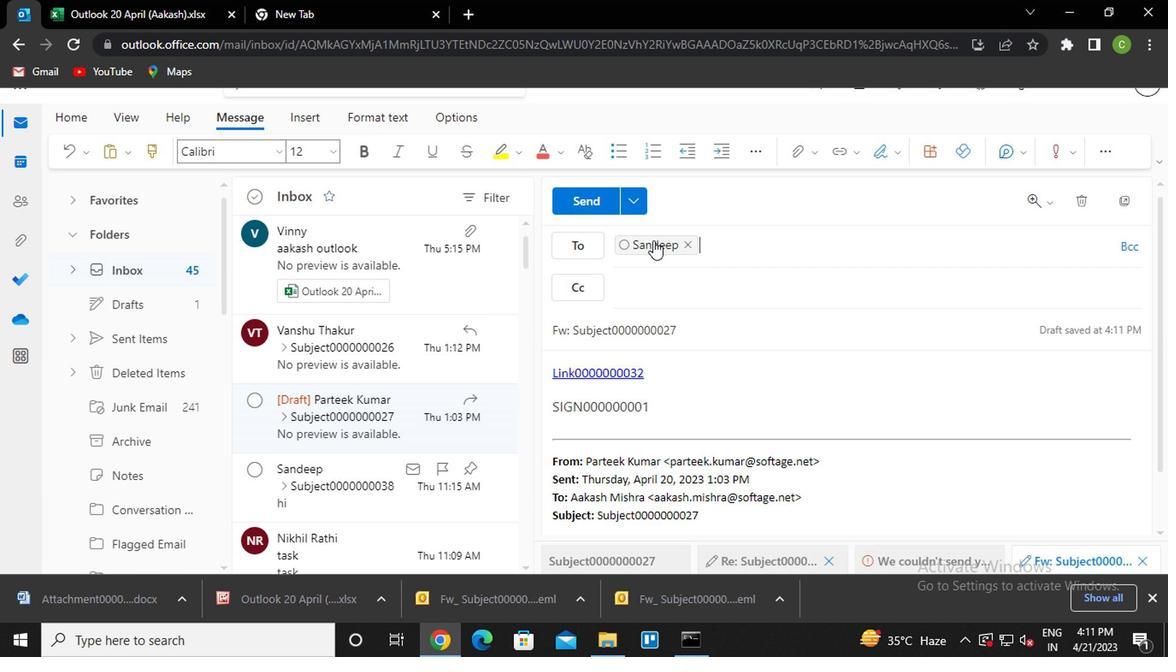 
Action: Key pressed van<Key.enter>
Screenshot: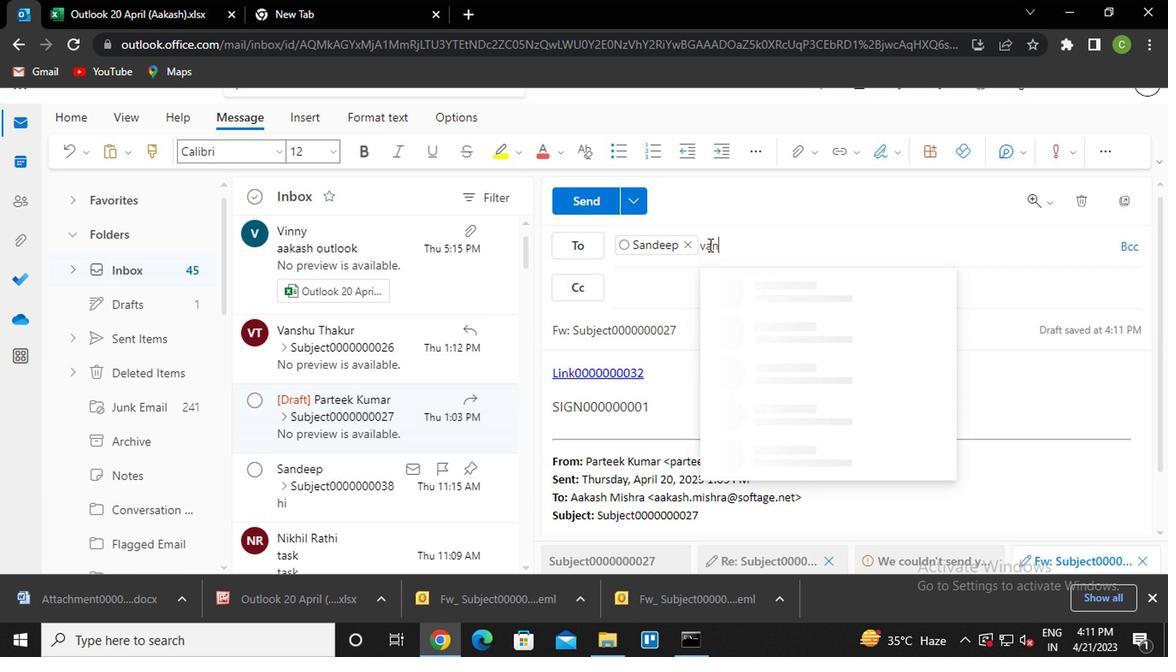 
Action: Mouse moved to (644, 286)
Screenshot: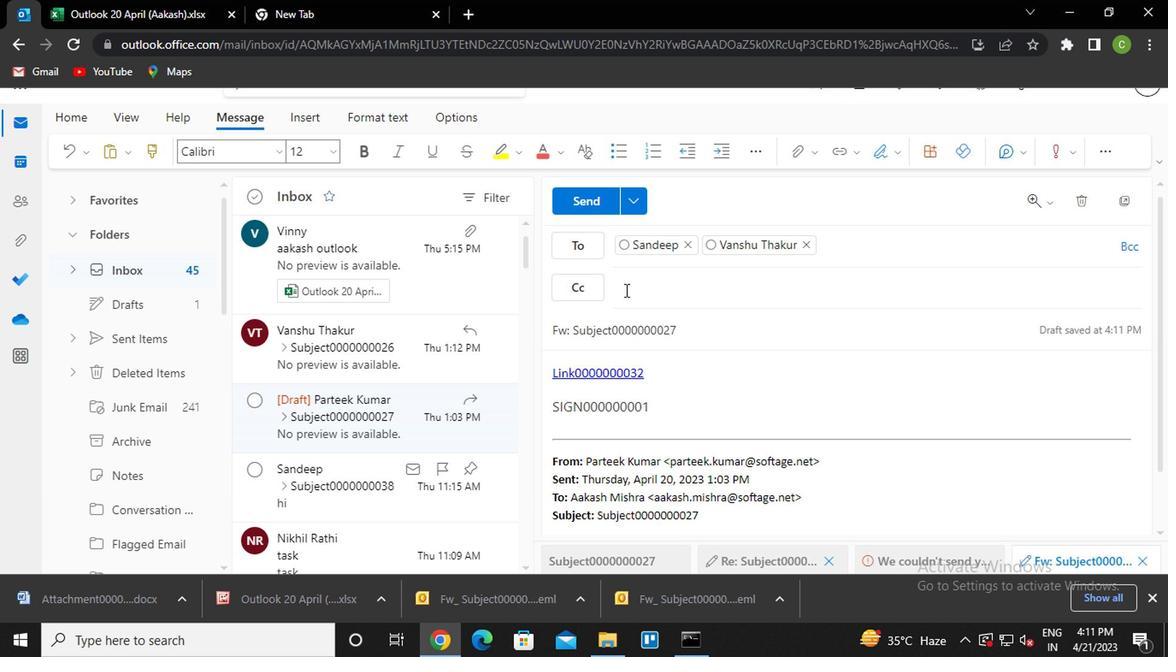 
Action: Mouse pressed left at (644, 286)
Screenshot: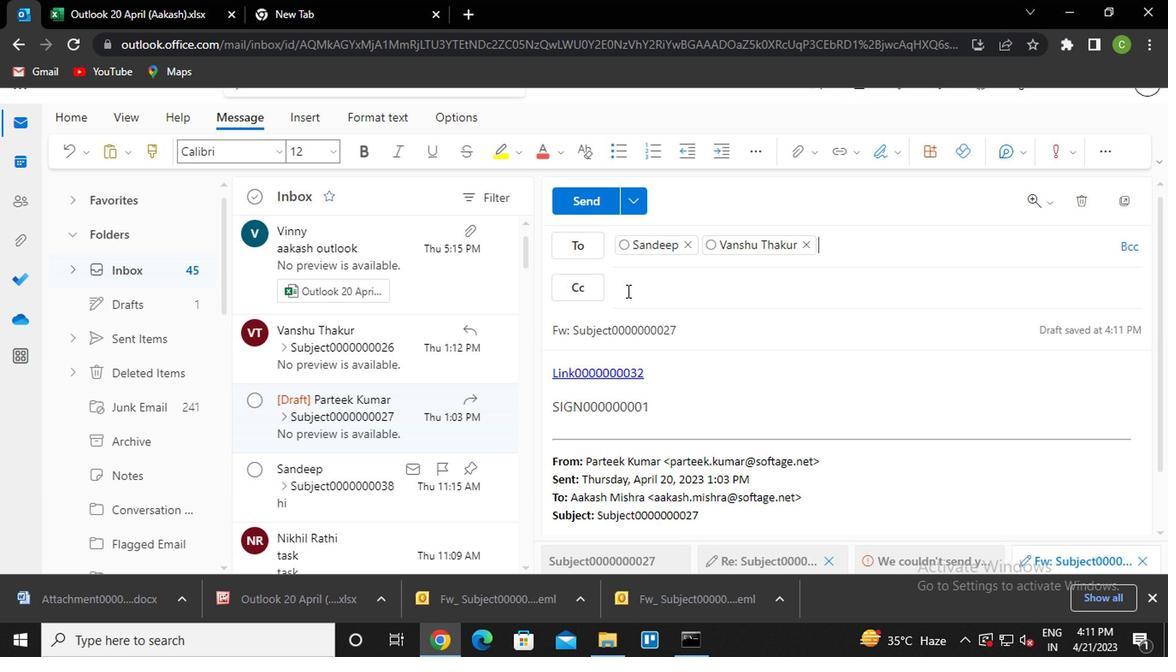 
Action: Key pressed nik<Key.enter>ayush<Key.enter>
Screenshot: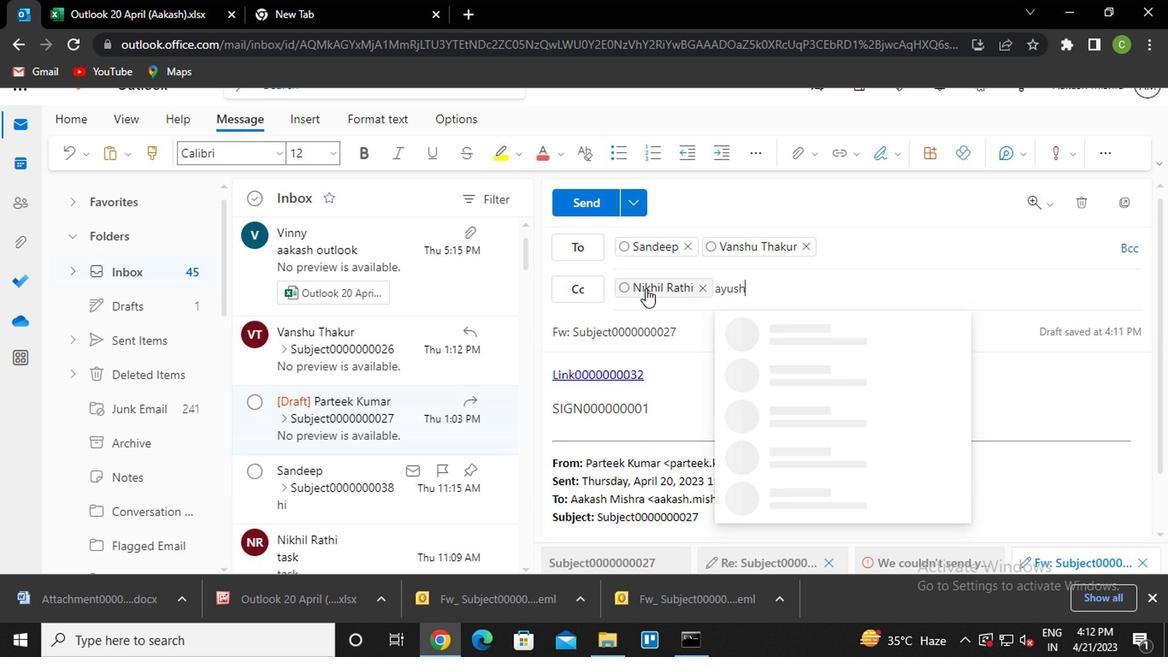 
Action: Mouse moved to (1131, 248)
Screenshot: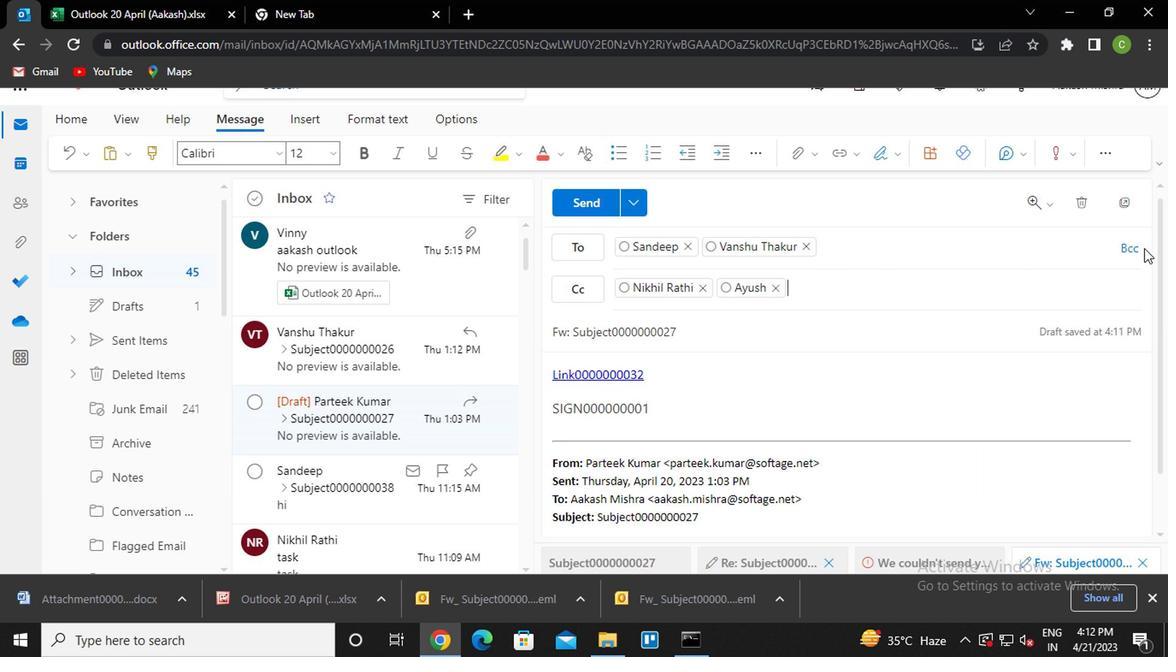 
Action: Mouse pressed left at (1131, 248)
Screenshot: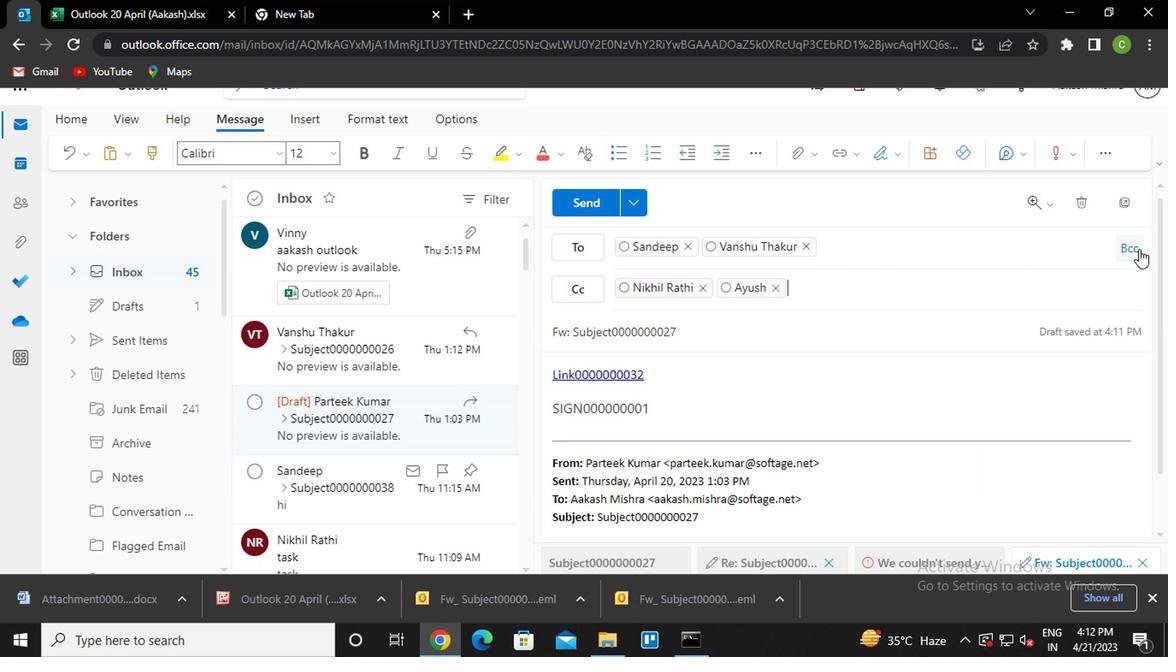 
Action: Mouse moved to (780, 331)
Screenshot: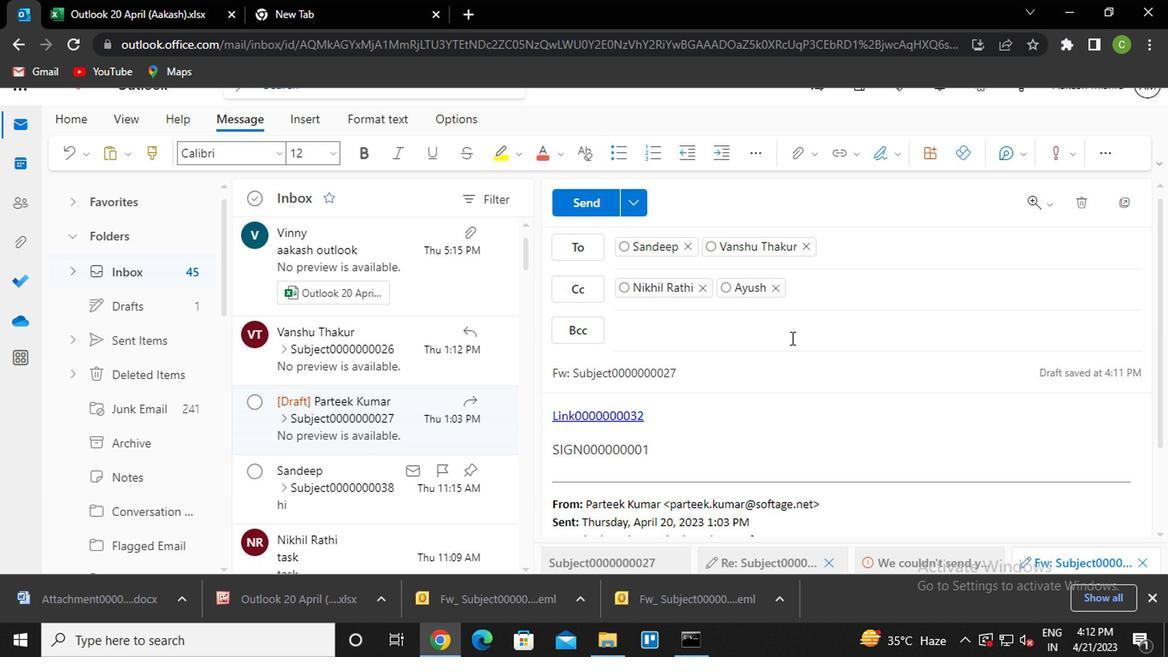 
Action: Key pressed pooja<Key.enter>
Screenshot: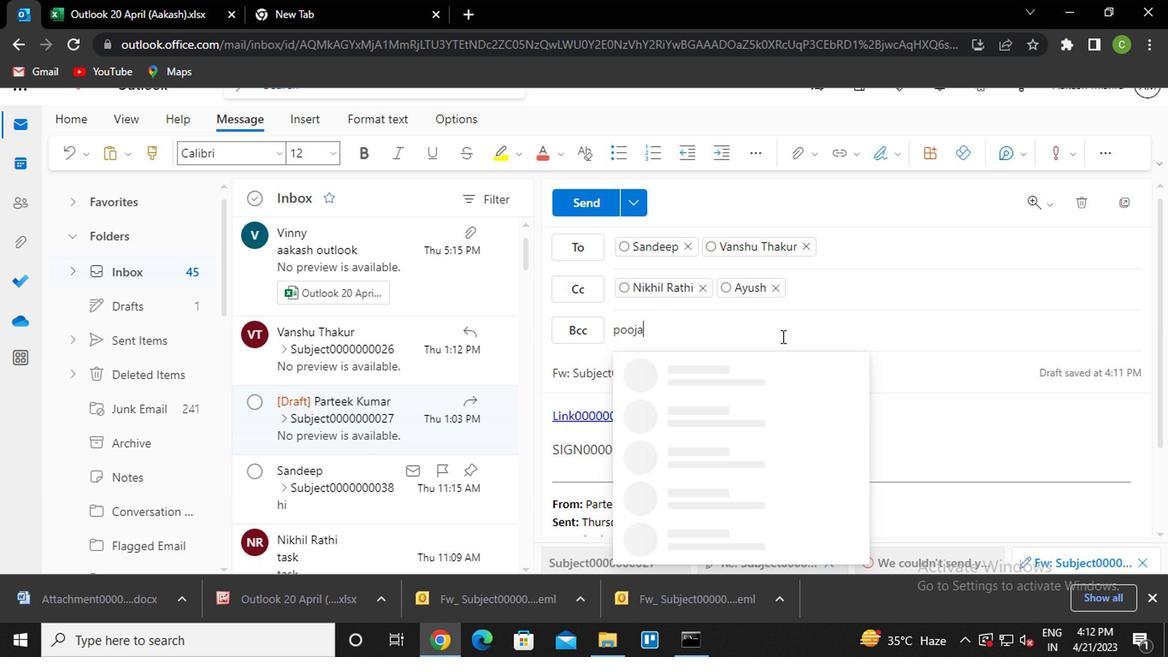 
Action: Mouse moved to (689, 367)
Screenshot: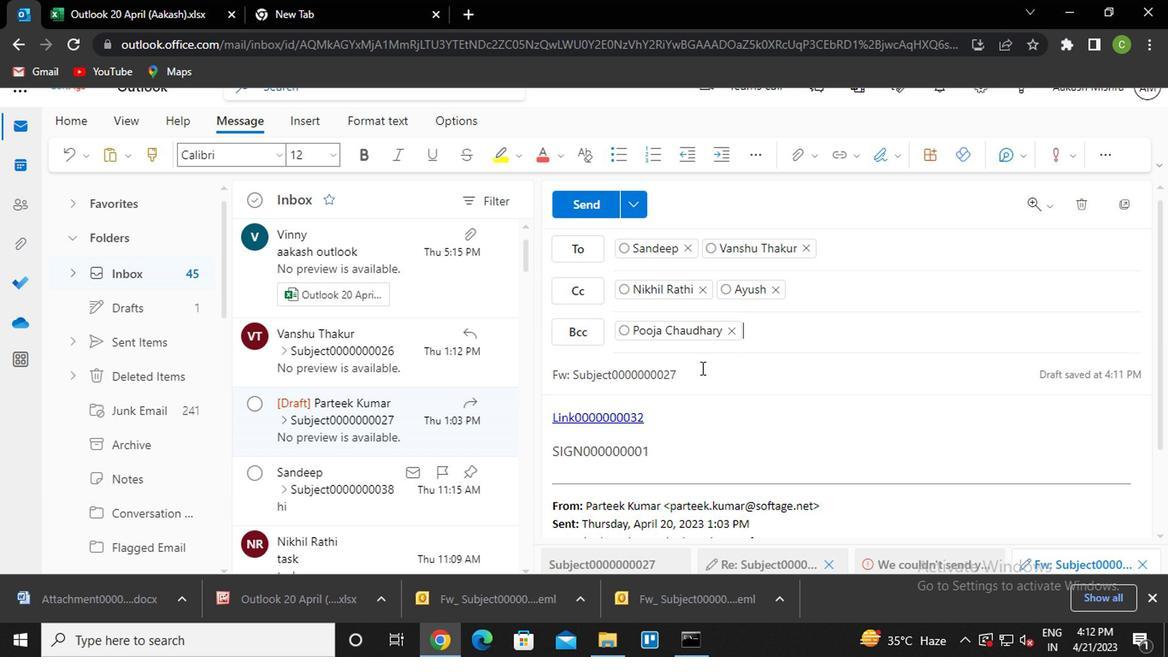 
Action: Mouse pressed left at (689, 367)
Screenshot: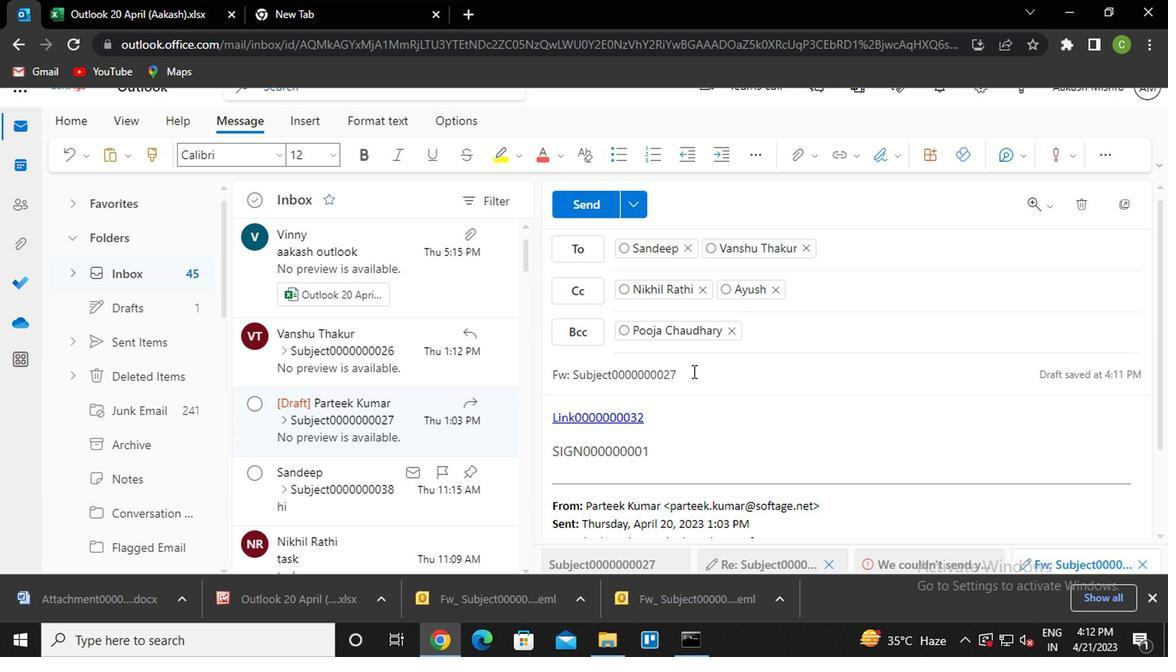 
Action: Mouse moved to (689, 370)
Screenshot: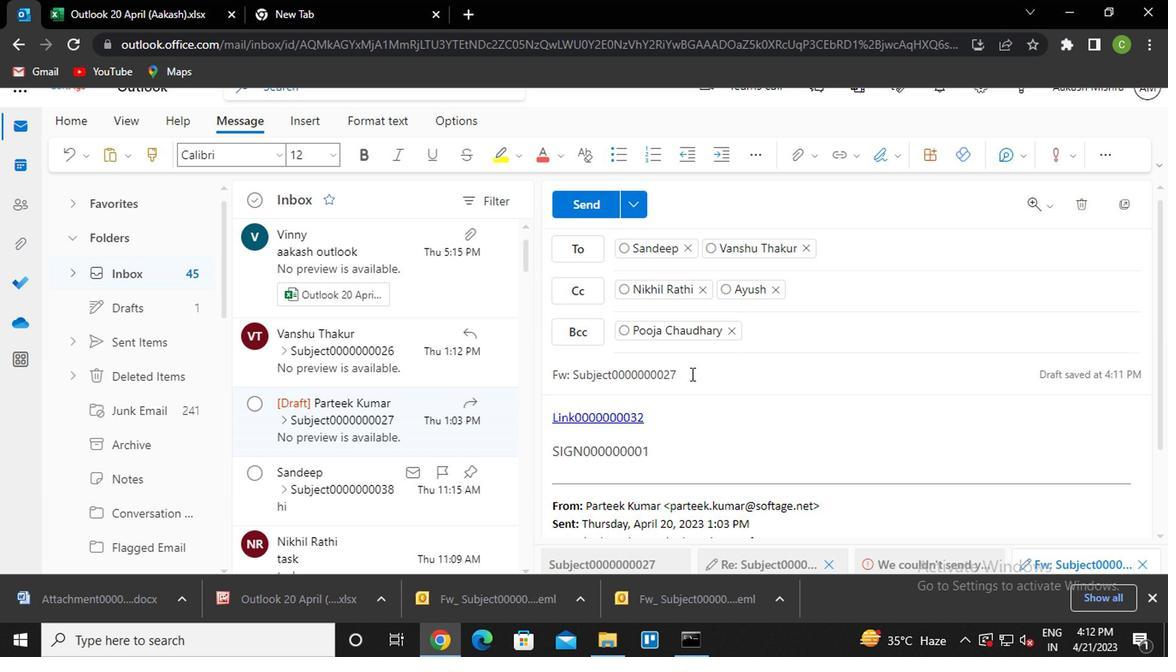 
Action: Key pressed <Key.backspace><Key.backspace>31
Screenshot: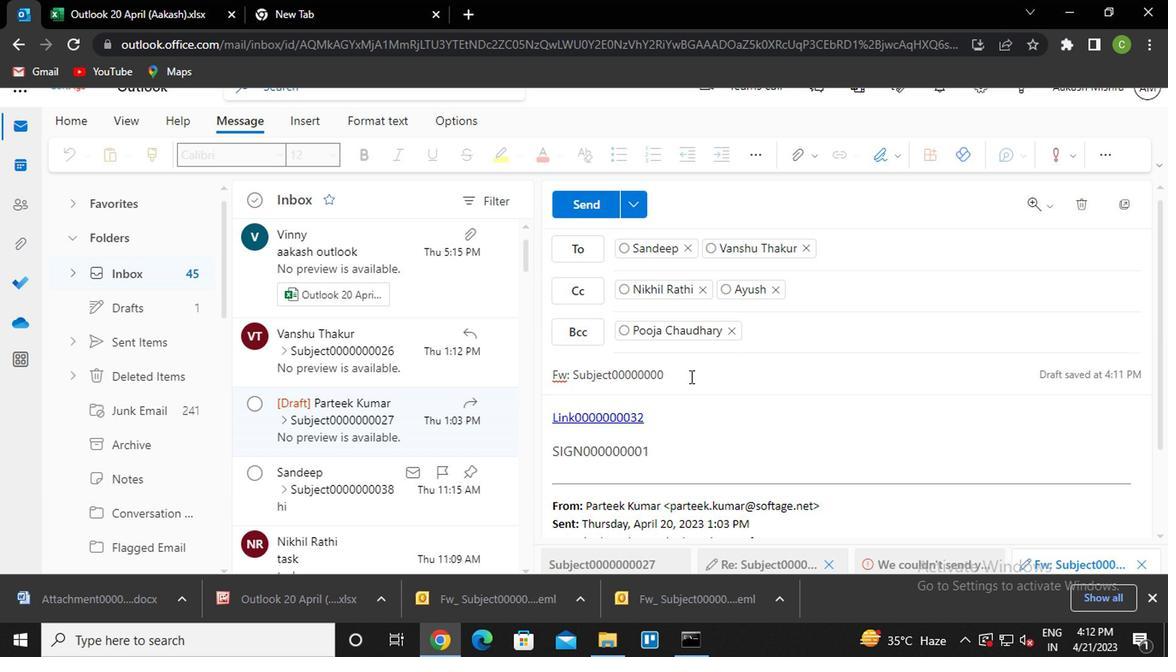 
Action: Mouse moved to (670, 446)
Screenshot: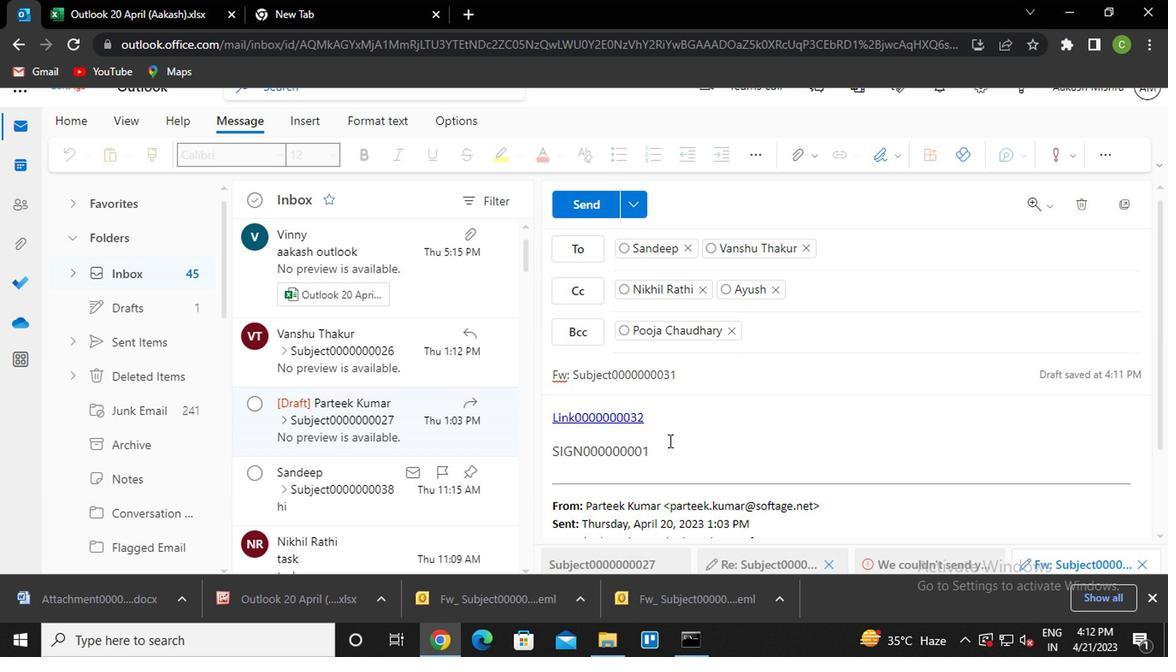 
Action: Mouse pressed left at (670, 446)
Screenshot: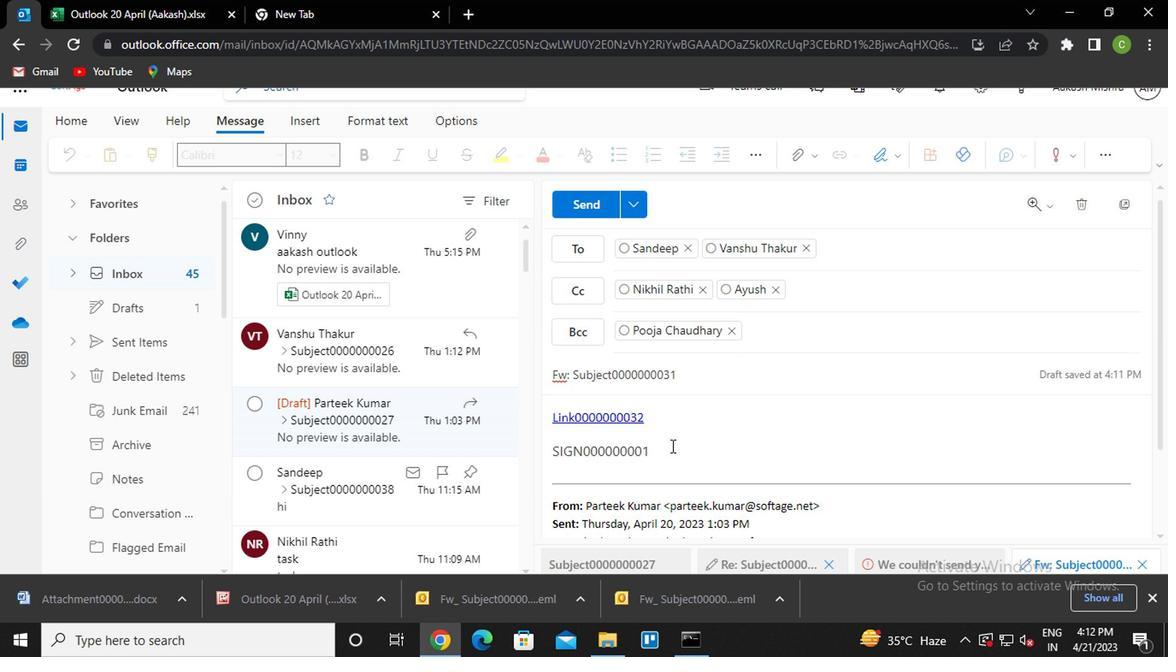 
Action: Key pressed <Key.enter><Key.caps_lock>m<Key.caps_lock>essage0000000033
Screenshot: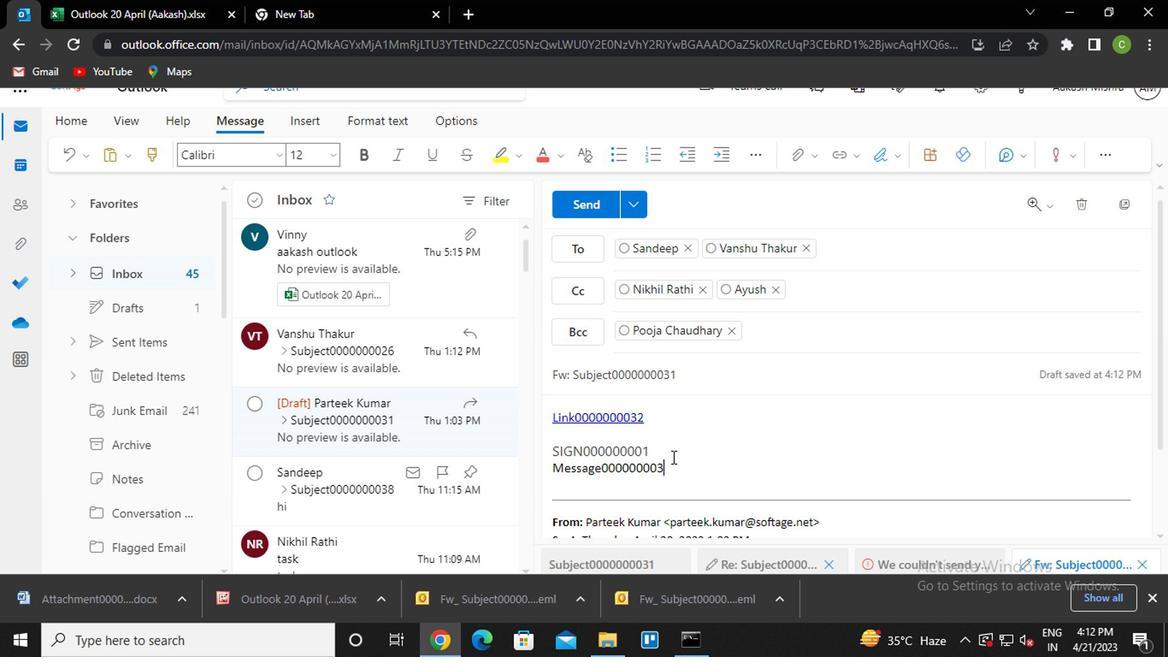 
Action: Mouse moved to (592, 199)
Screenshot: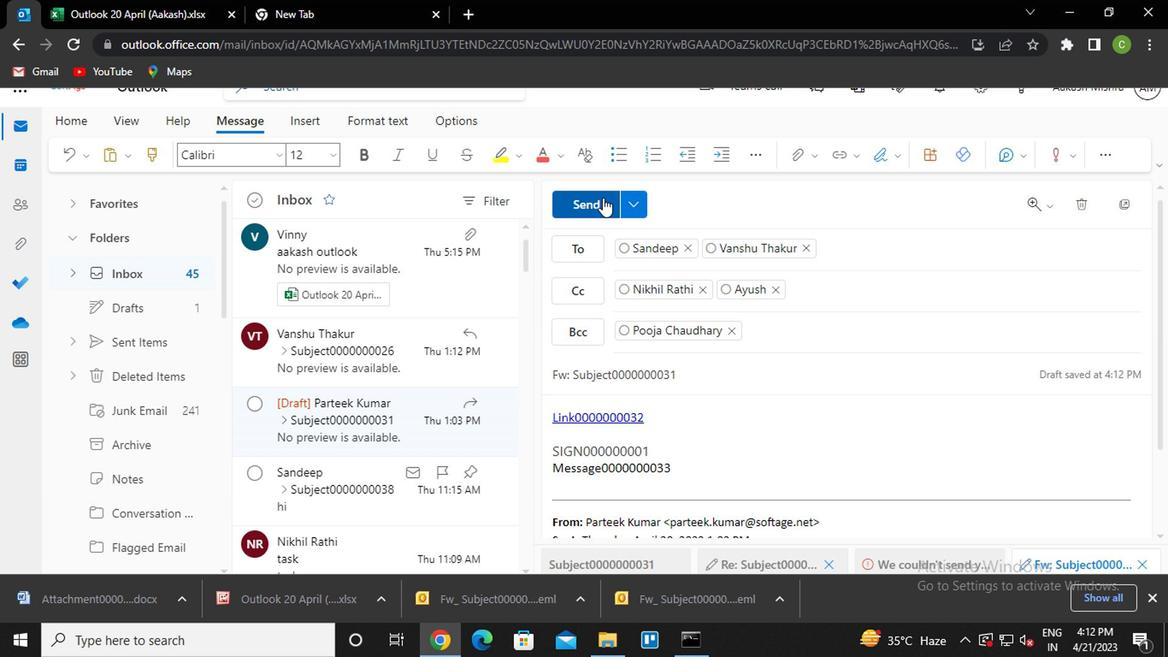 
Action: Mouse pressed left at (592, 199)
Screenshot: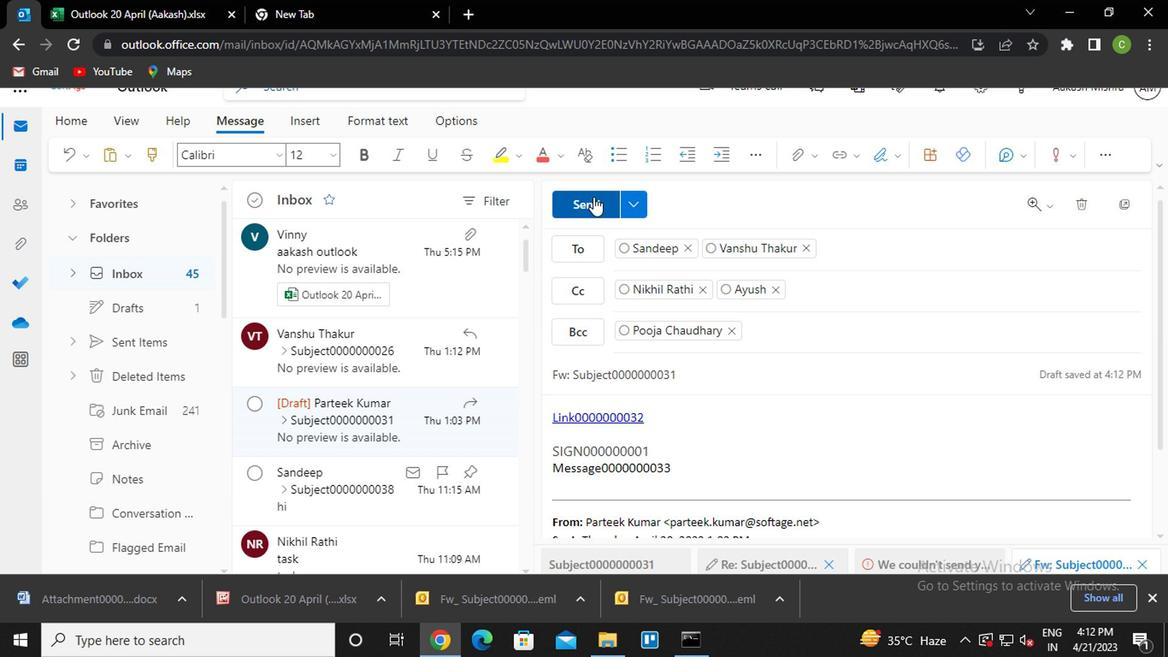 
Action: Mouse moved to (697, 471)
Screenshot: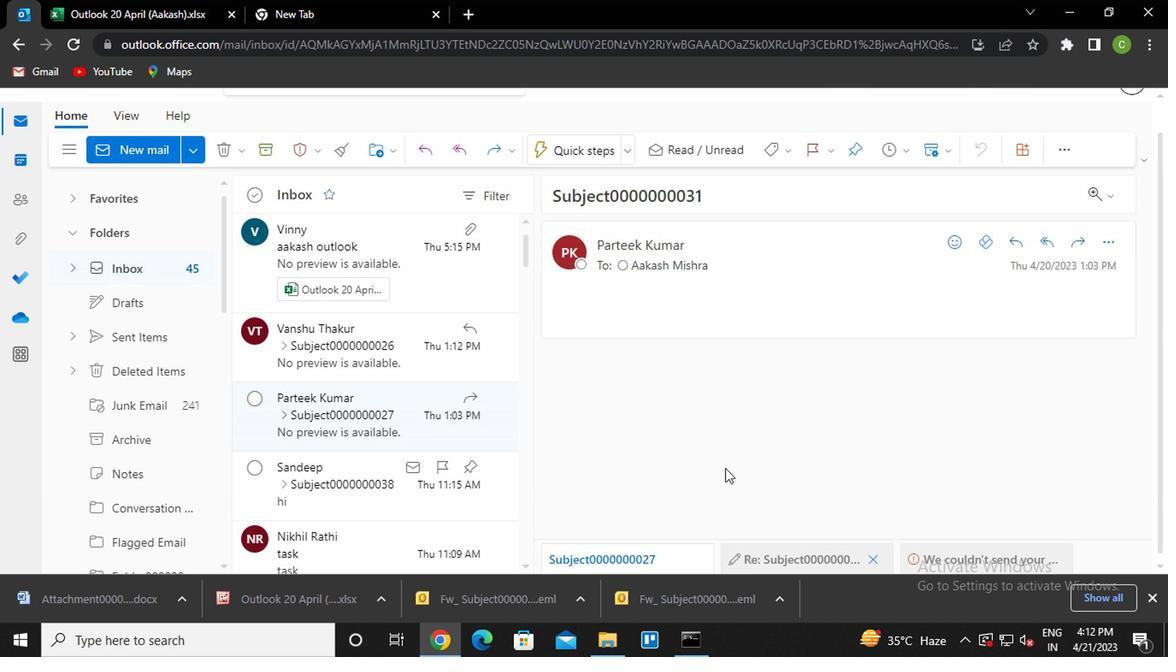 
